 Task: Research Airbnb options in Castro, Chile from 11th December, 2023 to 15th December, 2023 for 2 adults.1  bedroom having 2 beds and 1 bathroom. Property type can be hotel. Booking option can be shelf check-in. Look for 5 properties as per requirement.
Action: Mouse moved to (500, 149)
Screenshot: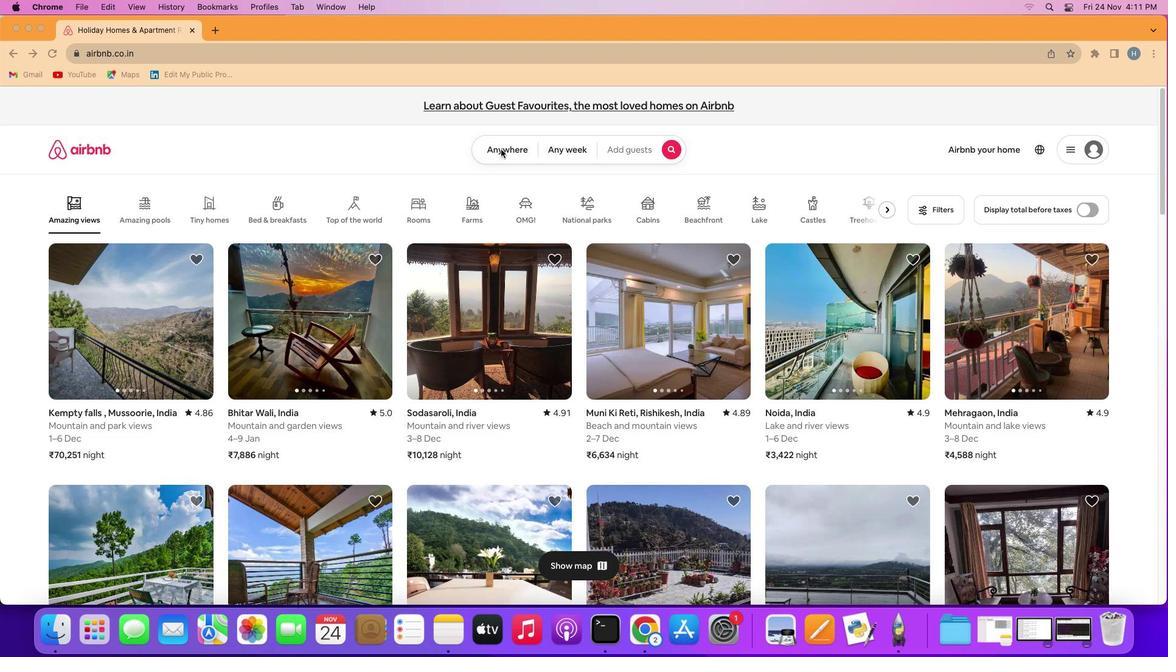 
Action: Mouse pressed left at (500, 149)
Screenshot: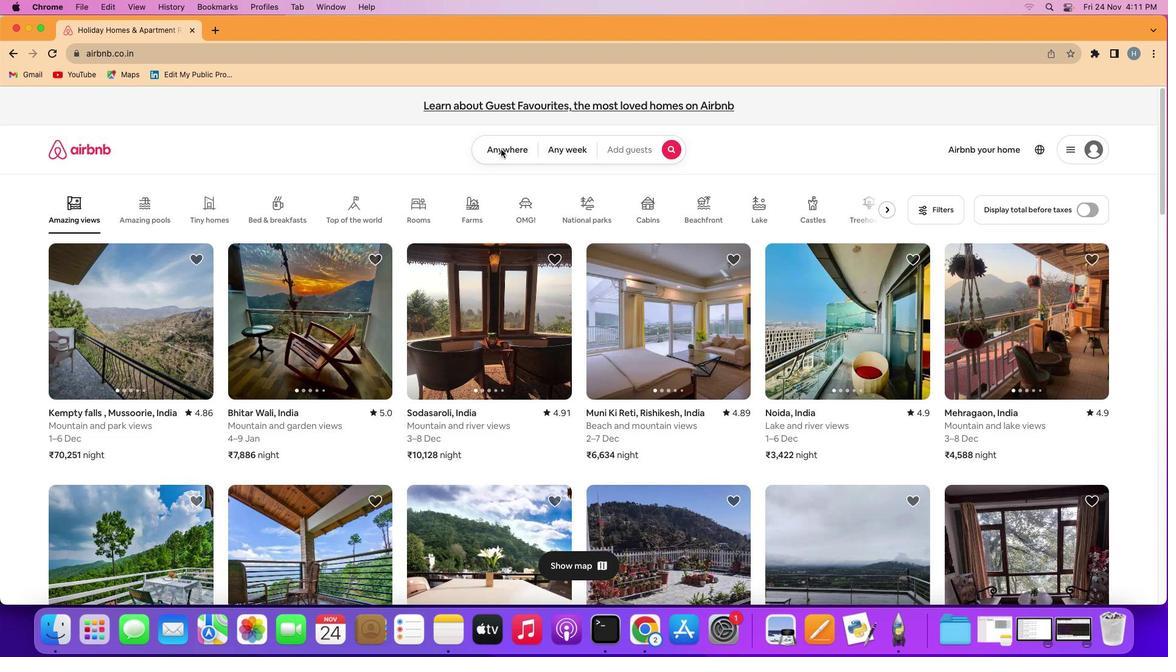 
Action: Mouse pressed left at (500, 149)
Screenshot: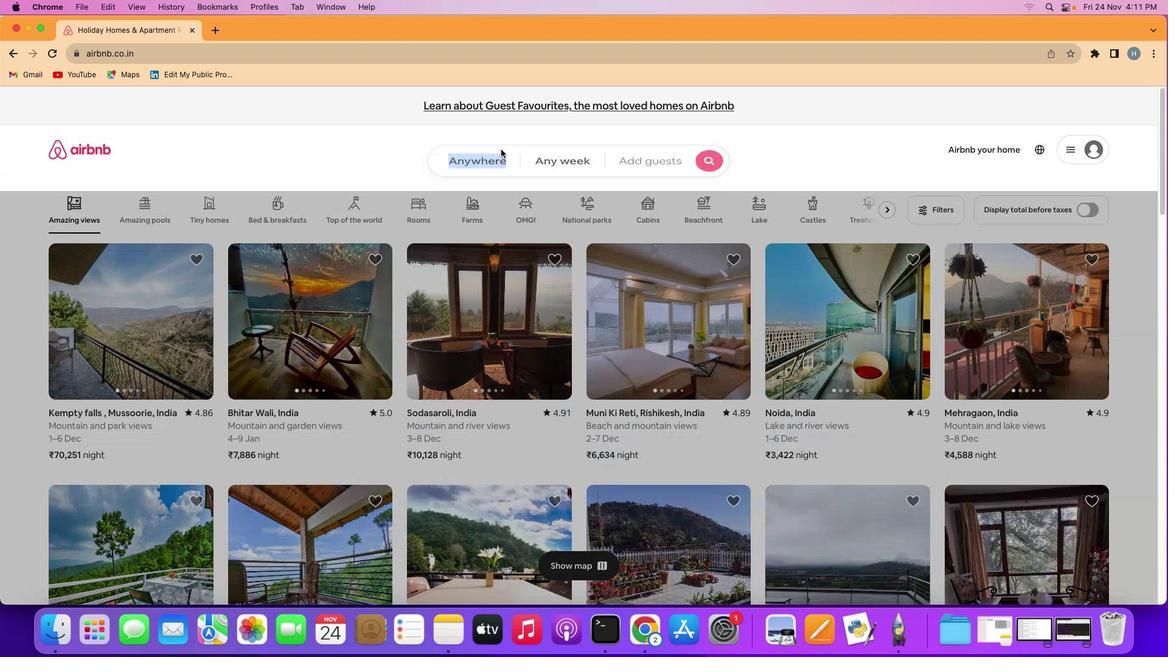 
Action: Mouse moved to (449, 197)
Screenshot: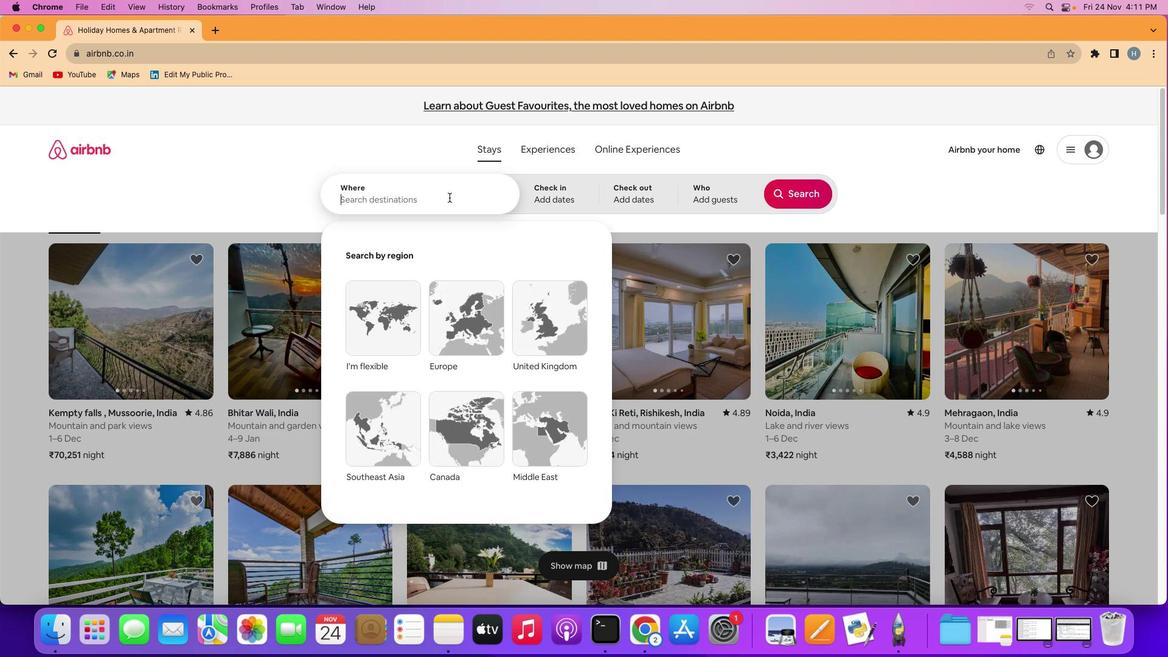 
Action: Mouse pressed left at (449, 197)
Screenshot: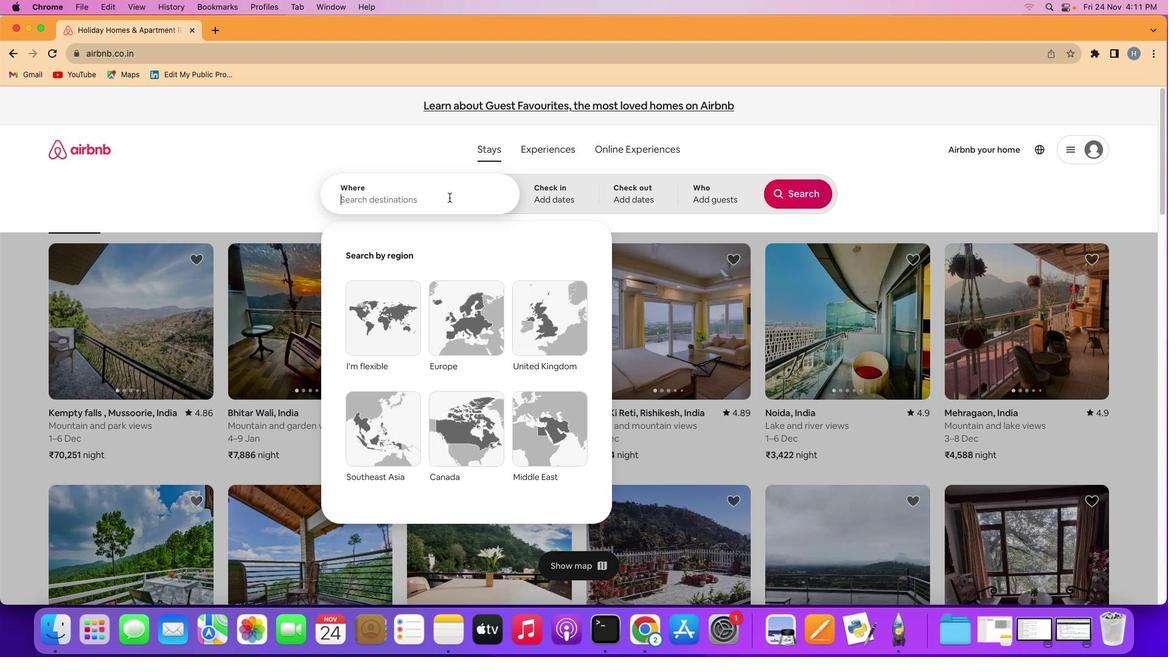
Action: Key pressed Key.shift'C''a''s''t''r''o'','Key.spaceKey.shift'C''h''i''l''e'
Screenshot: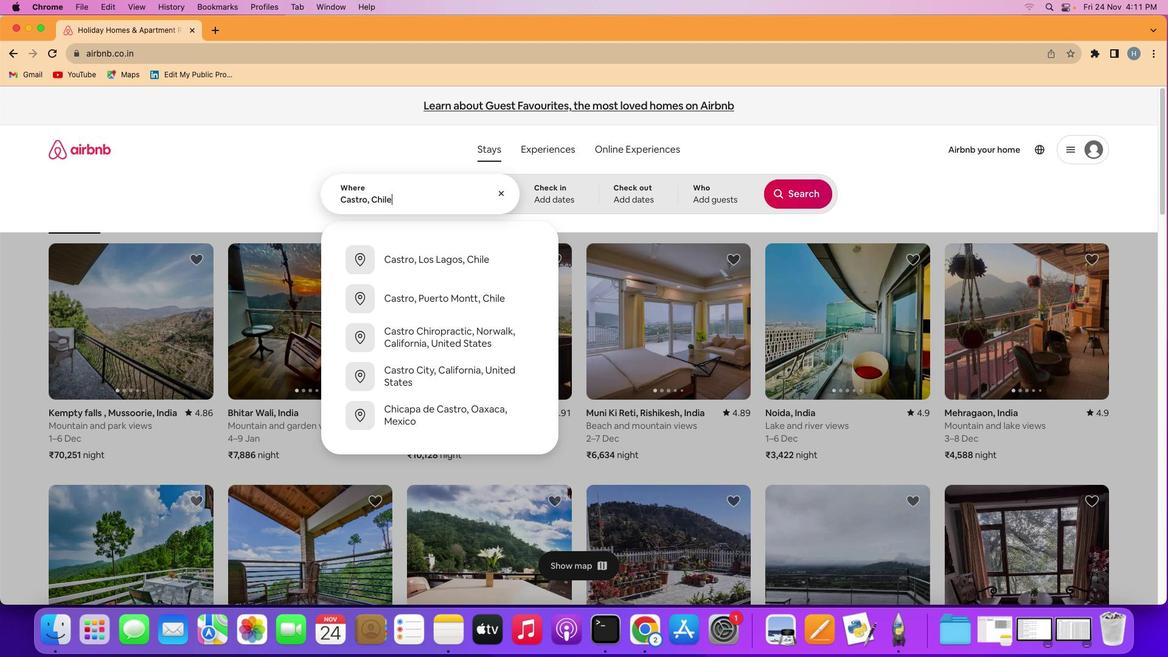 
Action: Mouse moved to (561, 197)
Screenshot: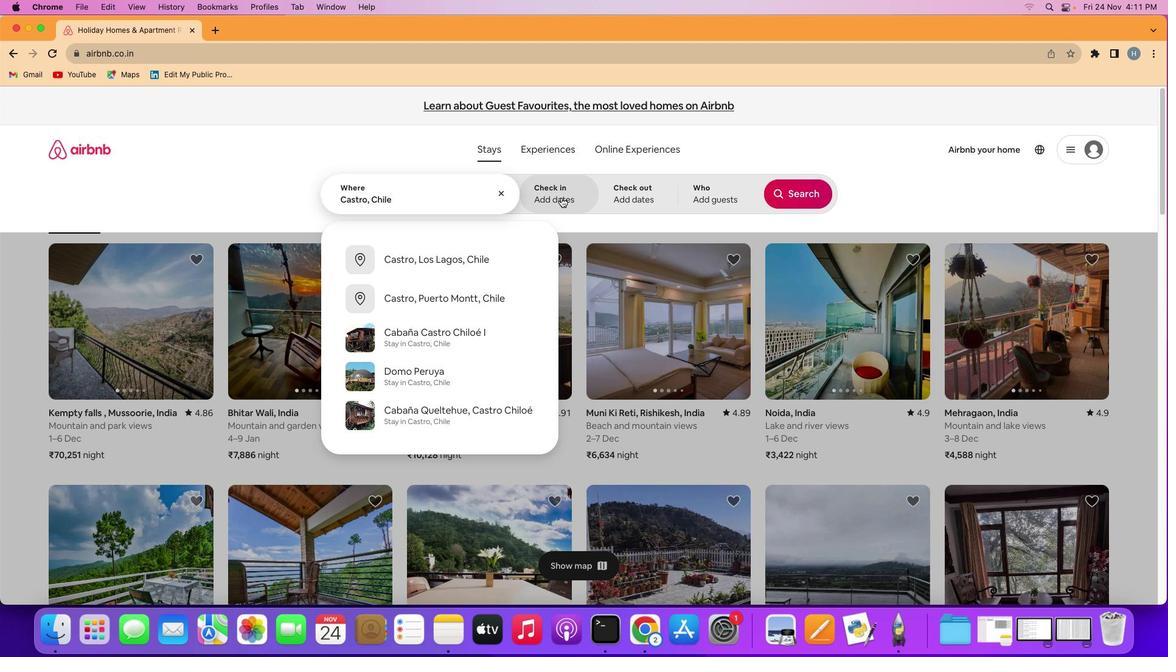 
Action: Mouse pressed left at (561, 197)
Screenshot: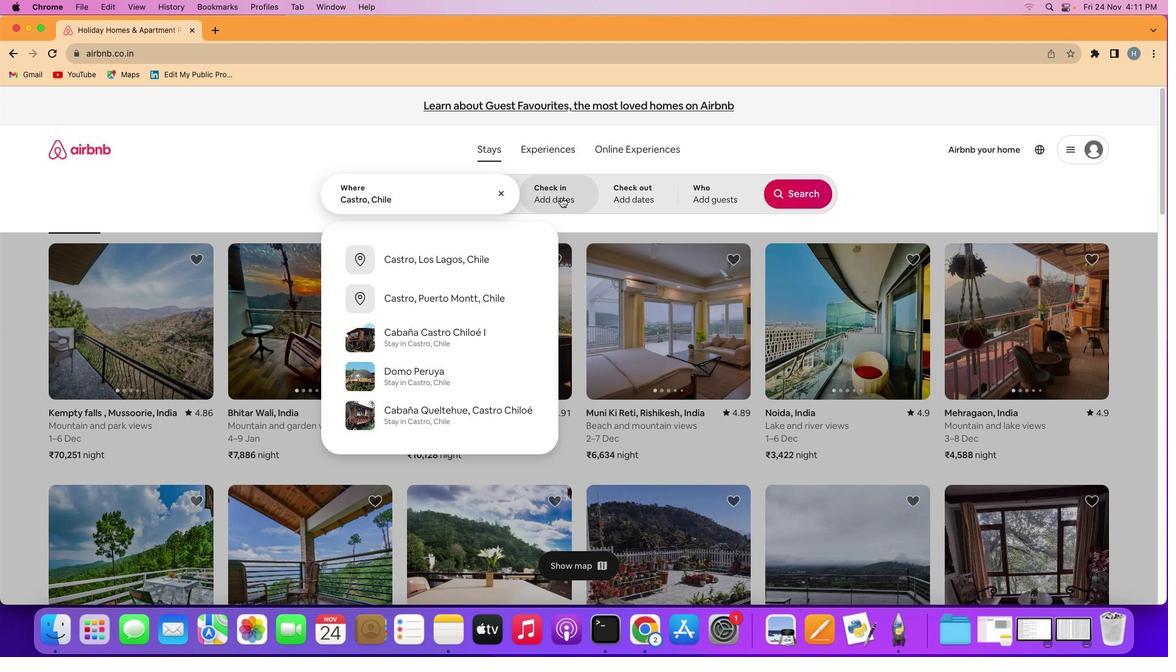 
Action: Mouse moved to (628, 408)
Screenshot: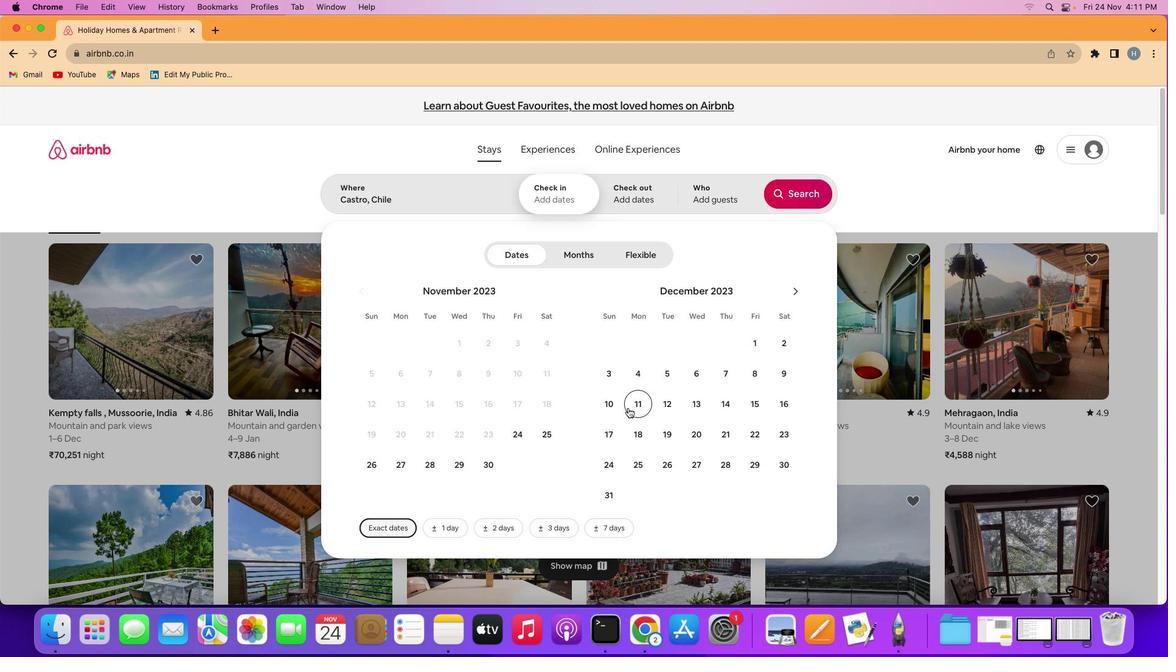 
Action: Mouse pressed left at (628, 408)
Screenshot: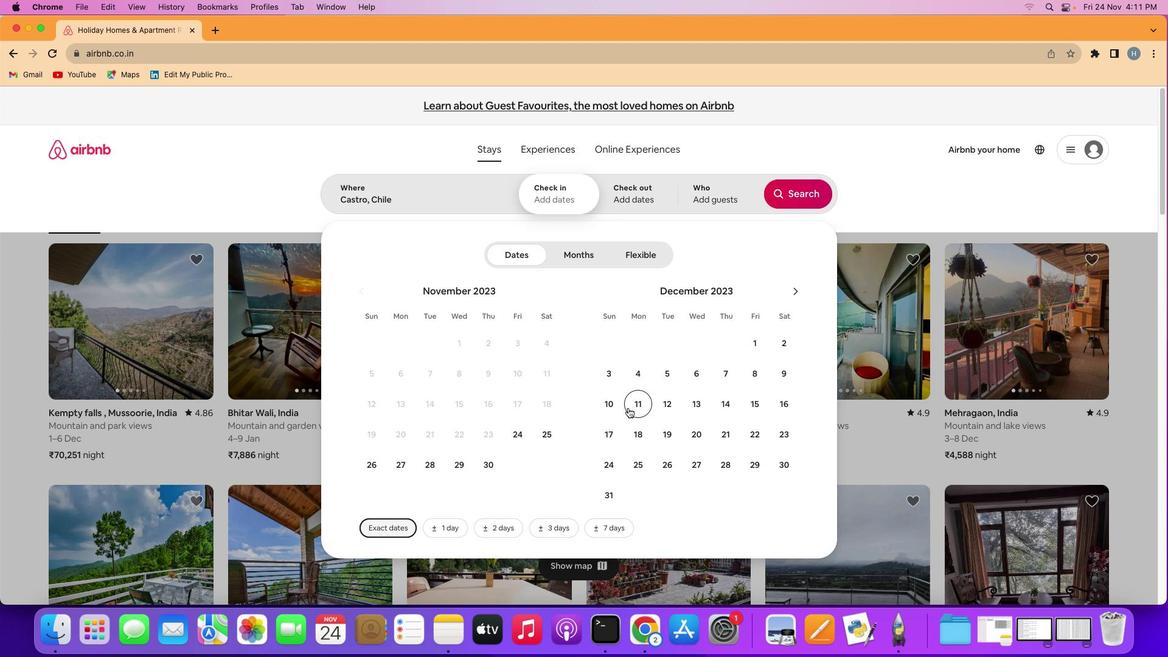
Action: Mouse moved to (754, 402)
Screenshot: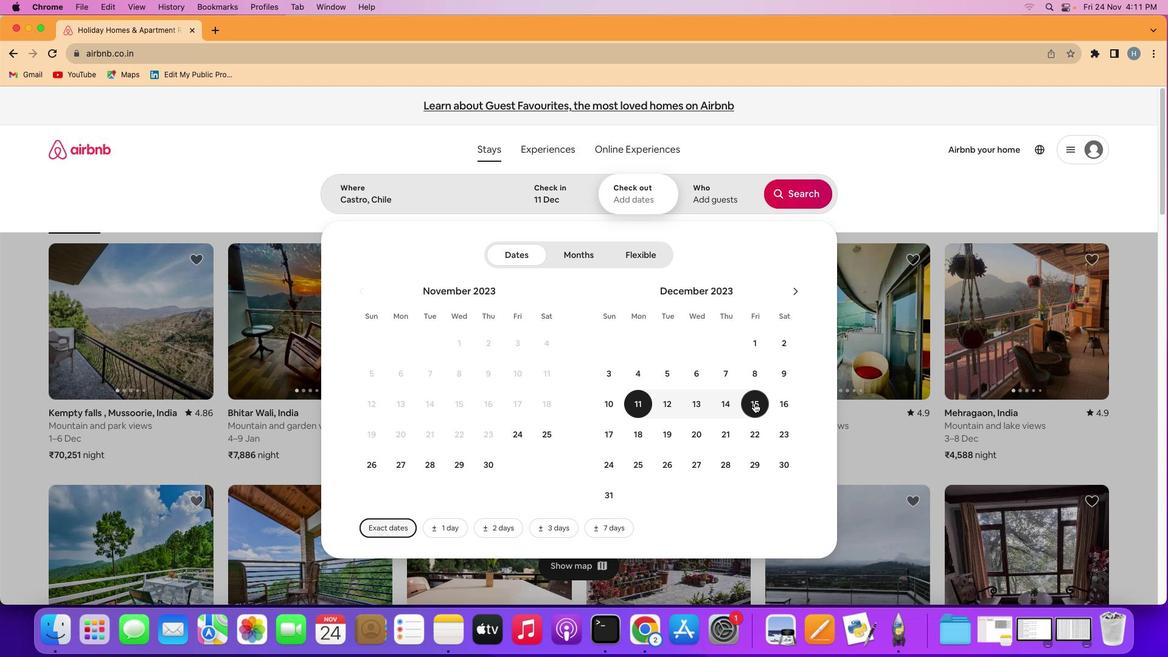 
Action: Mouse pressed left at (754, 402)
Screenshot: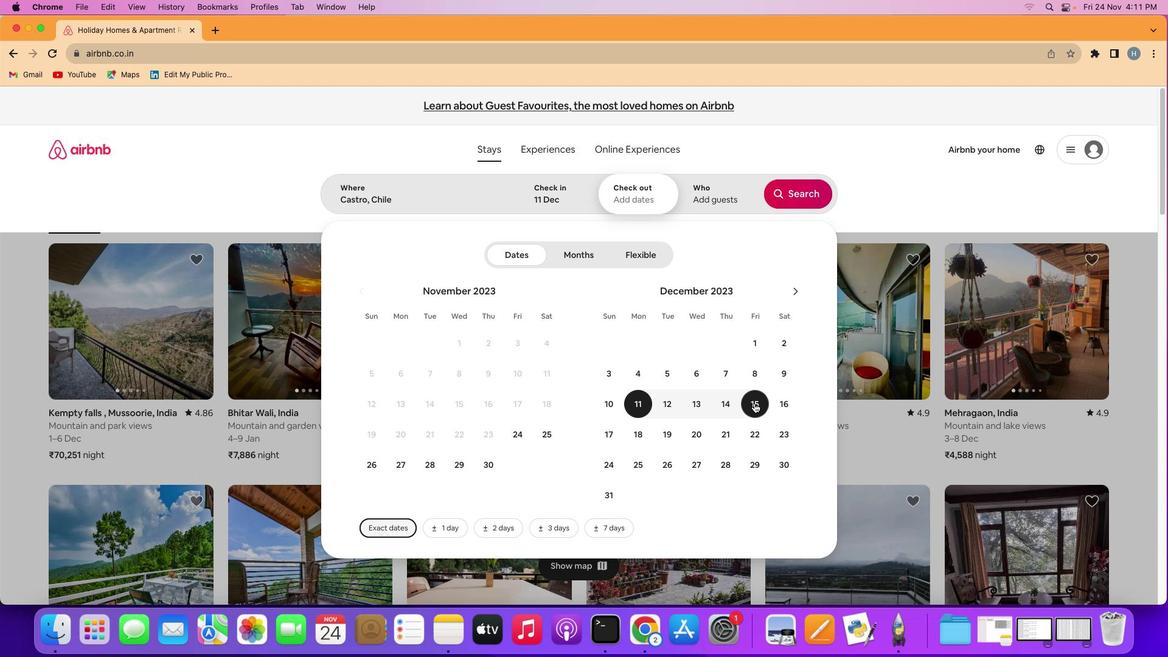 
Action: Mouse moved to (711, 183)
Screenshot: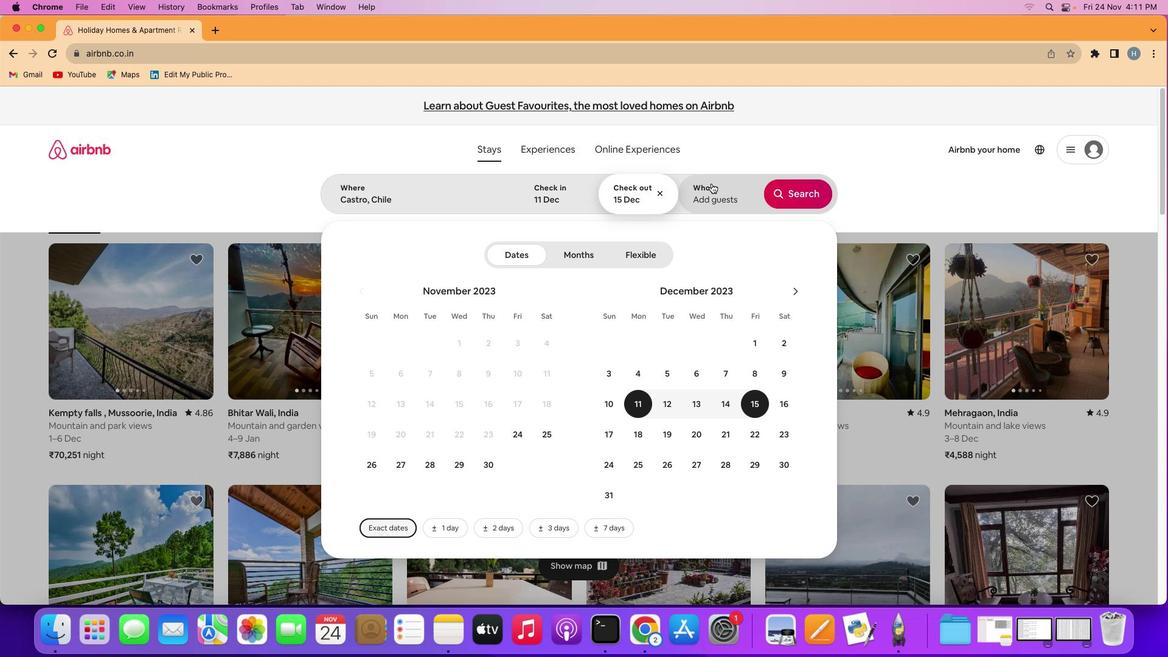 
Action: Mouse pressed left at (711, 183)
Screenshot: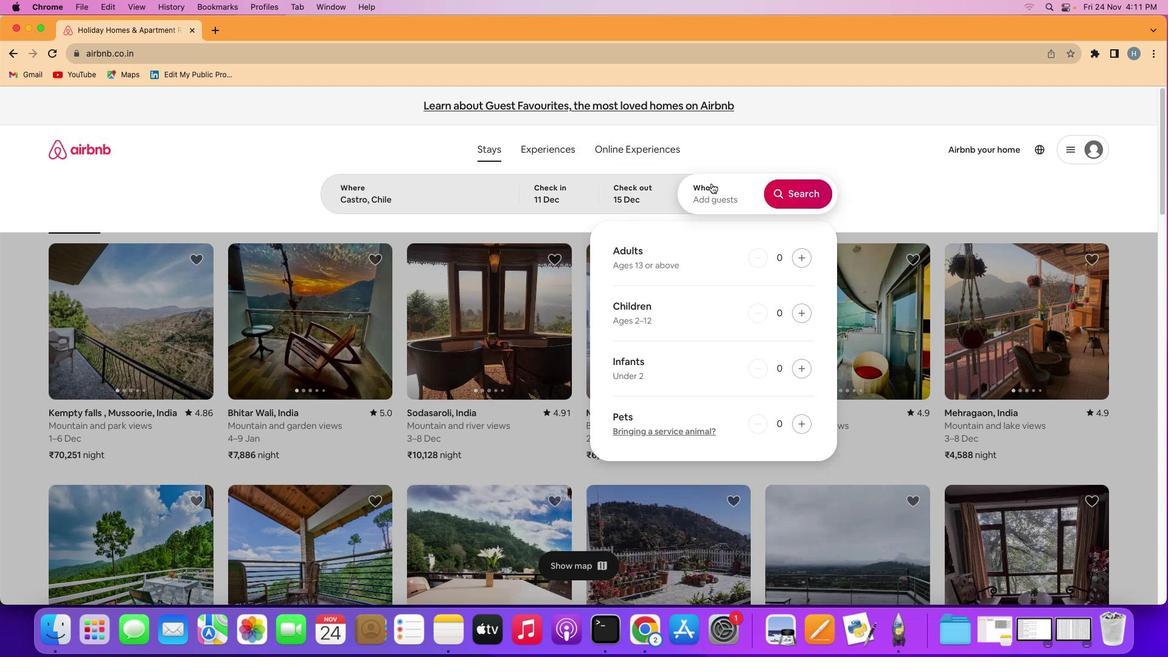 
Action: Mouse moved to (800, 261)
Screenshot: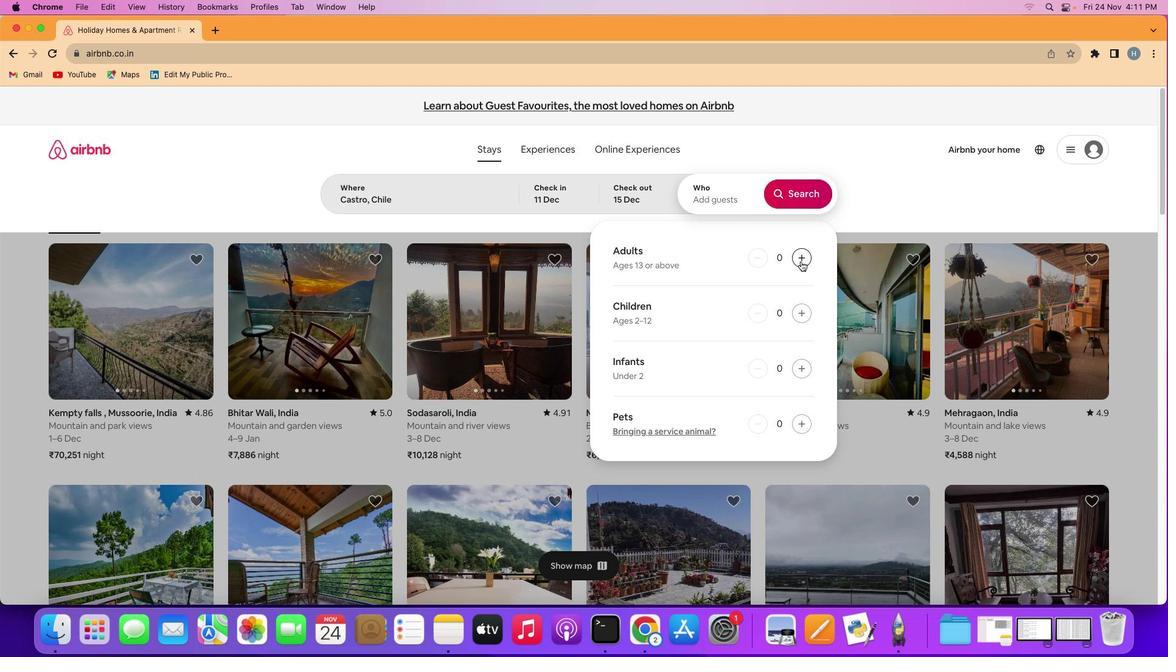 
Action: Mouse pressed left at (800, 261)
Screenshot: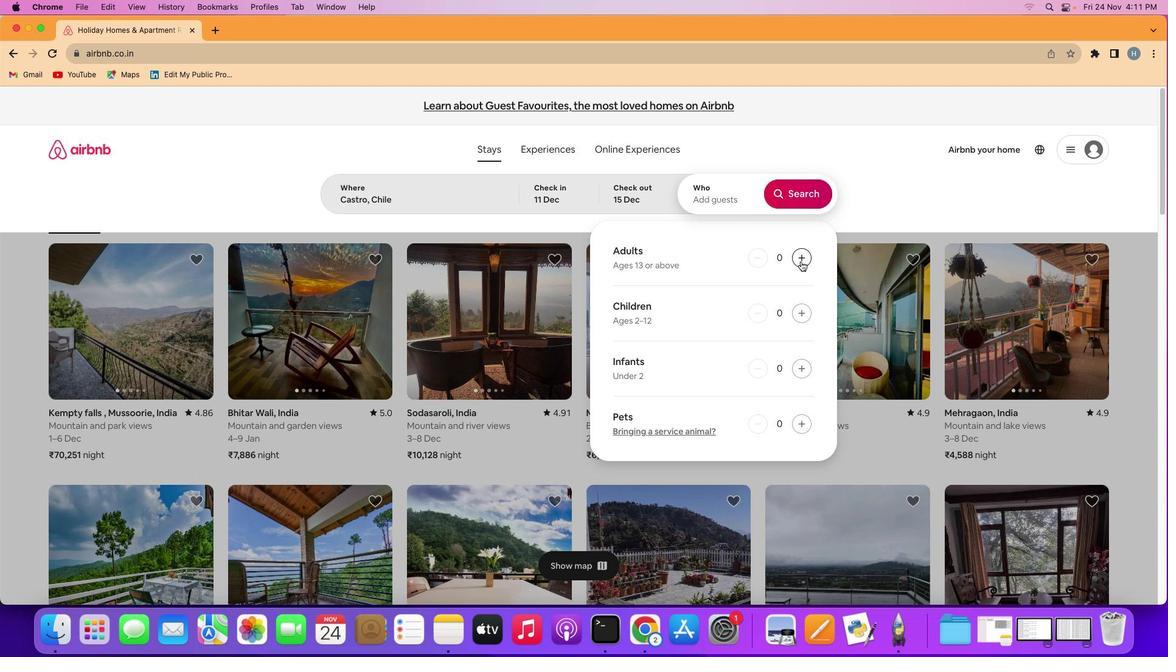 
Action: Mouse pressed left at (800, 261)
Screenshot: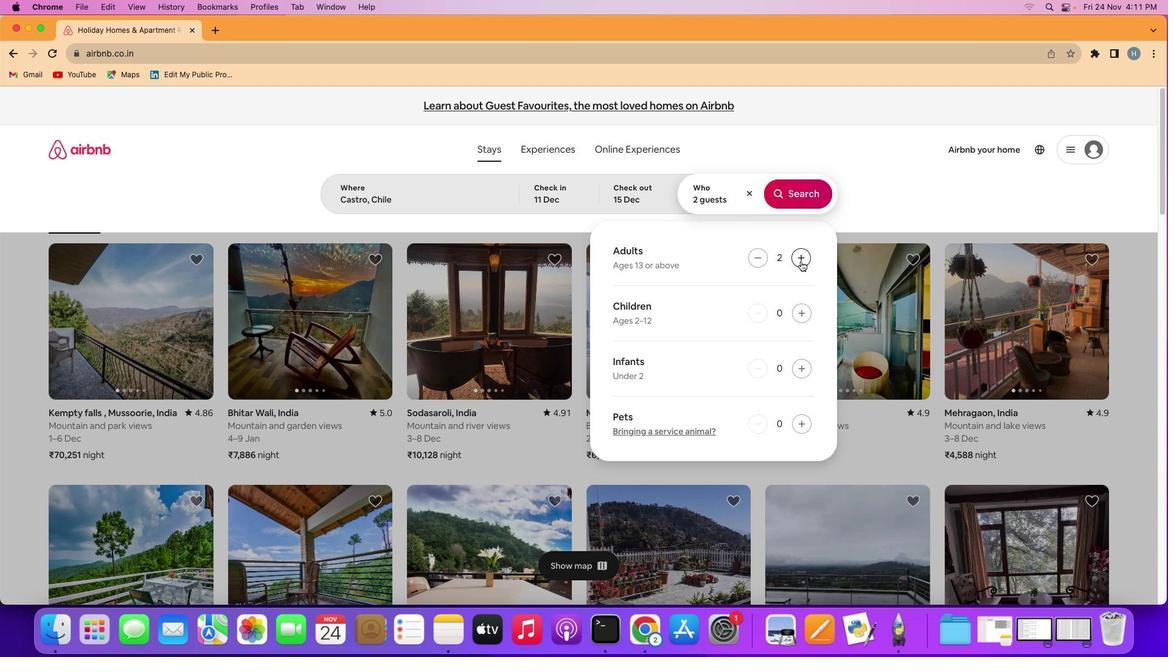 
Action: Mouse moved to (799, 202)
Screenshot: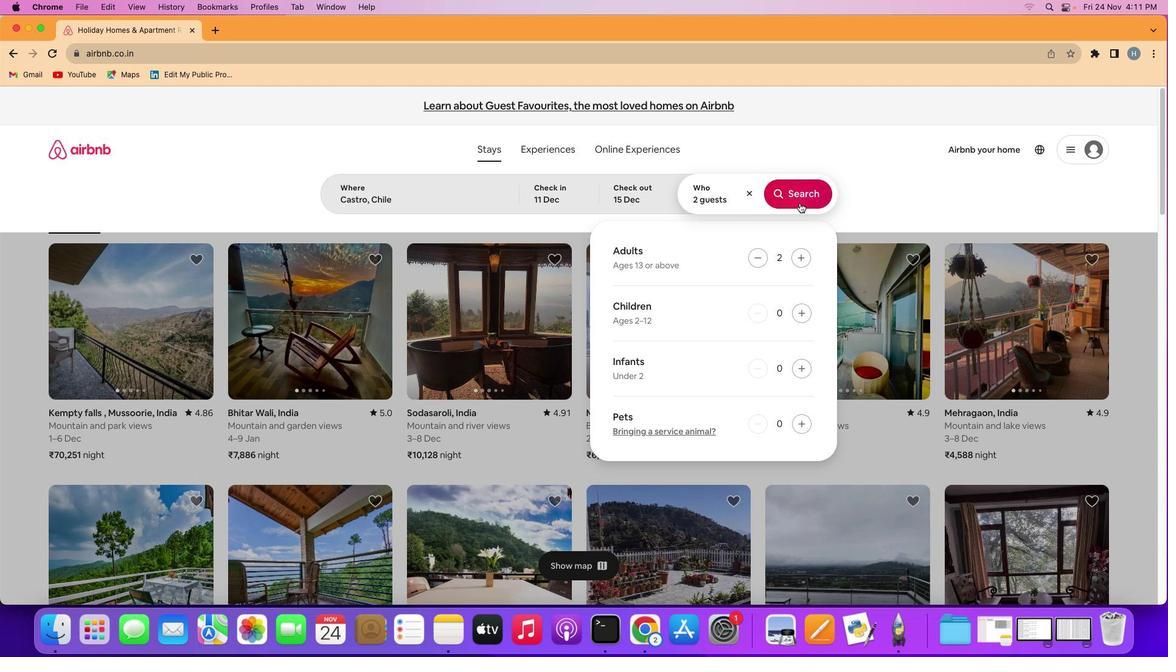 
Action: Mouse pressed left at (799, 202)
Screenshot: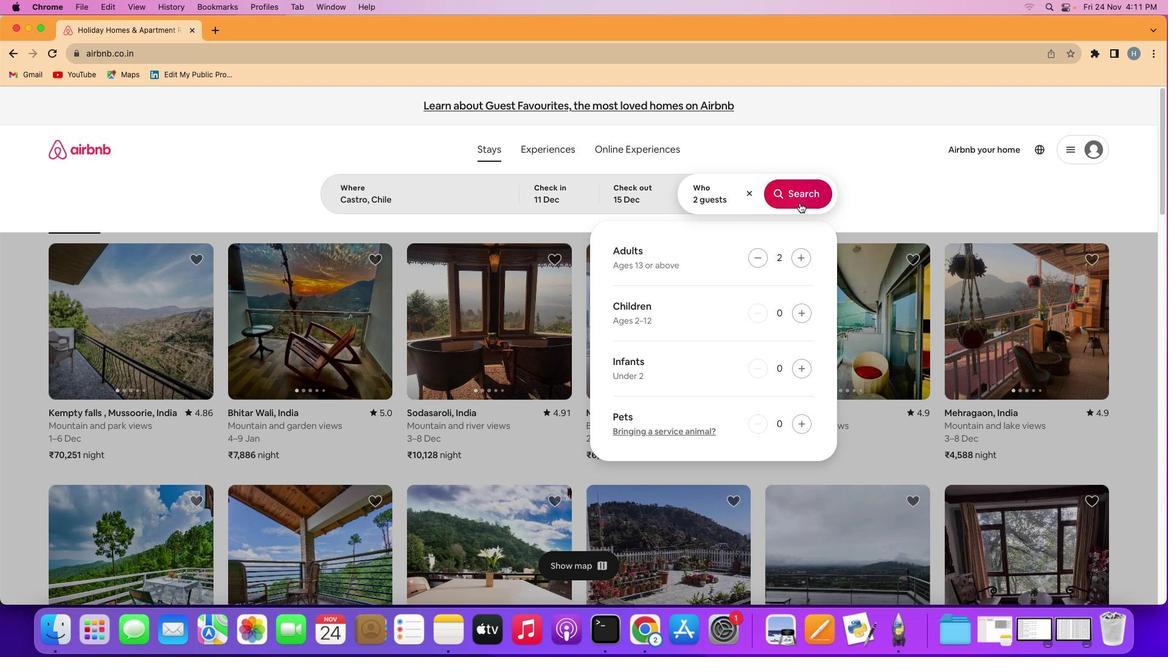
Action: Mouse moved to (982, 161)
Screenshot: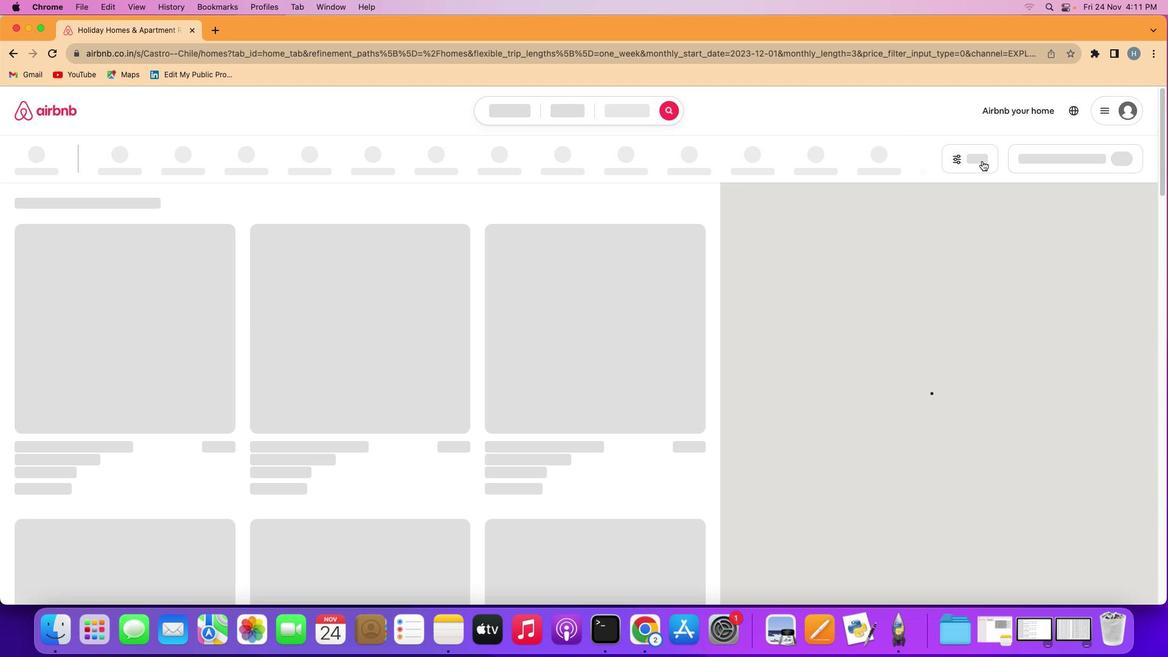 
Action: Mouse pressed left at (982, 161)
Screenshot: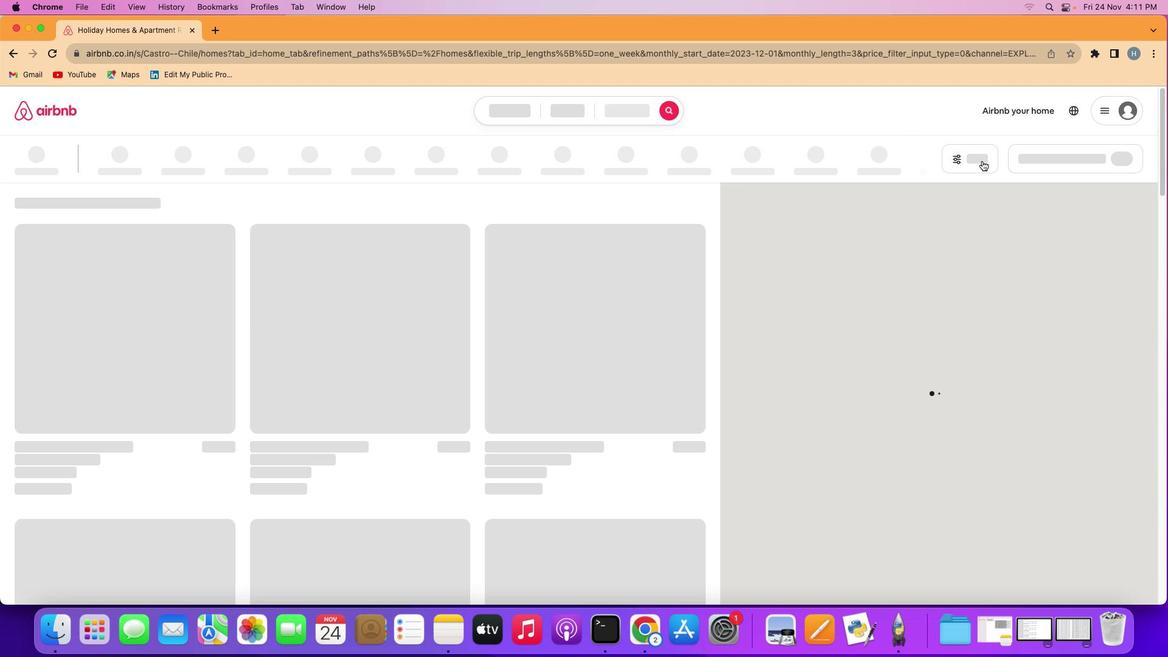 
Action: Mouse moved to (970, 155)
Screenshot: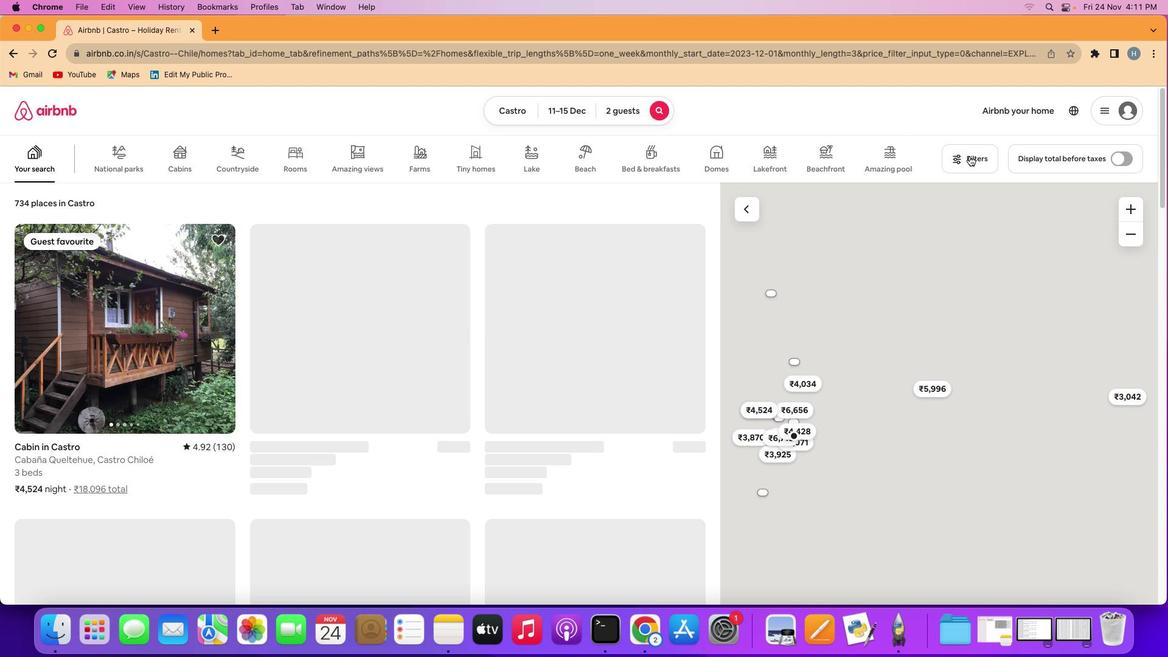 
Action: Mouse pressed left at (970, 155)
Screenshot: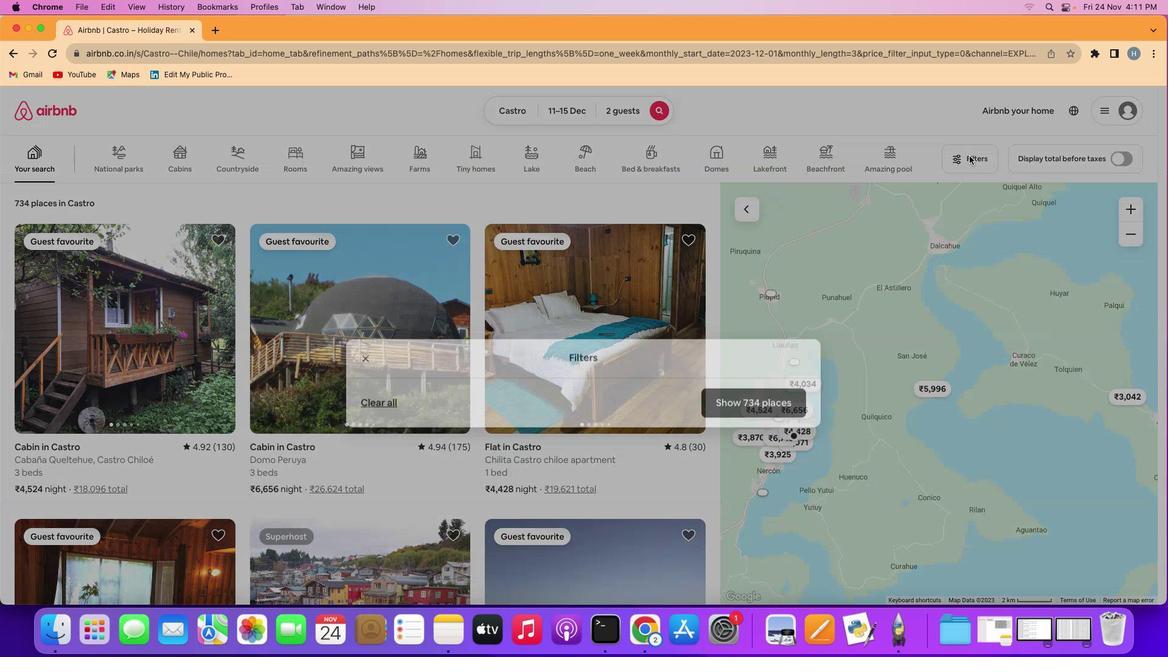 
Action: Mouse pressed left at (970, 155)
Screenshot: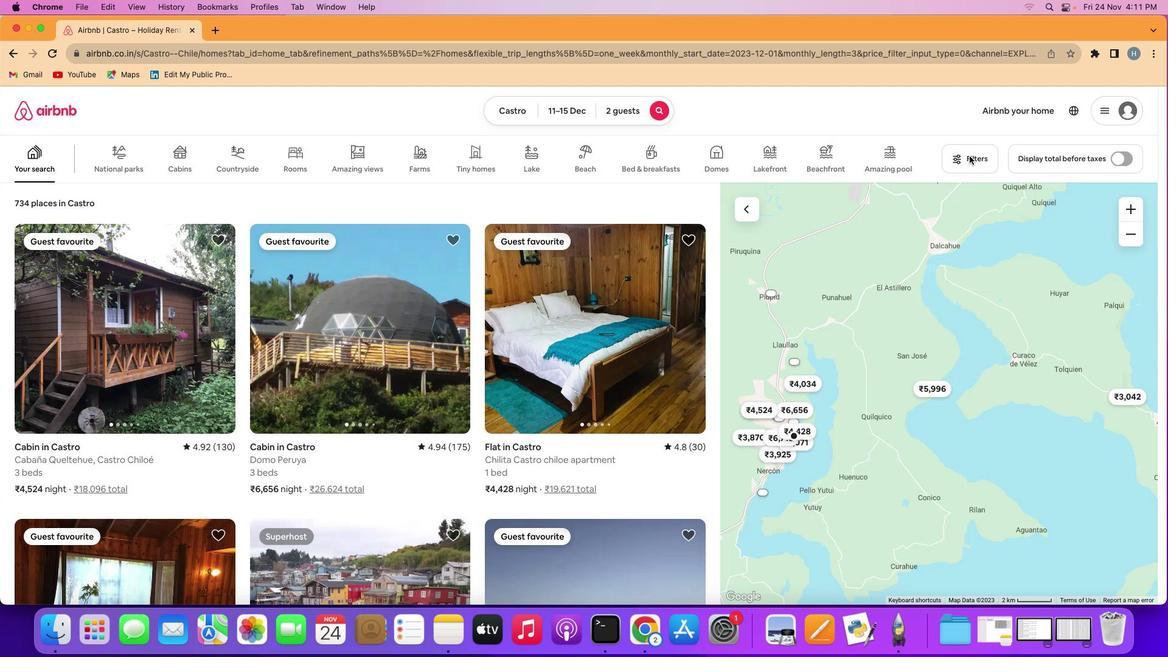
Action: Mouse moved to (963, 155)
Screenshot: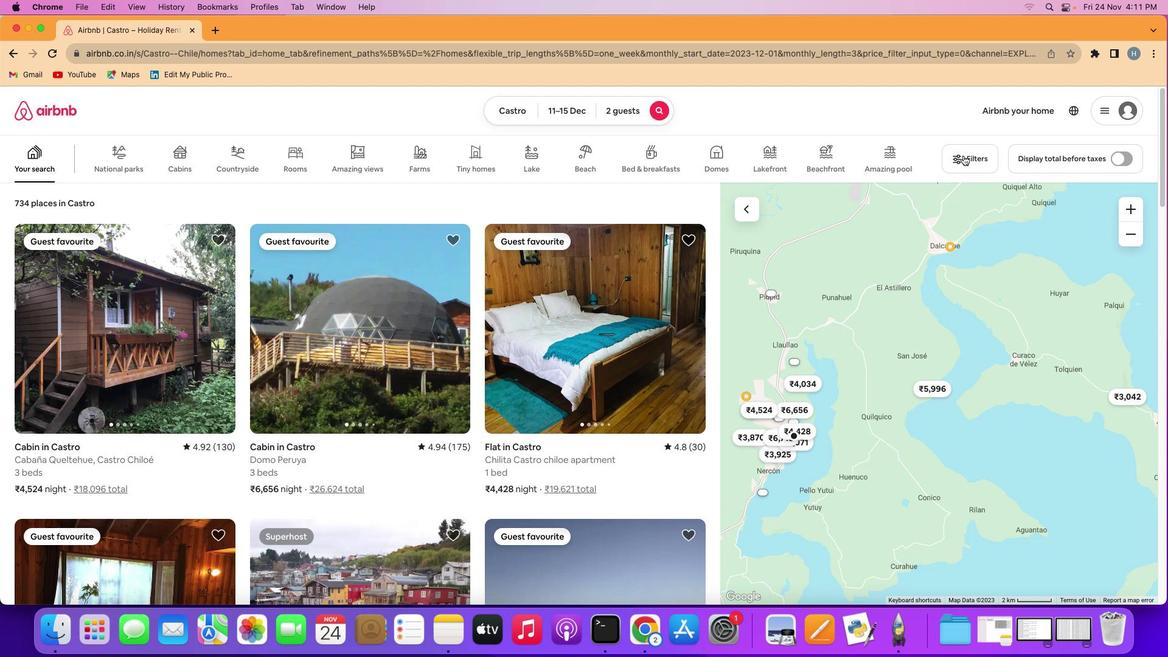 
Action: Mouse pressed left at (963, 155)
Screenshot: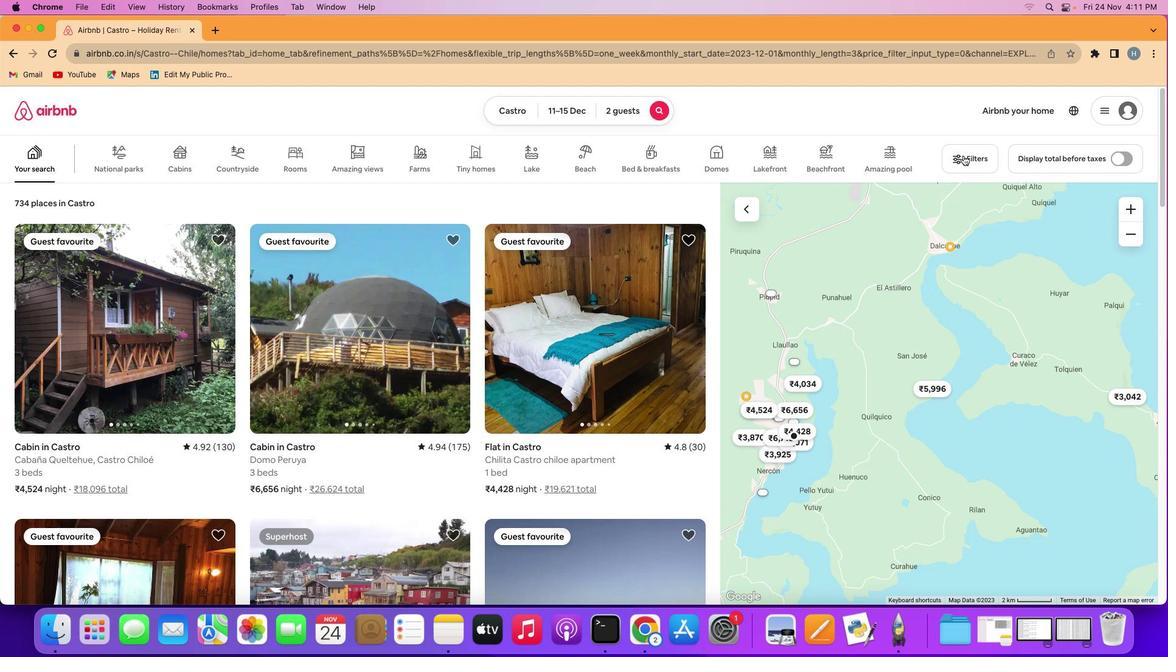 
Action: Mouse moved to (558, 379)
Screenshot: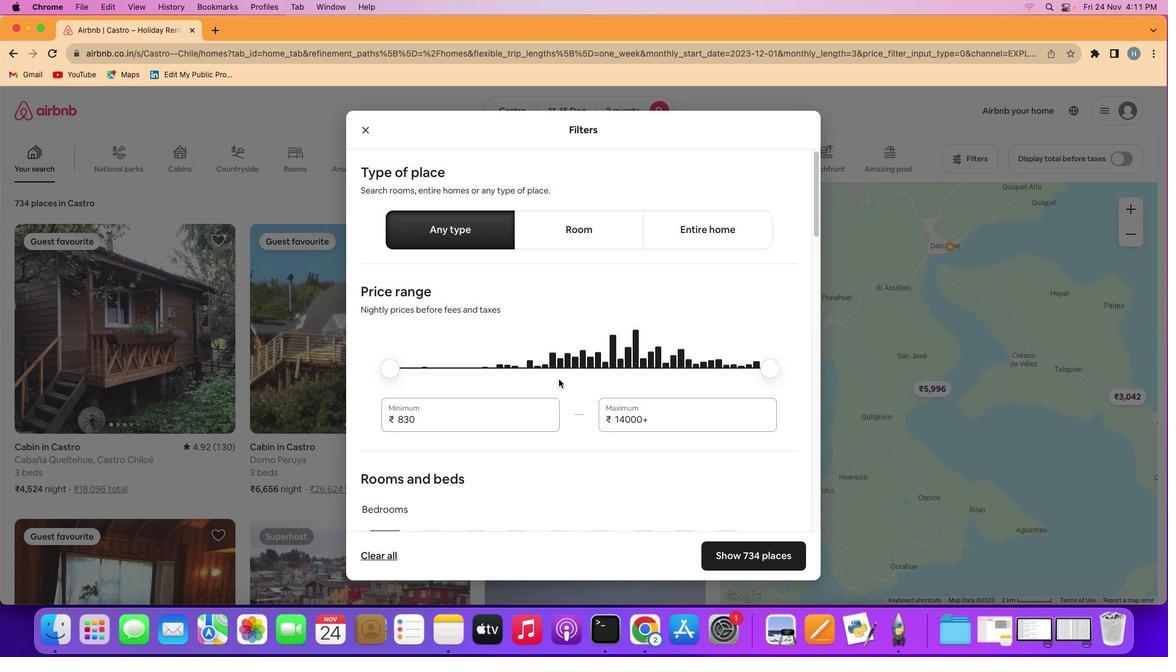 
Action: Mouse scrolled (558, 379) with delta (0, 0)
Screenshot: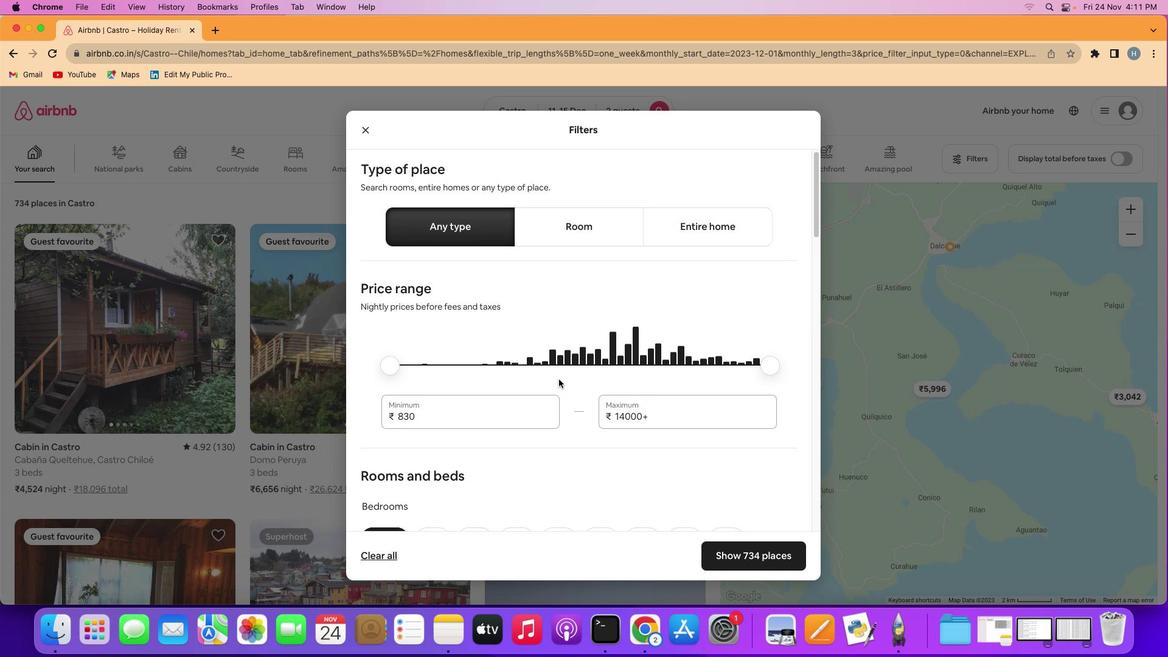 
Action: Mouse scrolled (558, 379) with delta (0, 0)
Screenshot: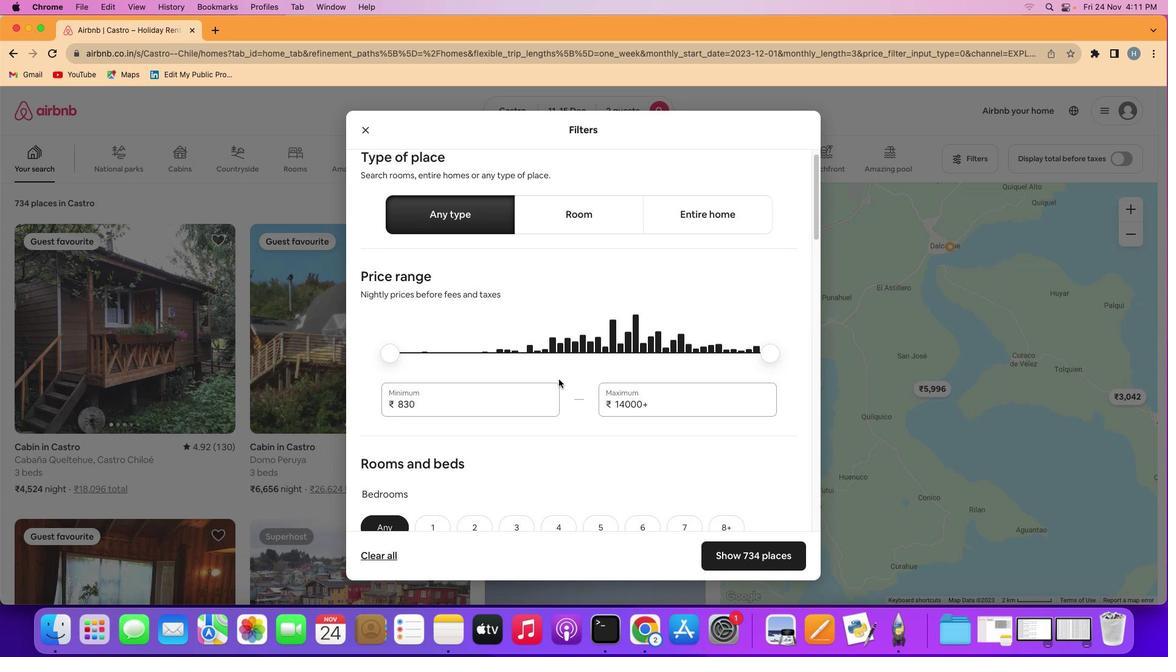 
Action: Mouse scrolled (558, 379) with delta (0, 0)
Screenshot: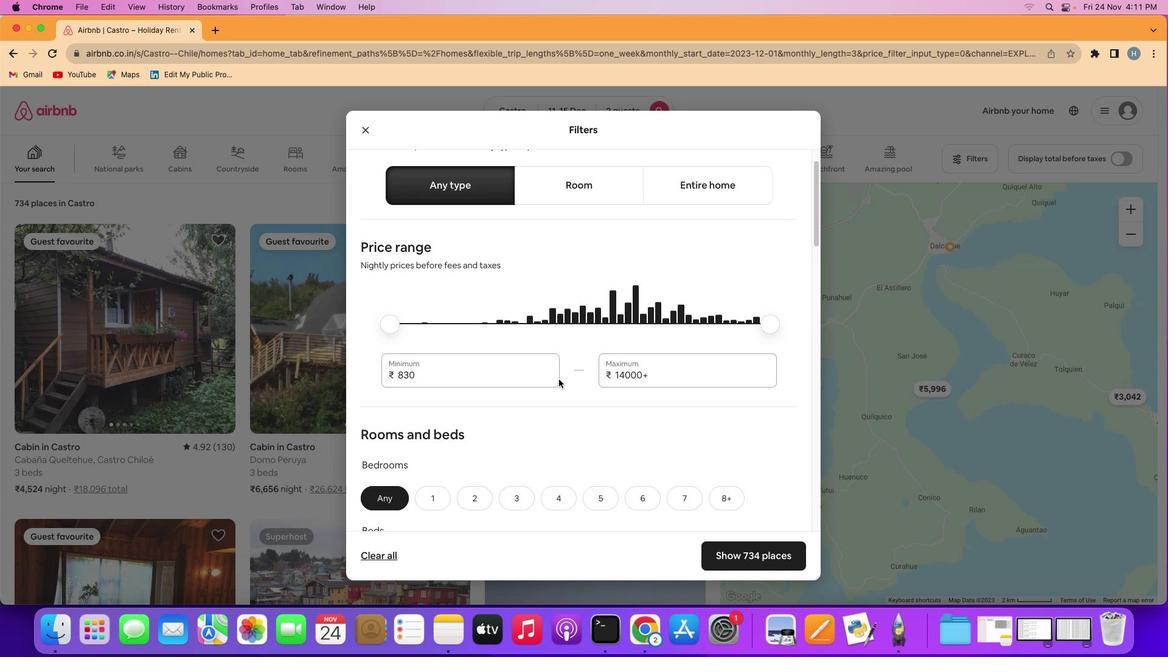 
Action: Mouse scrolled (558, 379) with delta (0, 0)
Screenshot: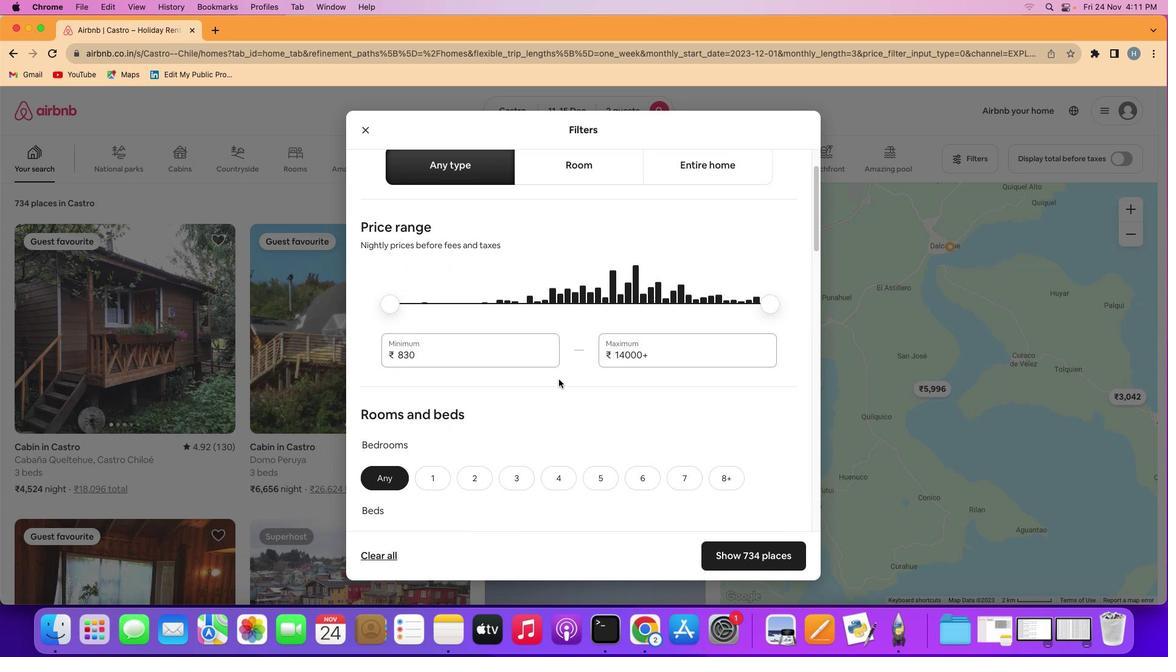 
Action: Mouse moved to (564, 377)
Screenshot: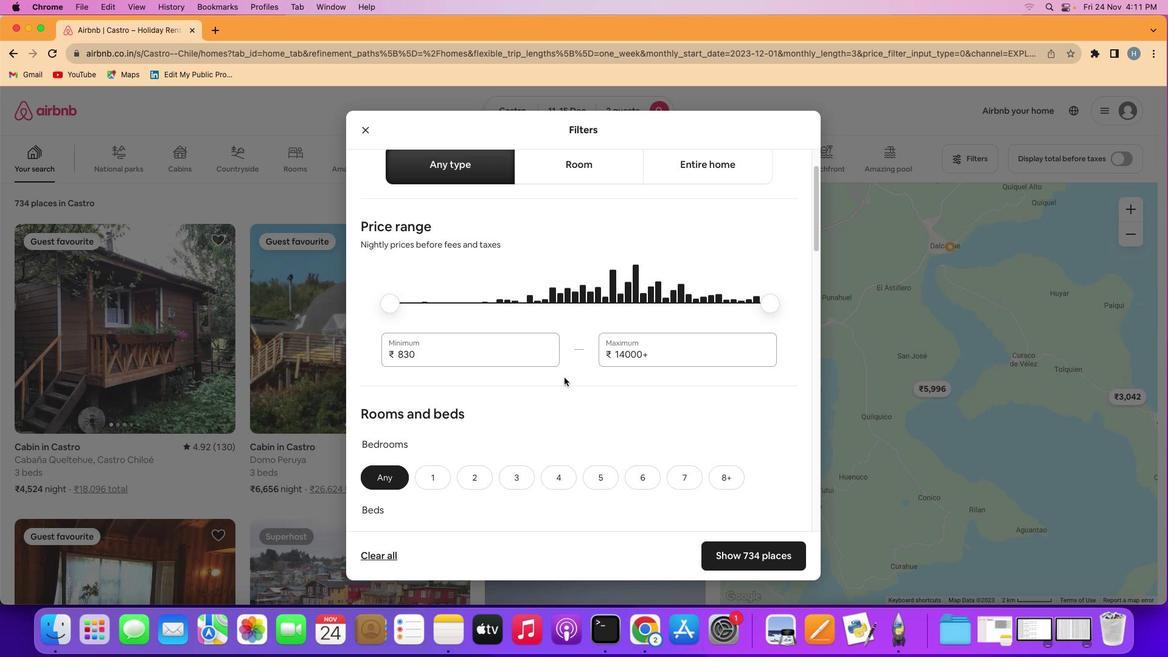 
Action: Mouse scrolled (564, 377) with delta (0, 0)
Screenshot: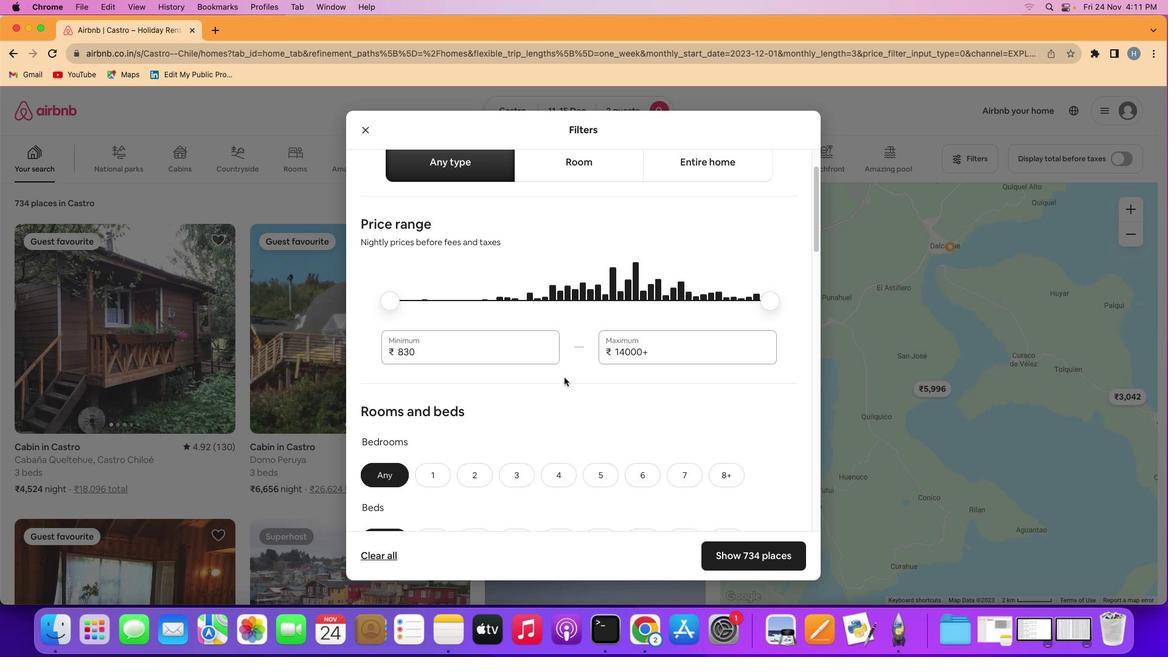 
Action: Mouse scrolled (564, 377) with delta (0, 0)
Screenshot: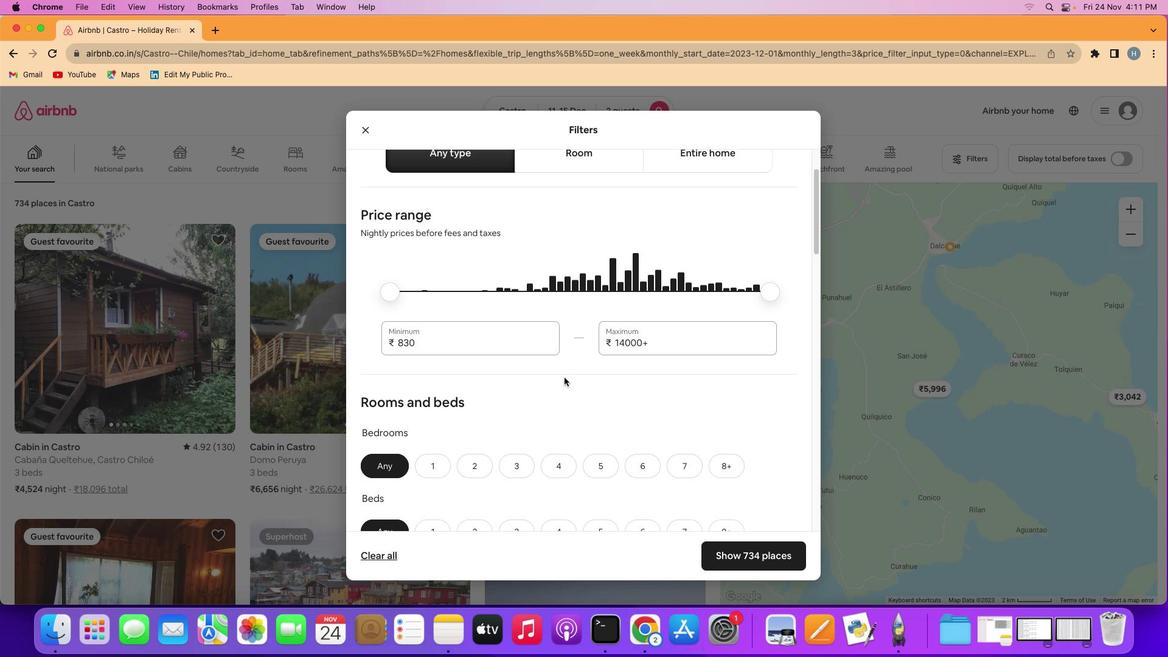 
Action: Mouse scrolled (564, 377) with delta (0, 0)
Screenshot: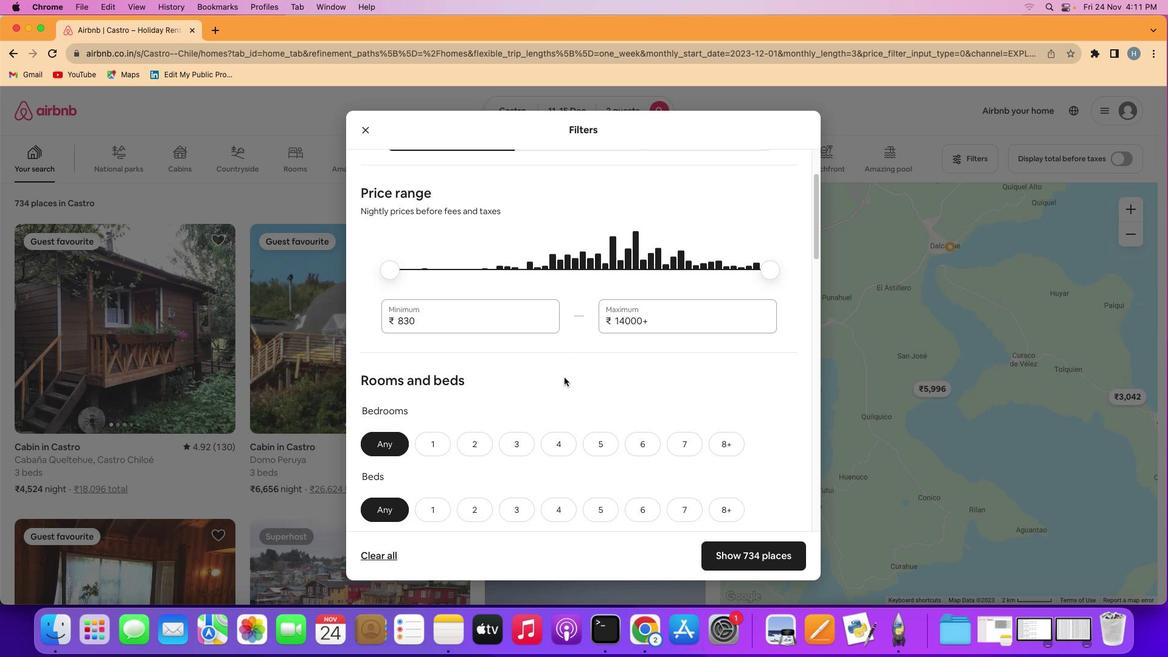 
Action: Mouse scrolled (564, 377) with delta (0, 0)
Screenshot: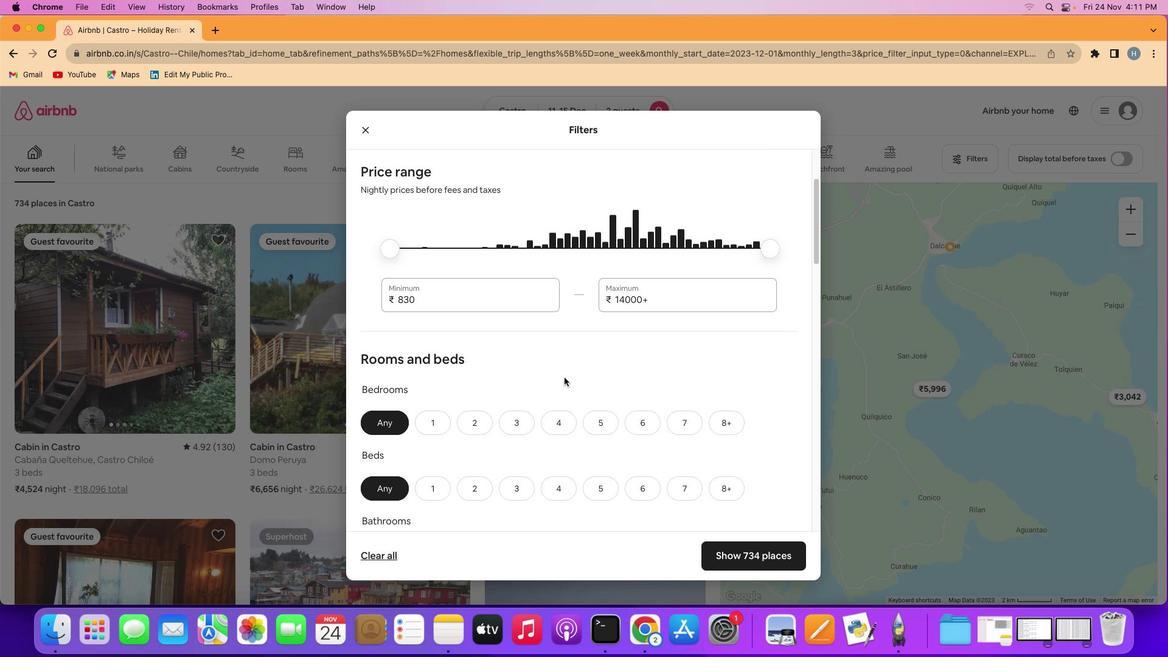 
Action: Mouse scrolled (564, 377) with delta (0, -1)
Screenshot: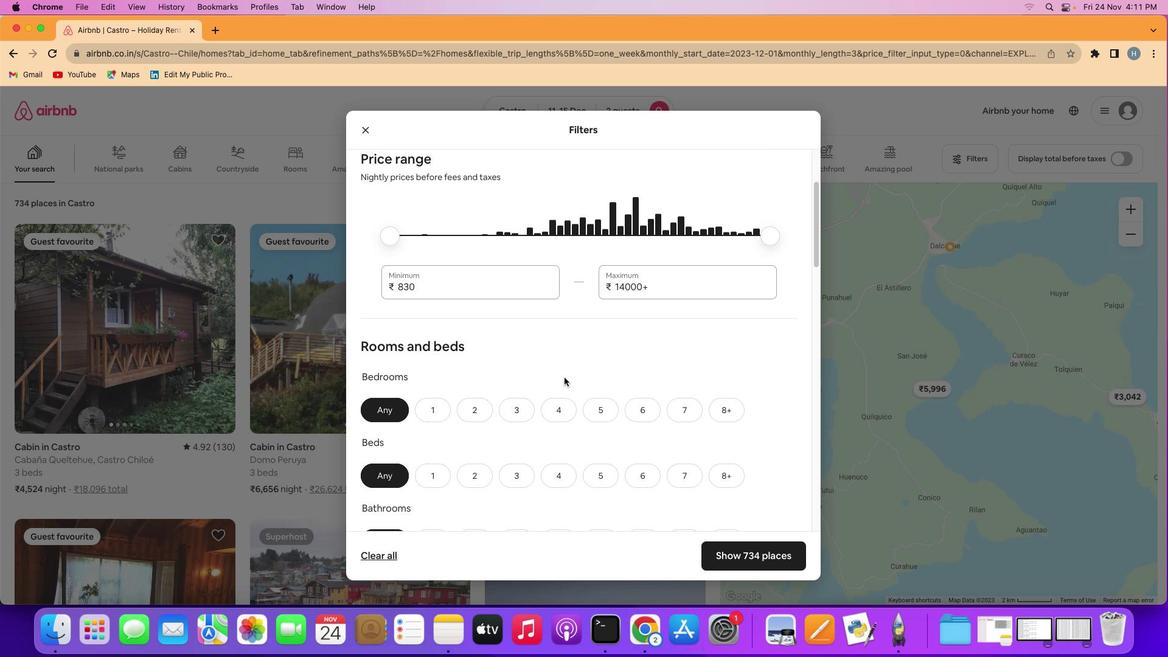 
Action: Mouse moved to (427, 373)
Screenshot: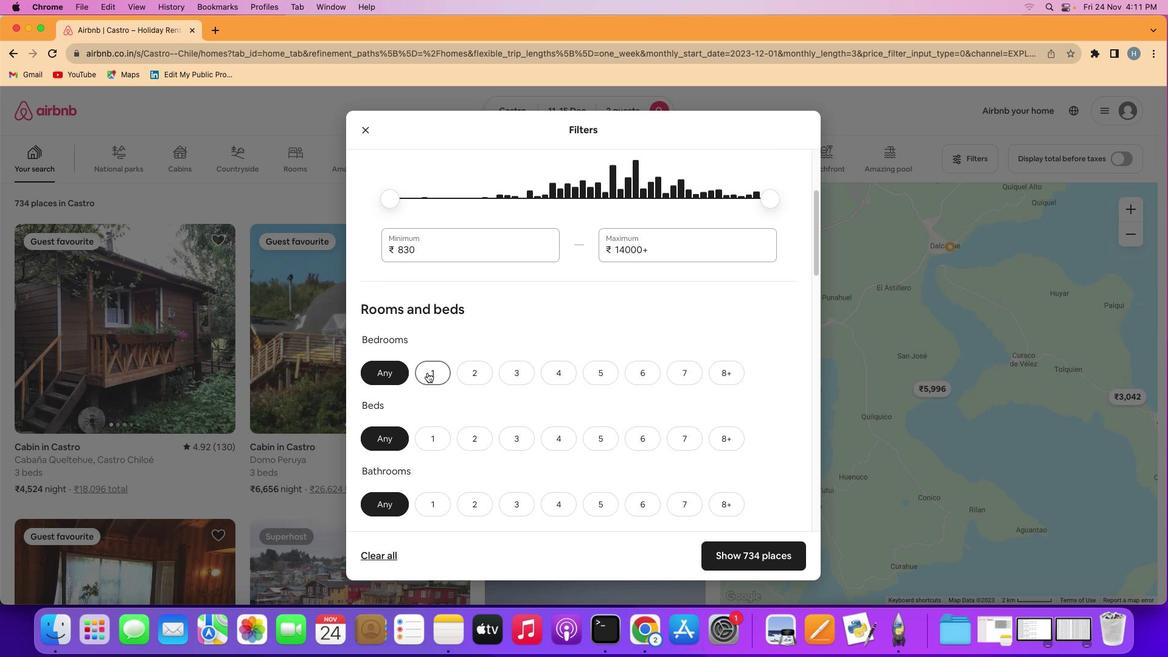 
Action: Mouse pressed left at (427, 373)
Screenshot: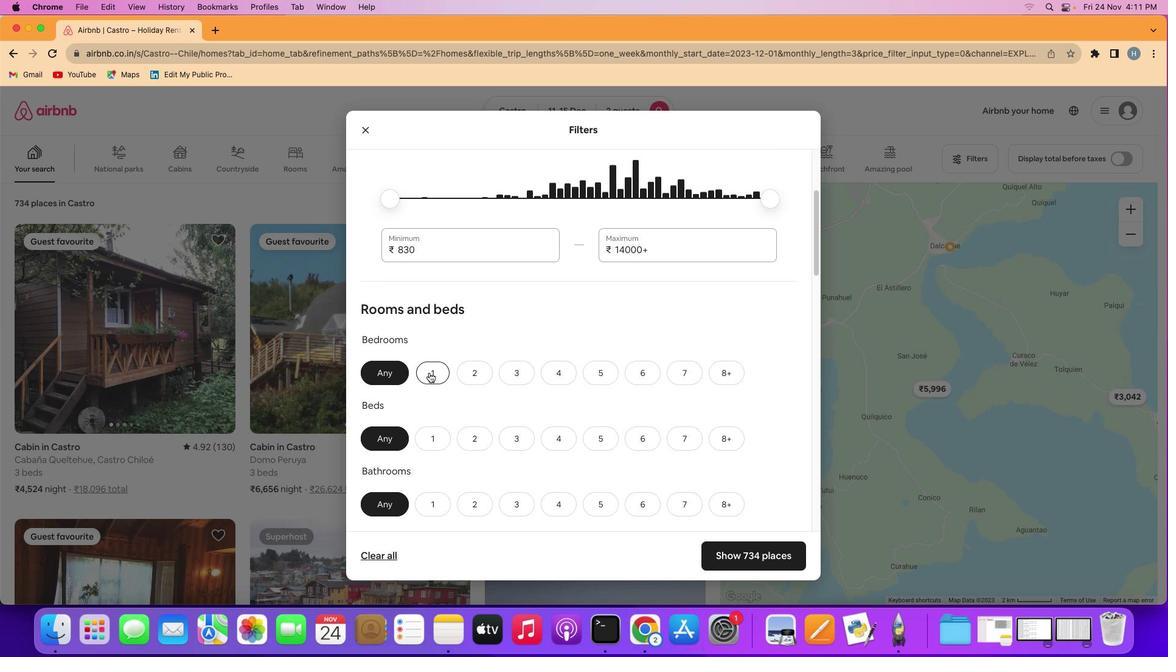 
Action: Mouse moved to (480, 444)
Screenshot: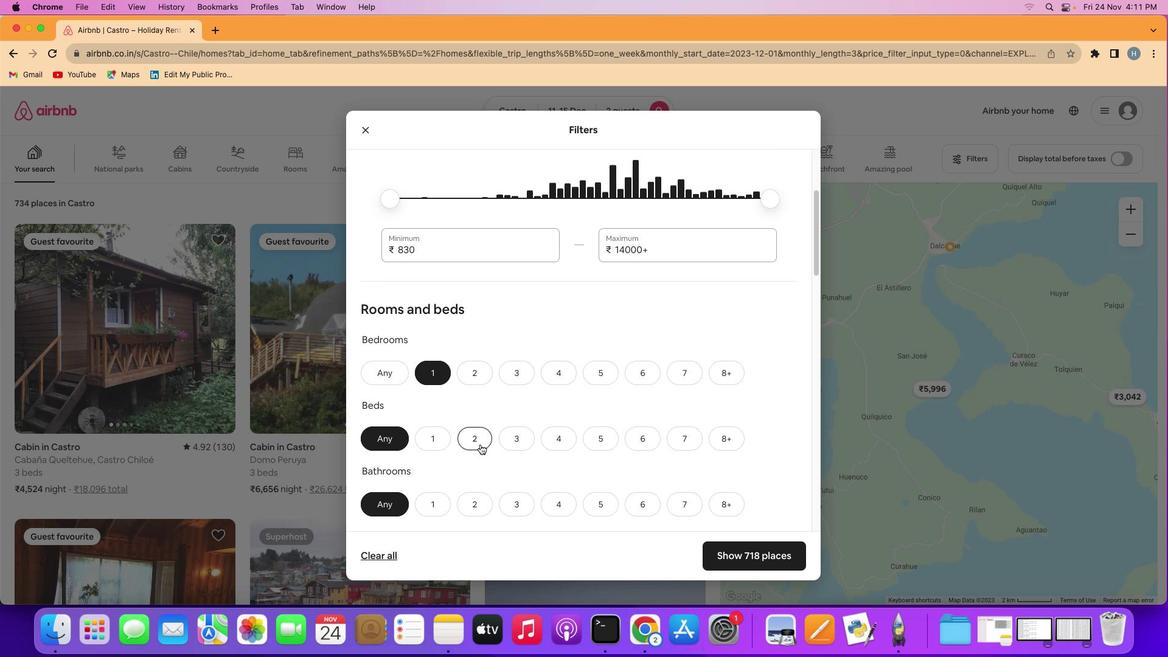 
Action: Mouse pressed left at (480, 444)
Screenshot: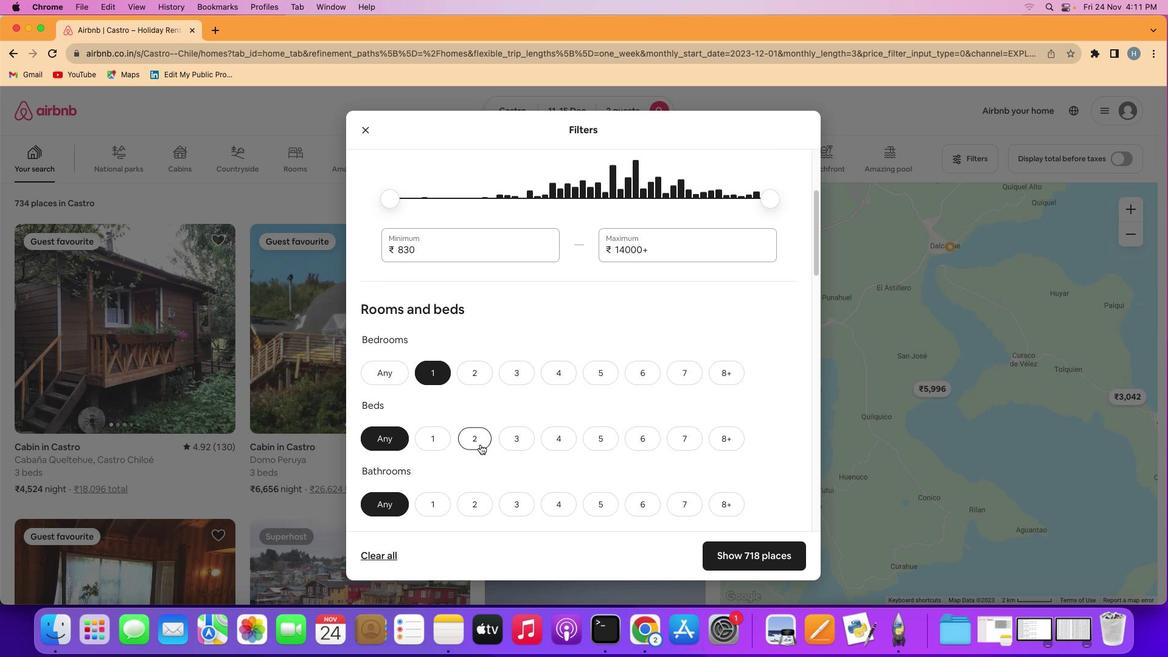 
Action: Mouse moved to (433, 499)
Screenshot: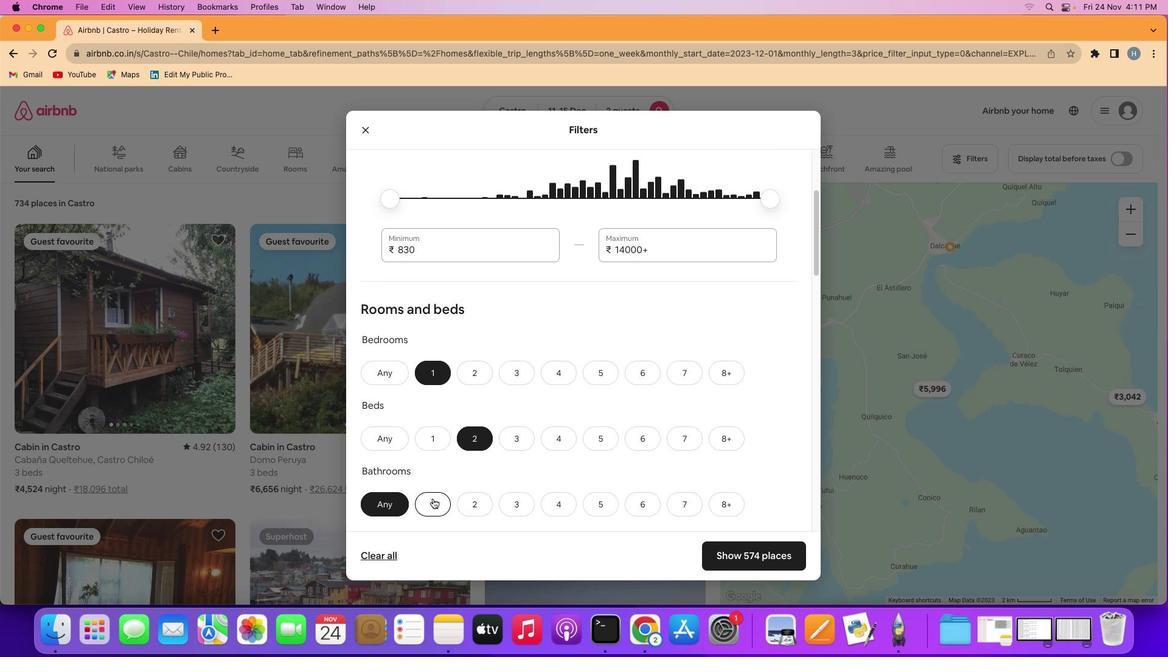 
Action: Mouse pressed left at (433, 499)
Screenshot: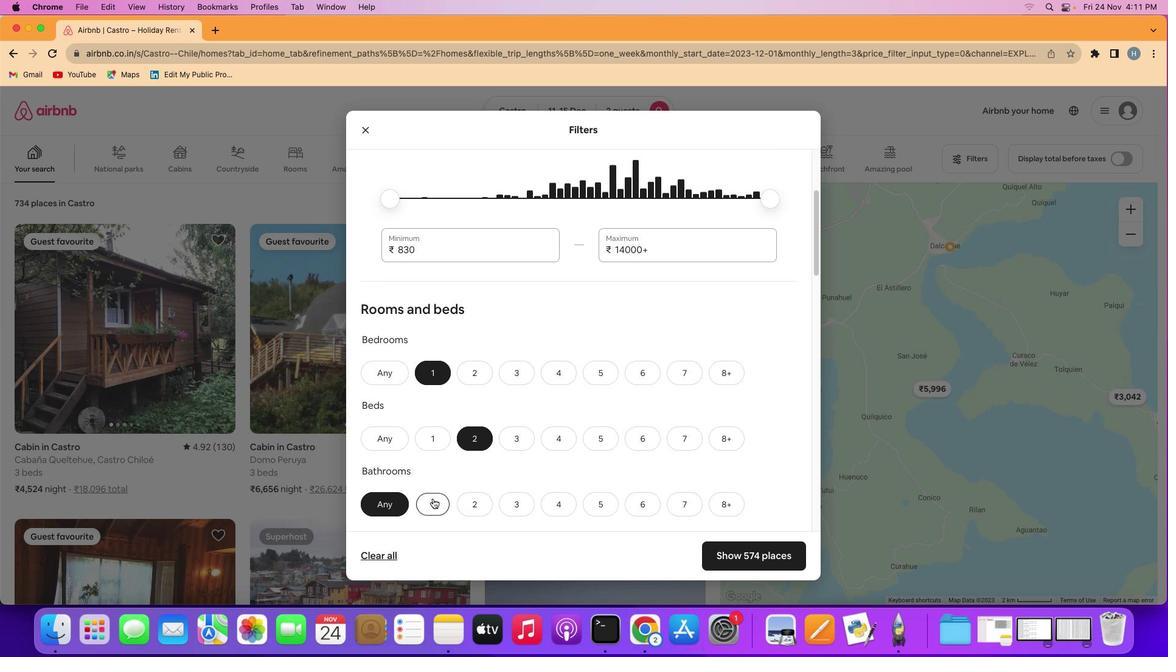 
Action: Mouse moved to (590, 452)
Screenshot: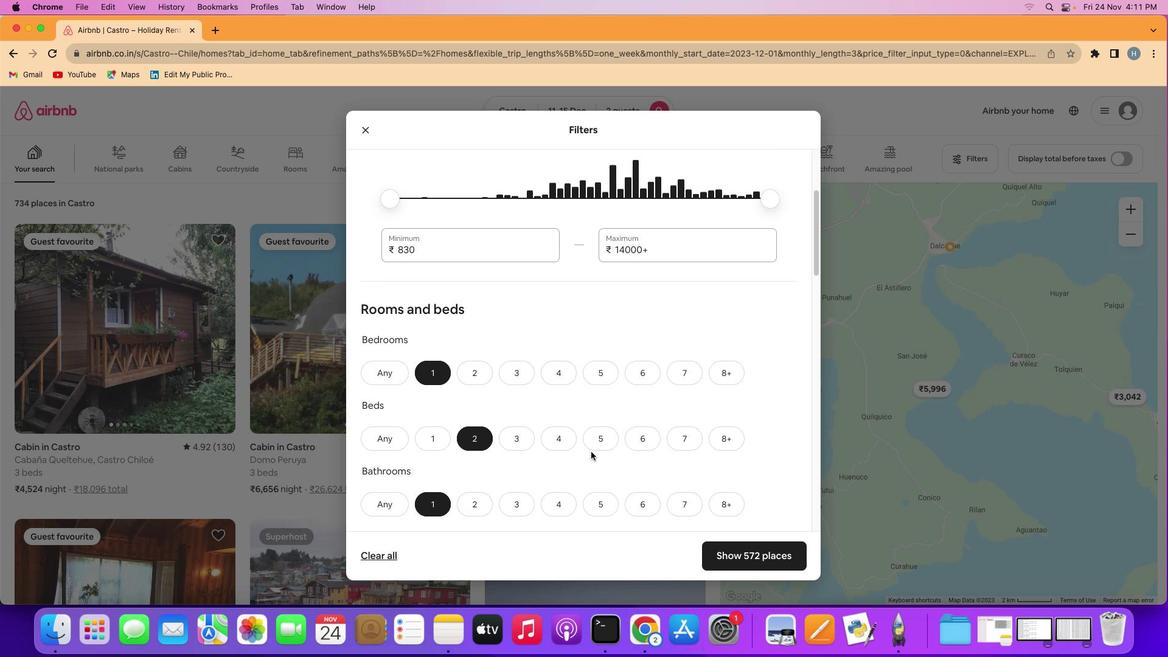 
Action: Mouse scrolled (590, 452) with delta (0, 0)
Screenshot: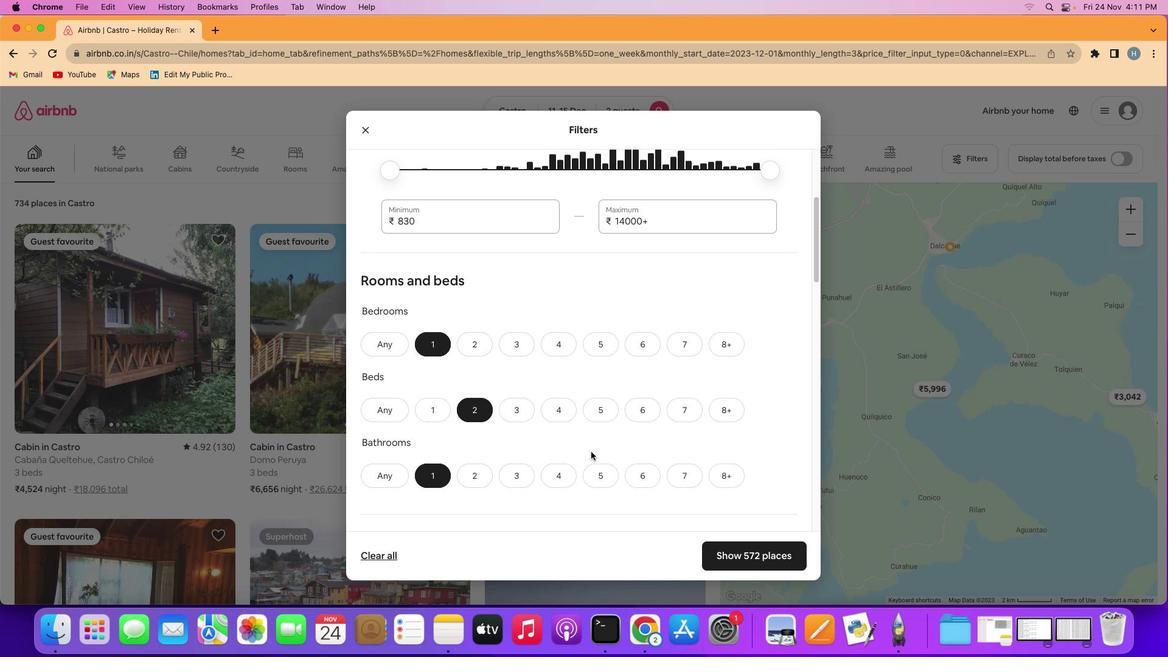 
Action: Mouse scrolled (590, 452) with delta (0, 0)
Screenshot: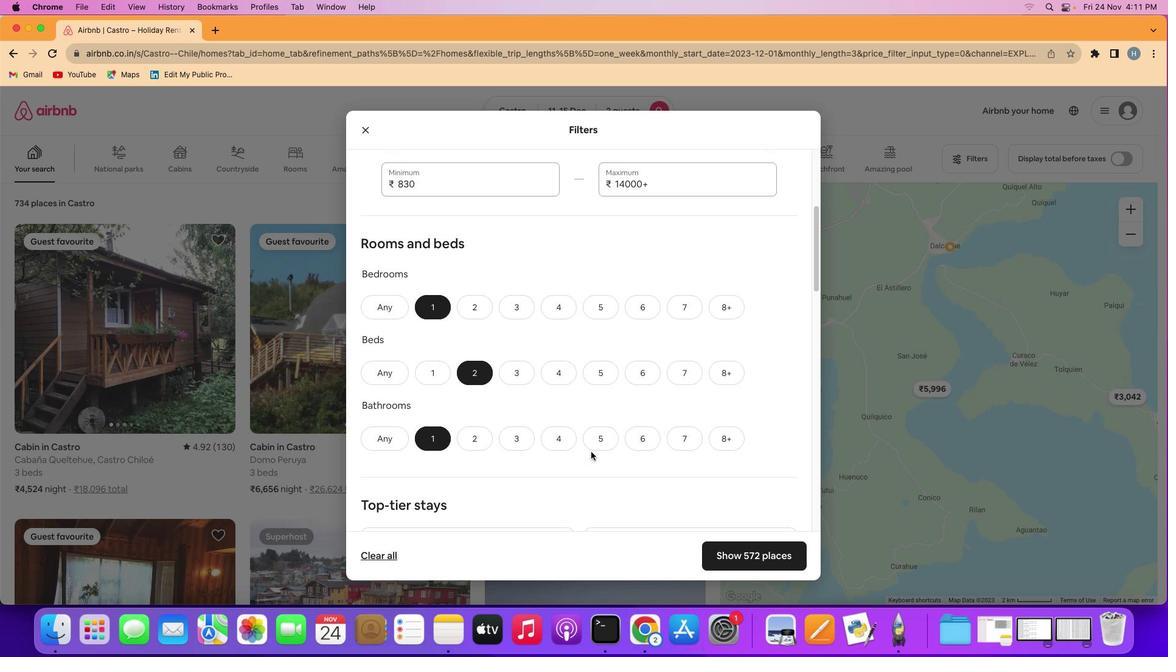 
Action: Mouse scrolled (590, 452) with delta (0, -1)
Screenshot: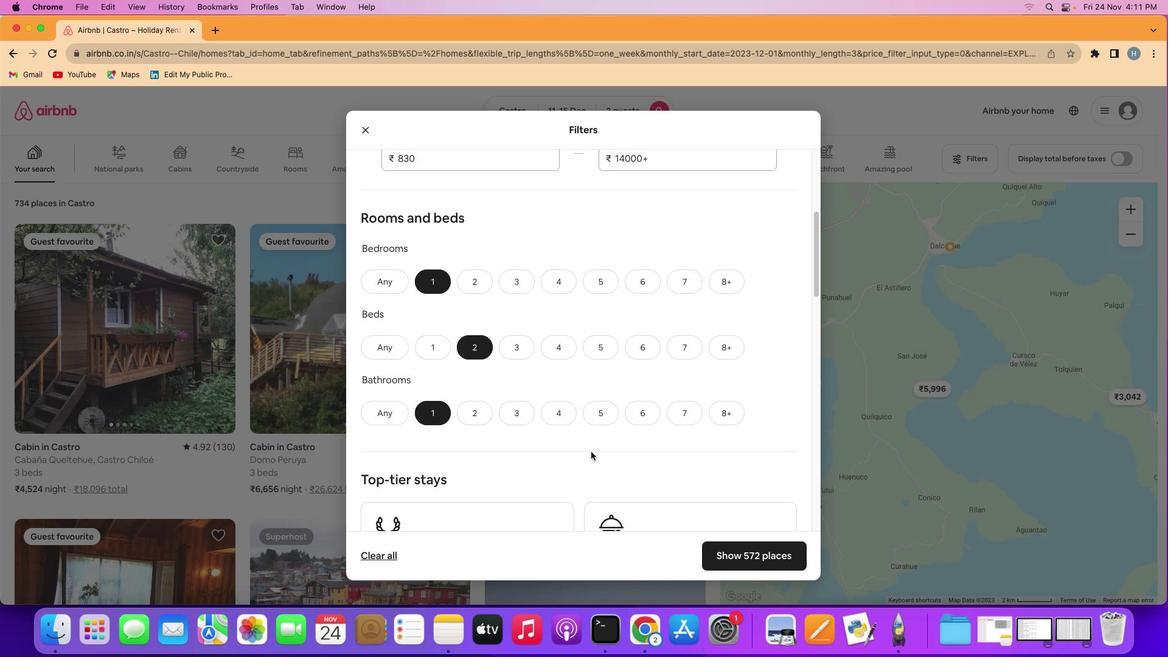 
Action: Mouse scrolled (590, 452) with delta (0, -2)
Screenshot: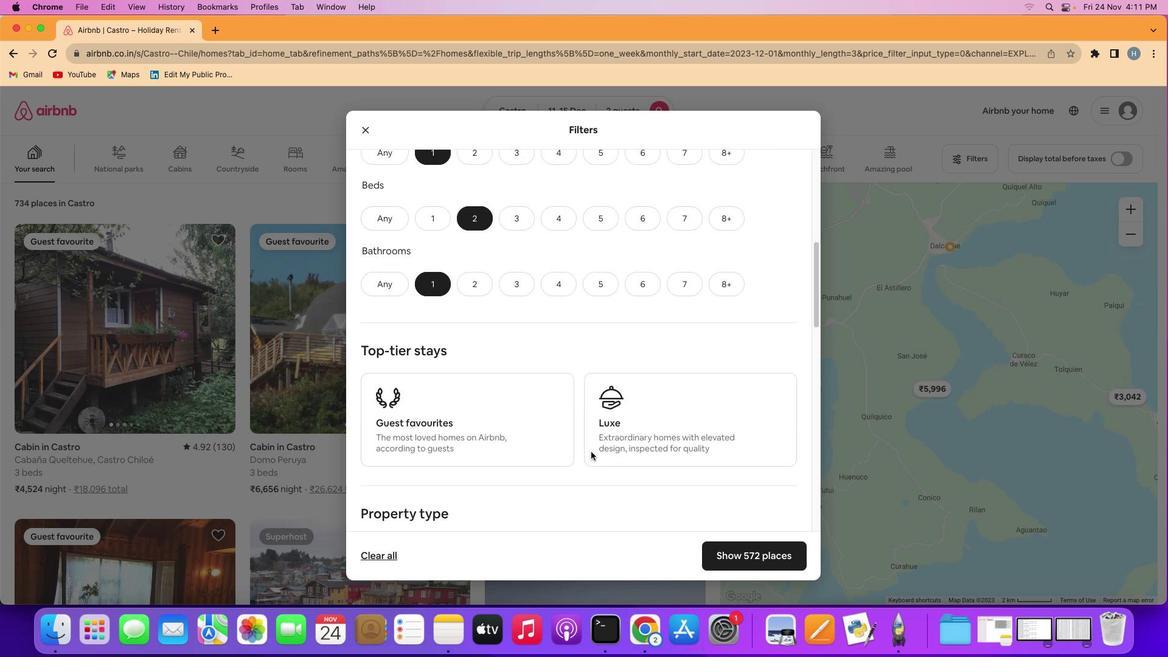 
Action: Mouse scrolled (590, 452) with delta (0, -2)
Screenshot: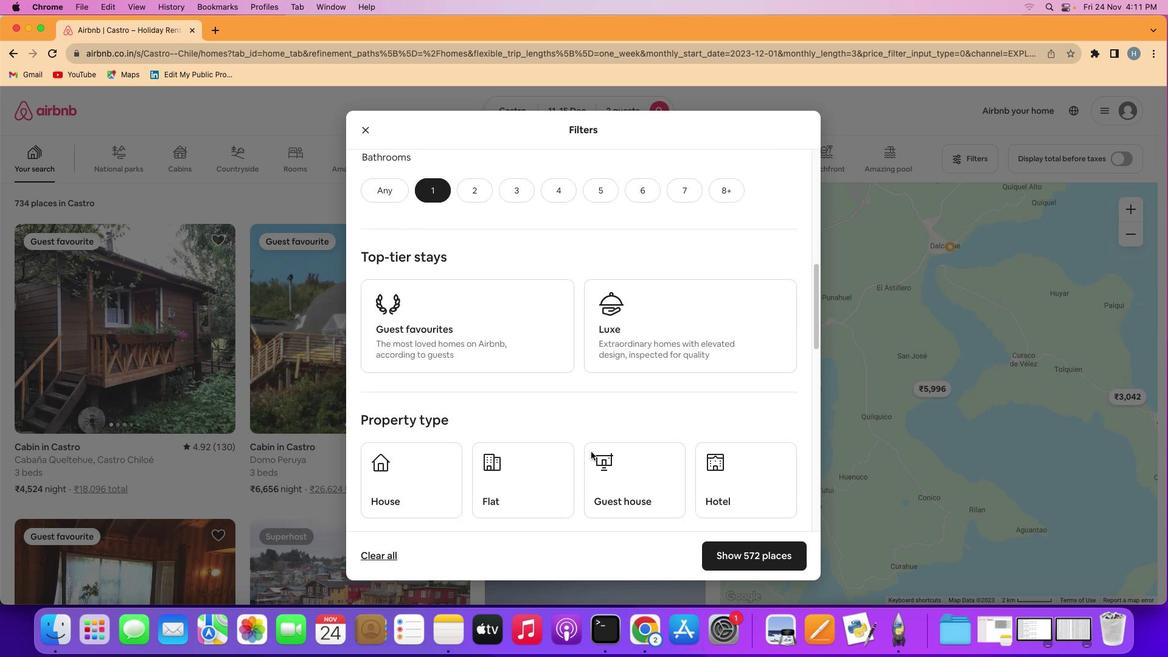 
Action: Mouse scrolled (590, 452) with delta (0, 0)
Screenshot: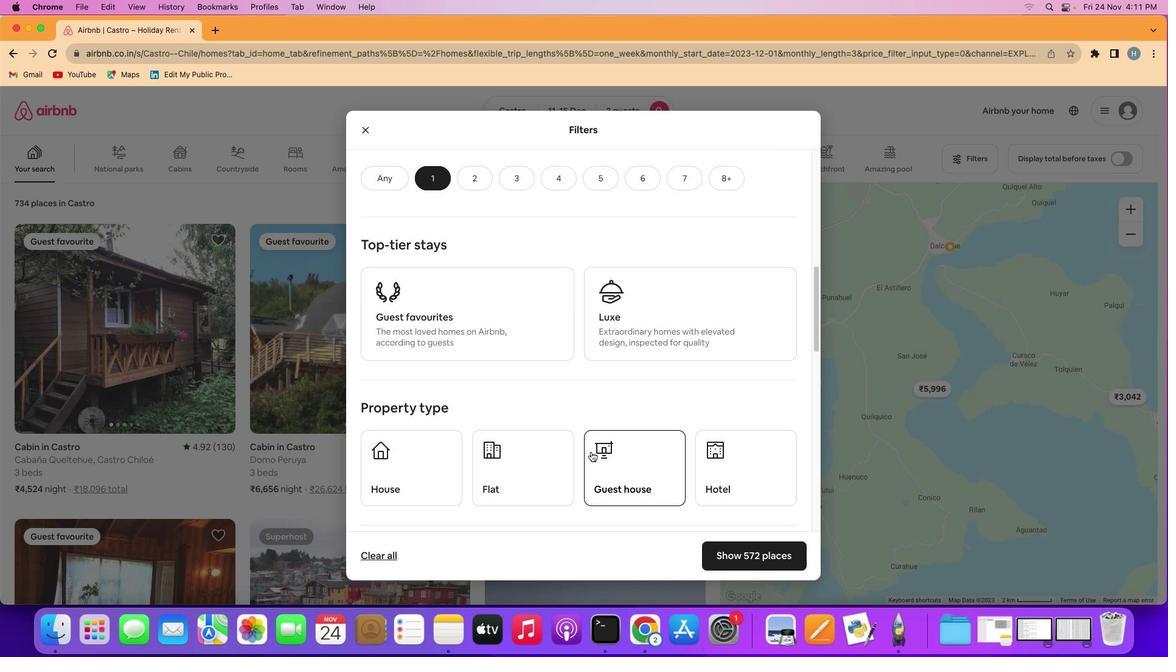 
Action: Mouse scrolled (590, 452) with delta (0, 0)
Screenshot: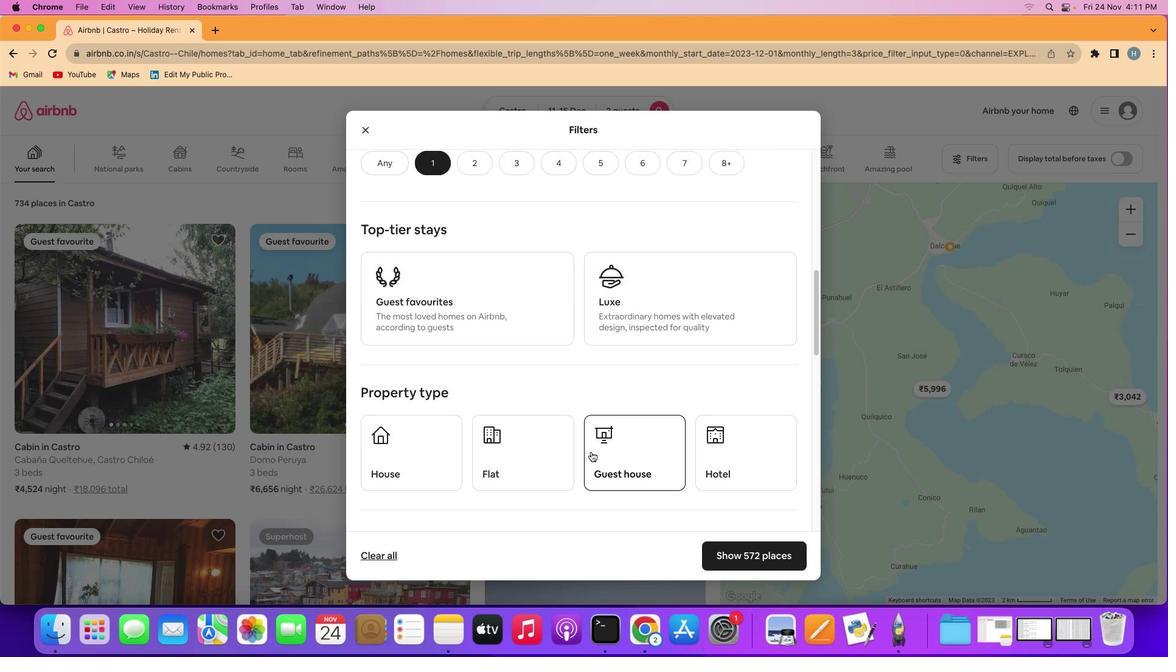
Action: Mouse scrolled (590, 452) with delta (0, 0)
Screenshot: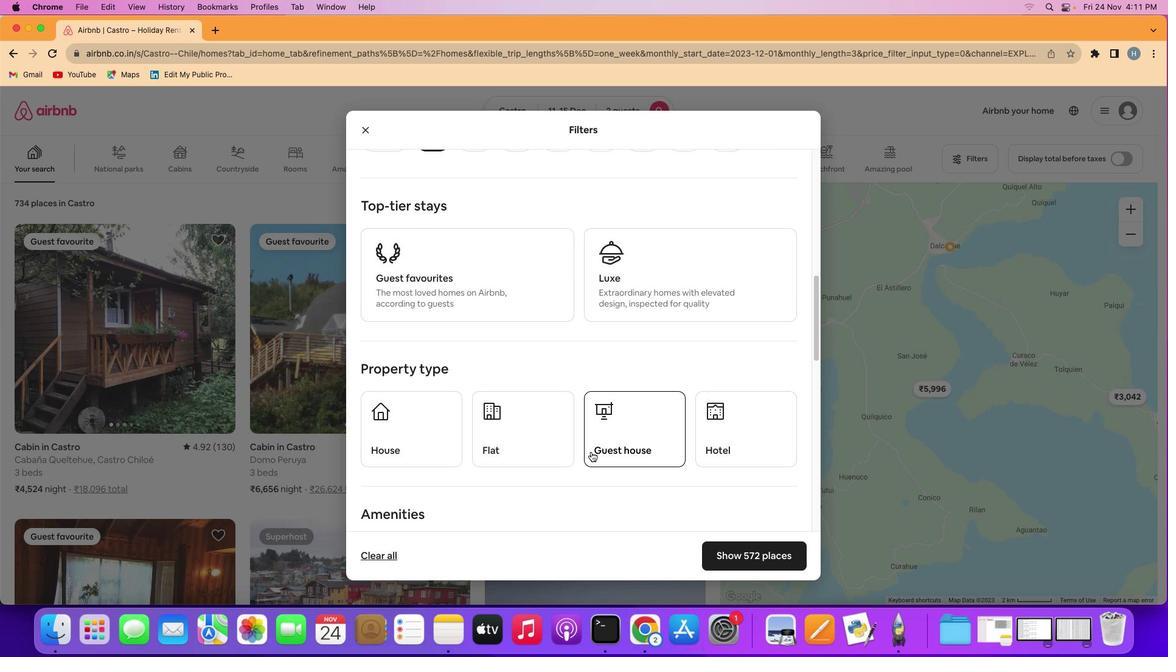 
Action: Mouse scrolled (590, 452) with delta (0, 0)
Screenshot: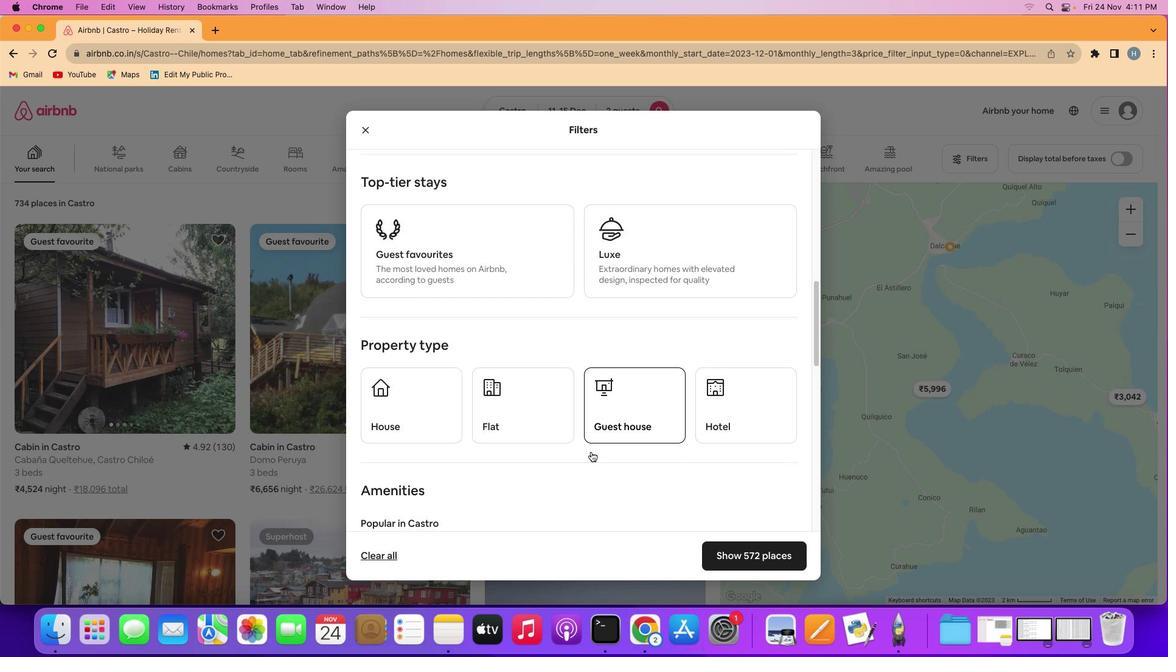 
Action: Mouse scrolled (590, 452) with delta (0, 0)
Screenshot: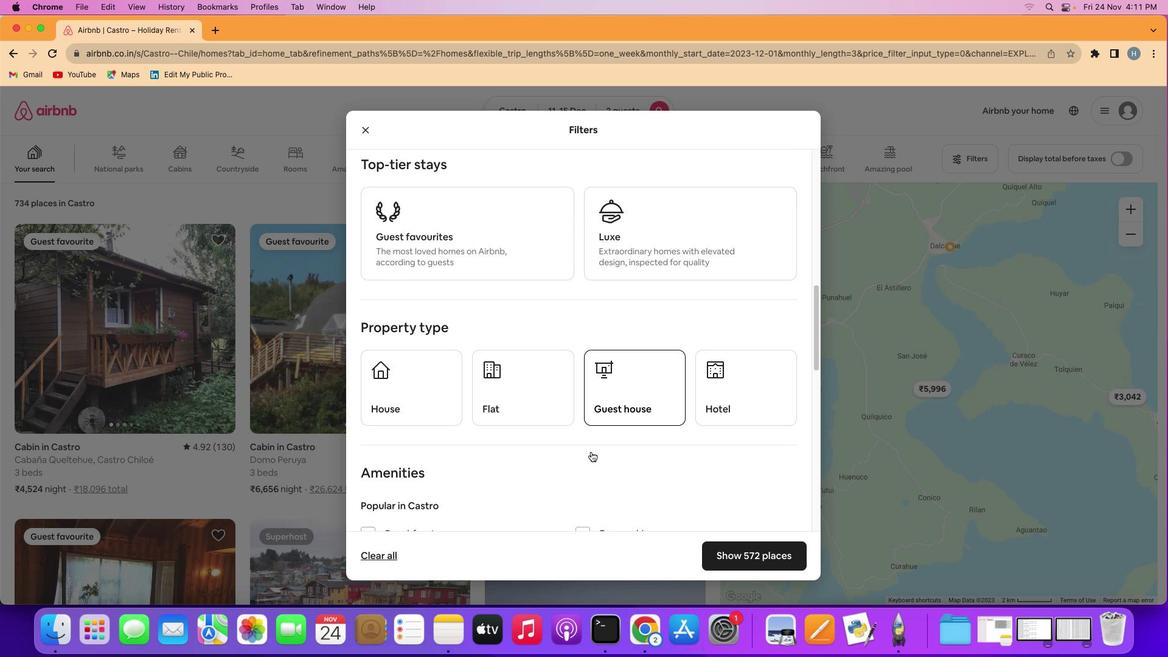 
Action: Mouse scrolled (590, 452) with delta (0, -1)
Screenshot: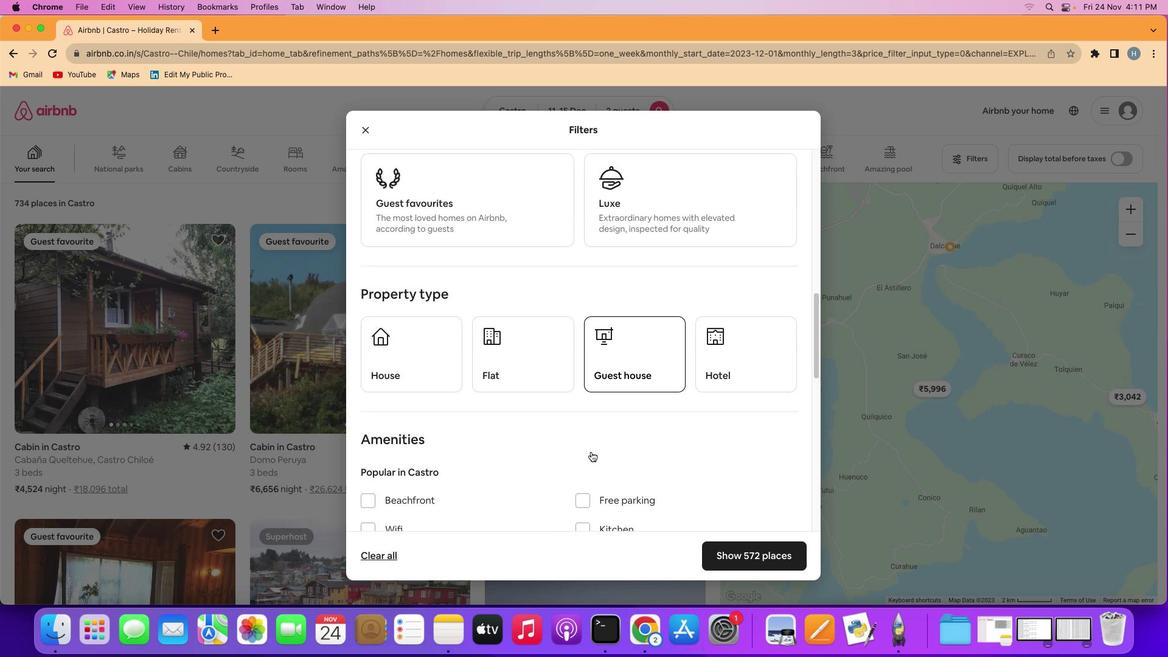 
Action: Mouse scrolled (590, 452) with delta (0, -1)
Screenshot: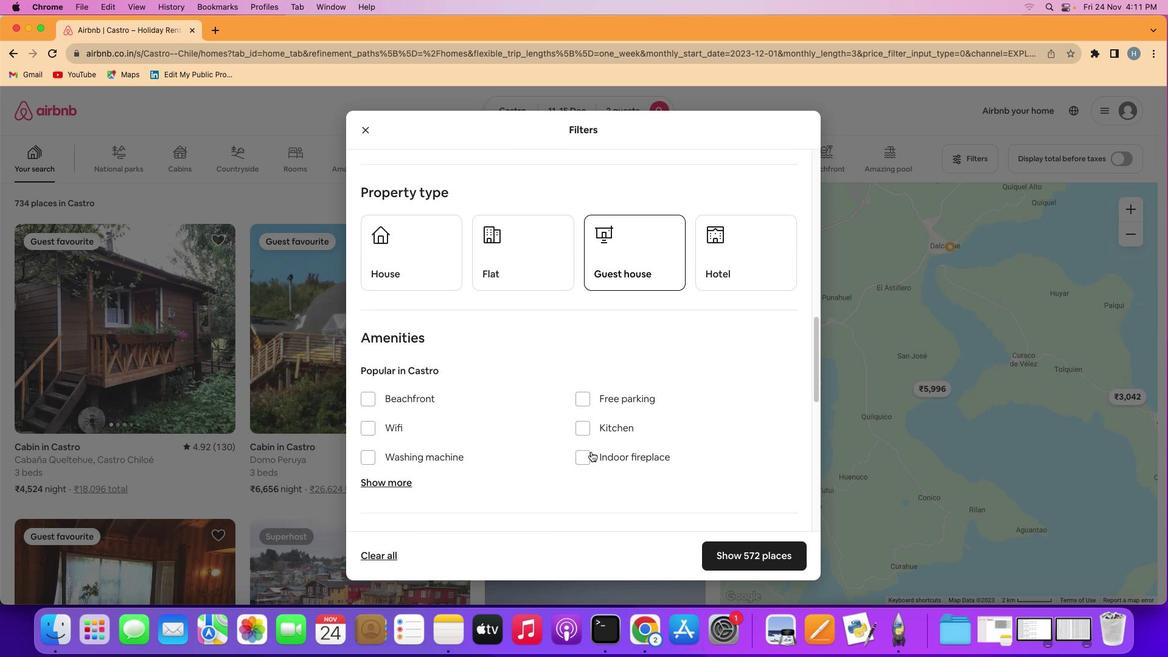 
Action: Mouse moved to (590, 452)
Screenshot: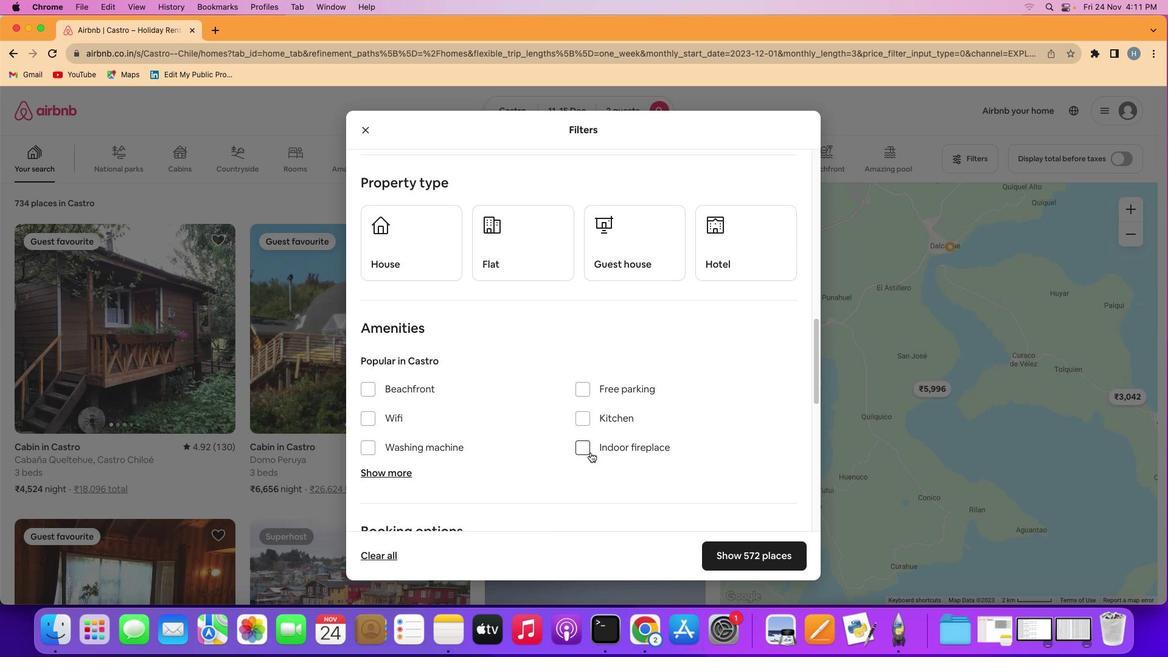 
Action: Mouse scrolled (590, 452) with delta (0, 0)
Screenshot: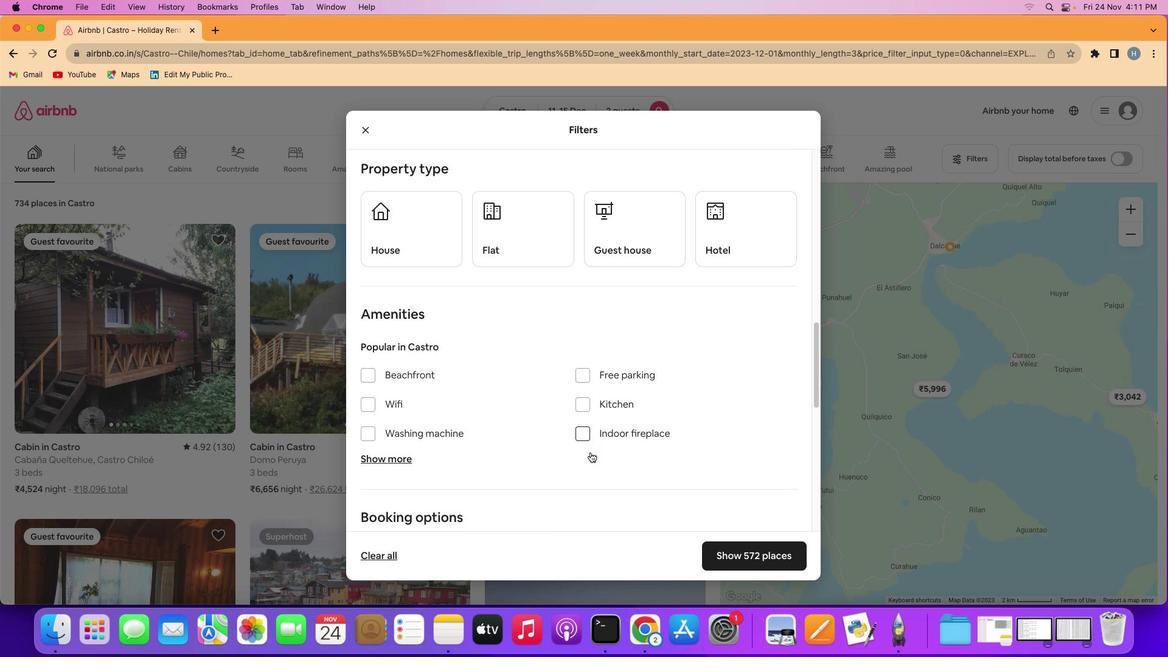 
Action: Mouse scrolled (590, 452) with delta (0, 0)
Screenshot: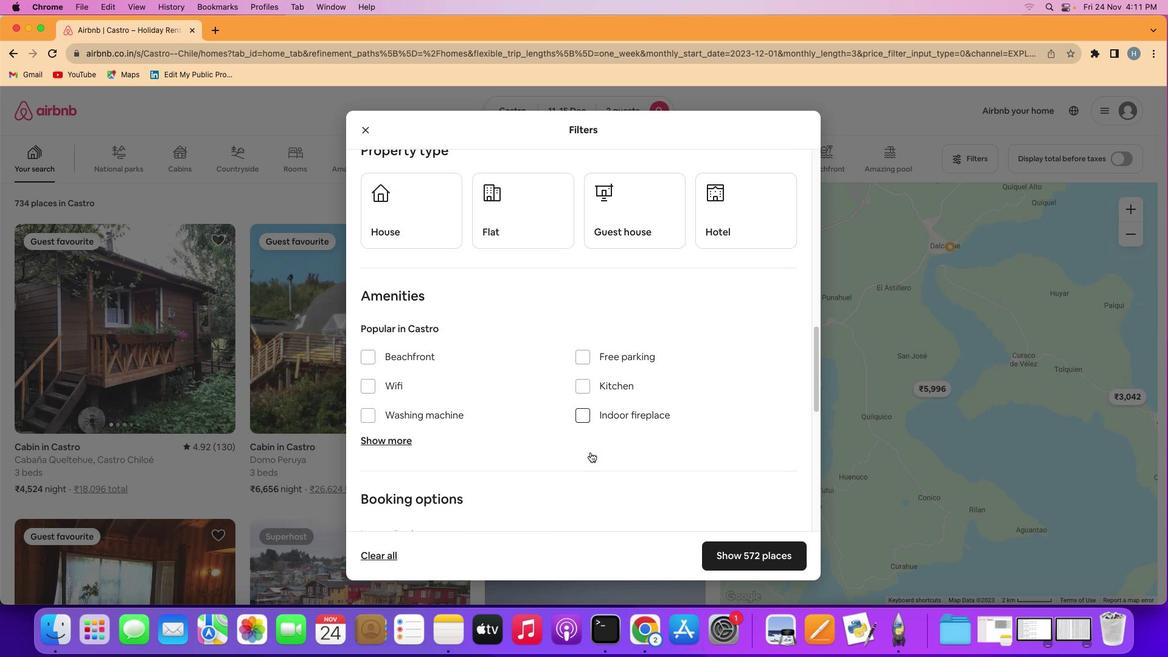 
Action: Mouse scrolled (590, 452) with delta (0, -1)
Screenshot: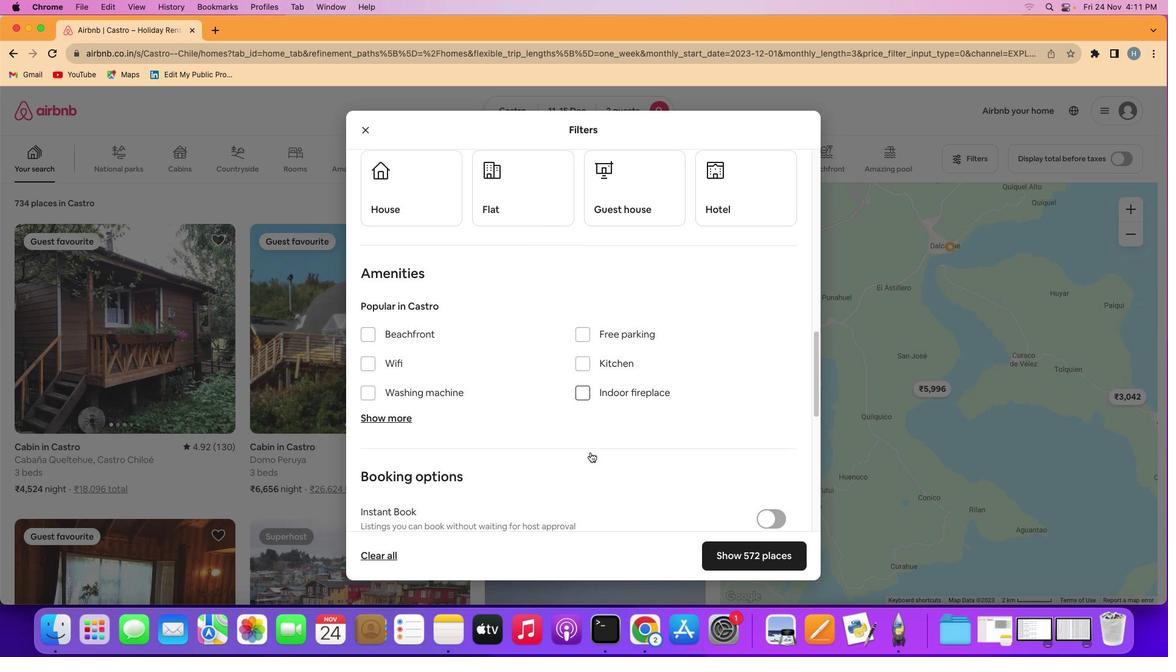 
Action: Mouse moved to (729, 181)
Screenshot: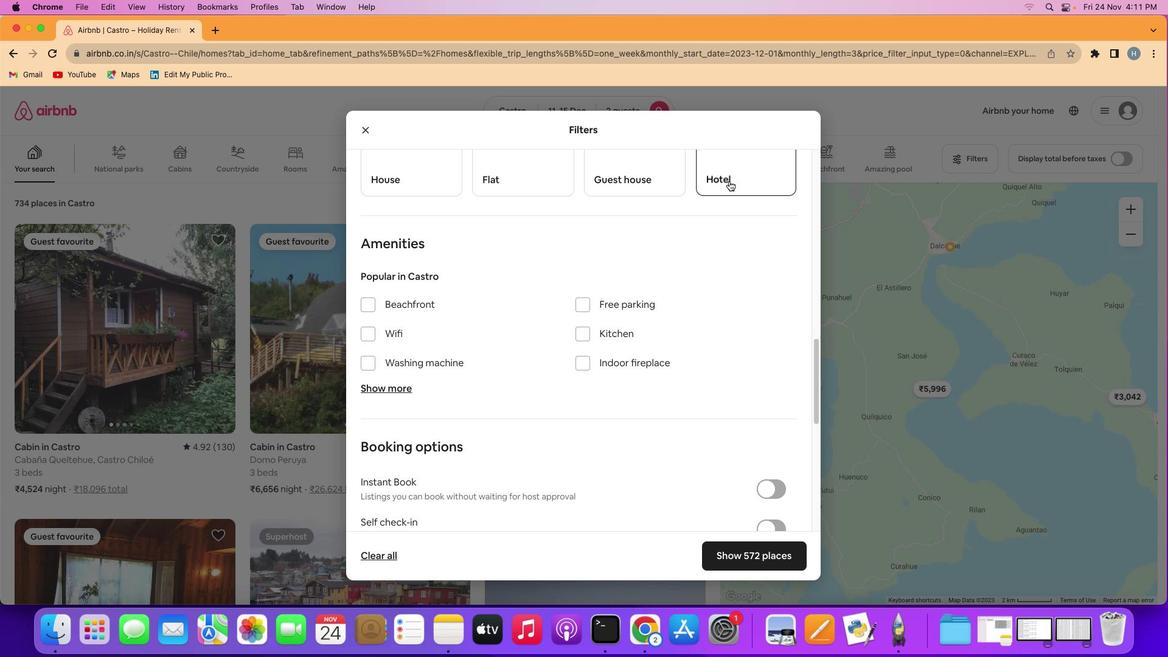 
Action: Mouse pressed left at (729, 181)
Screenshot: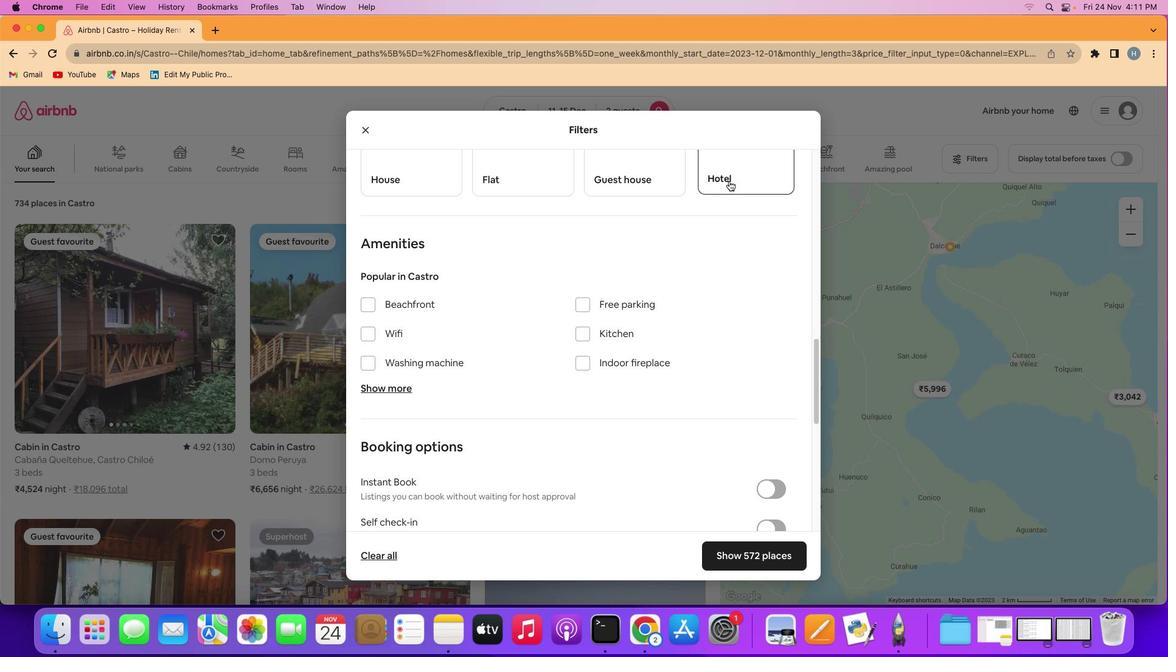 
Action: Mouse moved to (691, 240)
Screenshot: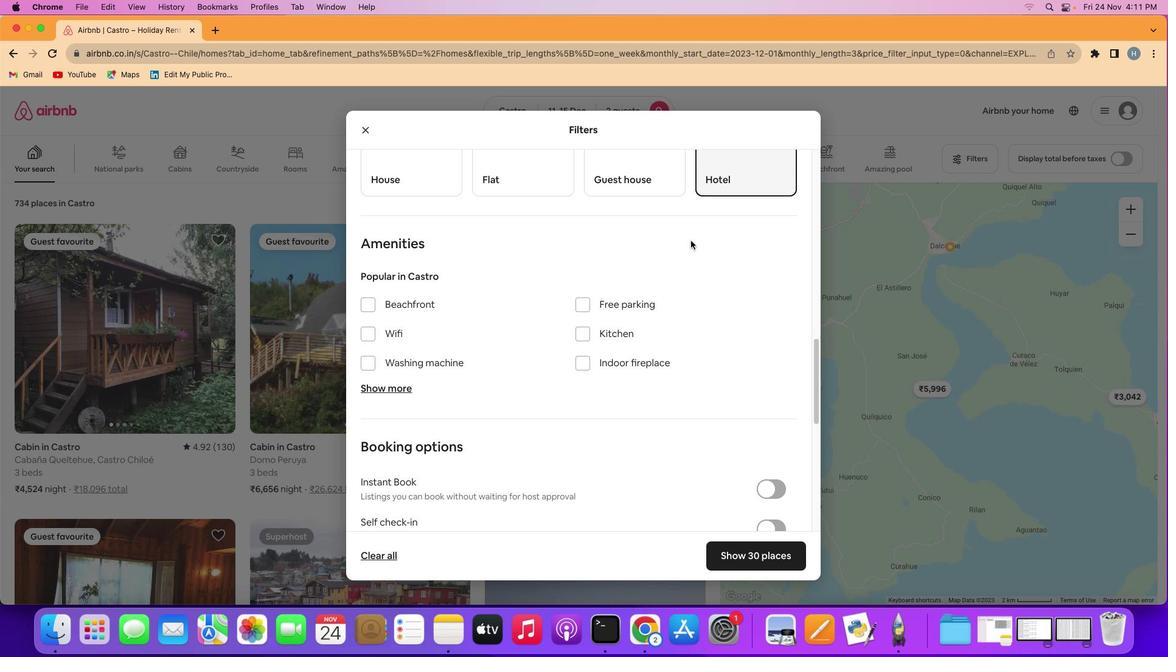 
Action: Mouse scrolled (691, 240) with delta (0, 0)
Screenshot: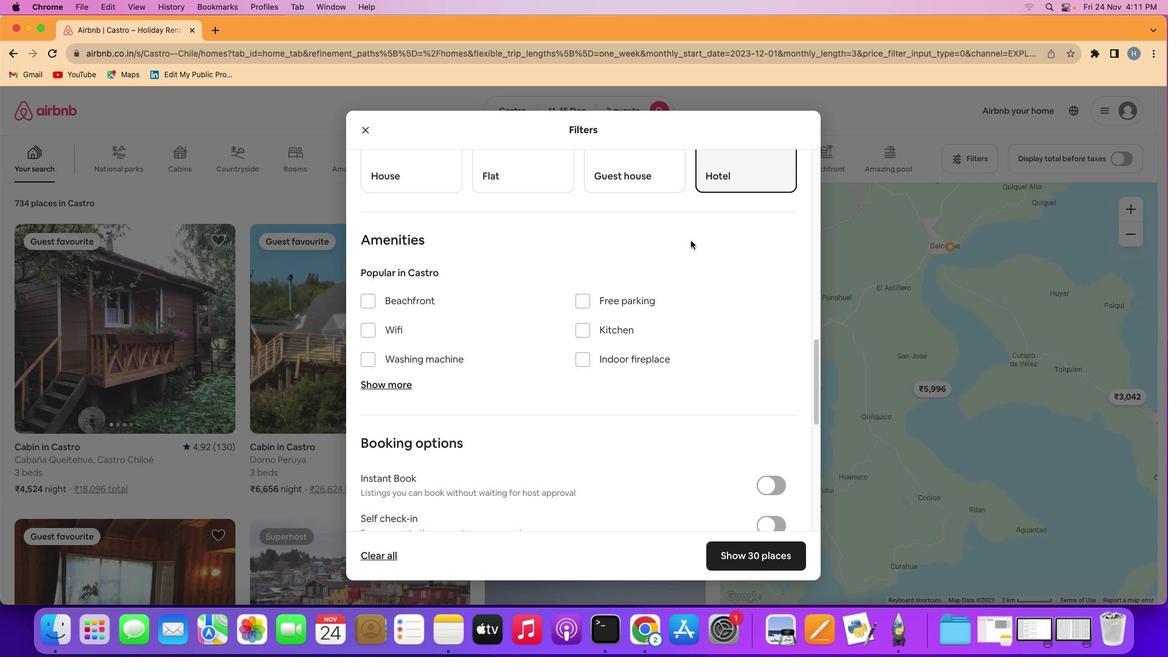 
Action: Mouse scrolled (691, 240) with delta (0, 0)
Screenshot: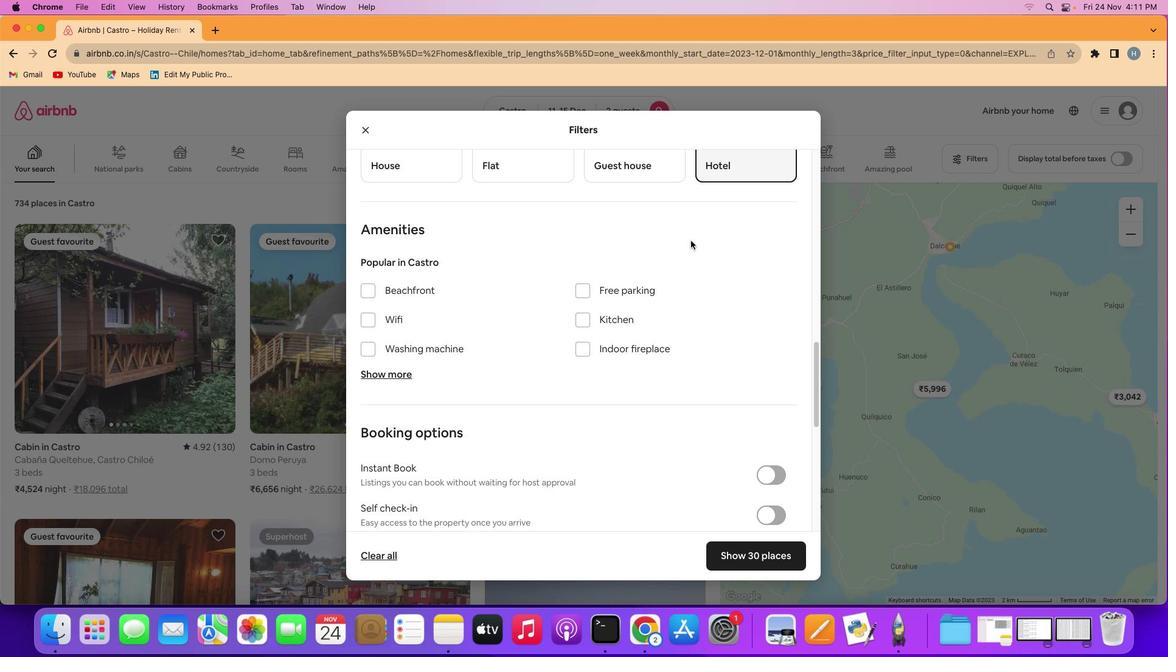 
Action: Mouse scrolled (691, 240) with delta (0, 0)
Screenshot: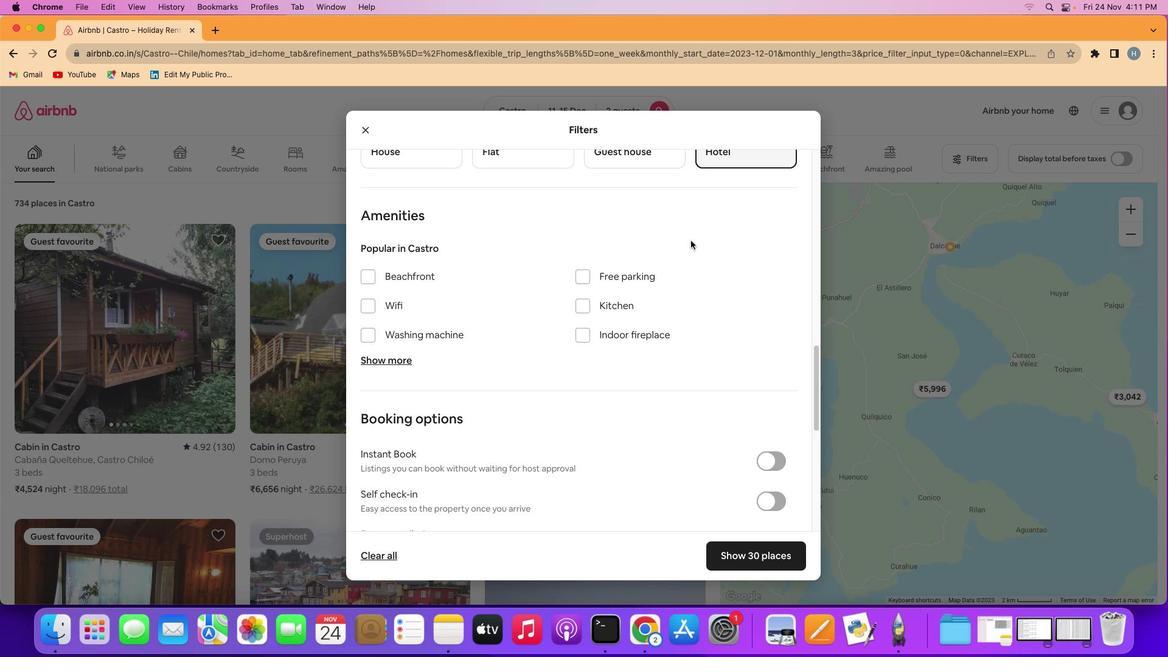 
Action: Mouse scrolled (691, 240) with delta (0, 0)
Screenshot: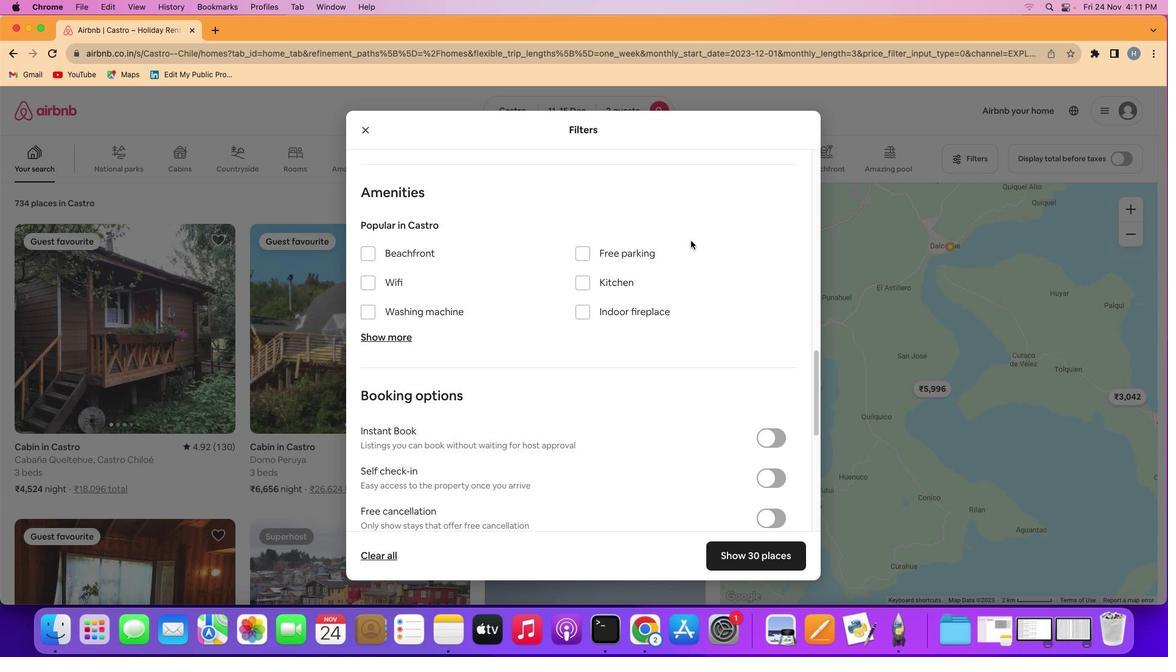 
Action: Mouse scrolled (691, 240) with delta (0, 0)
Screenshot: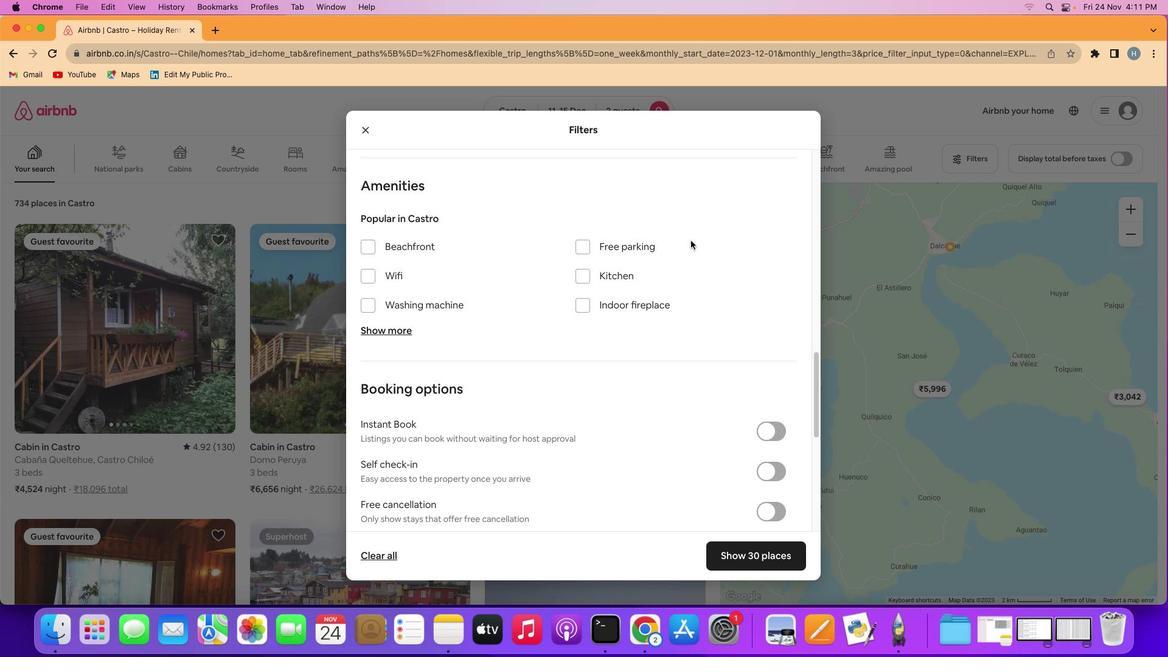 
Action: Mouse scrolled (691, 240) with delta (0, 0)
Screenshot: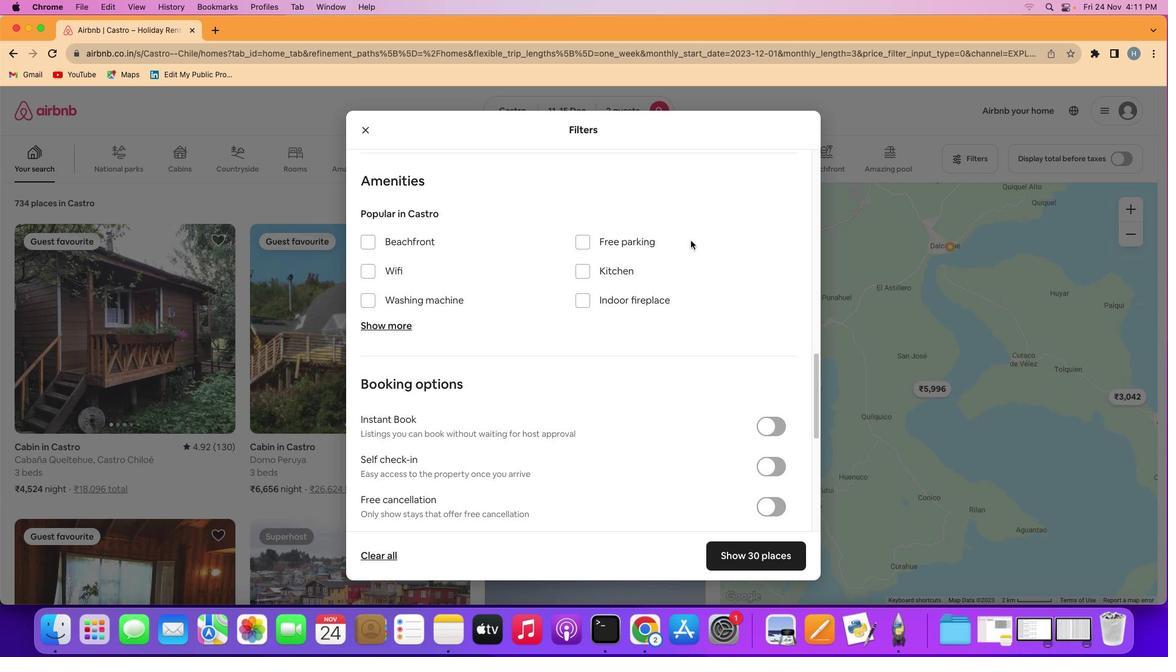 
Action: Mouse scrolled (691, 240) with delta (0, 0)
Screenshot: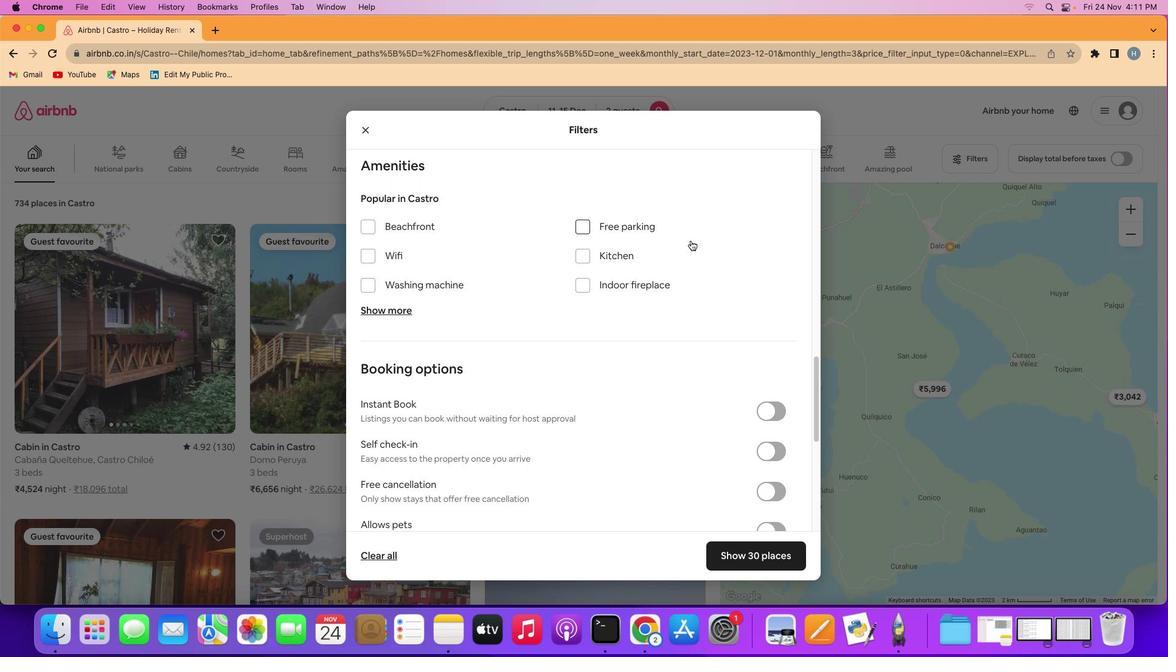 
Action: Mouse scrolled (691, 240) with delta (0, 0)
Screenshot: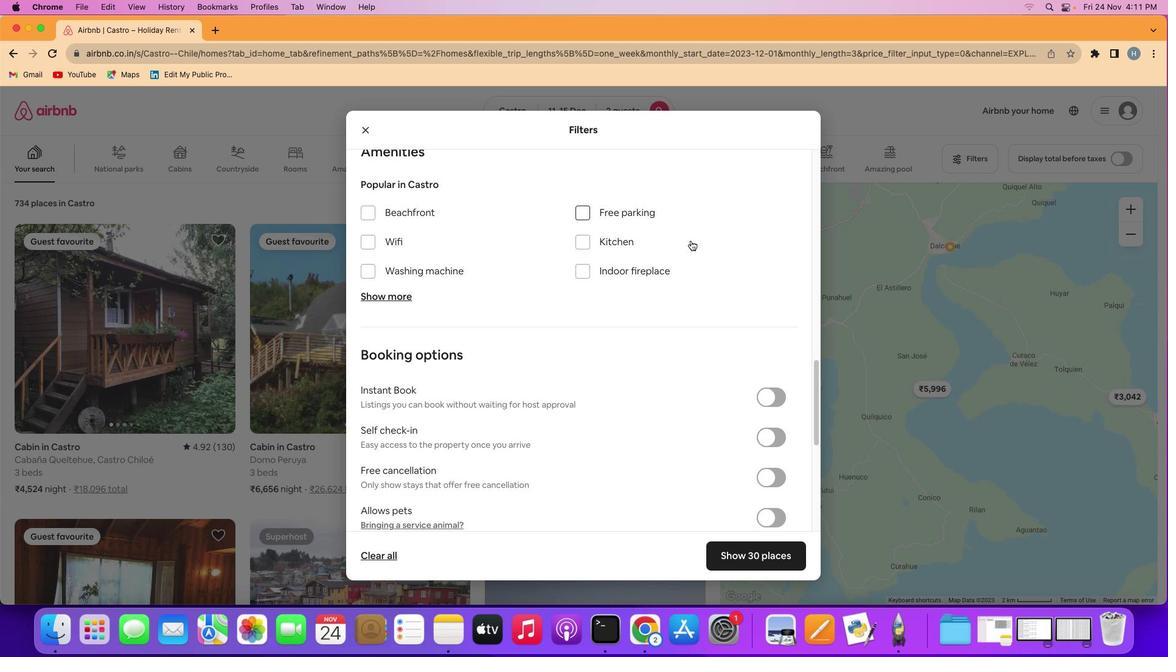 
Action: Mouse scrolled (691, 240) with delta (0, -1)
Screenshot: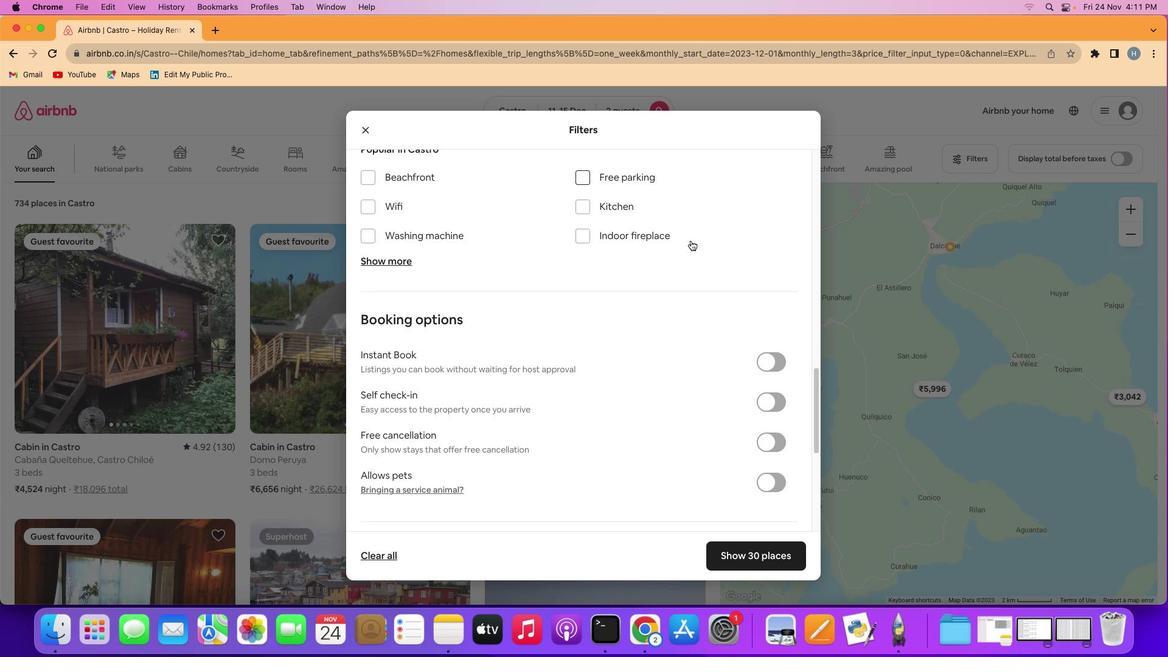 
Action: Mouse scrolled (691, 240) with delta (0, 0)
Screenshot: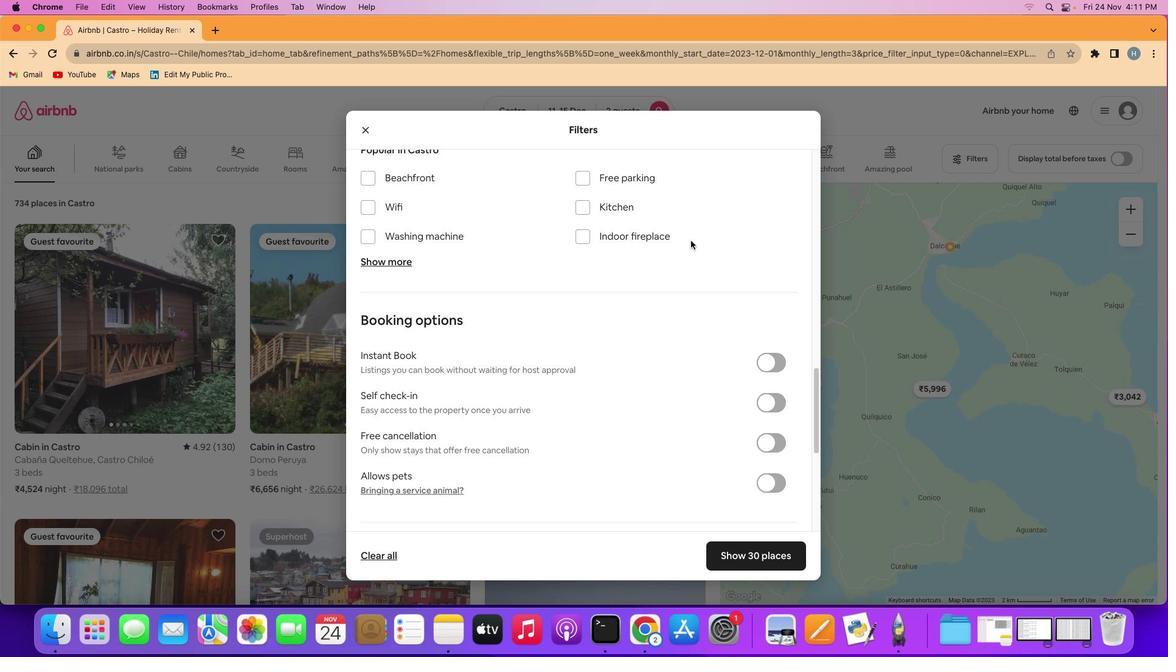 
Action: Mouse scrolled (691, 240) with delta (0, 1)
Screenshot: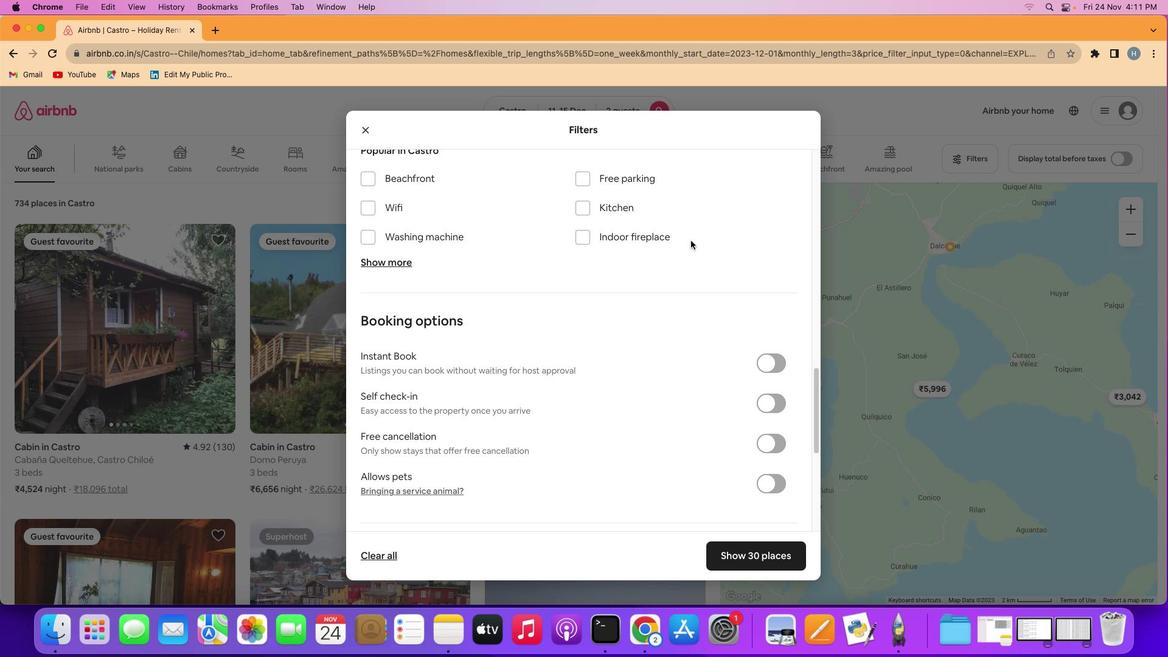 
Action: Mouse scrolled (691, 240) with delta (0, -1)
Screenshot: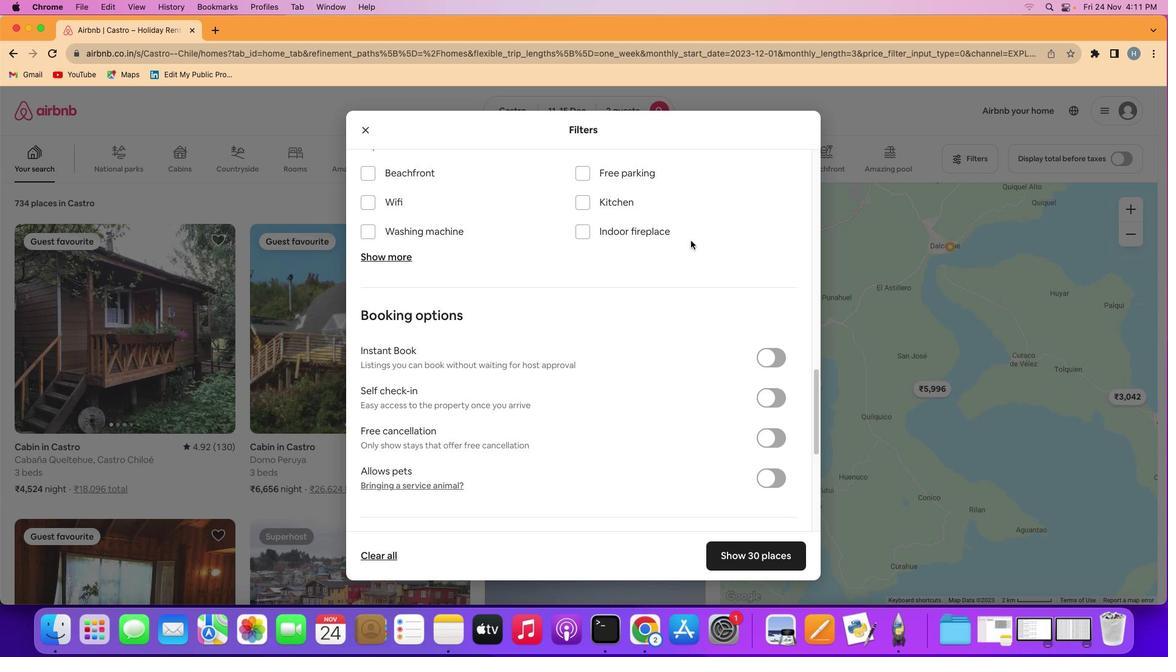 
Action: Mouse scrolled (691, 240) with delta (0, 0)
Screenshot: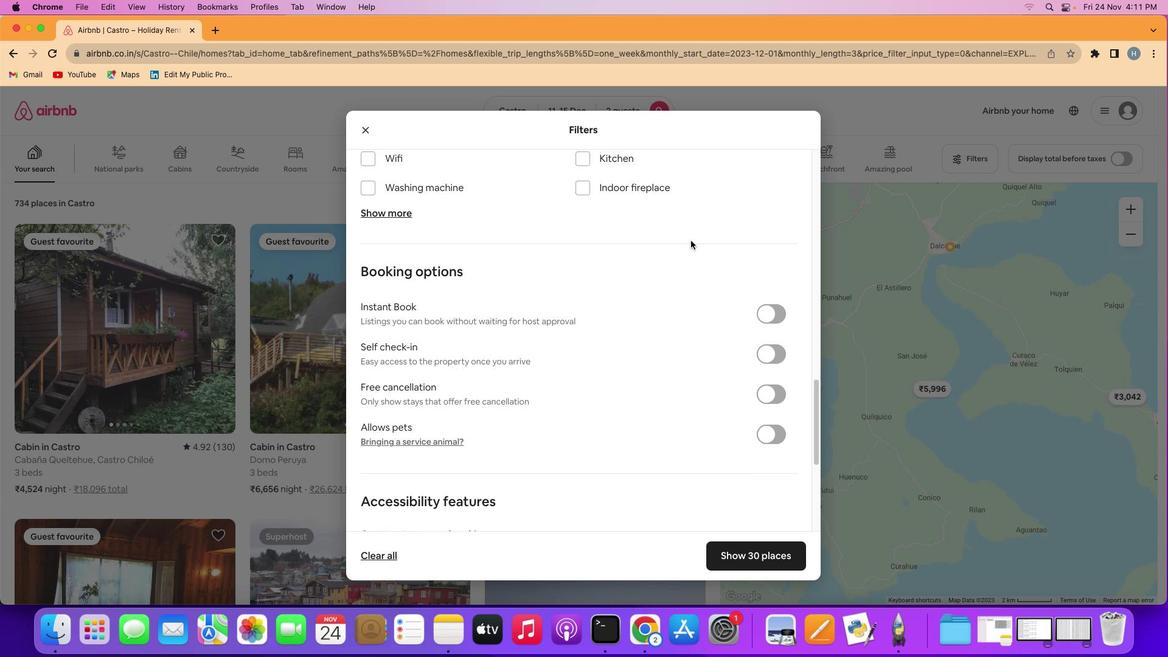 
Action: Mouse scrolled (691, 240) with delta (0, 0)
Screenshot: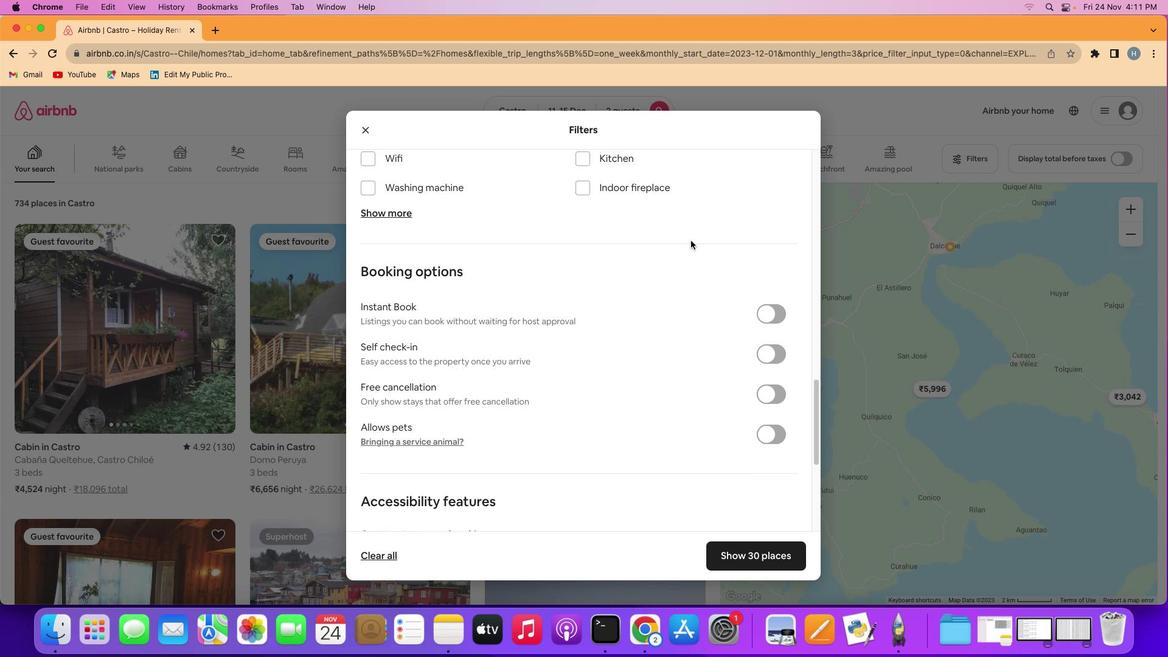 
Action: Mouse scrolled (691, 240) with delta (0, -1)
Screenshot: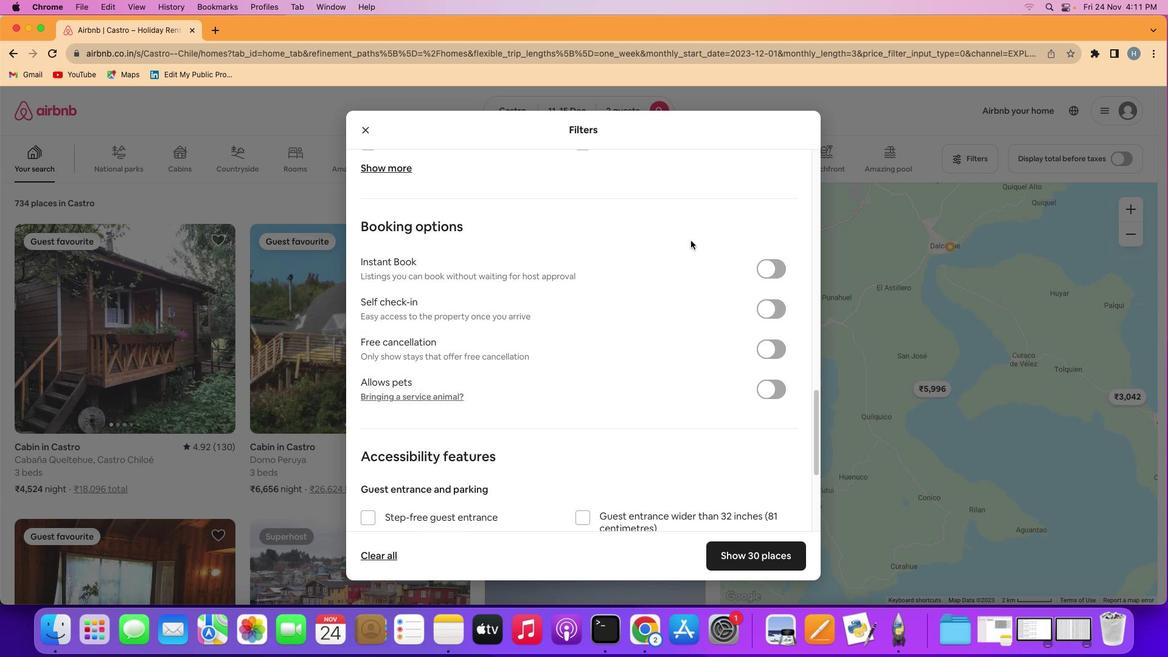 
Action: Mouse moved to (776, 302)
Screenshot: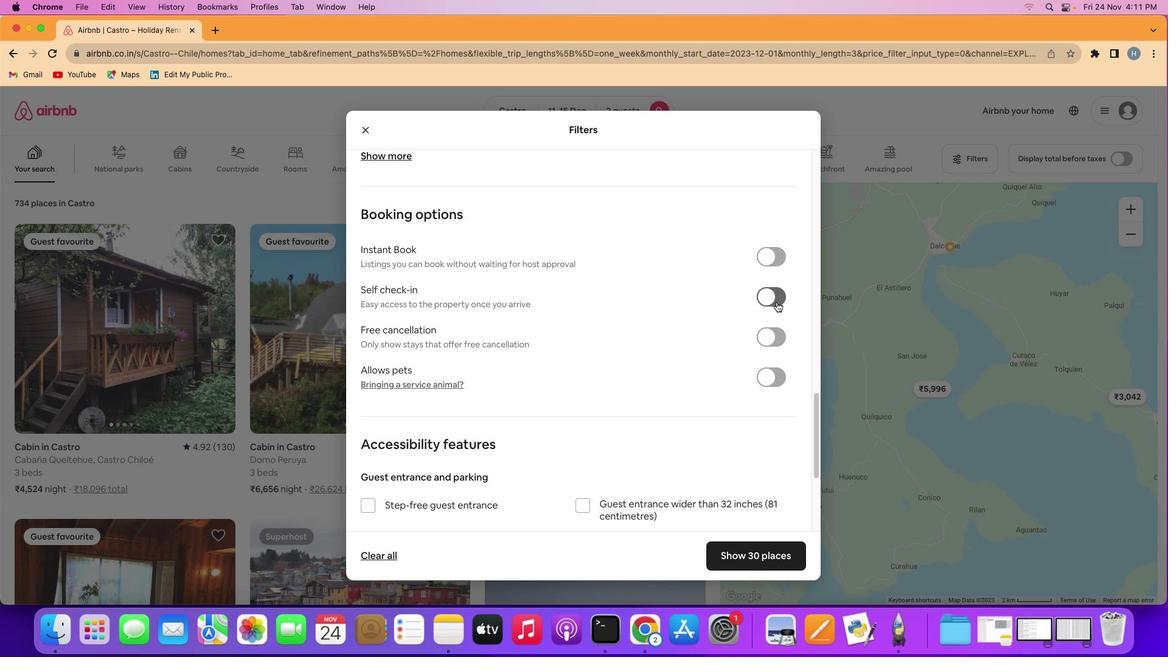 
Action: Mouse pressed left at (776, 302)
Screenshot: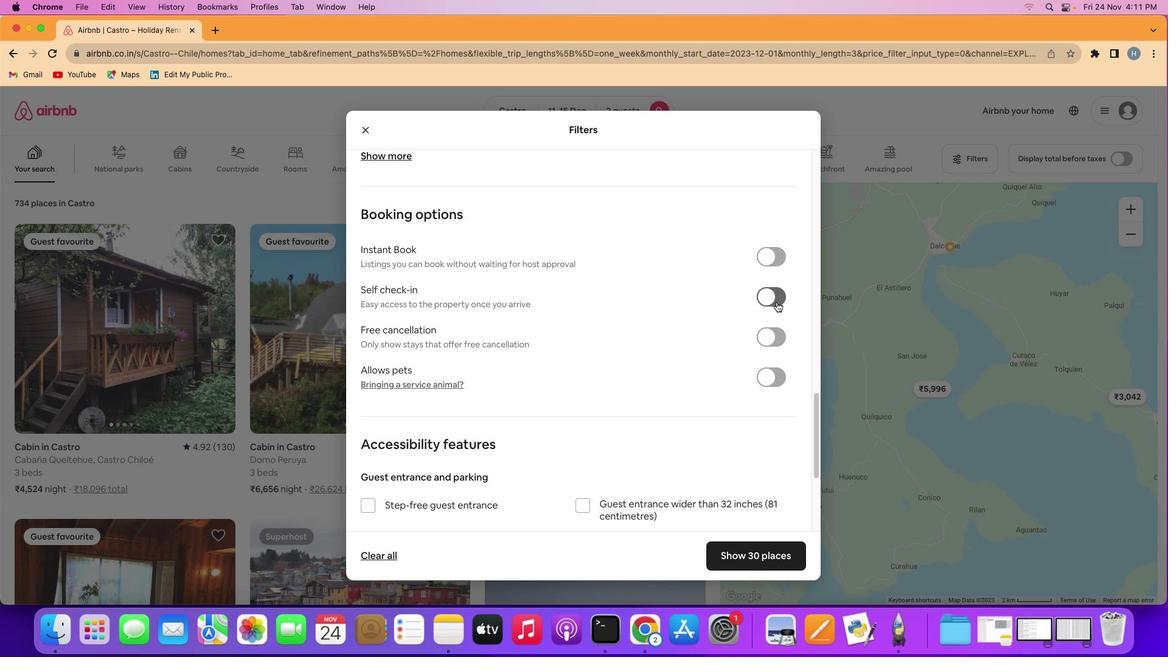 
Action: Mouse moved to (776, 302)
Screenshot: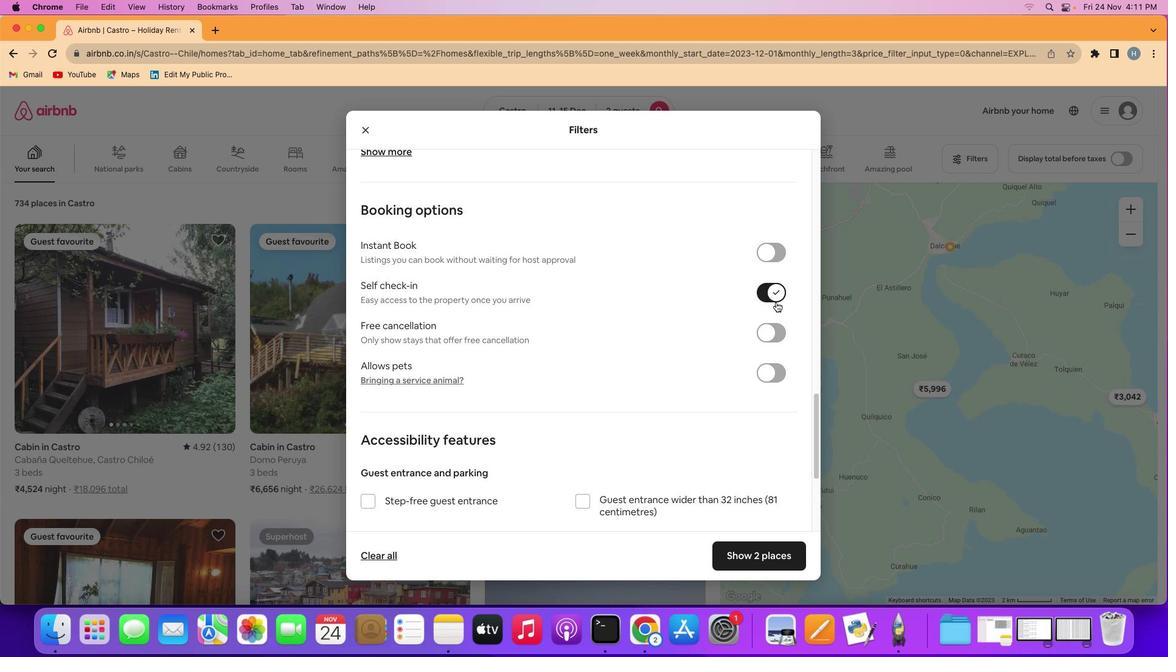 
Action: Mouse scrolled (776, 302) with delta (0, 0)
Screenshot: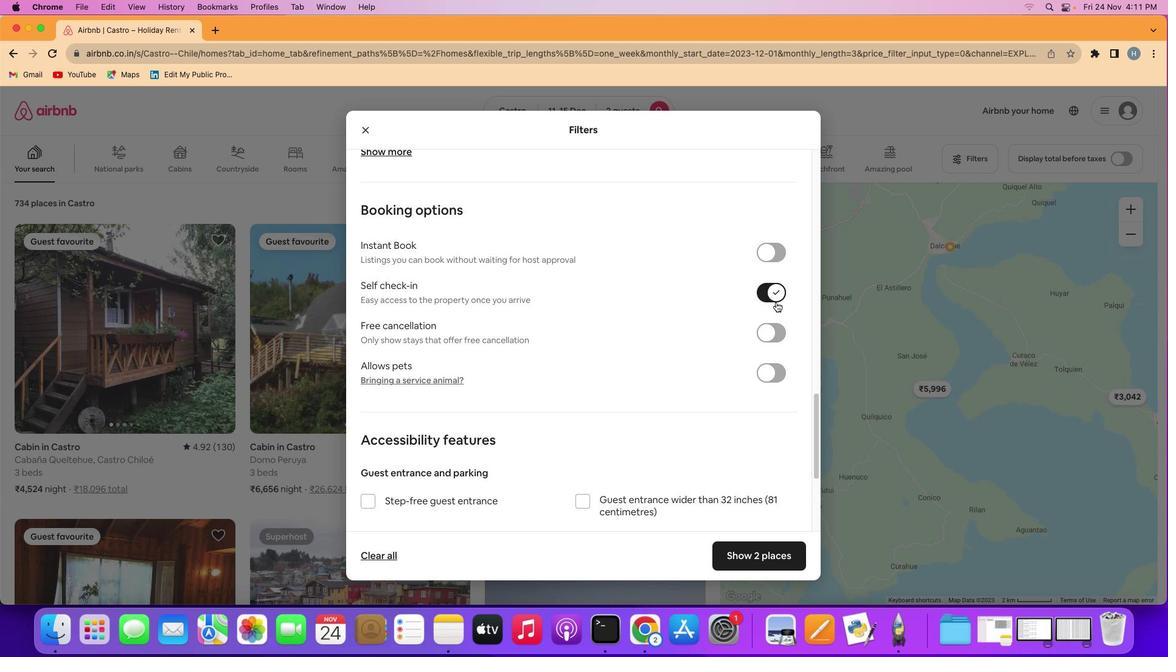 
Action: Mouse scrolled (776, 302) with delta (0, 0)
Screenshot: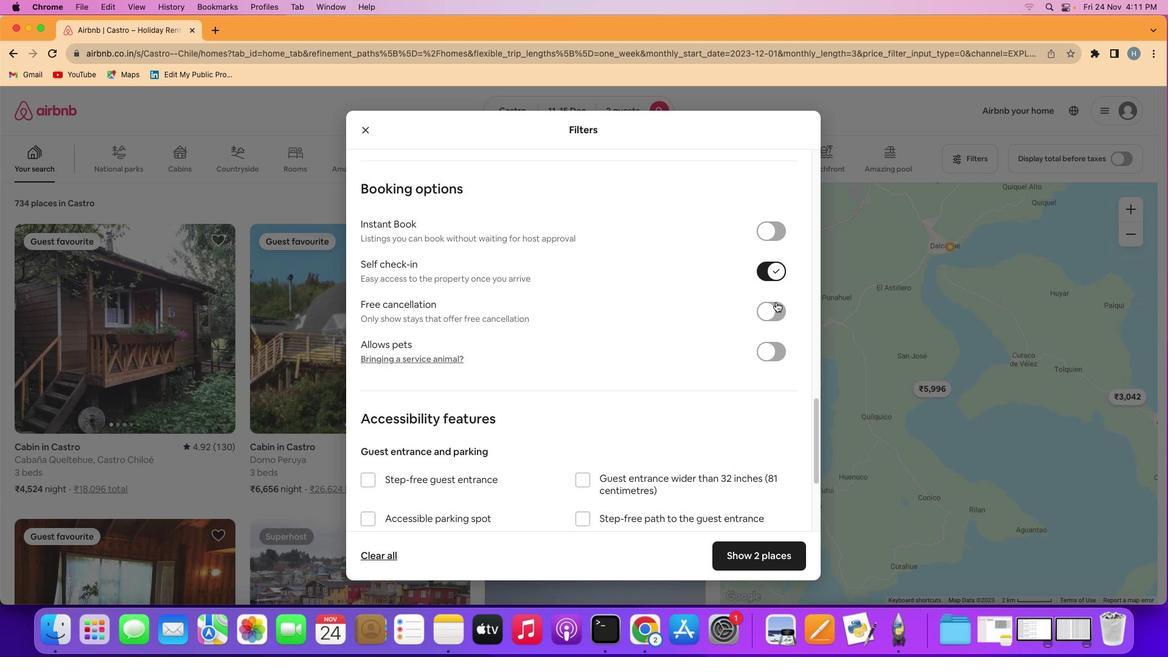 
Action: Mouse scrolled (776, 302) with delta (0, -1)
Screenshot: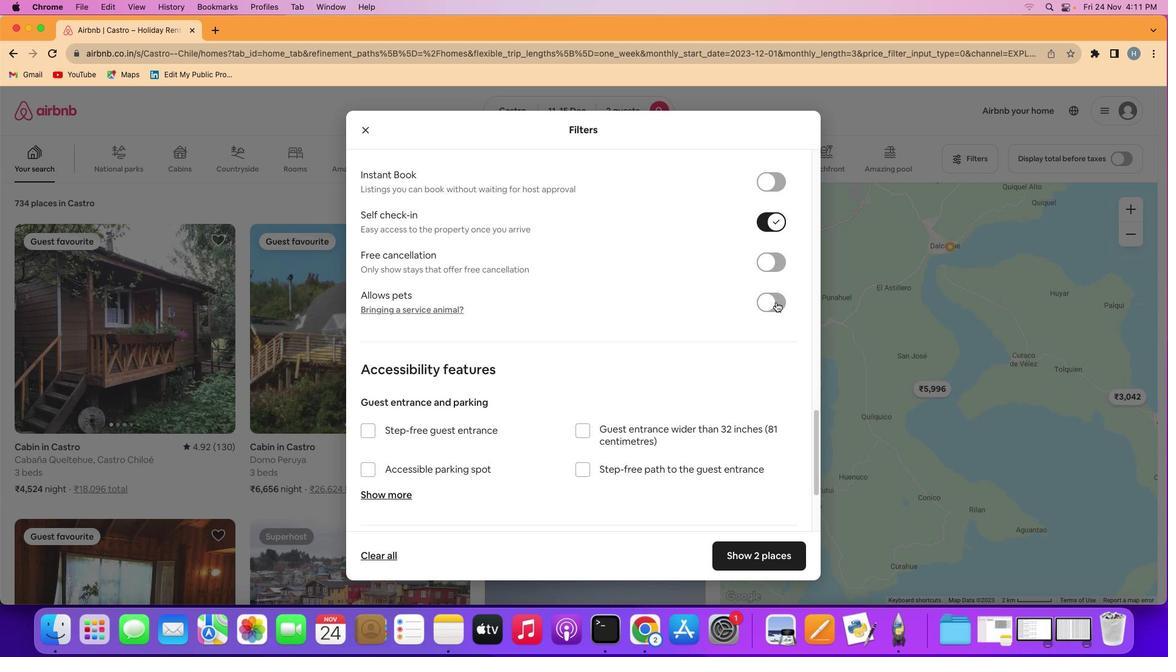 
Action: Mouse scrolled (776, 302) with delta (0, -1)
Screenshot: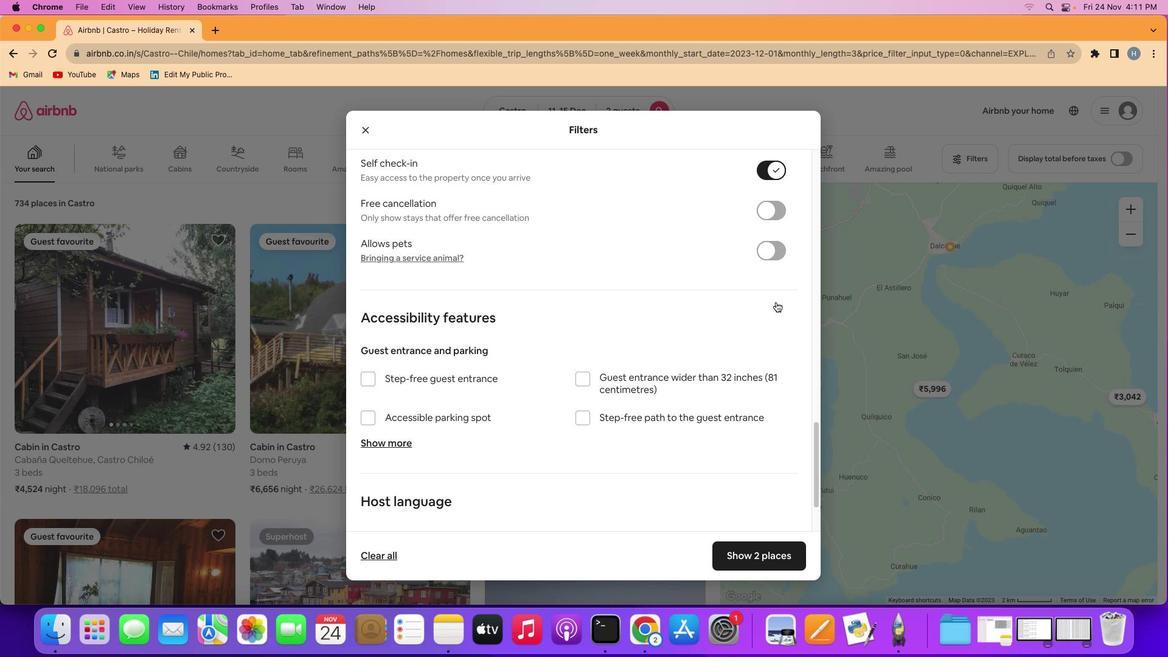 
Action: Mouse moved to (757, 308)
Screenshot: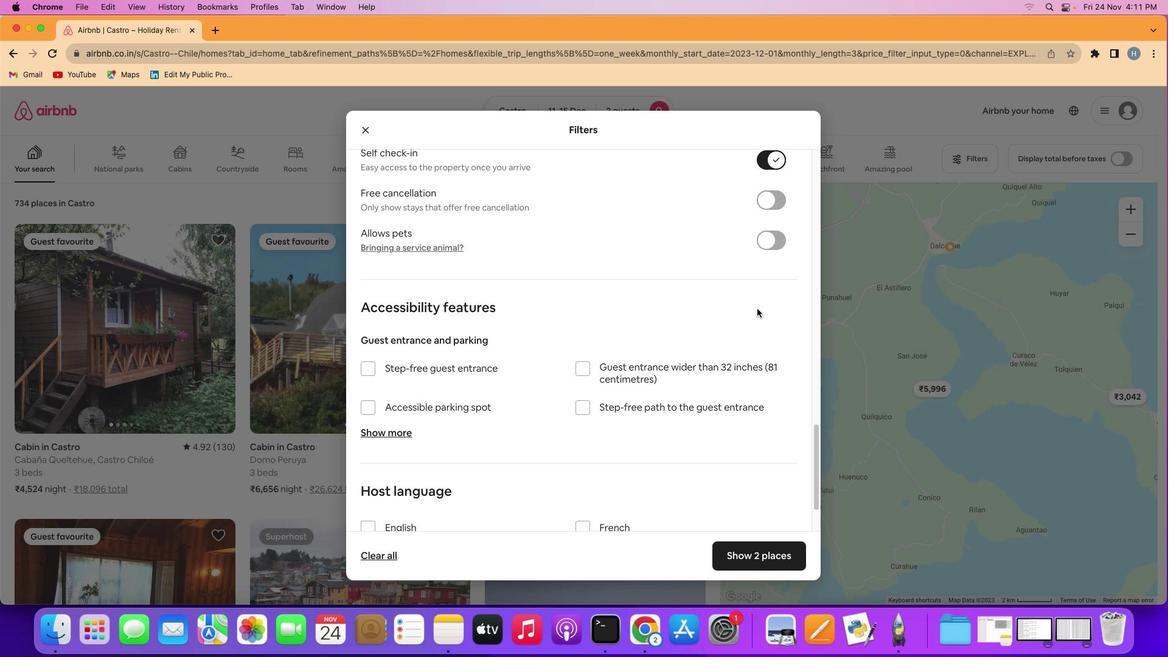 
Action: Mouse scrolled (757, 308) with delta (0, 0)
Screenshot: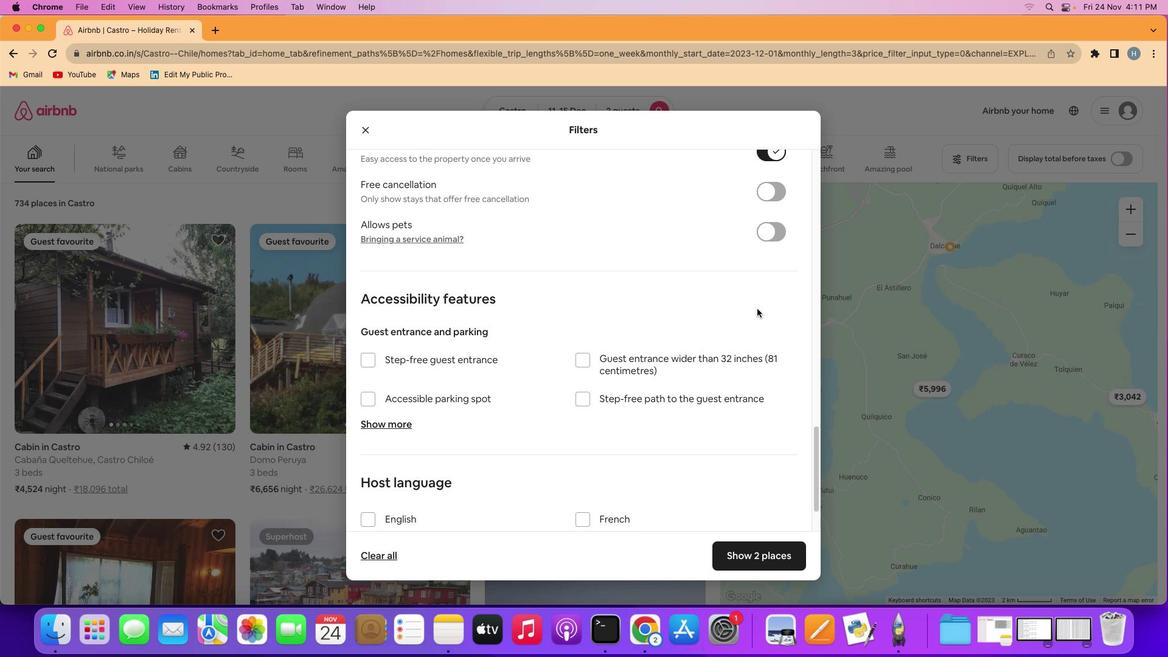 
Action: Mouse scrolled (757, 308) with delta (0, 0)
Screenshot: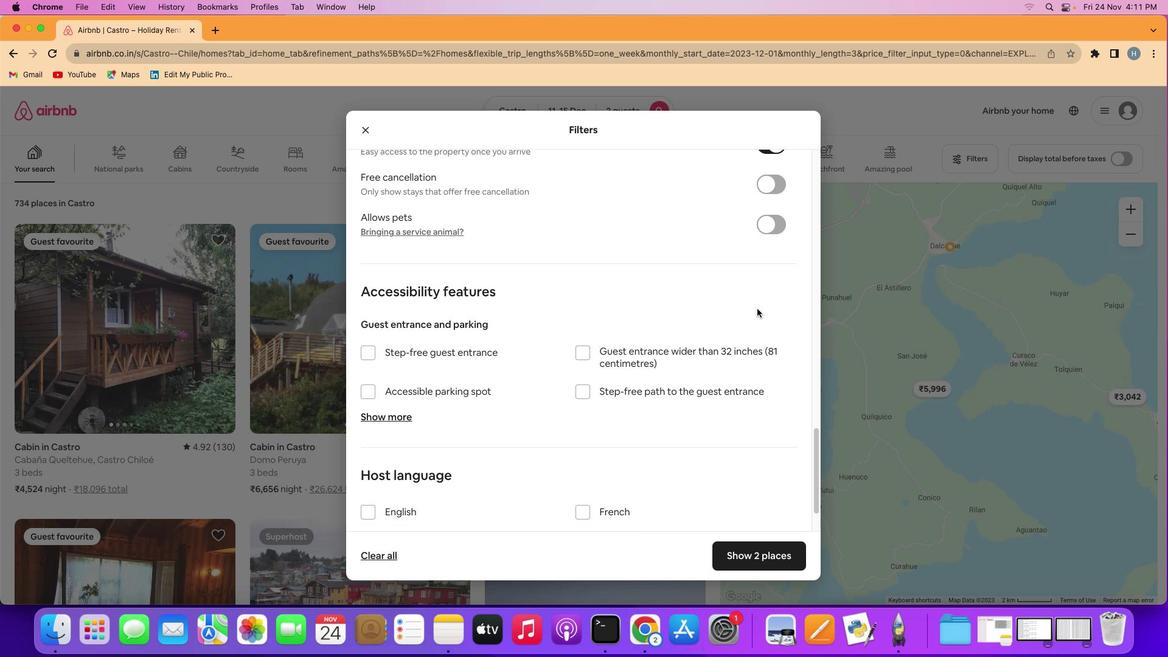 
Action: Mouse scrolled (757, 308) with delta (0, 0)
Screenshot: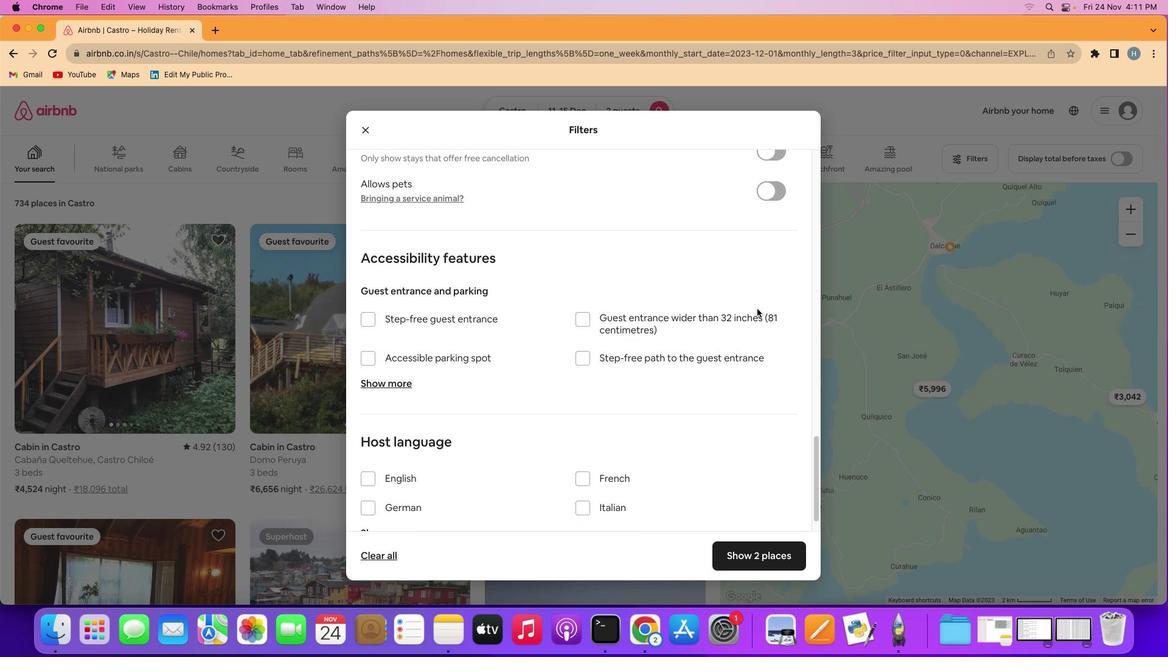 
Action: Mouse moved to (755, 309)
Screenshot: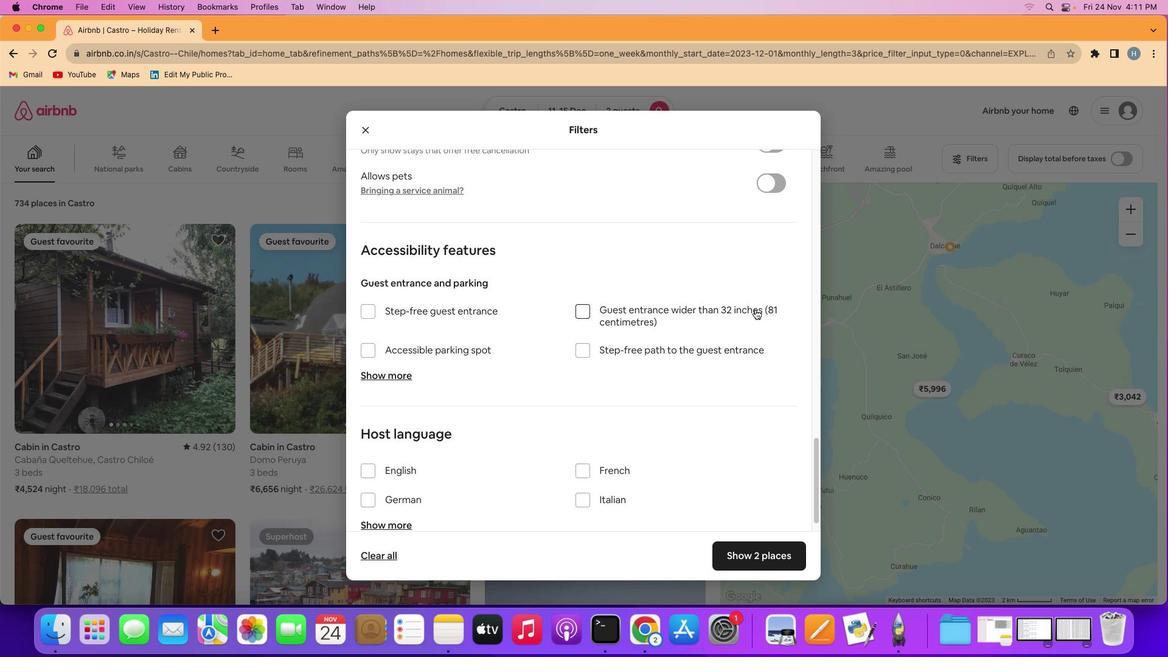 
Action: Mouse scrolled (755, 309) with delta (0, 0)
Screenshot: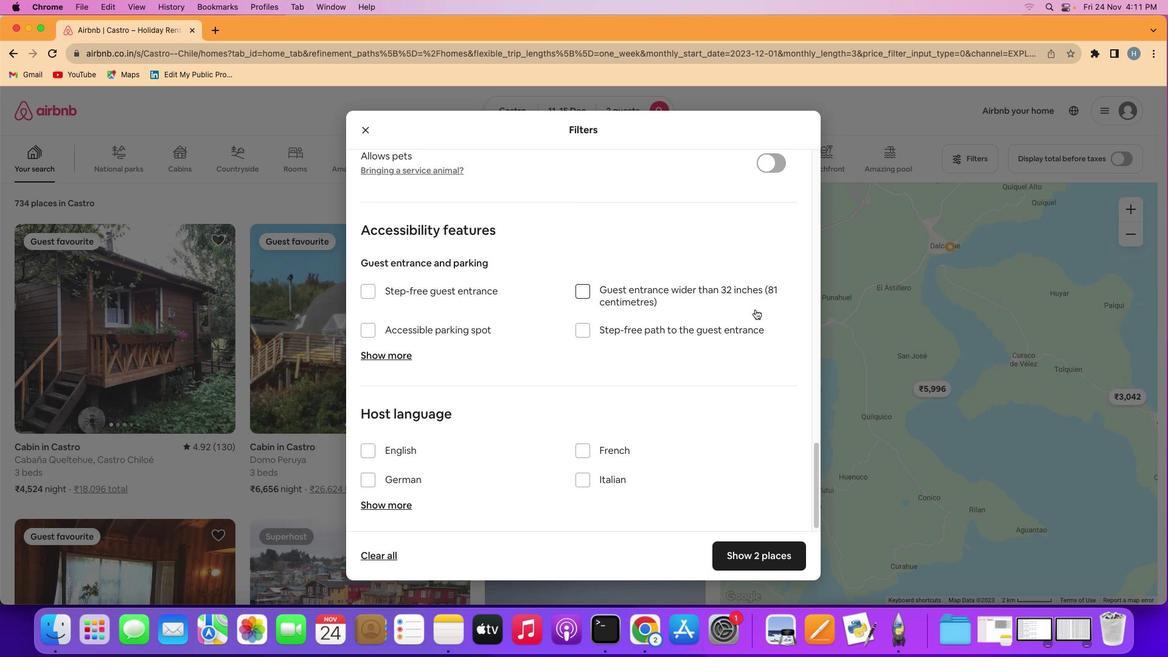 
Action: Mouse scrolled (755, 309) with delta (0, 0)
Screenshot: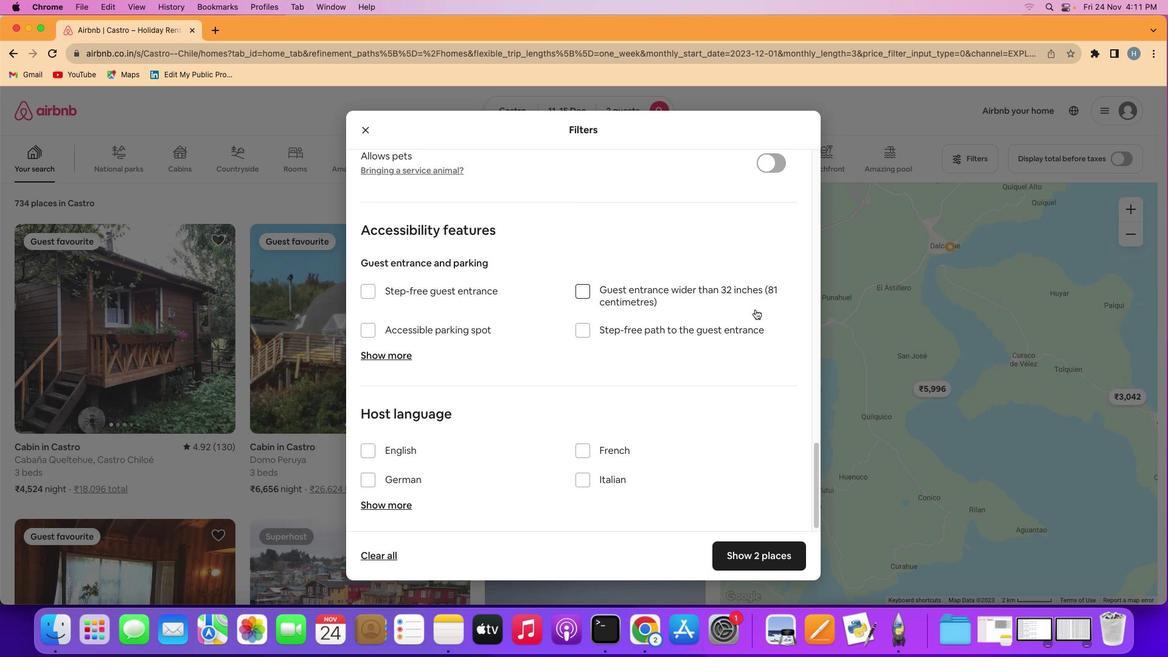 
Action: Mouse scrolled (755, 309) with delta (0, -1)
Screenshot: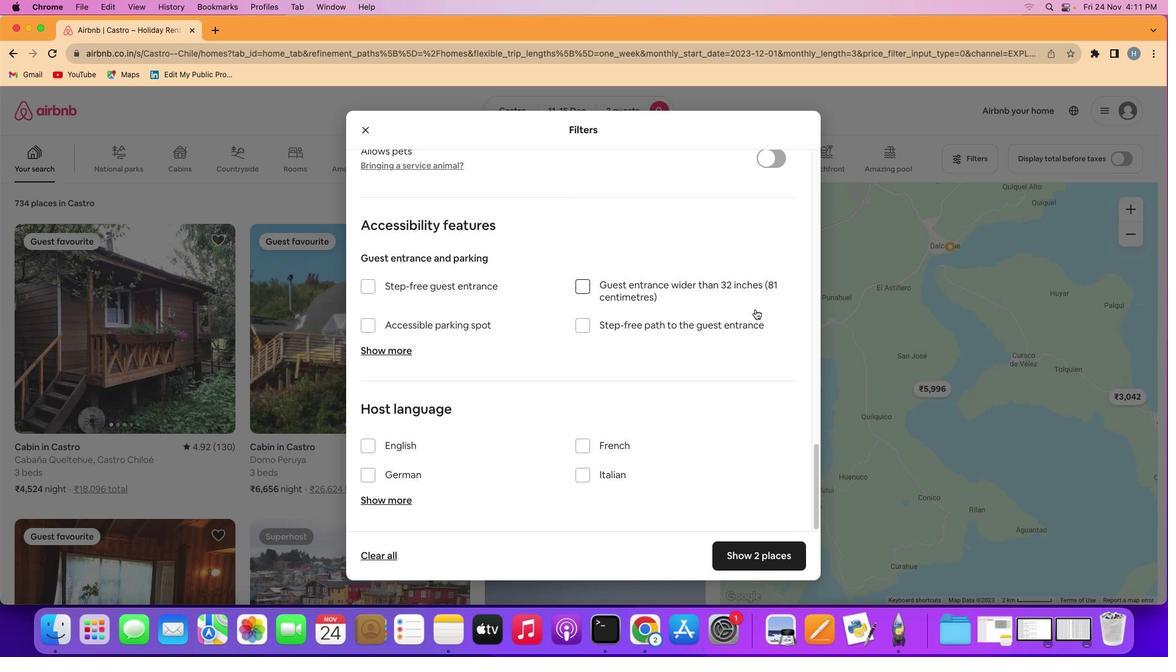 
Action: Mouse scrolled (755, 309) with delta (0, 0)
Screenshot: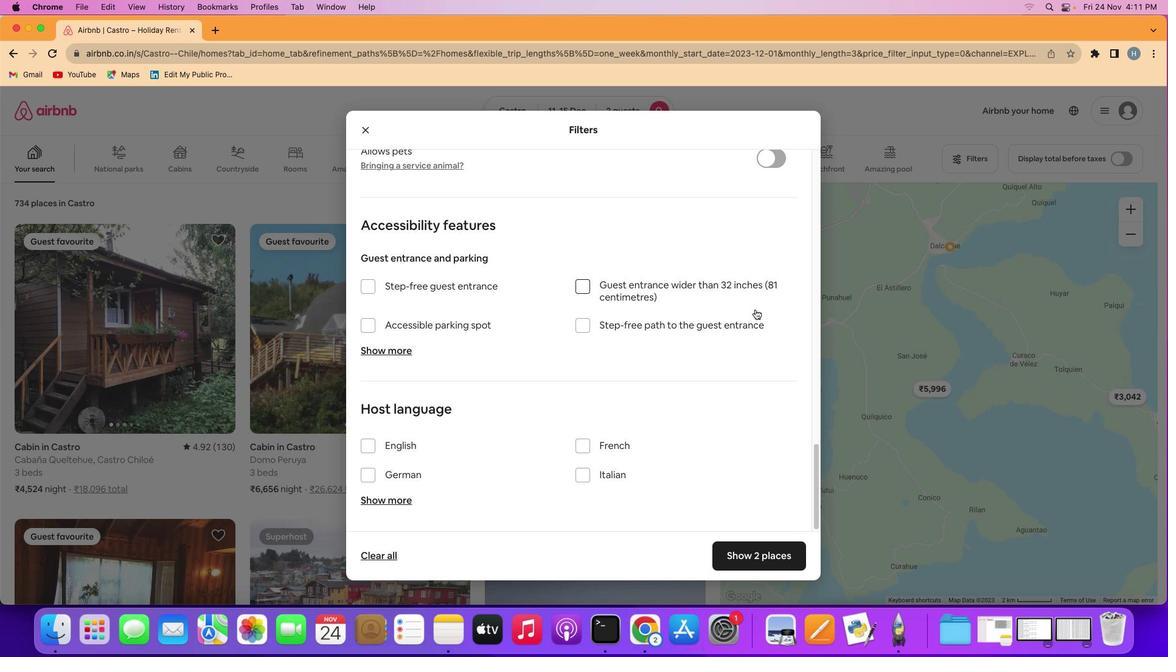 
Action: Mouse moved to (755, 309)
Screenshot: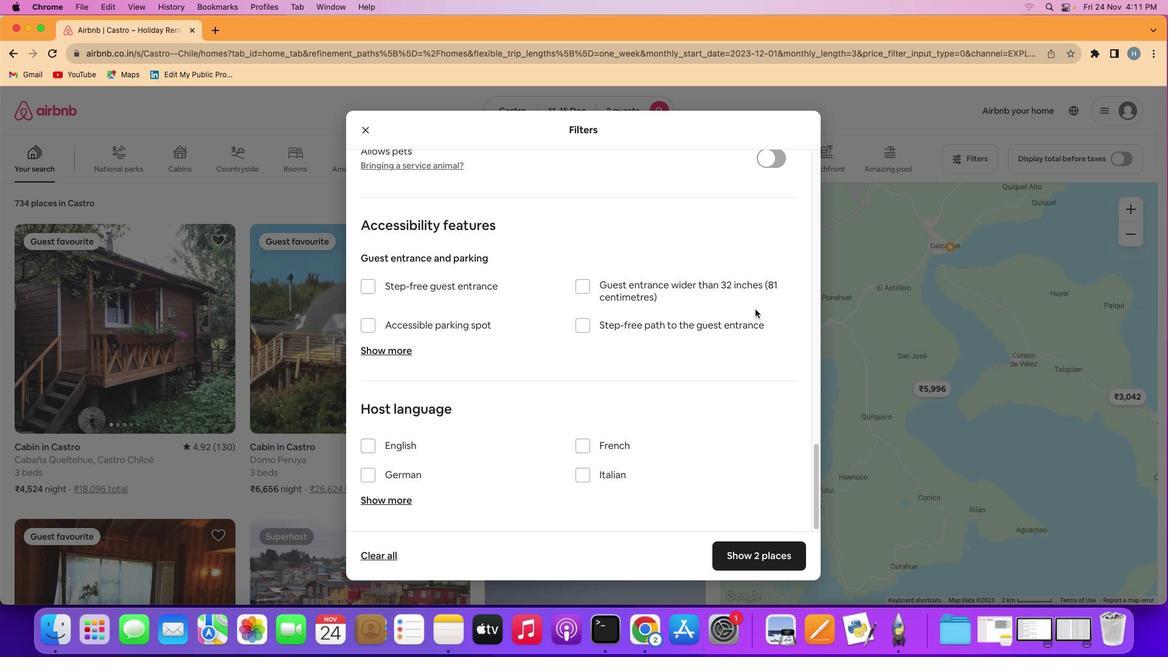 
Action: Mouse scrolled (755, 309) with delta (0, 0)
Screenshot: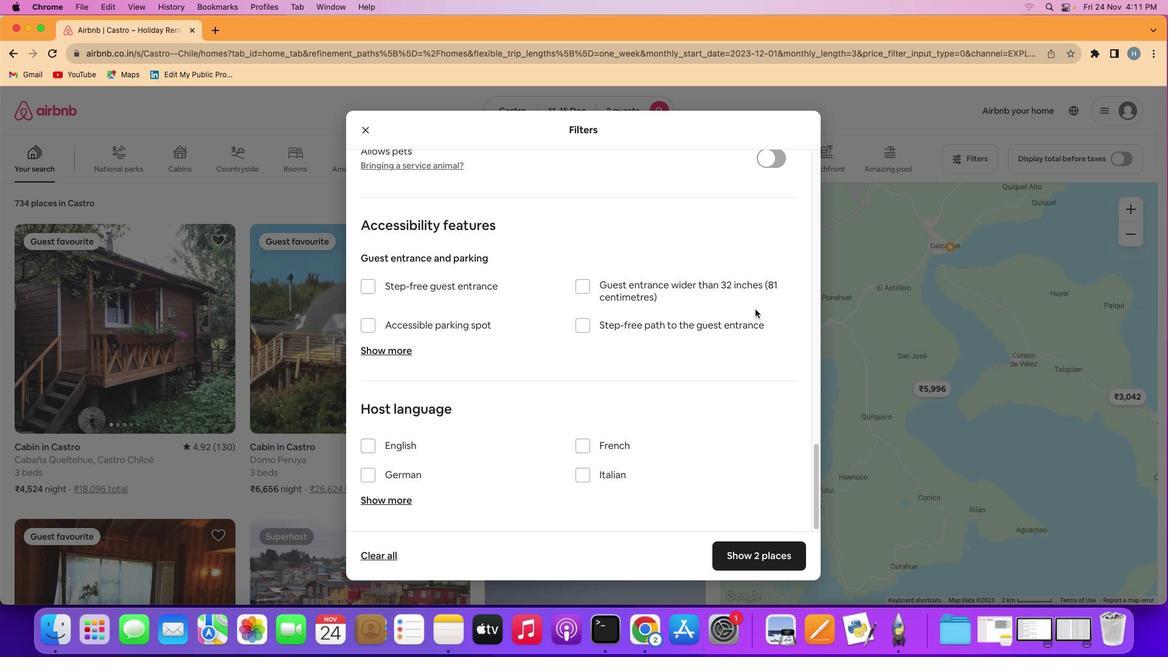 
Action: Mouse scrolled (755, 309) with delta (0, 0)
Screenshot: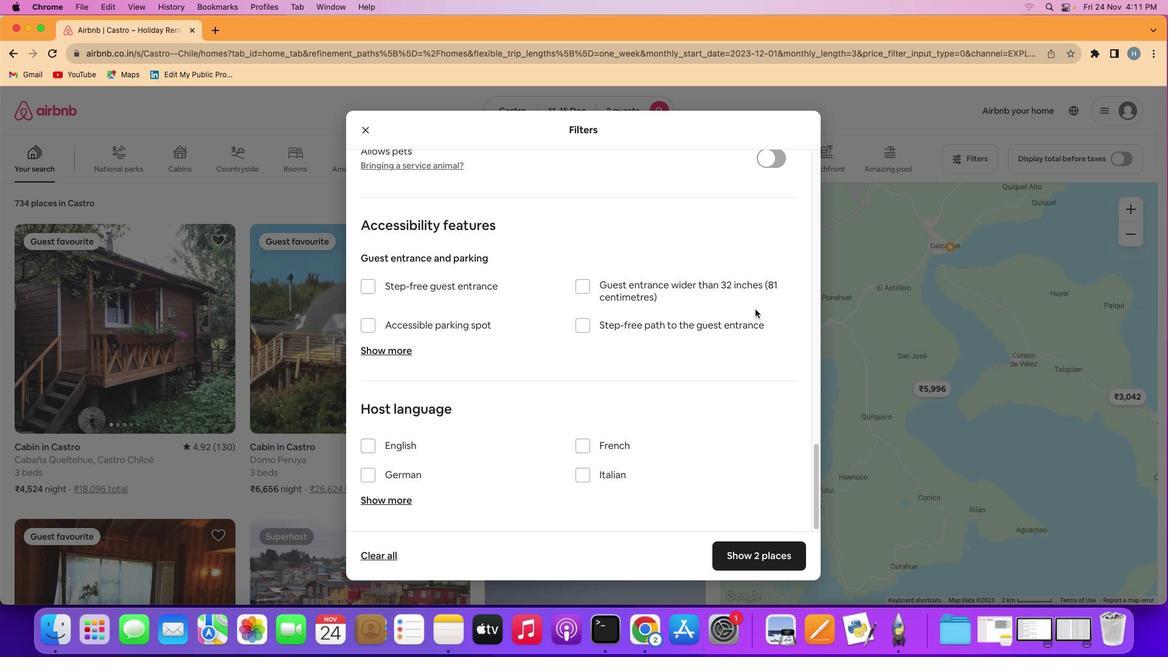 
Action: Mouse scrolled (755, 309) with delta (0, -1)
Screenshot: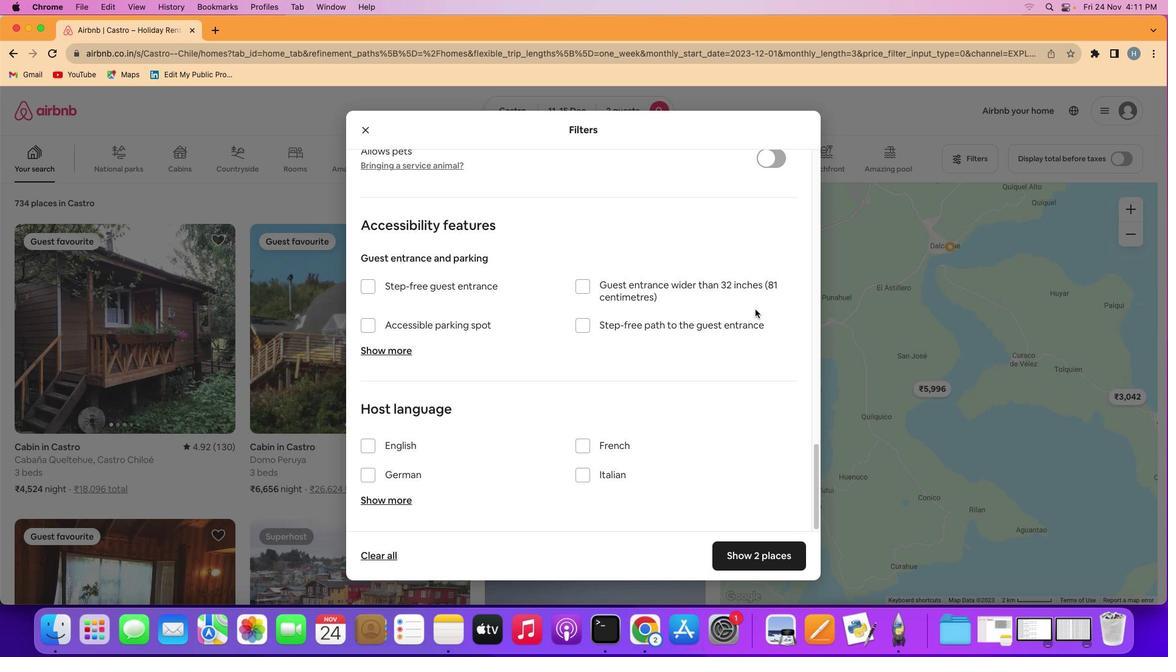 
Action: Mouse scrolled (755, 309) with delta (0, 0)
Screenshot: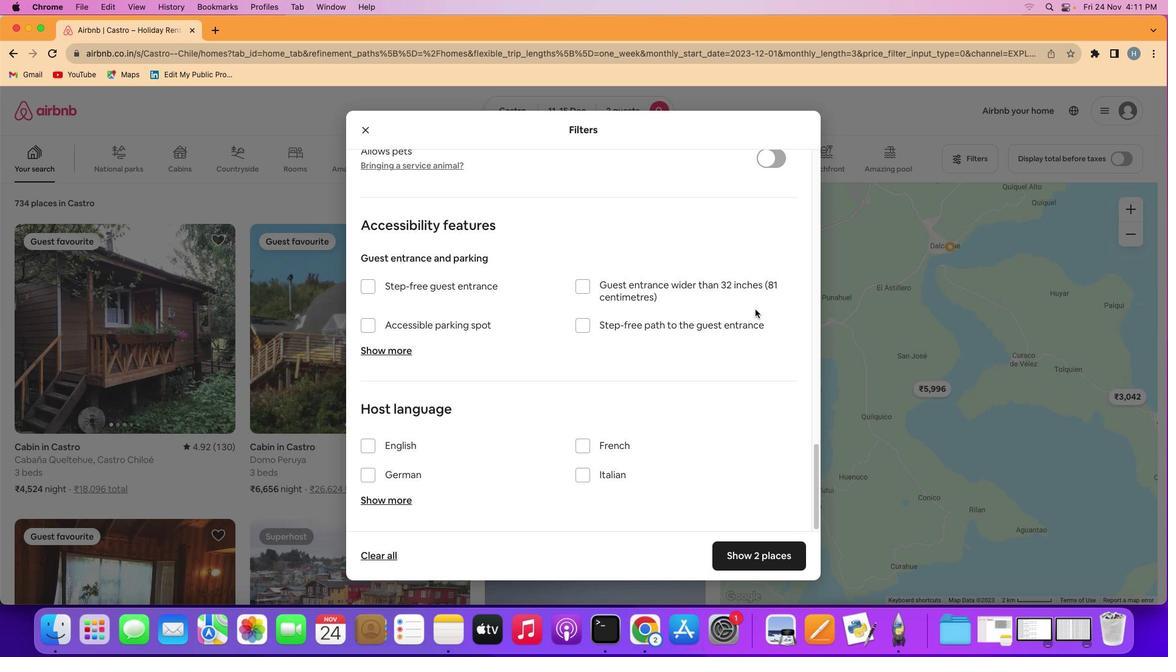 
Action: Mouse scrolled (755, 309) with delta (0, 0)
Screenshot: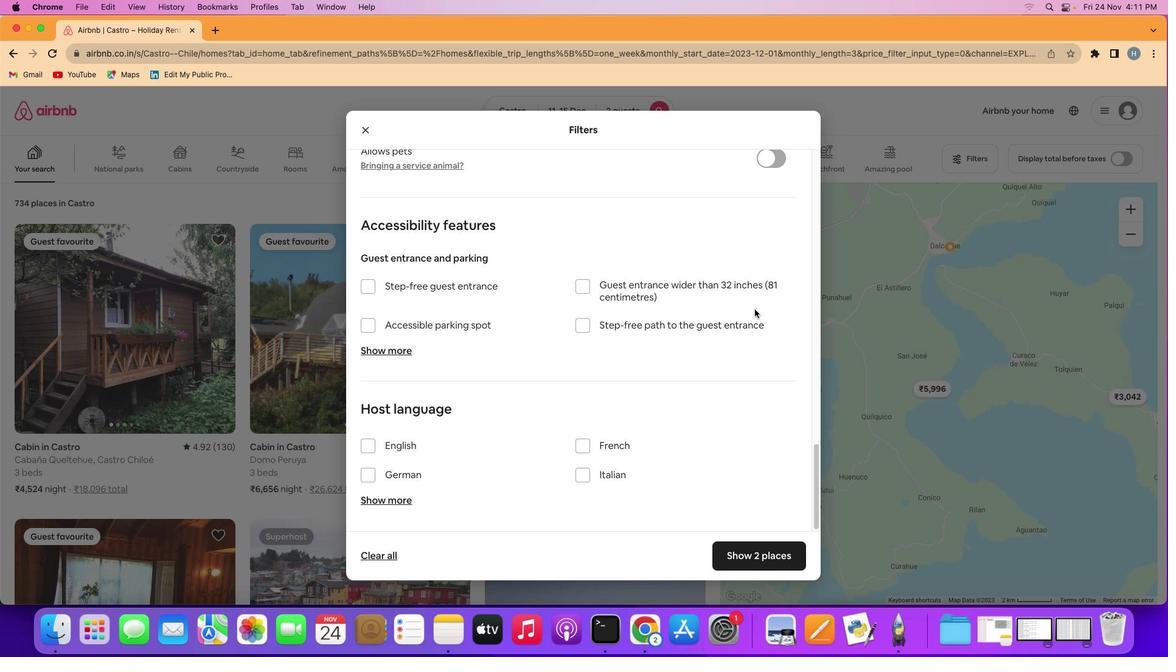 
Action: Mouse scrolled (755, 309) with delta (0, -1)
Screenshot: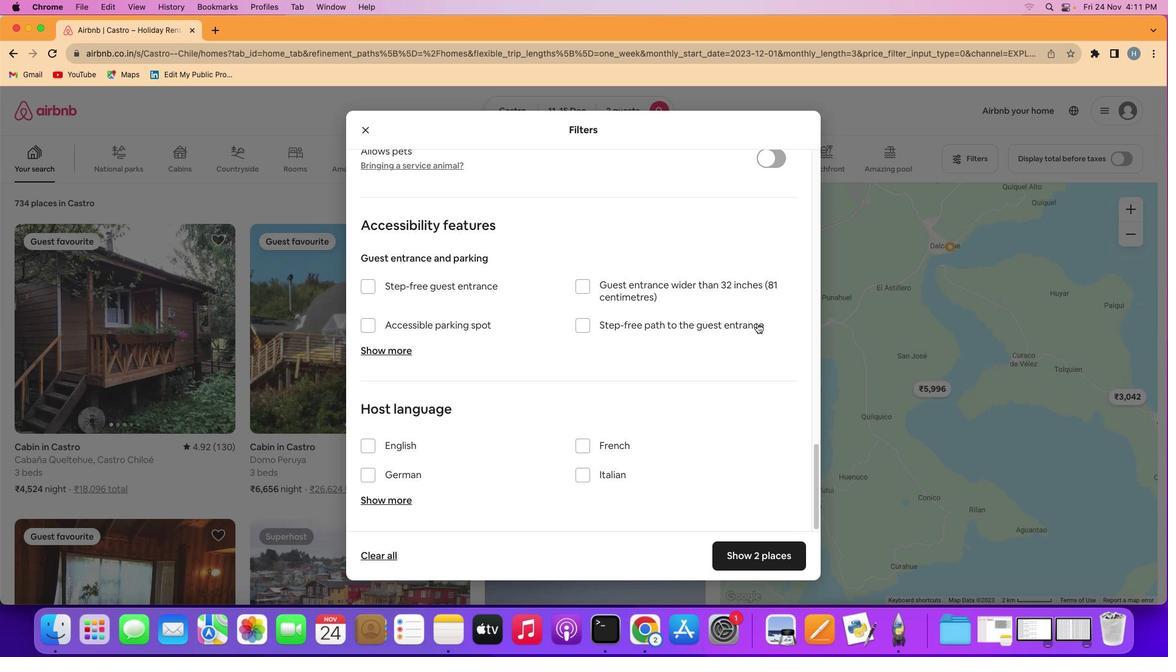 
Action: Mouse moved to (741, 552)
Screenshot: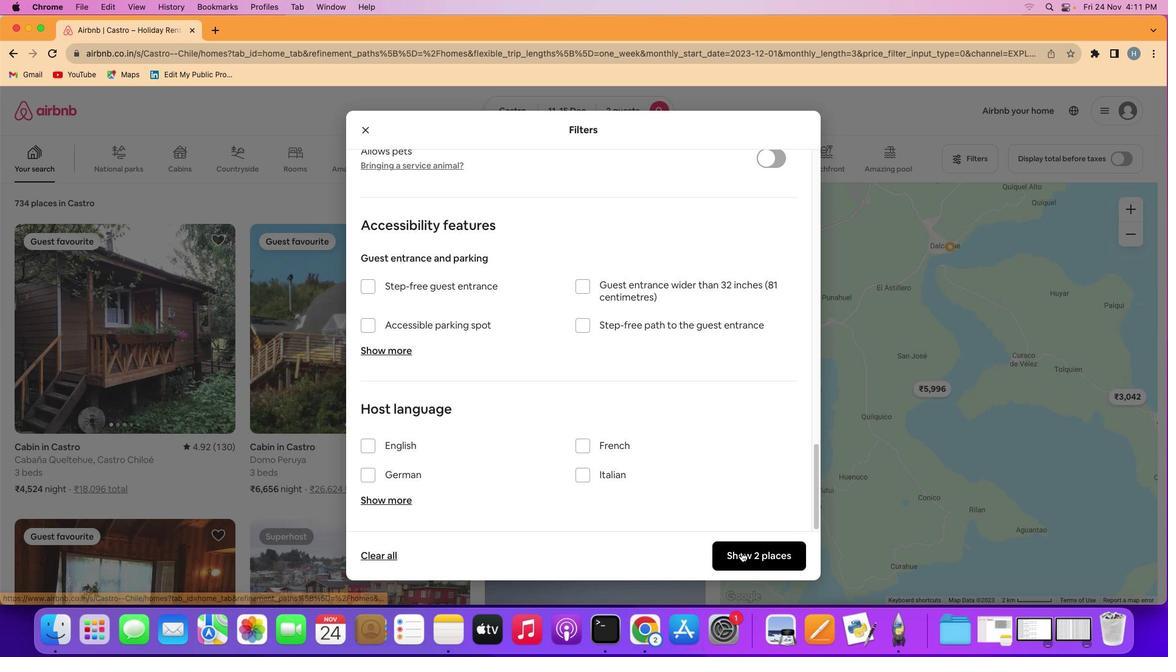 
Action: Mouse pressed left at (741, 552)
Screenshot: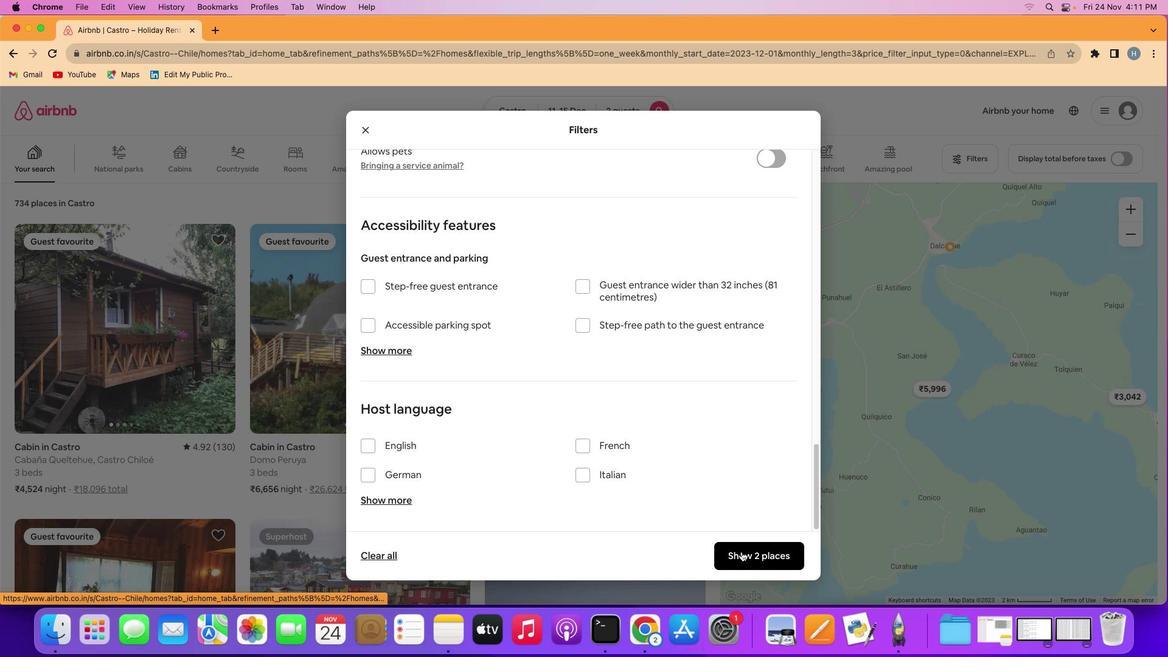 
Action: Mouse moved to (174, 316)
Screenshot: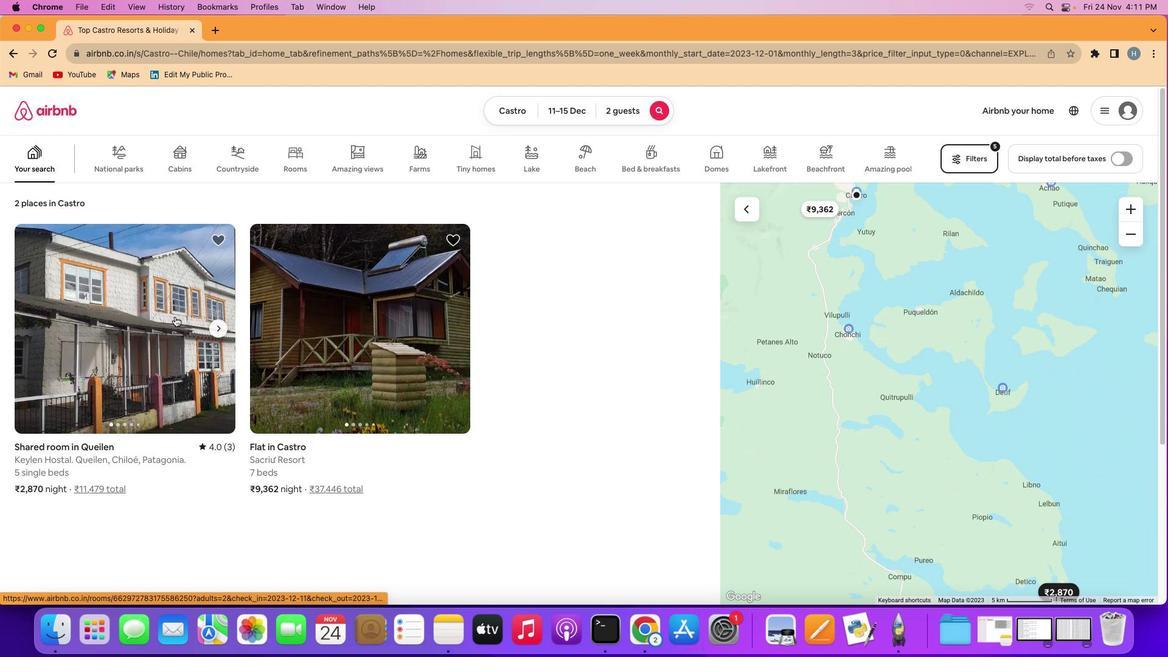 
Action: Mouse pressed left at (174, 316)
Screenshot: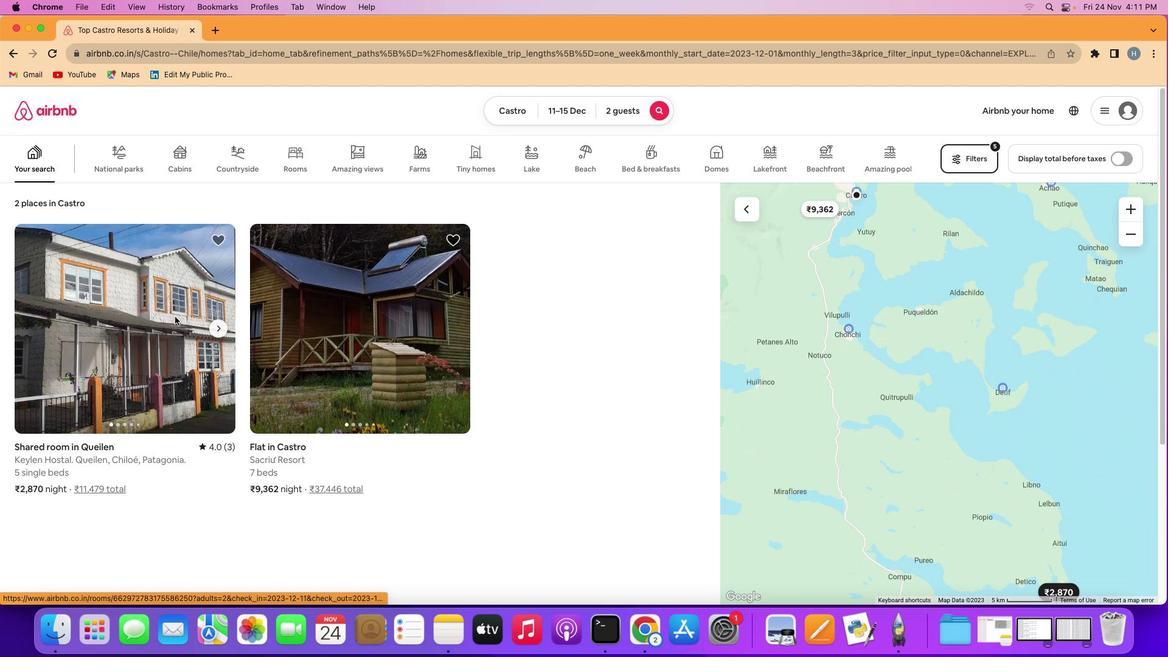 
Action: Mouse moved to (838, 431)
Screenshot: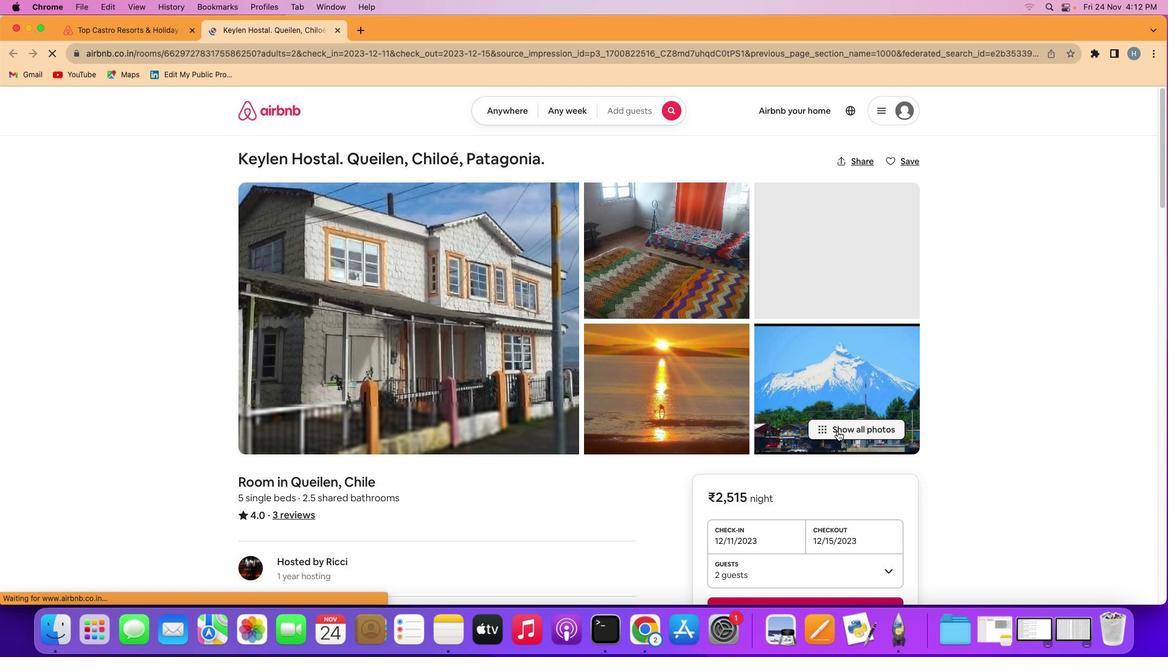 
Action: Mouse pressed left at (838, 431)
Screenshot: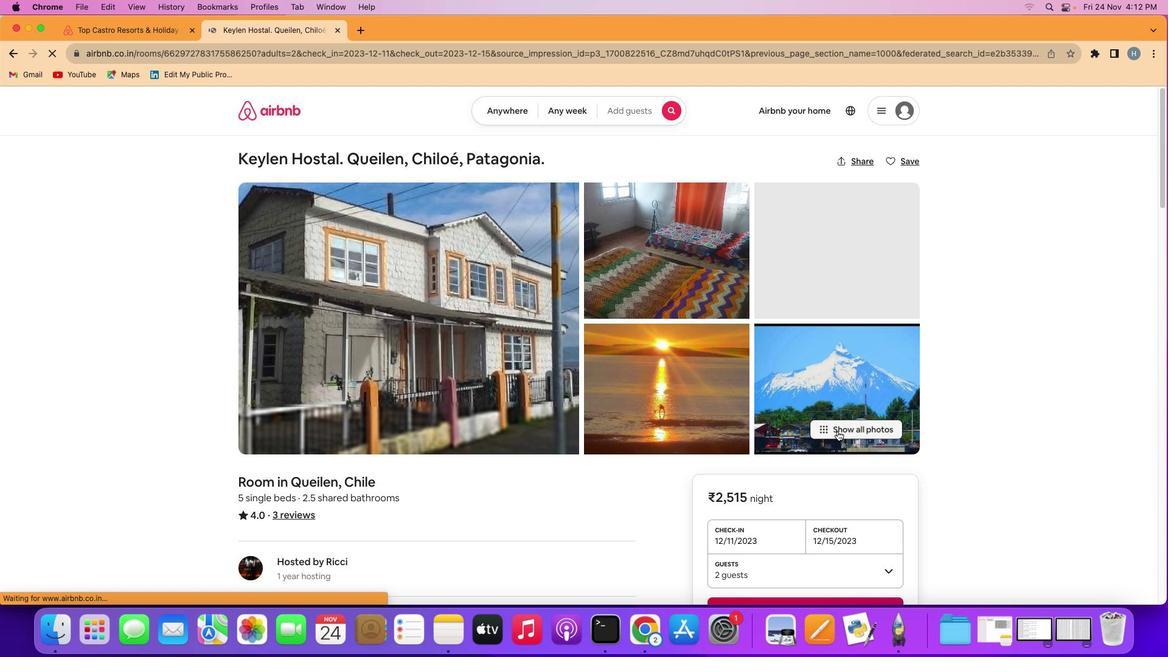 
Action: Mouse moved to (665, 457)
Screenshot: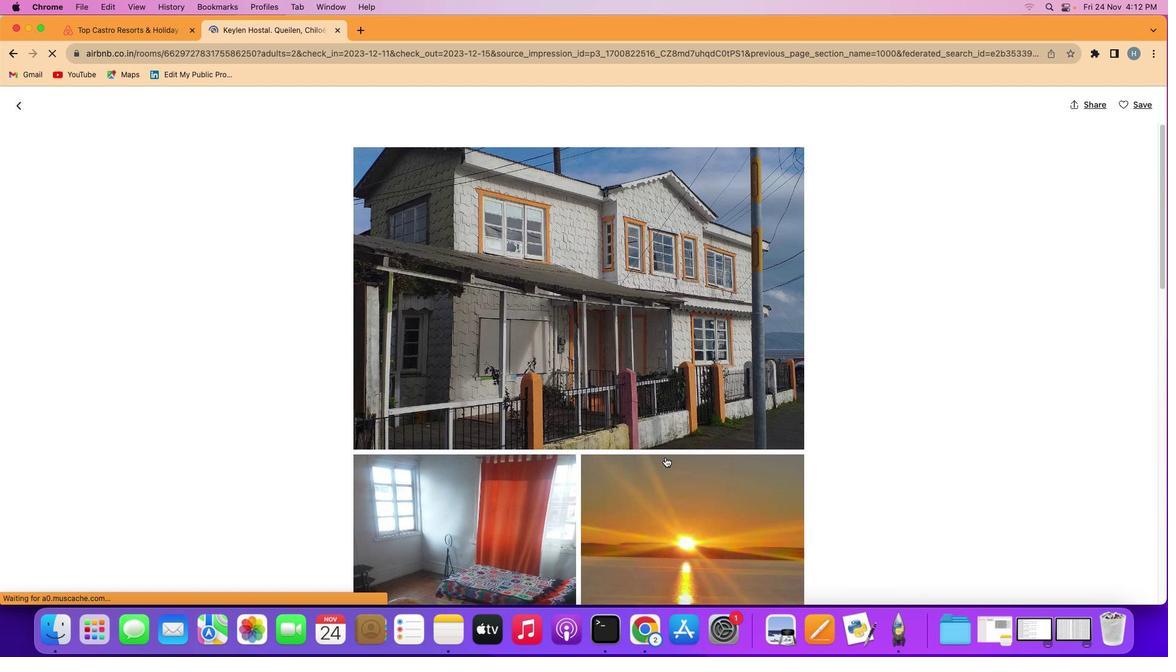 
Action: Mouse scrolled (665, 457) with delta (0, 0)
Screenshot: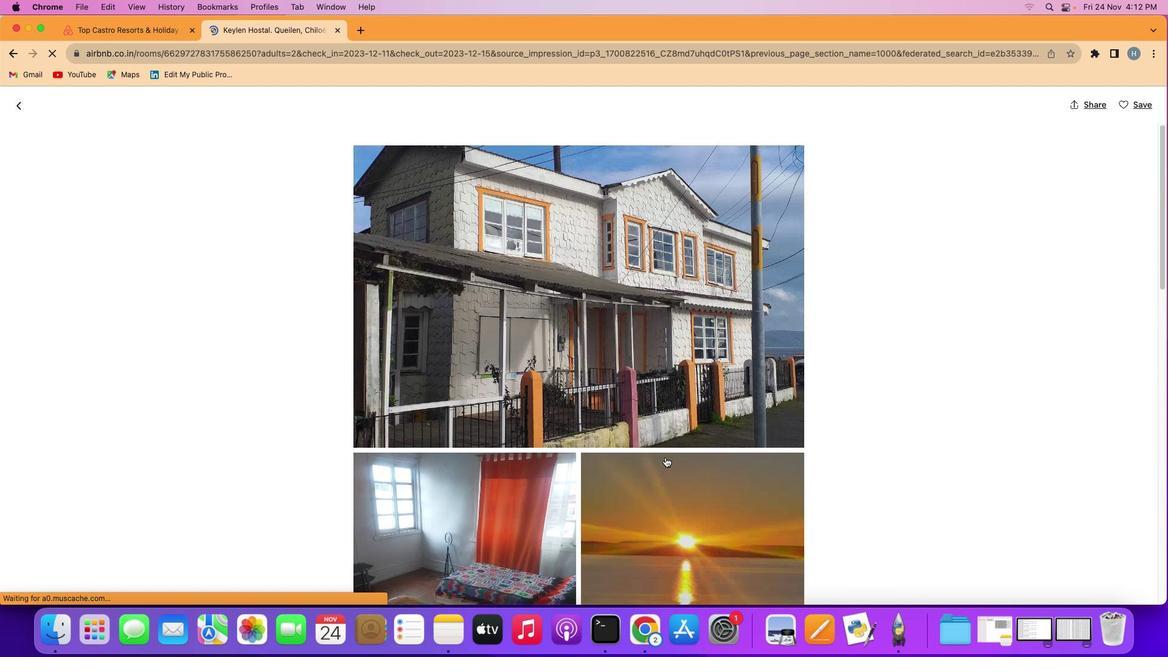 
Action: Mouse moved to (665, 457)
Screenshot: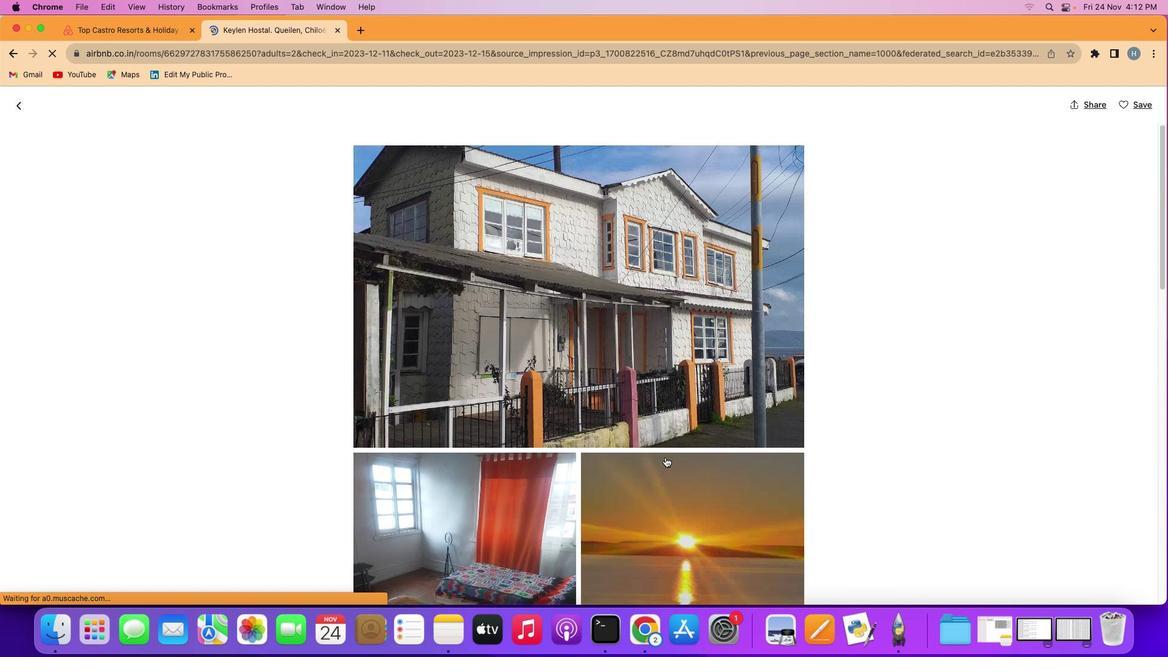 
Action: Mouse scrolled (665, 457) with delta (0, 0)
Screenshot: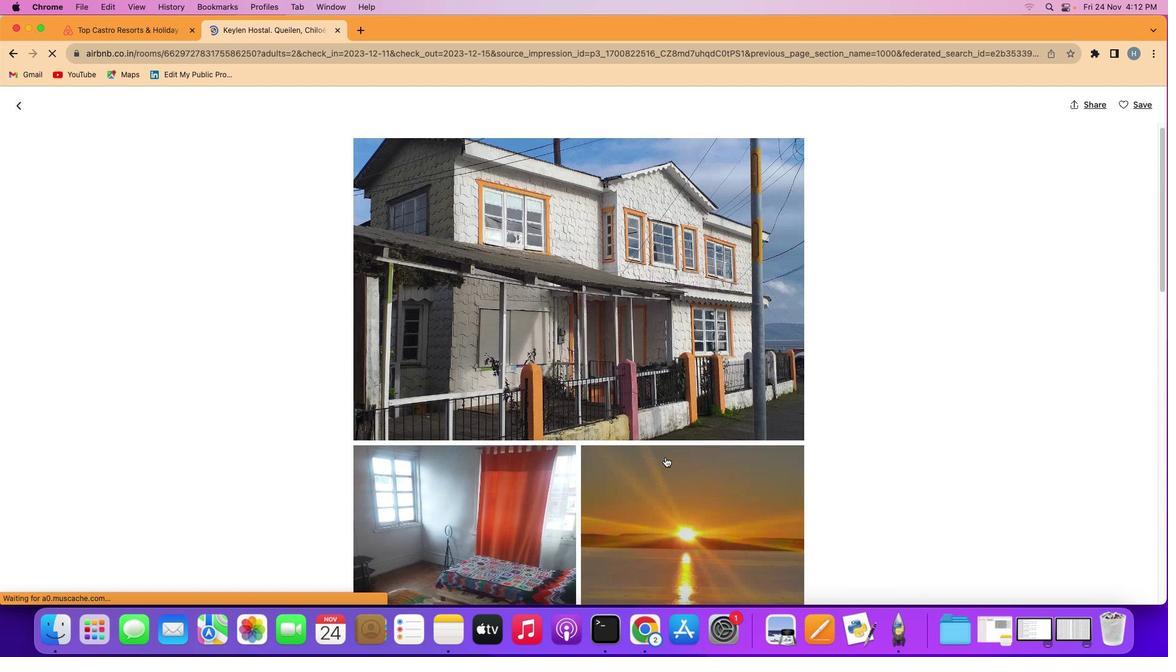 
Action: Mouse scrolled (665, 457) with delta (0, -1)
Screenshot: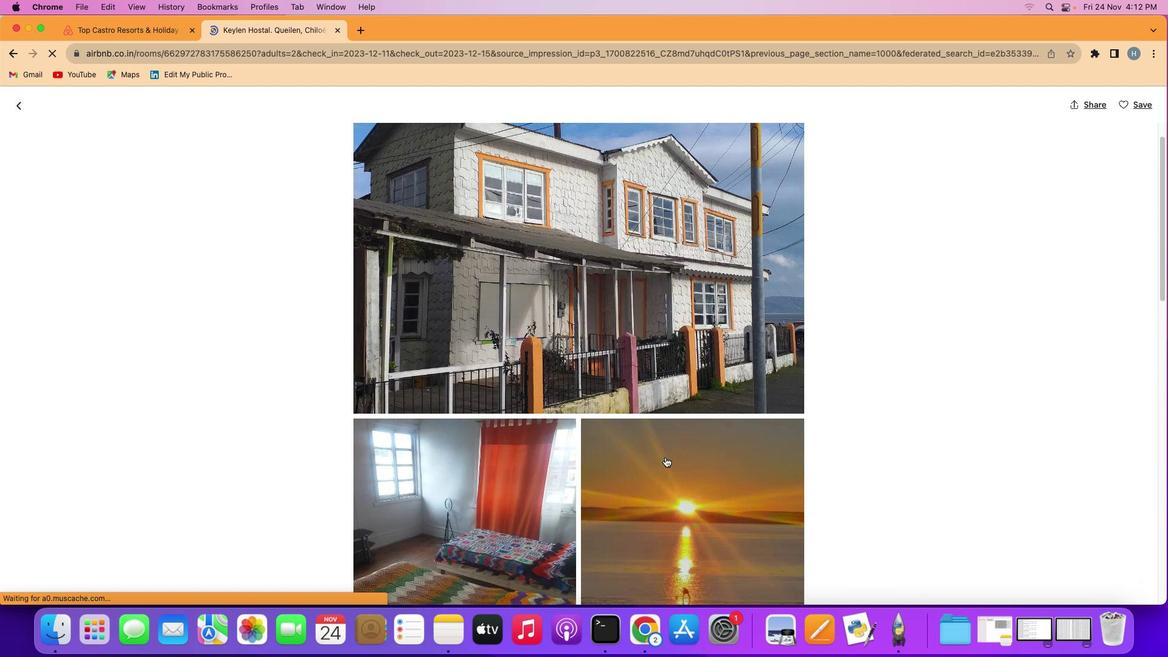 
Action: Mouse scrolled (665, 457) with delta (0, -1)
Screenshot: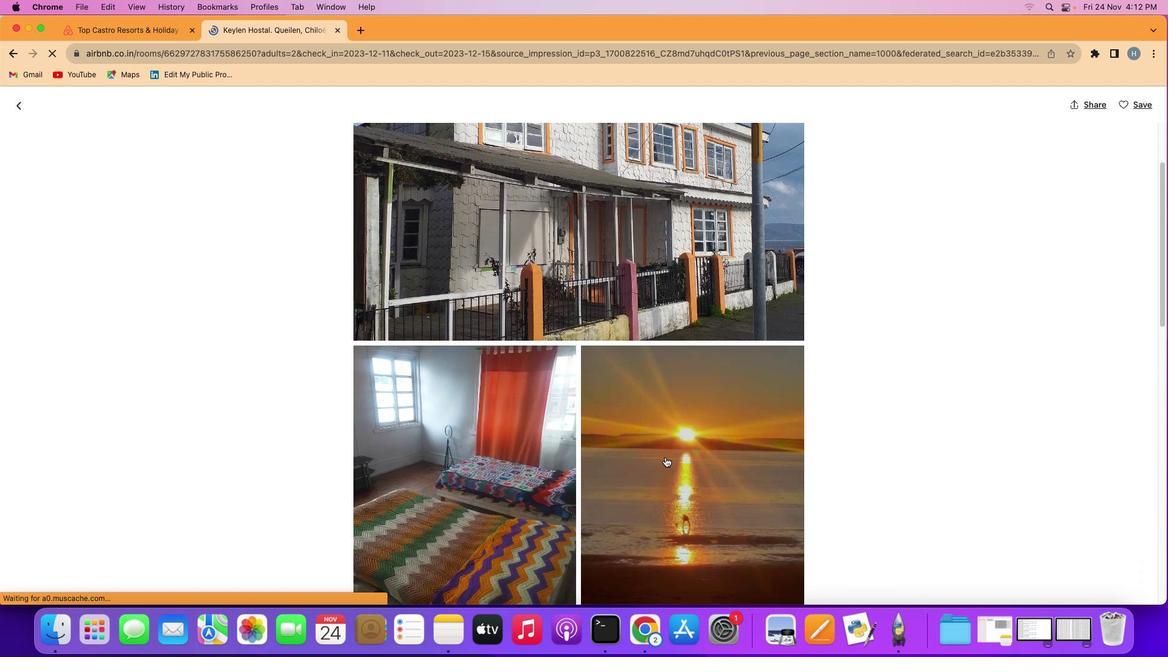 
Action: Mouse moved to (666, 457)
Screenshot: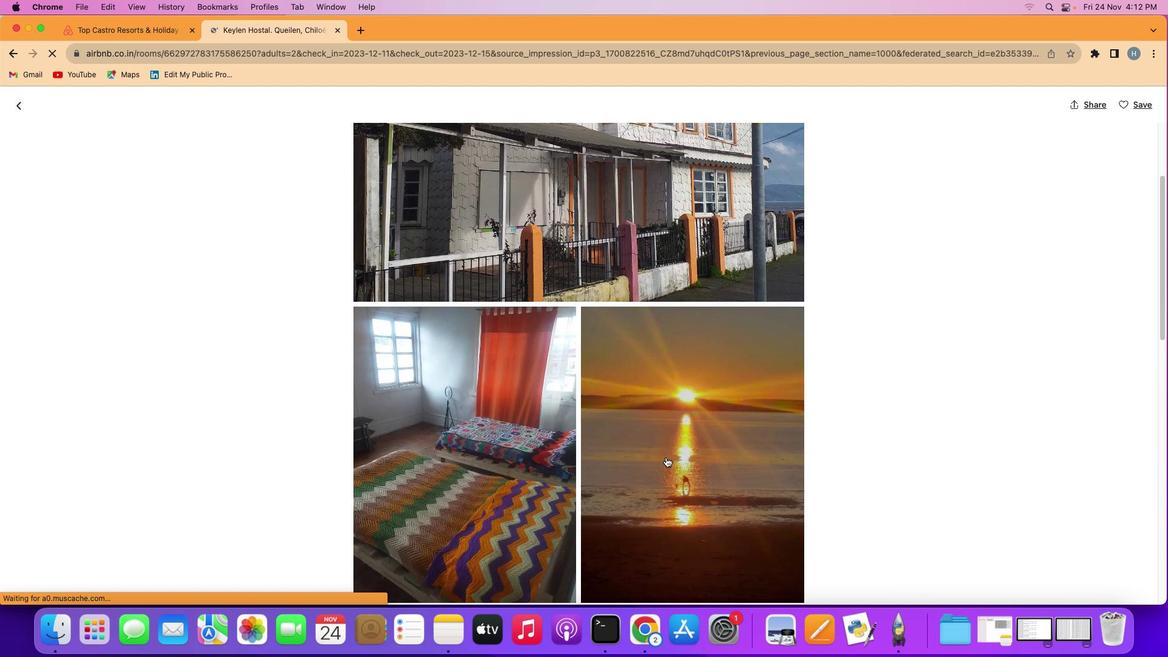 
Action: Mouse scrolled (666, 457) with delta (0, 0)
Screenshot: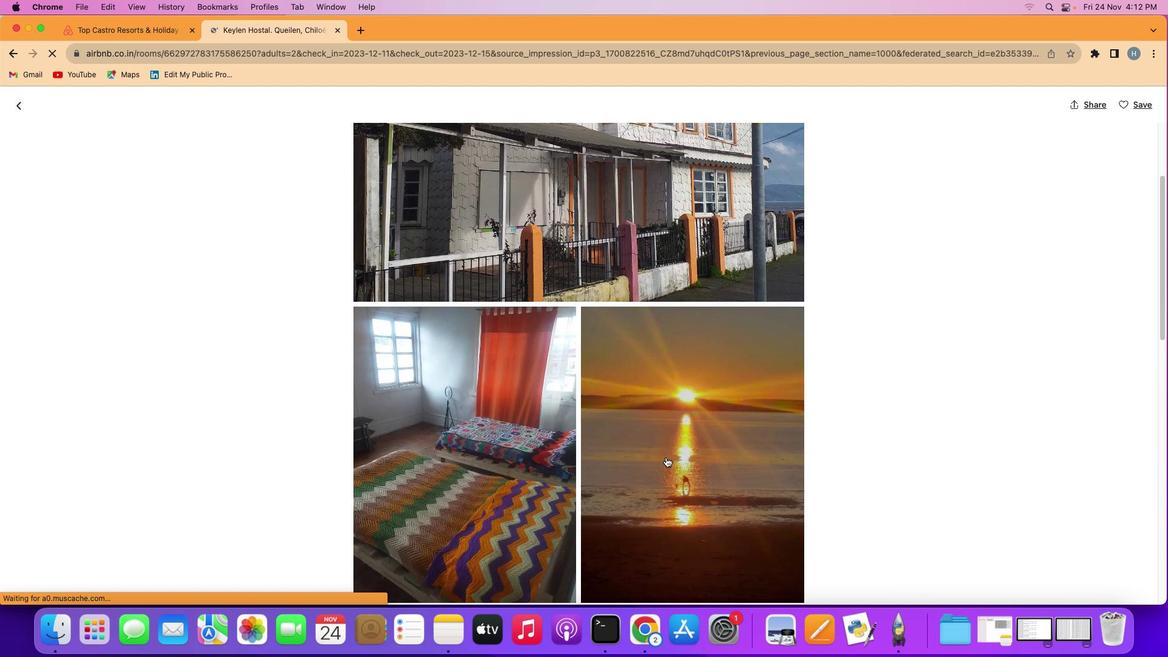 
Action: Mouse scrolled (666, 457) with delta (0, 0)
Screenshot: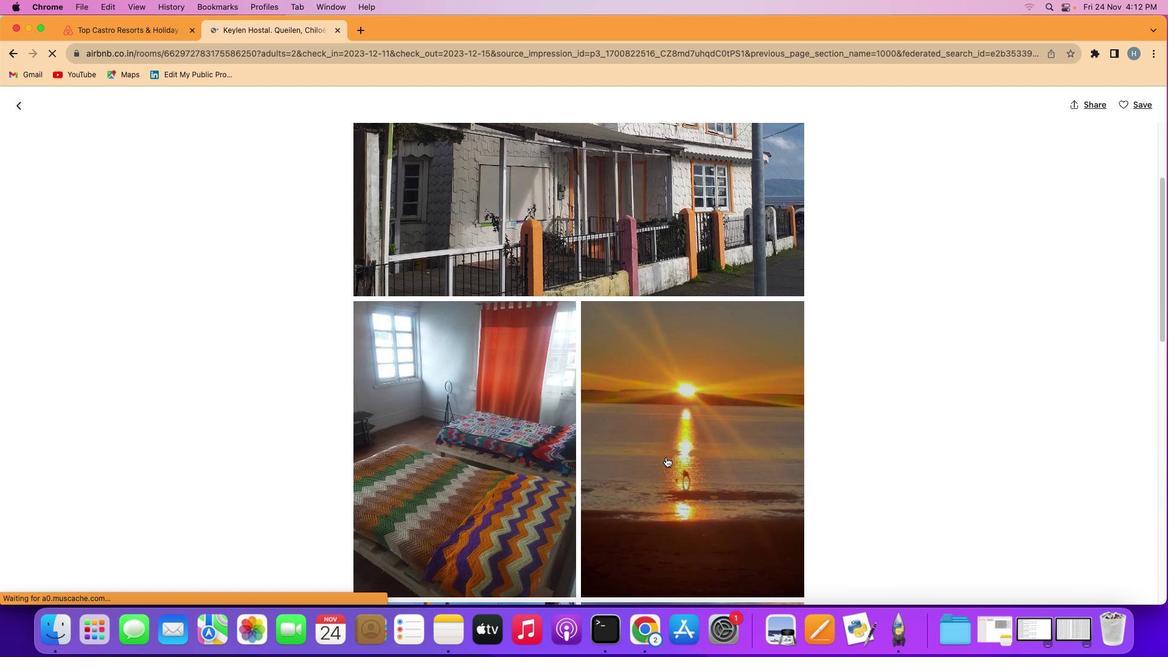 
Action: Mouse scrolled (666, 457) with delta (0, -1)
Screenshot: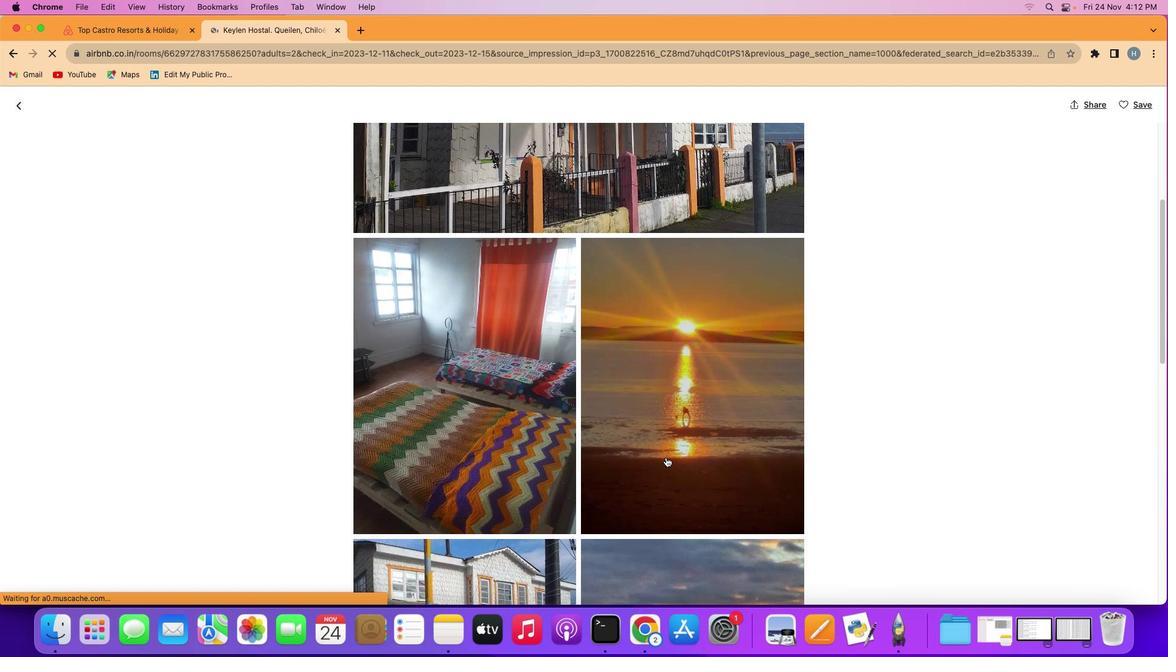 
Action: Mouse scrolled (666, 457) with delta (0, -1)
Screenshot: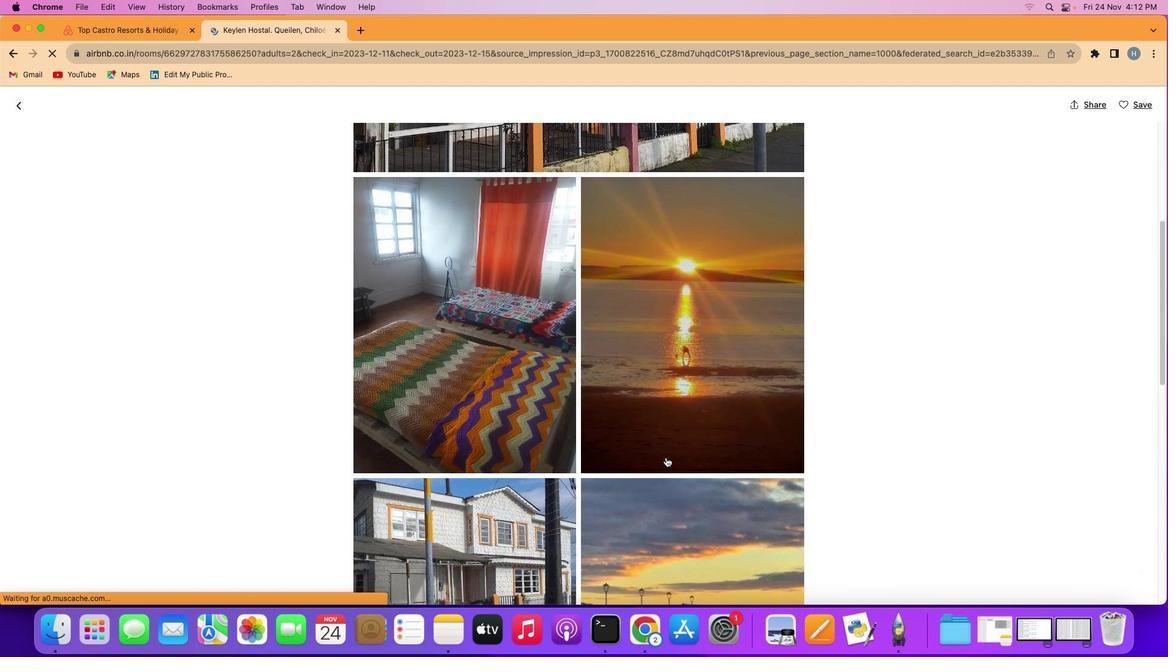 
Action: Mouse scrolled (666, 457) with delta (0, 0)
Screenshot: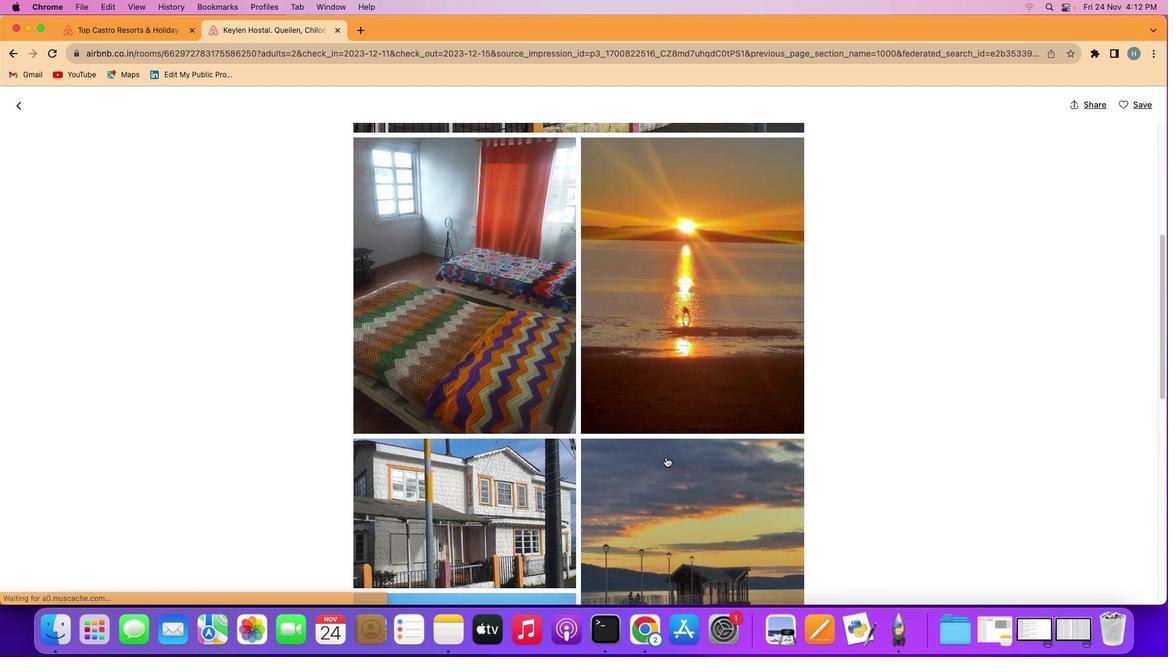 
Action: Mouse scrolled (666, 457) with delta (0, 0)
Screenshot: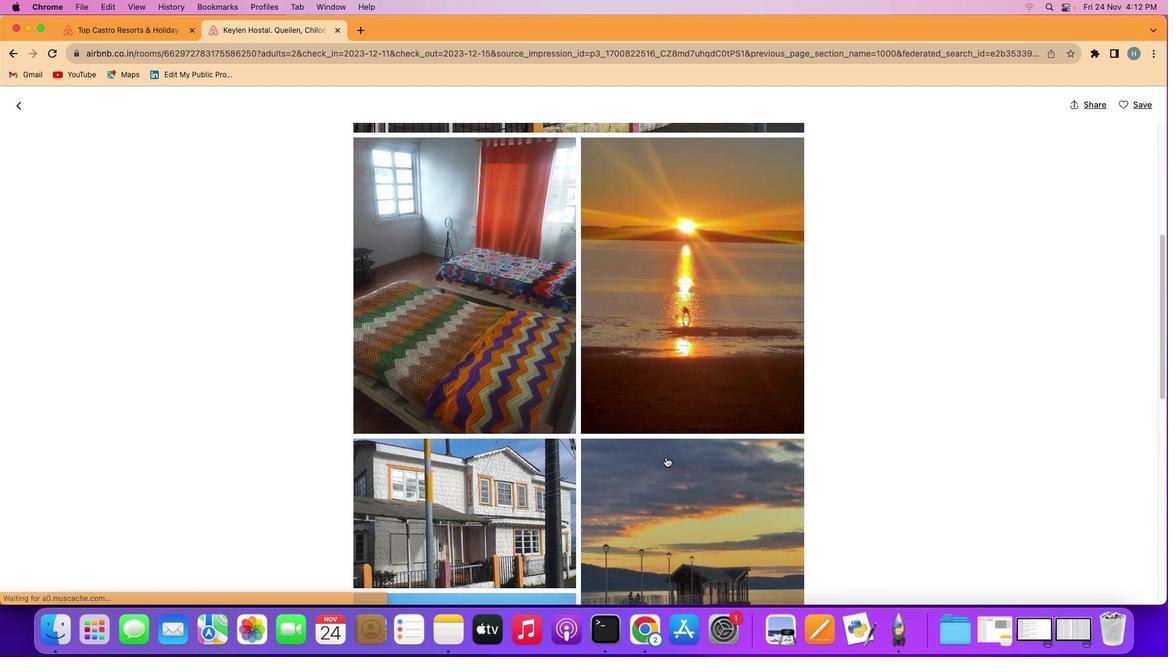 
Action: Mouse scrolled (666, 457) with delta (0, 1)
Screenshot: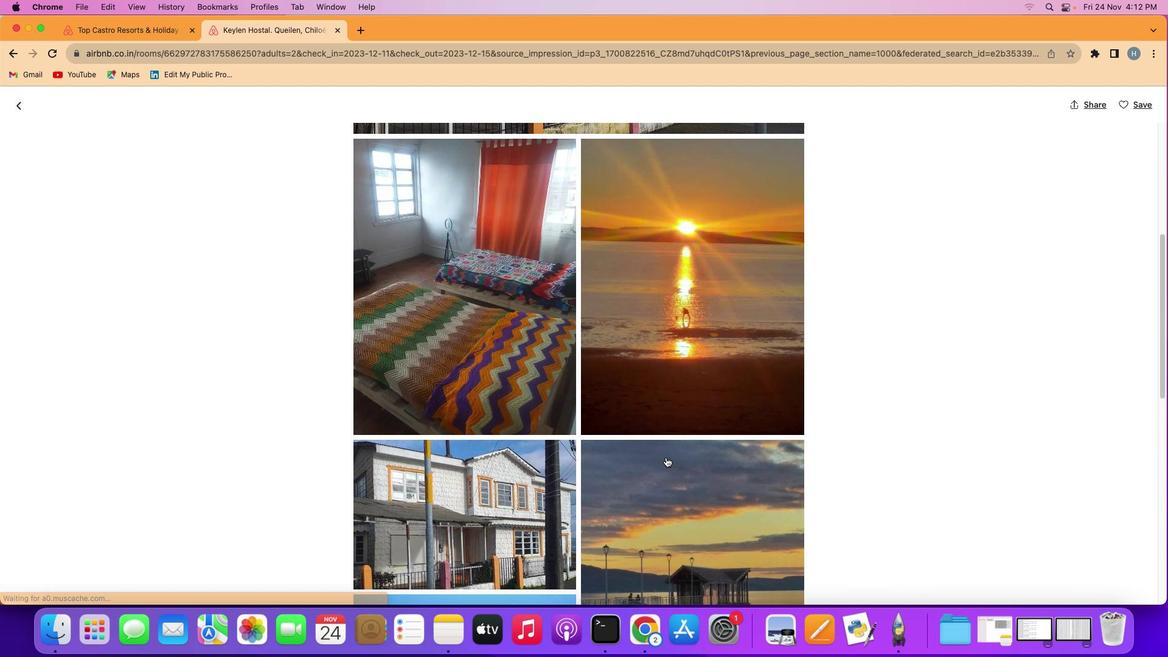
Action: Mouse scrolled (666, 457) with delta (0, 0)
Screenshot: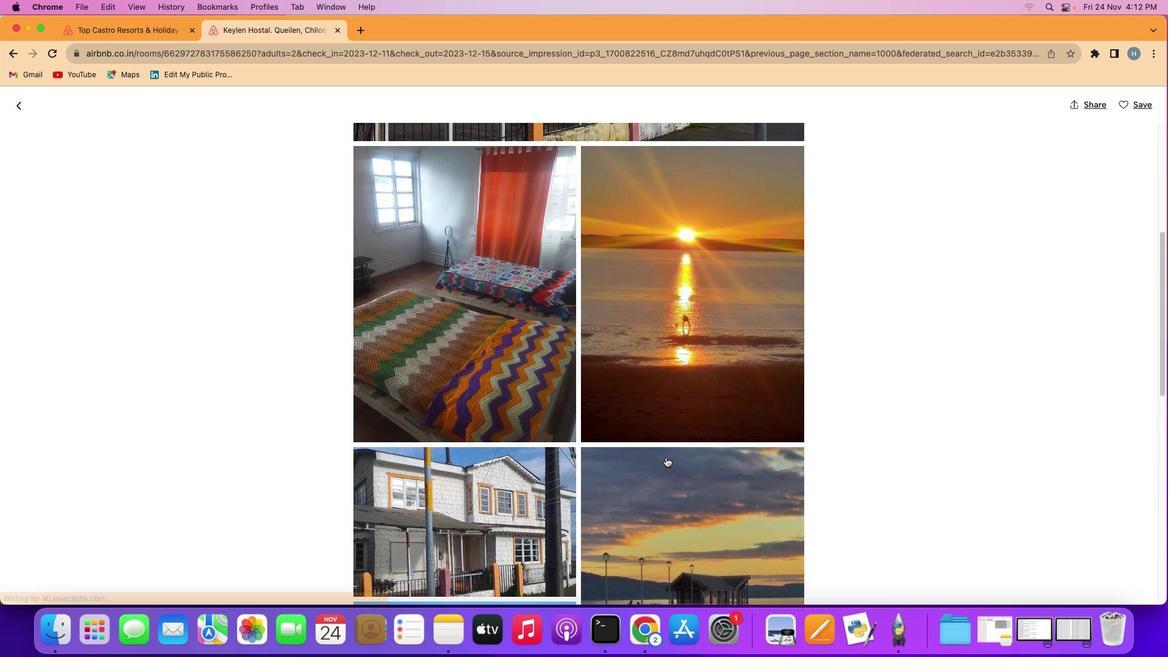 
Action: Mouse scrolled (666, 457) with delta (0, 0)
Screenshot: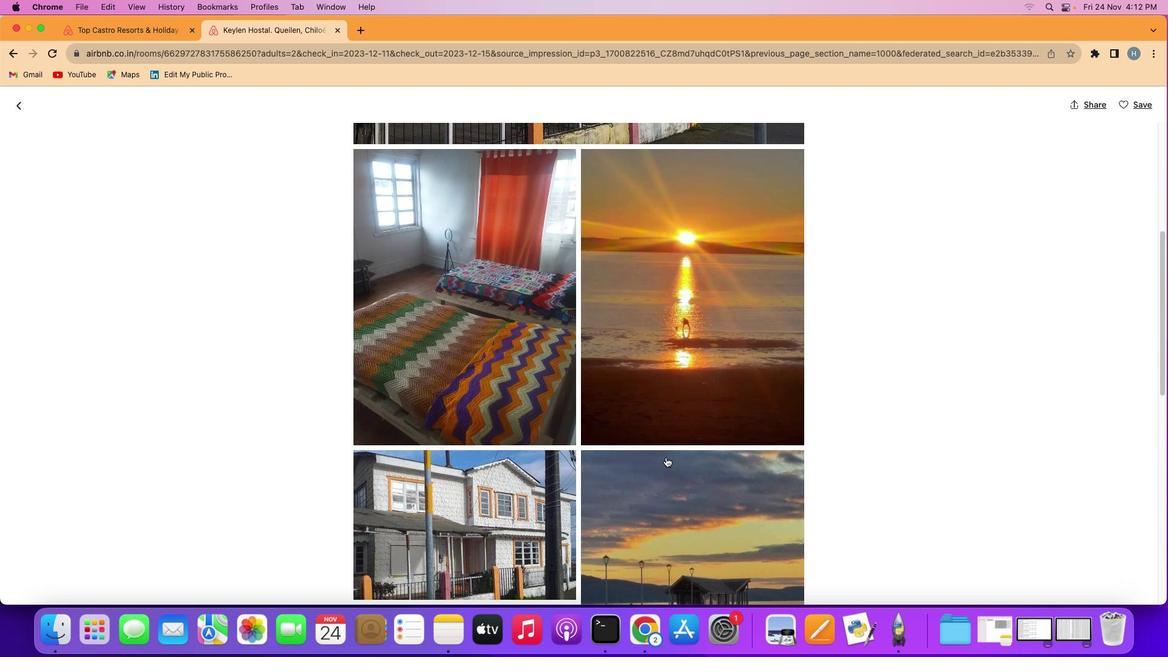 
Action: Mouse scrolled (666, 457) with delta (0, 0)
Screenshot: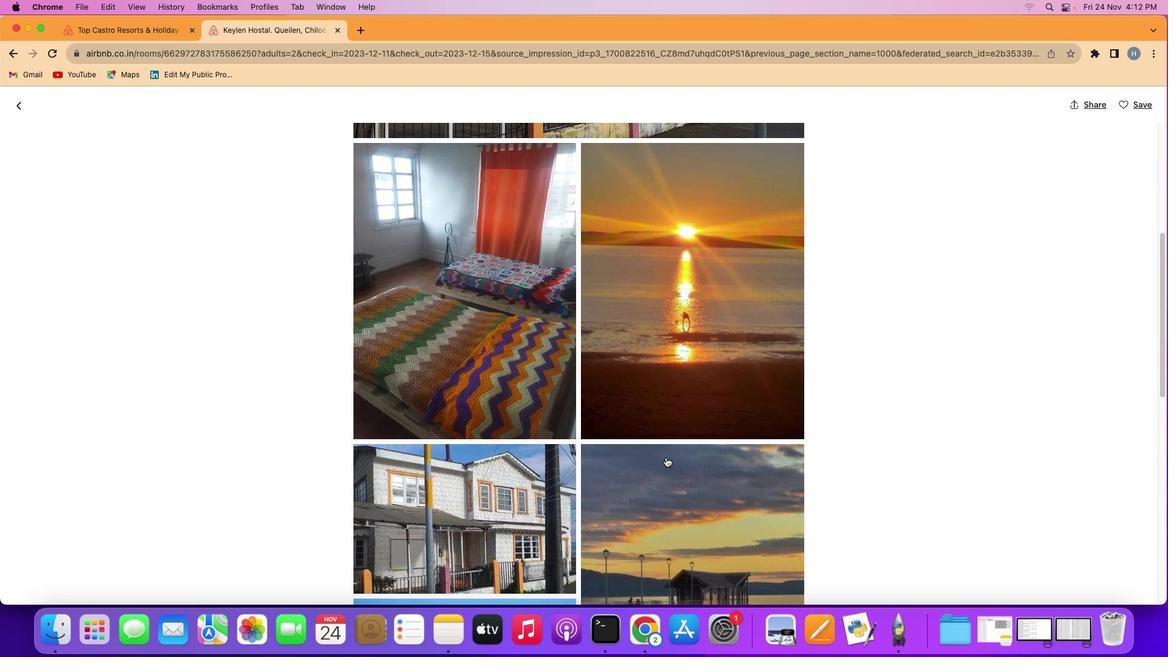 
Action: Mouse scrolled (666, 457) with delta (0, 0)
Screenshot: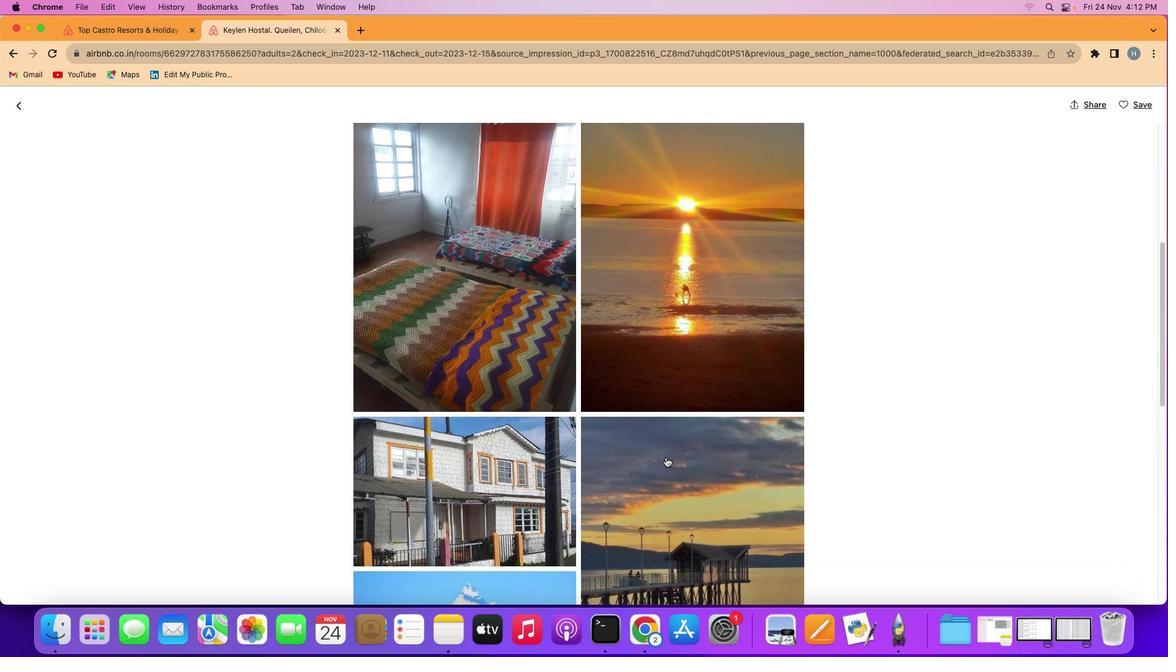 
Action: Mouse moved to (572, 410)
Screenshot: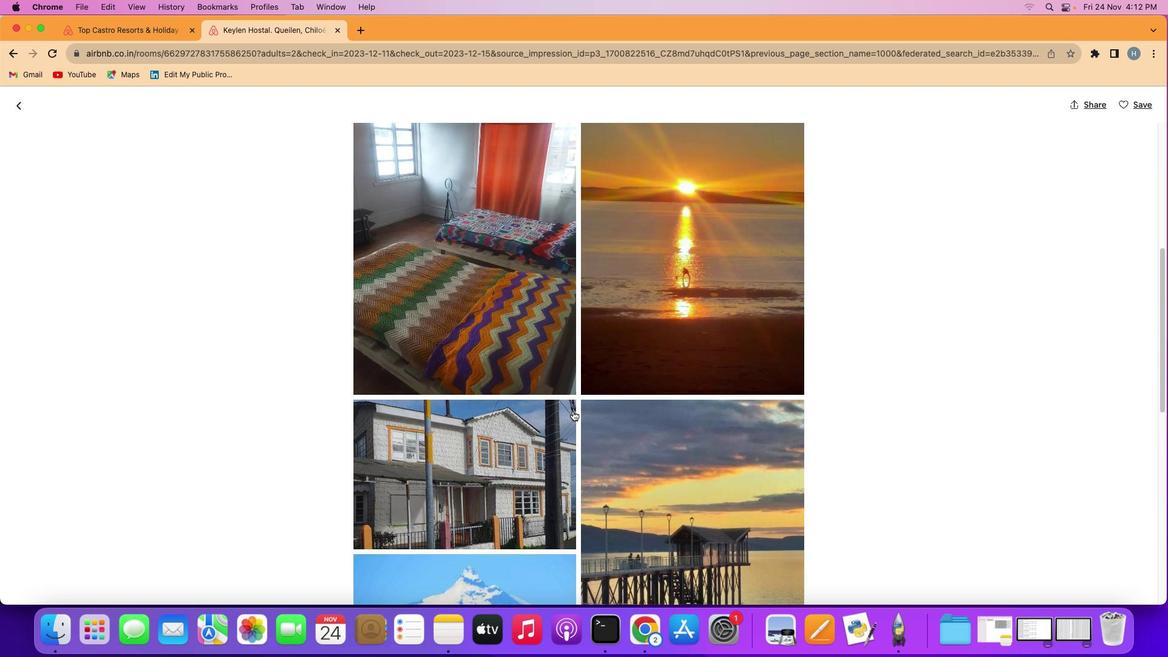 
Action: Mouse scrolled (572, 410) with delta (0, 0)
Screenshot: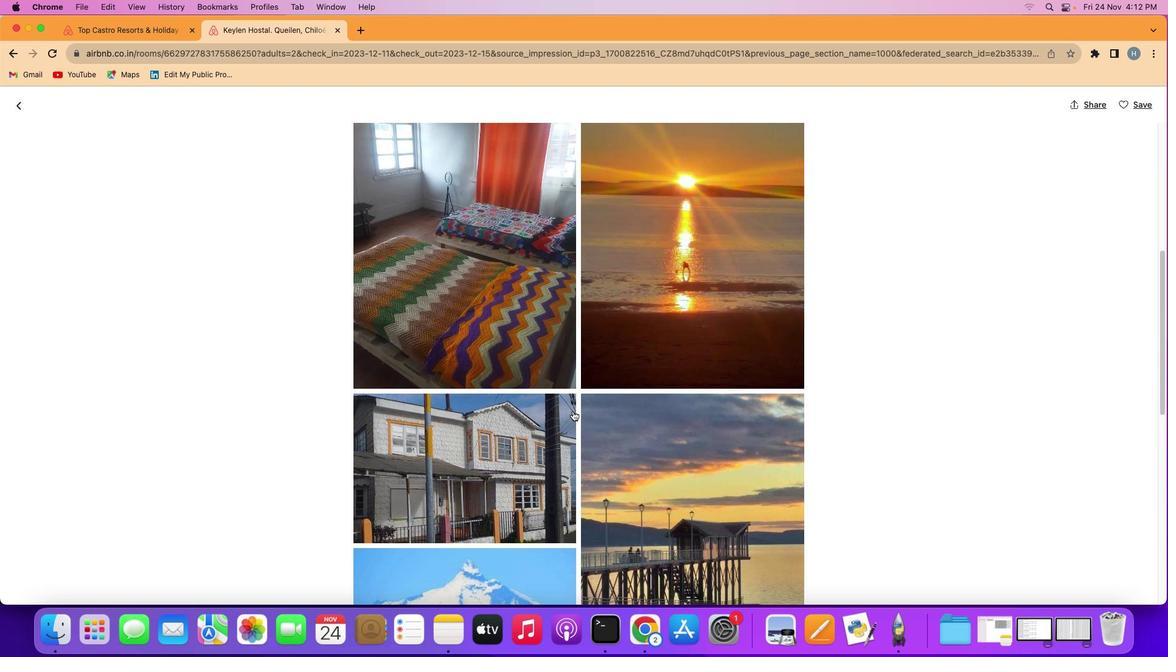 
Action: Mouse scrolled (572, 410) with delta (0, 0)
Screenshot: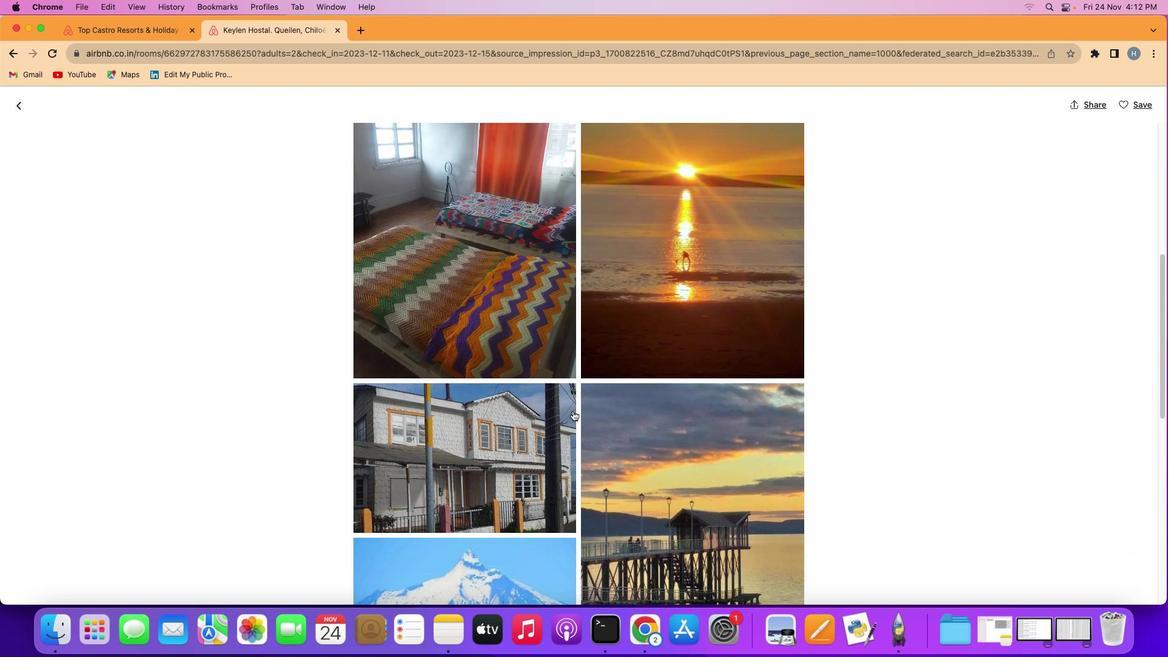 
Action: Mouse scrolled (572, 410) with delta (0, -1)
Screenshot: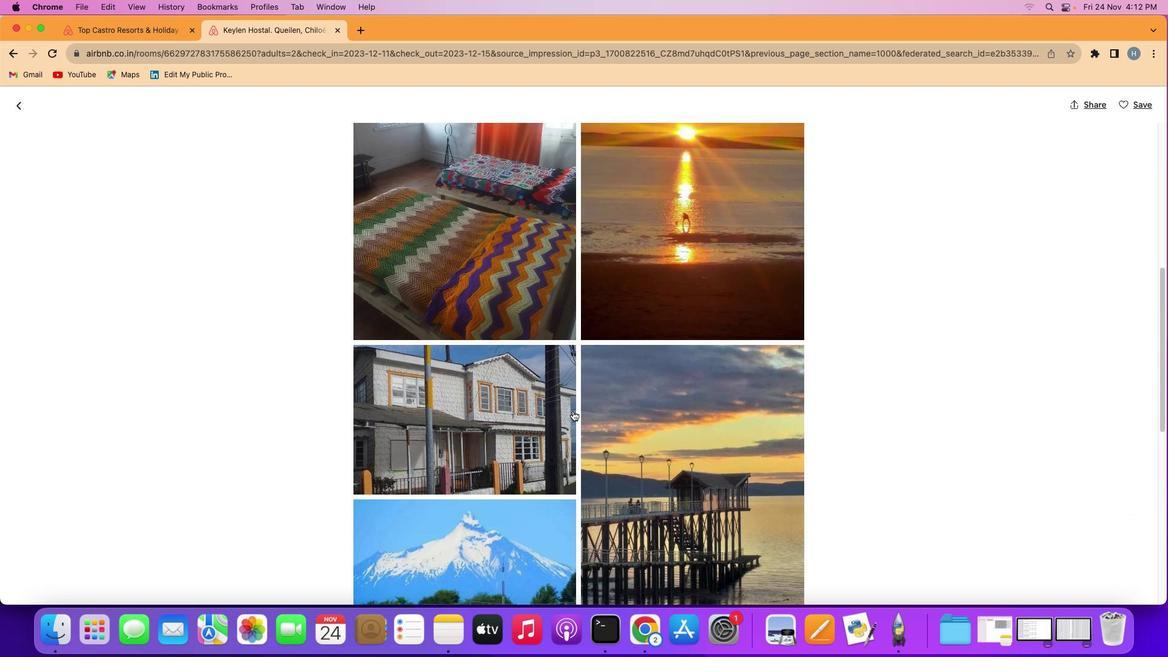 
Action: Mouse scrolled (572, 410) with delta (0, 0)
Screenshot: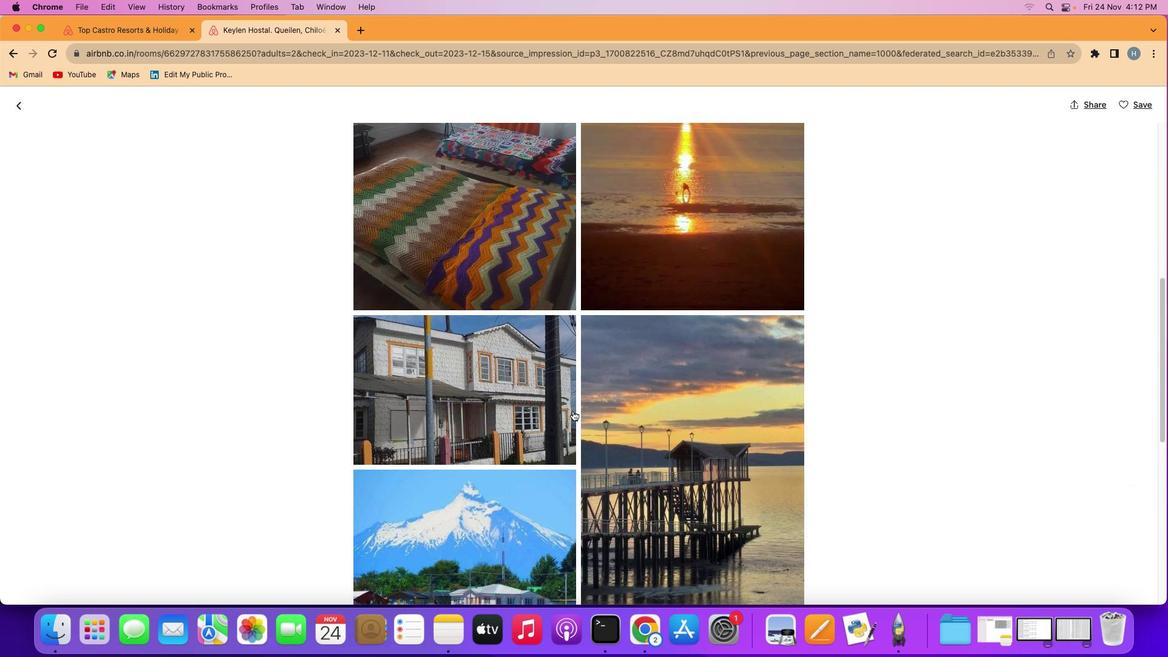 
Action: Mouse scrolled (572, 410) with delta (0, 0)
Screenshot: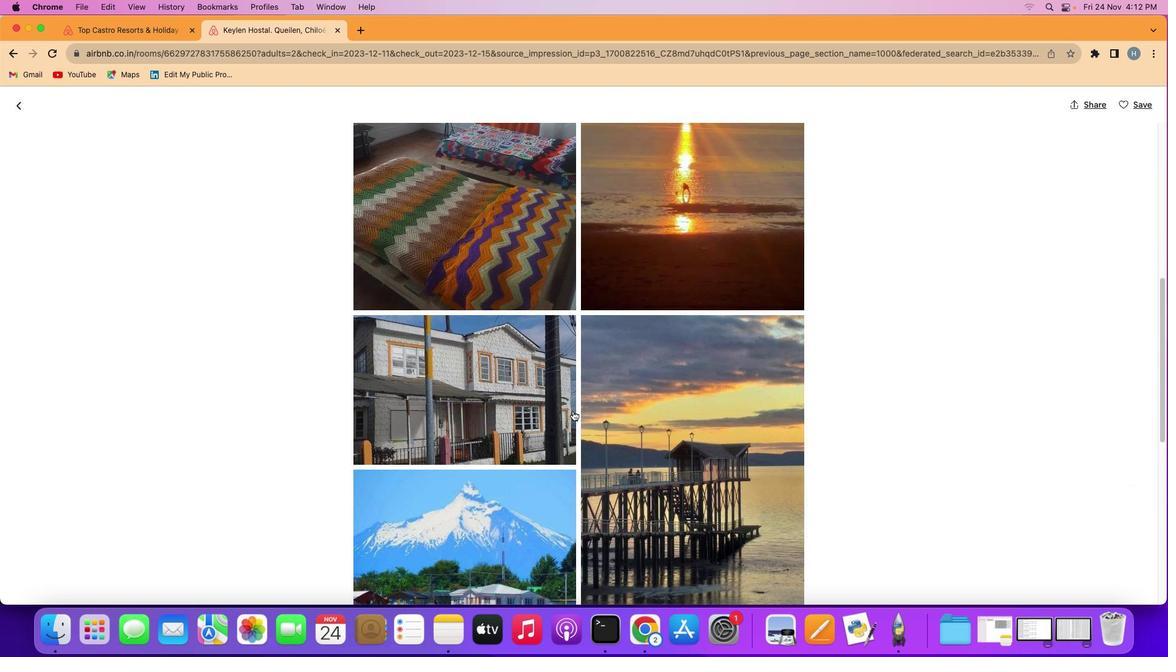 
Action: Mouse scrolled (572, 410) with delta (0, -1)
Screenshot: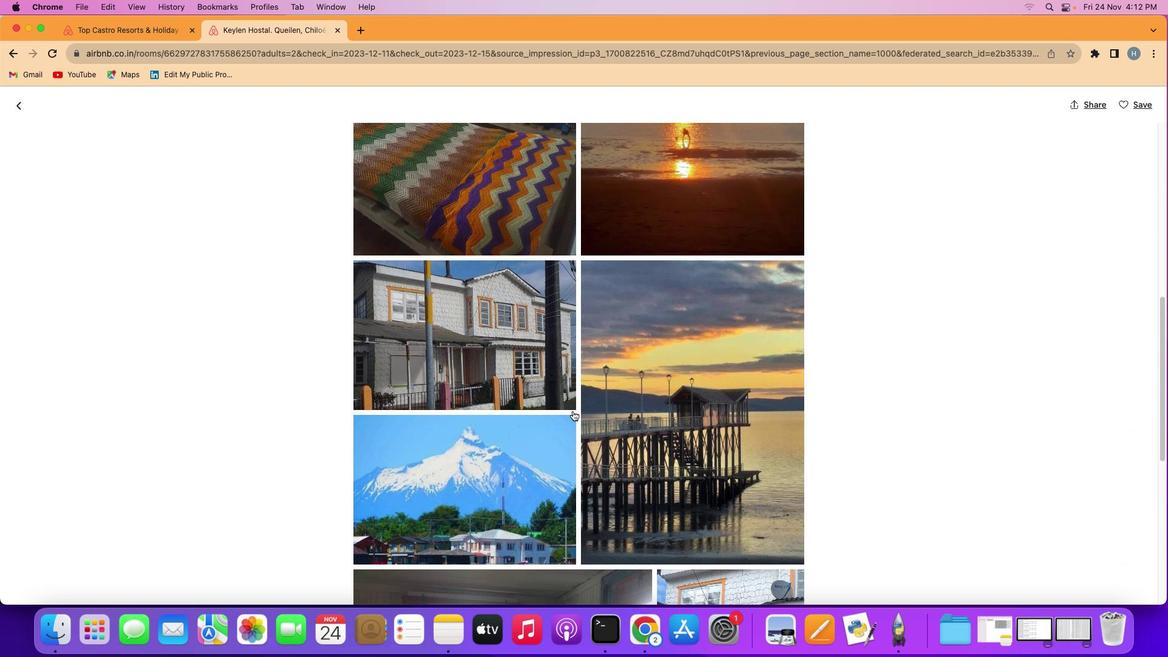 
Action: Mouse scrolled (572, 410) with delta (0, -1)
Screenshot: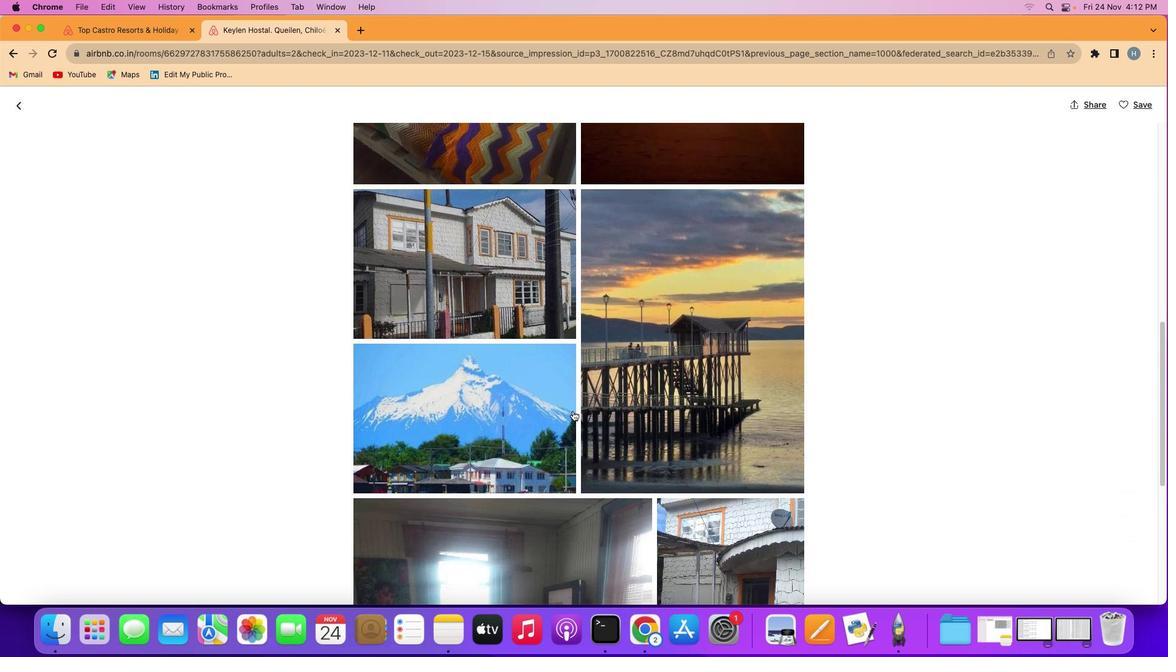 
Action: Mouse scrolled (572, 410) with delta (0, 0)
Screenshot: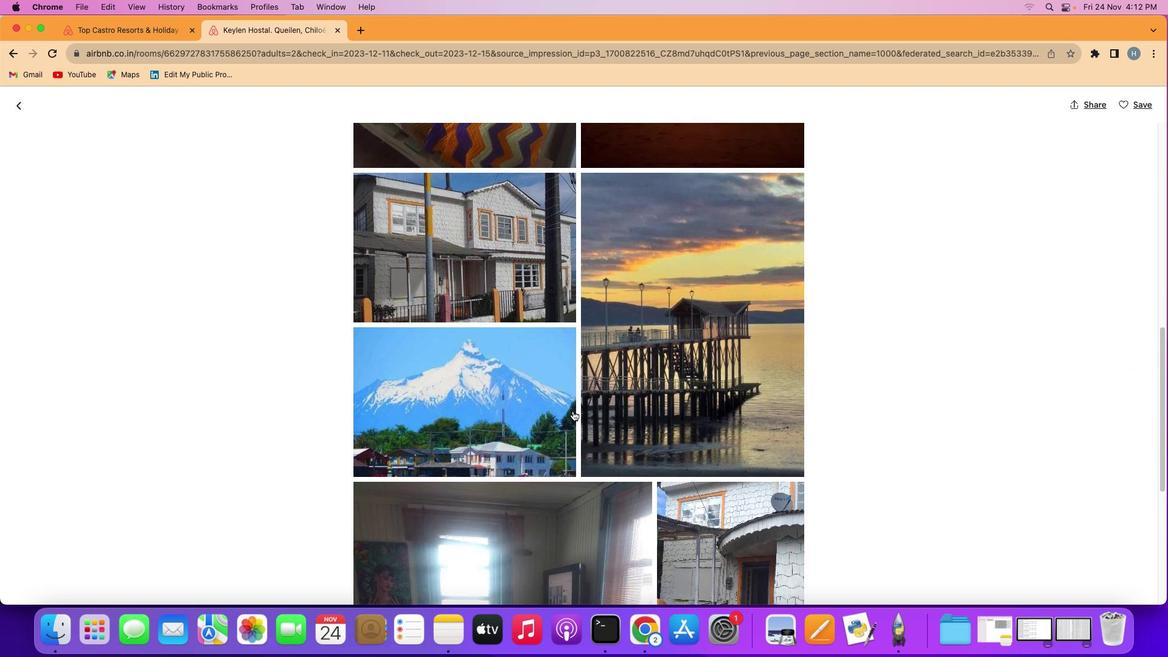 
Action: Mouse scrolled (572, 410) with delta (0, 1)
Screenshot: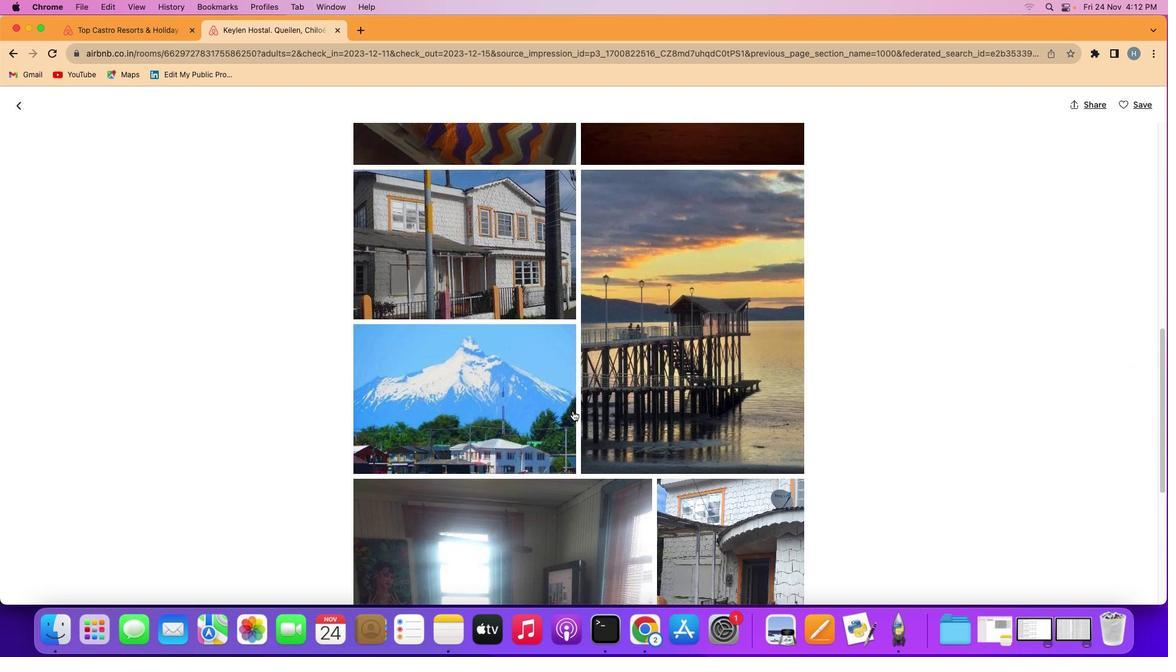 
Action: Mouse scrolled (572, 410) with delta (0, -1)
Screenshot: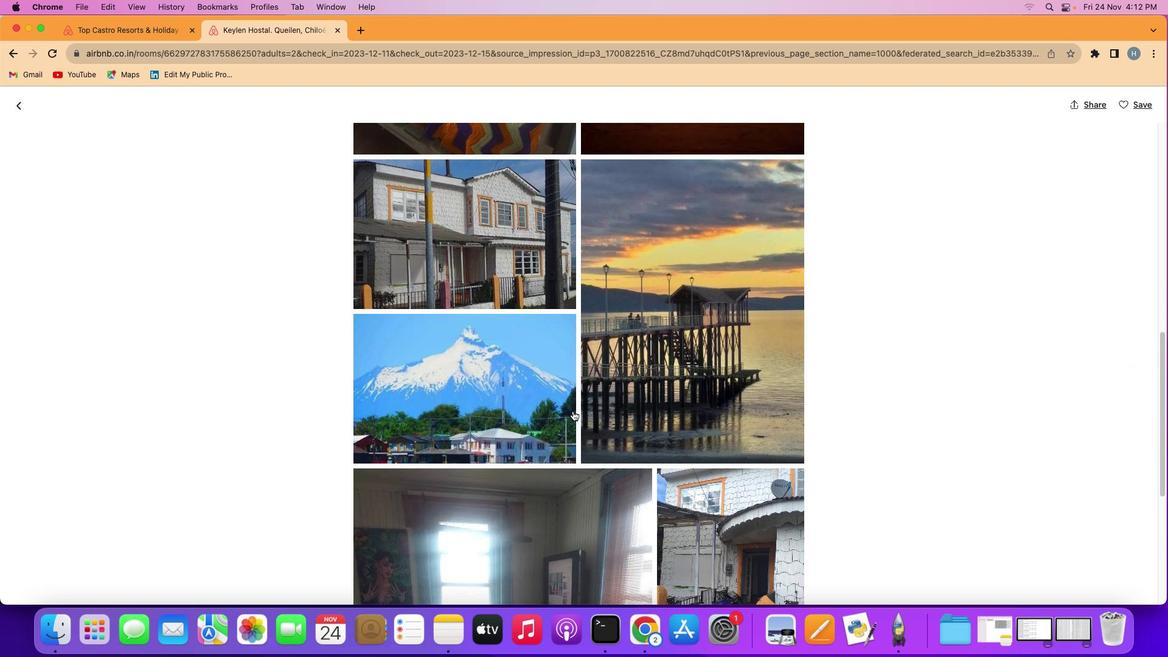 
Action: Mouse scrolled (572, 410) with delta (0, -1)
Screenshot: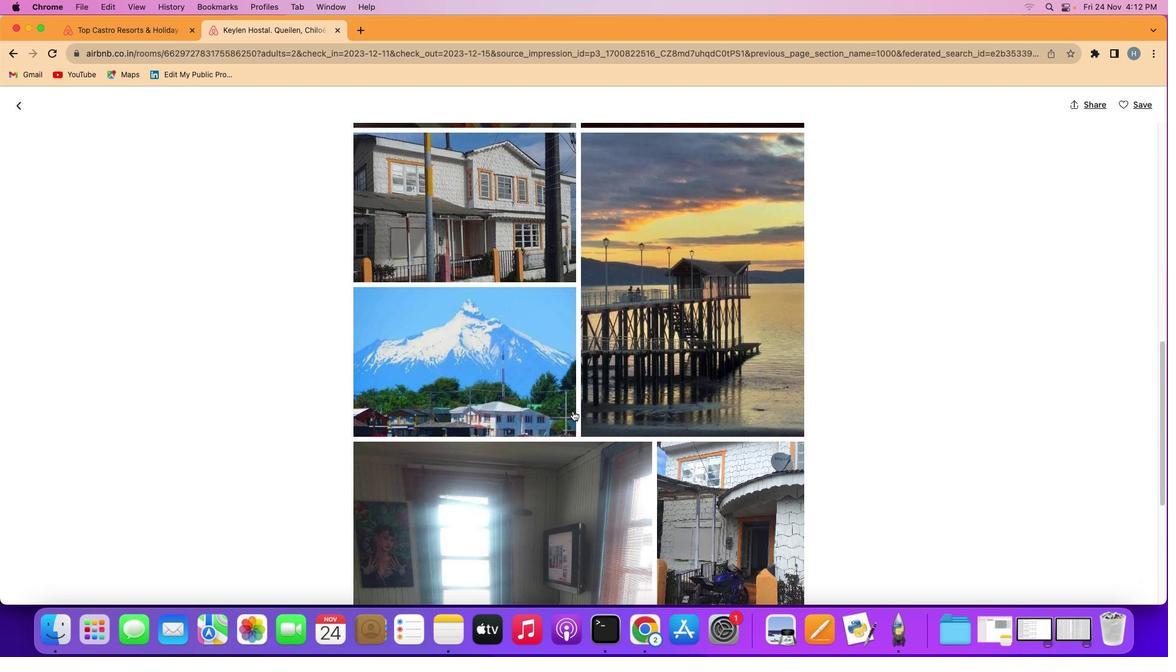 
Action: Mouse scrolled (572, 410) with delta (0, 0)
Screenshot: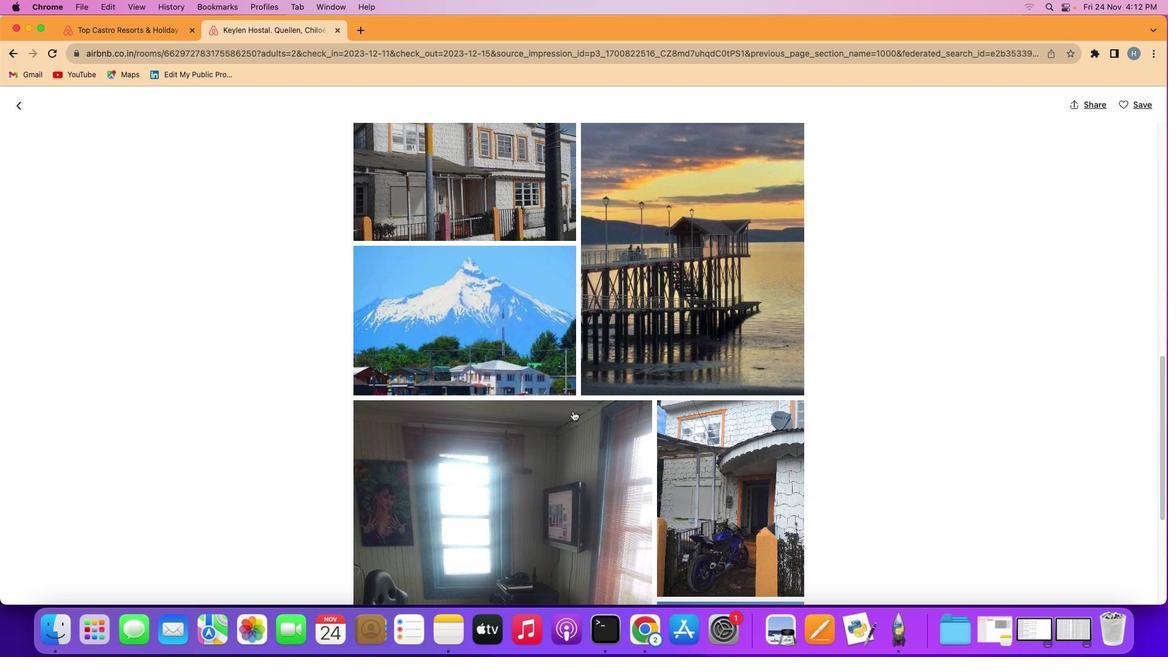 
Action: Mouse scrolled (572, 410) with delta (0, 0)
Screenshot: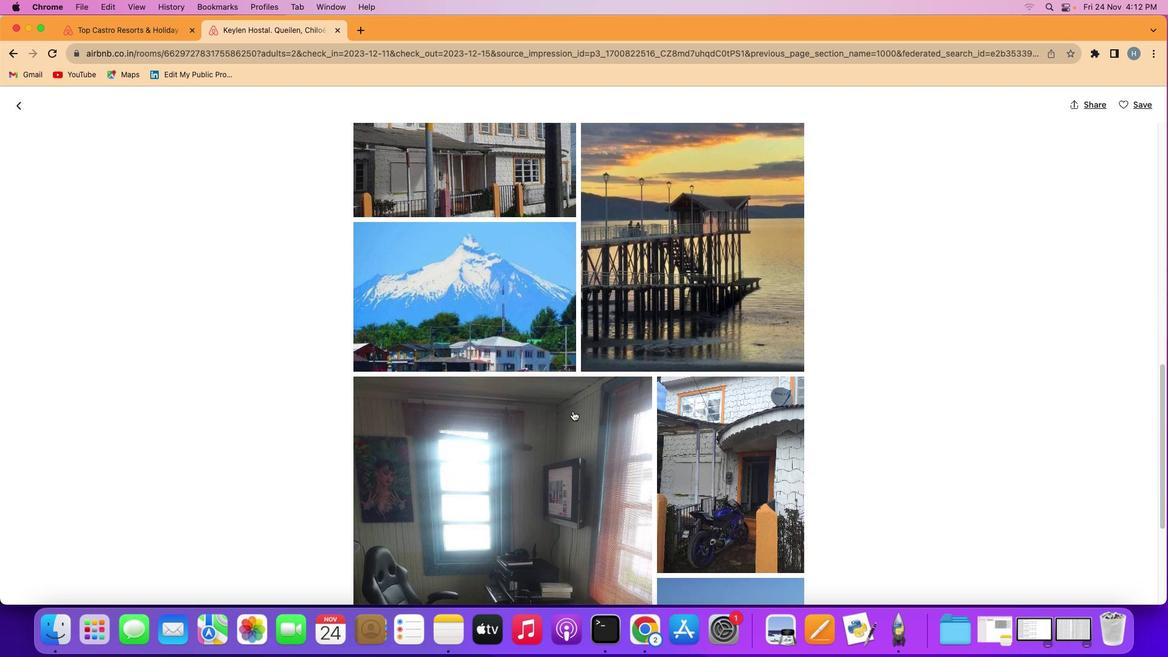 
Action: Mouse scrolled (572, 410) with delta (0, -1)
Screenshot: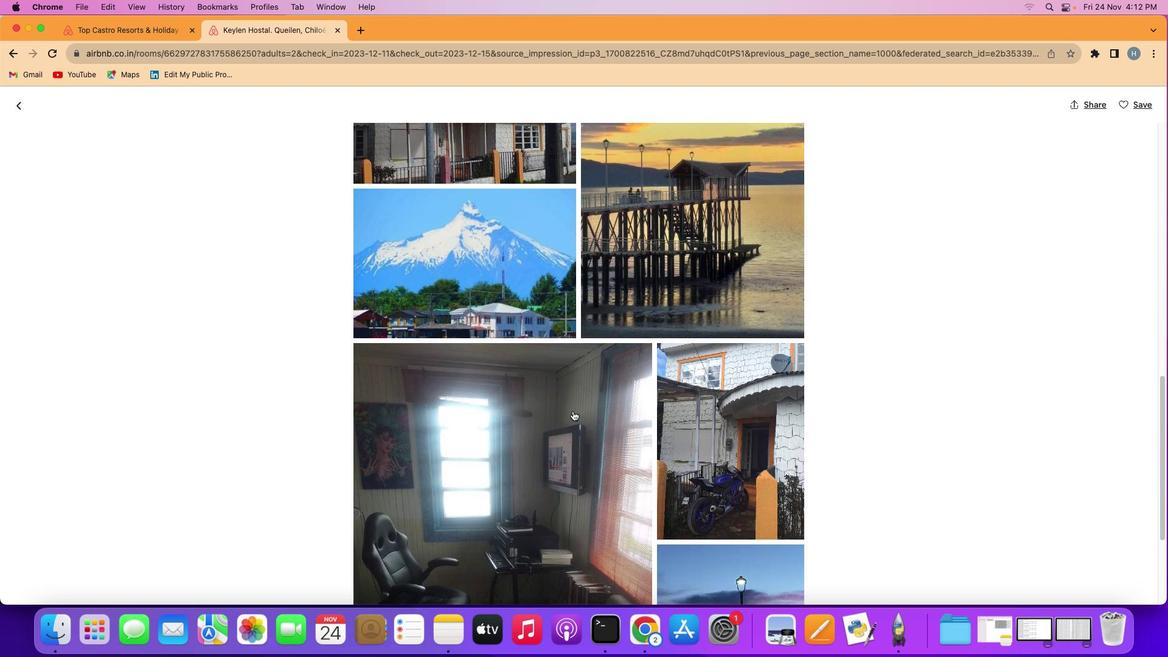 
Action: Mouse scrolled (572, 410) with delta (0, -1)
Screenshot: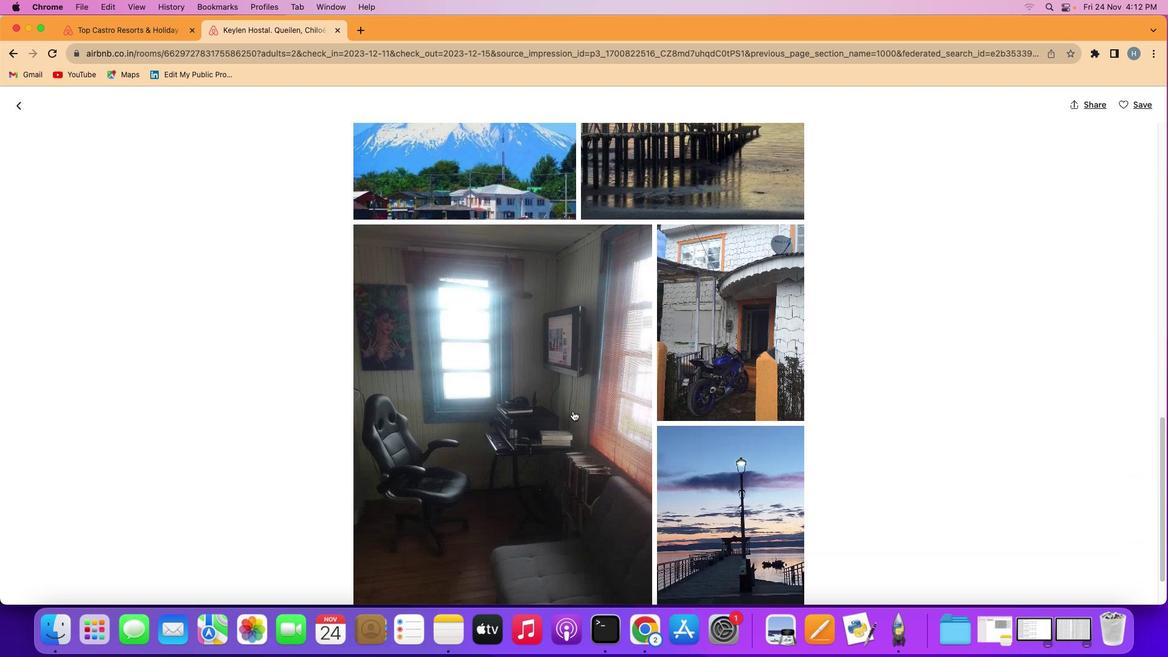 
Action: Mouse scrolled (572, 410) with delta (0, 0)
Screenshot: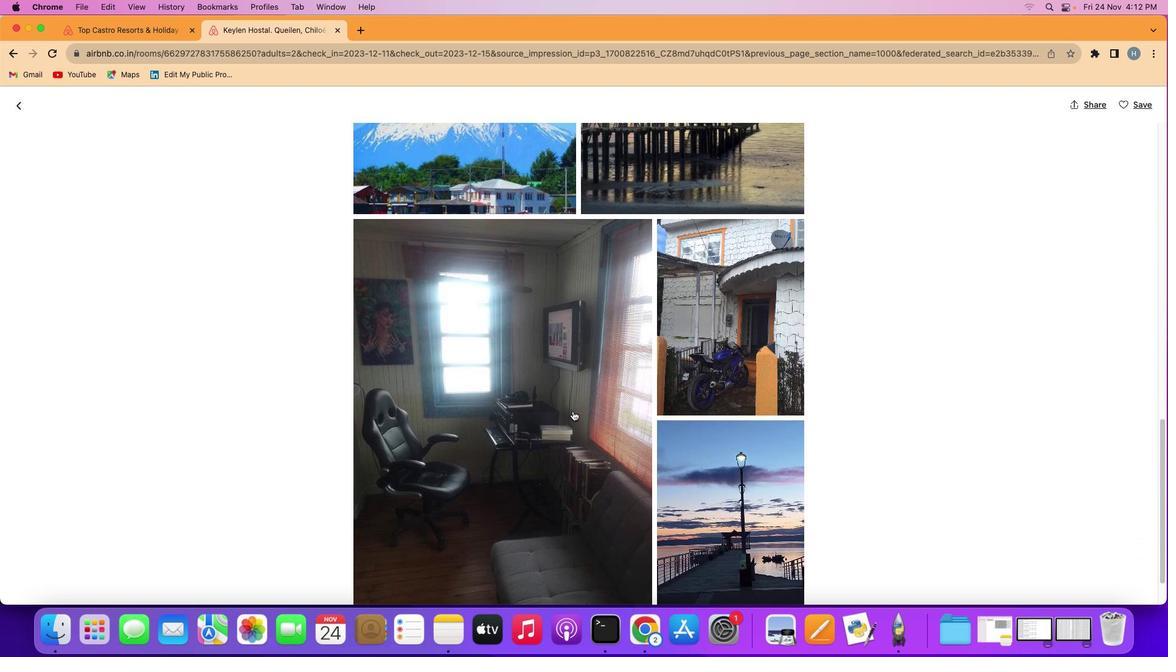 
Action: Mouse scrolled (572, 410) with delta (0, 1)
Screenshot: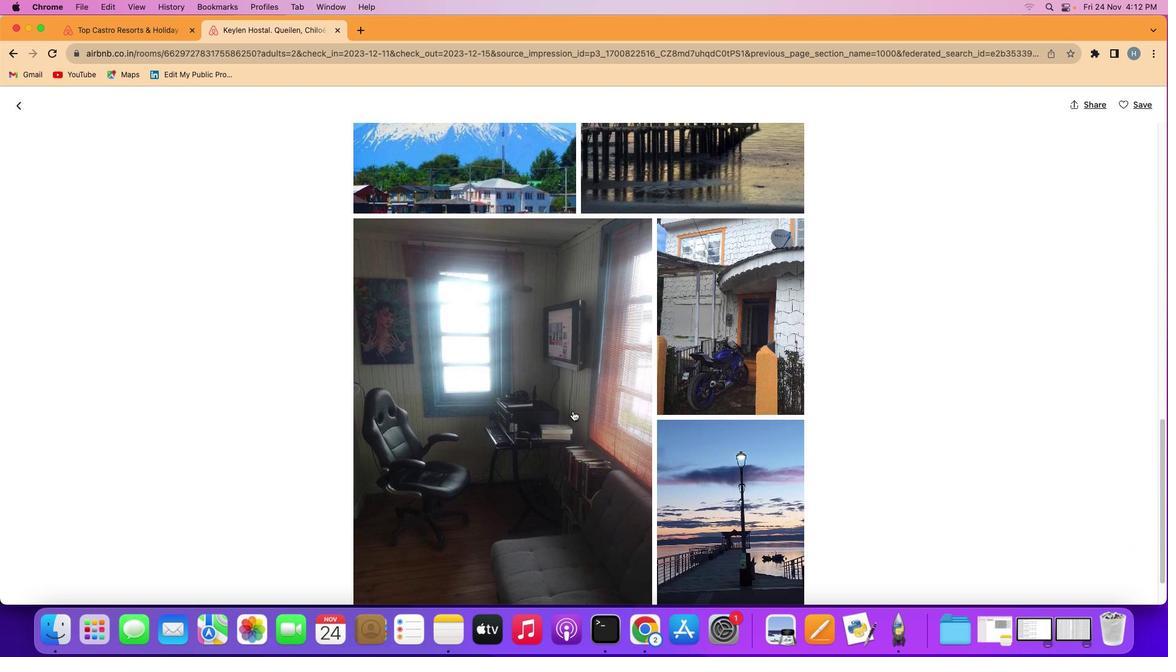 
Action: Mouse scrolled (572, 410) with delta (0, -1)
Screenshot: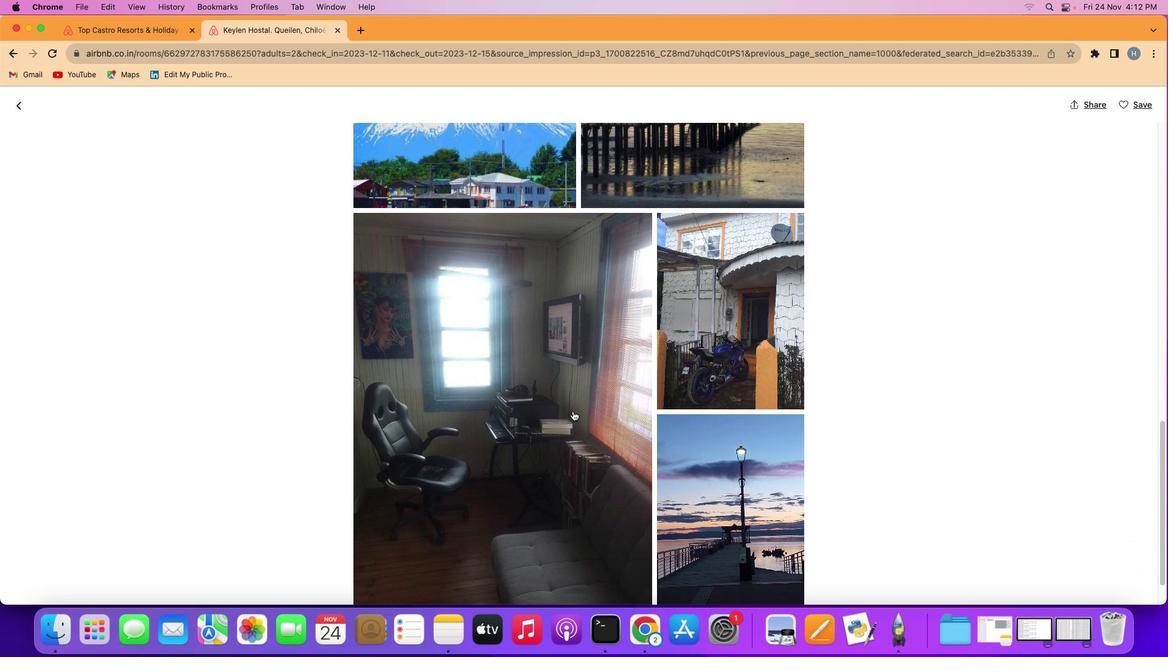 
Action: Mouse scrolled (572, 410) with delta (0, 0)
Screenshot: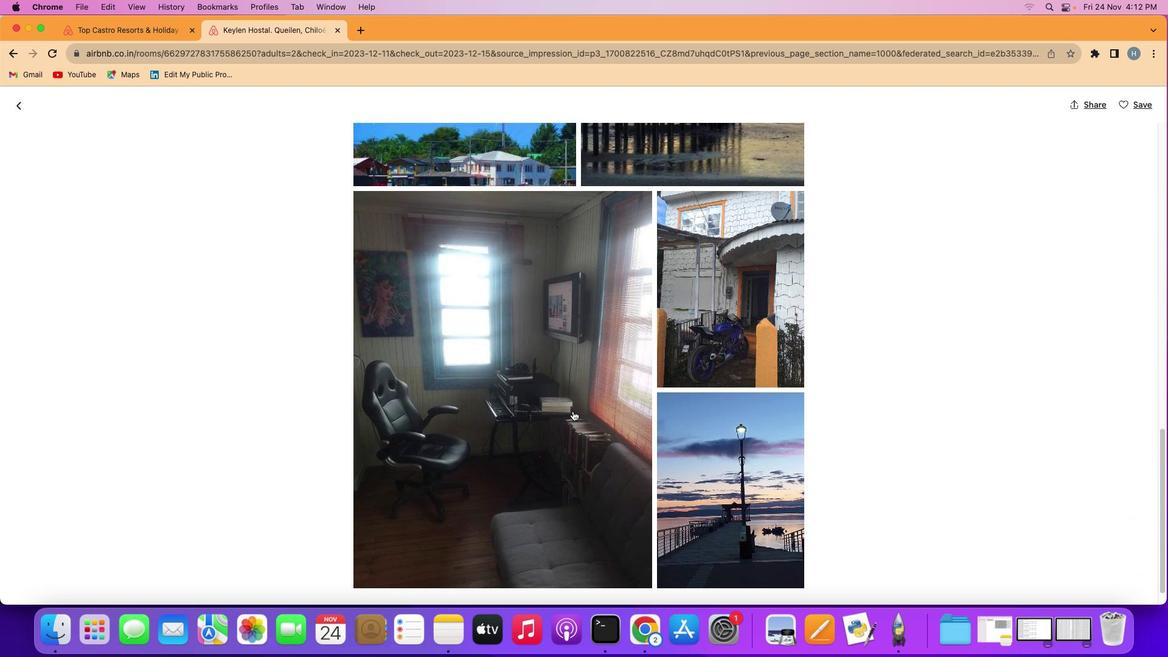
Action: Mouse scrolled (572, 410) with delta (0, 0)
Screenshot: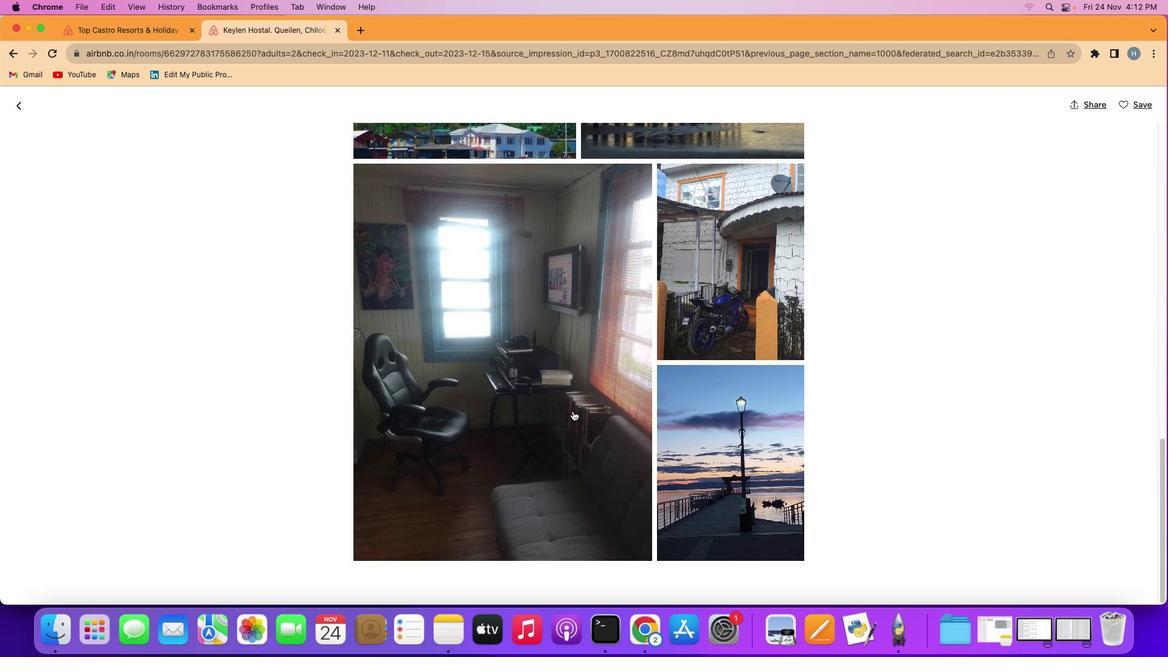 
Action: Mouse scrolled (572, 410) with delta (0, 0)
Screenshot: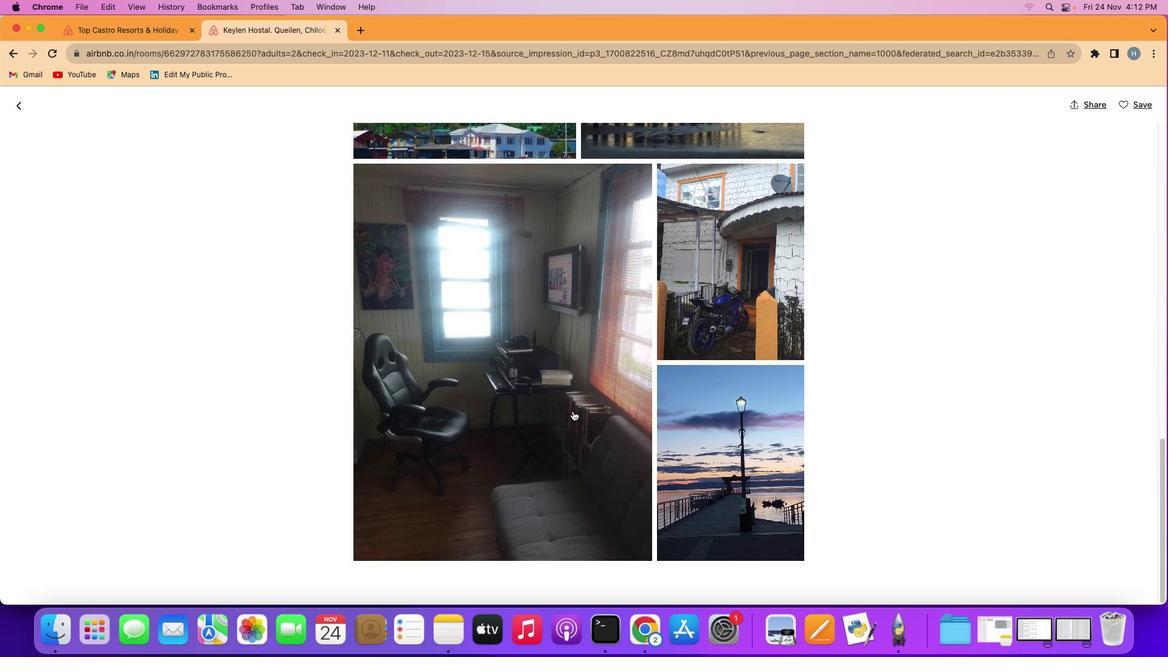 
Action: Mouse scrolled (572, 410) with delta (0, -1)
Screenshot: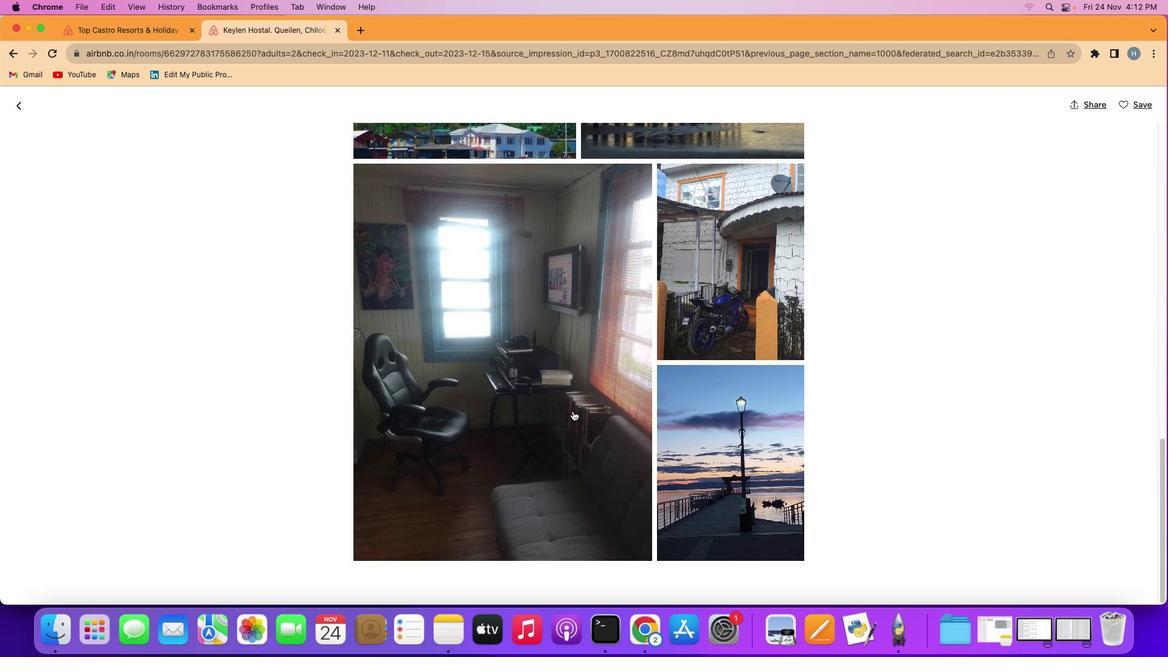 
Action: Mouse scrolled (572, 410) with delta (0, -2)
Screenshot: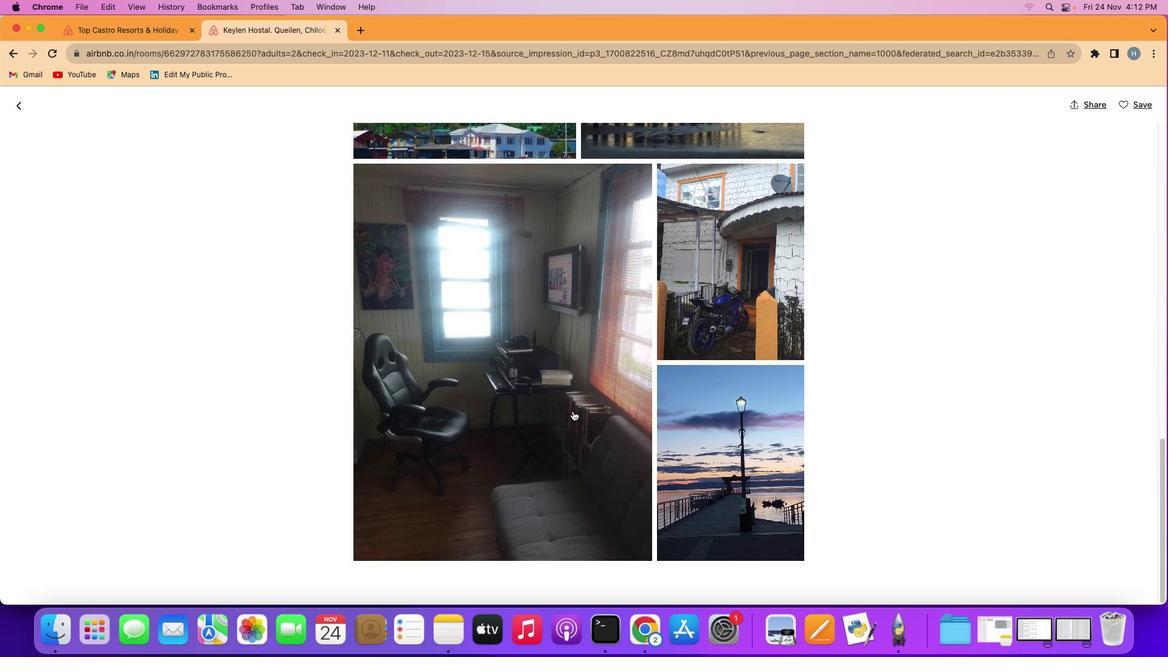 
Action: Mouse moved to (15, 105)
Screenshot: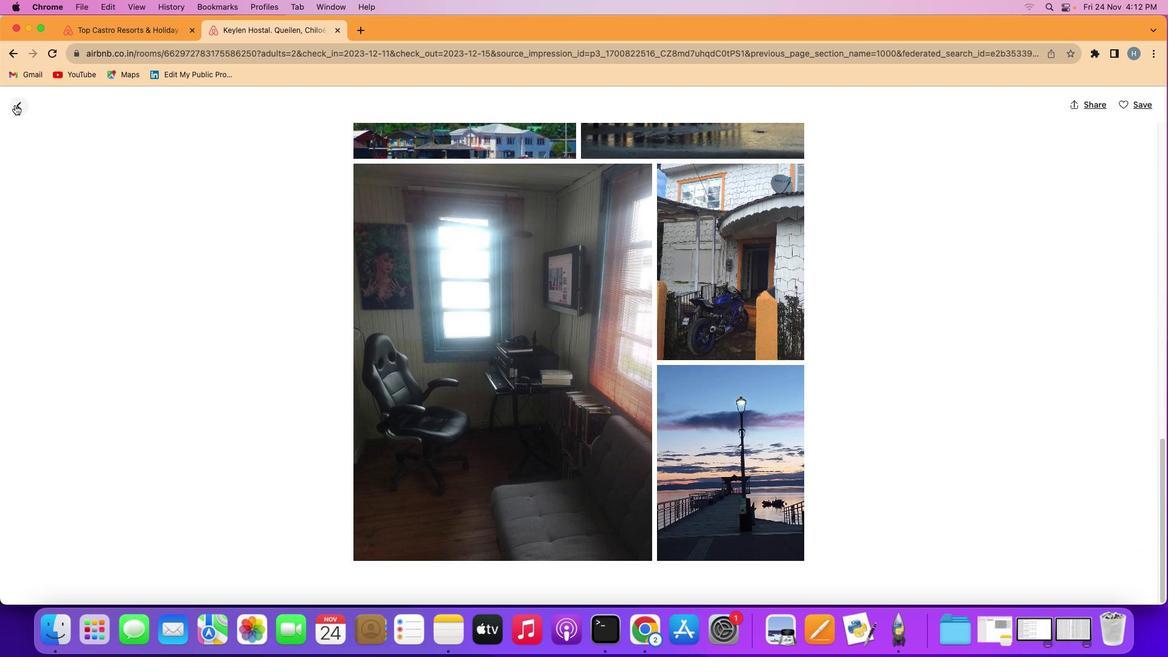 
Action: Mouse pressed left at (15, 105)
Screenshot: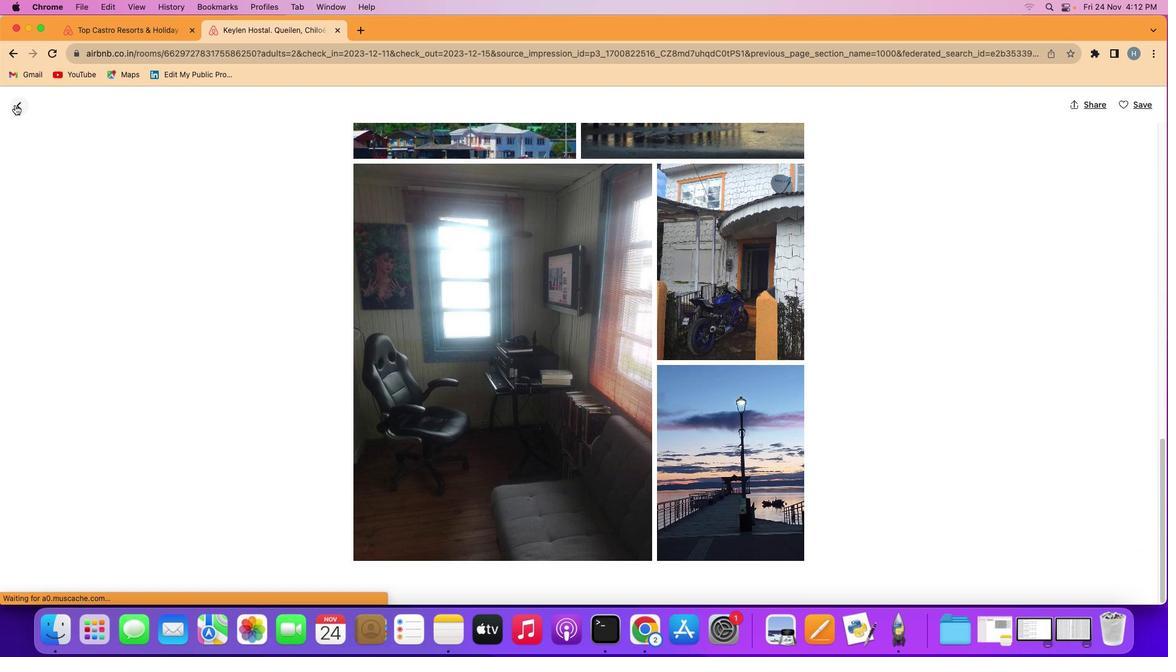 
Action: Mouse moved to (387, 306)
Screenshot: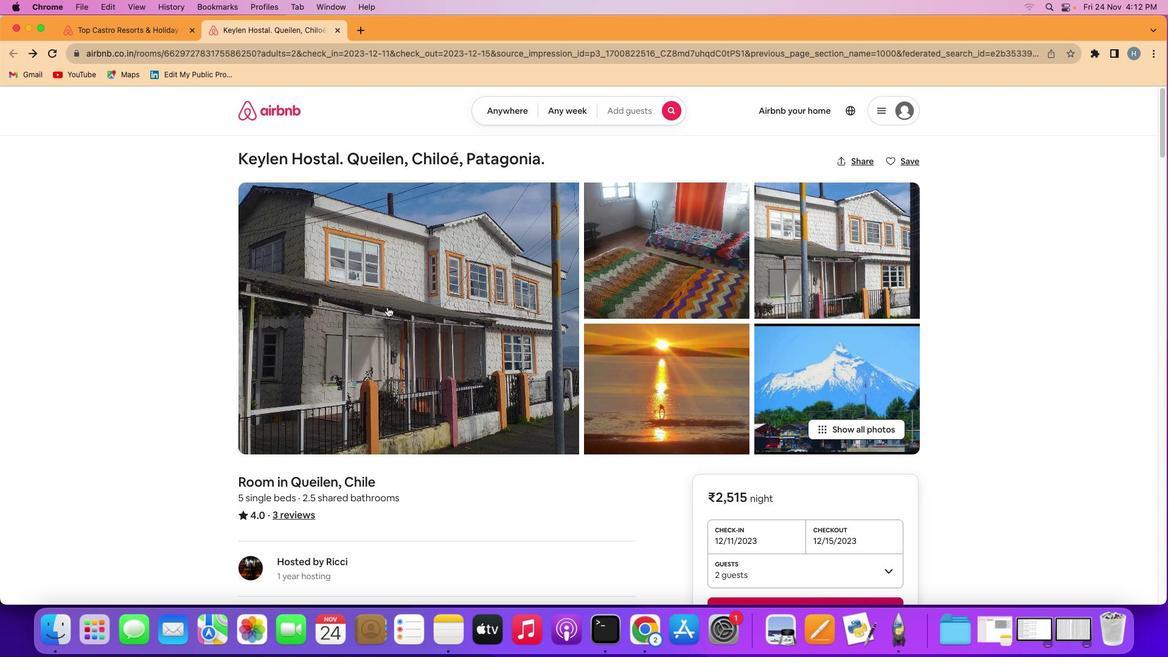 
Action: Mouse scrolled (387, 306) with delta (0, 0)
Screenshot: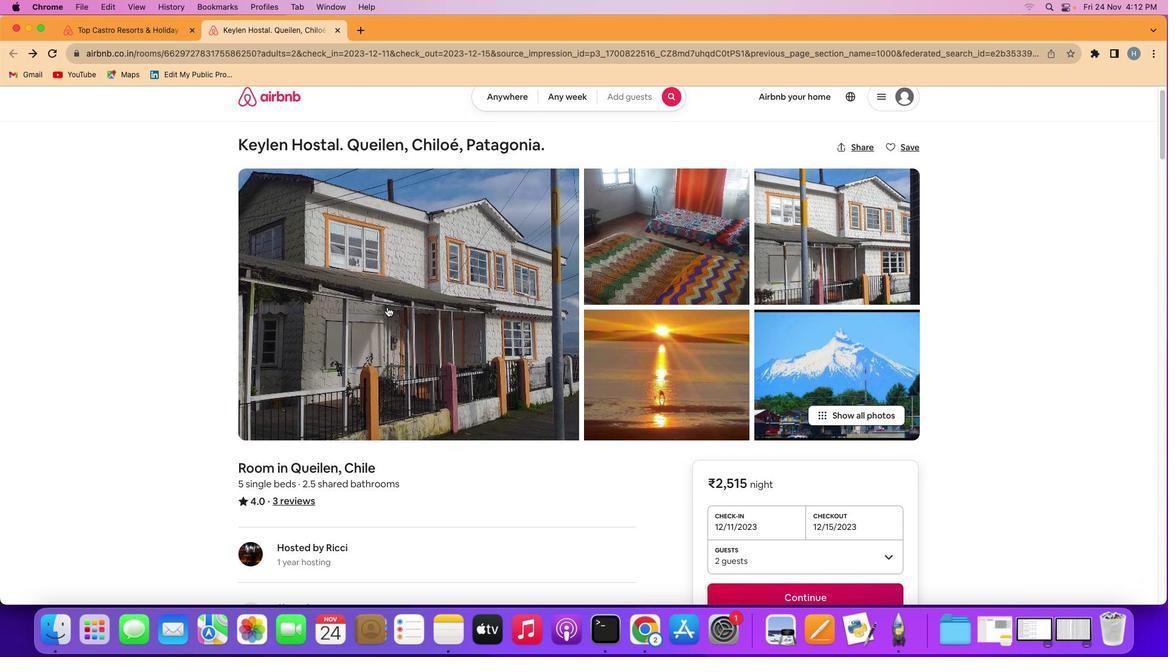 
Action: Mouse scrolled (387, 306) with delta (0, 0)
Screenshot: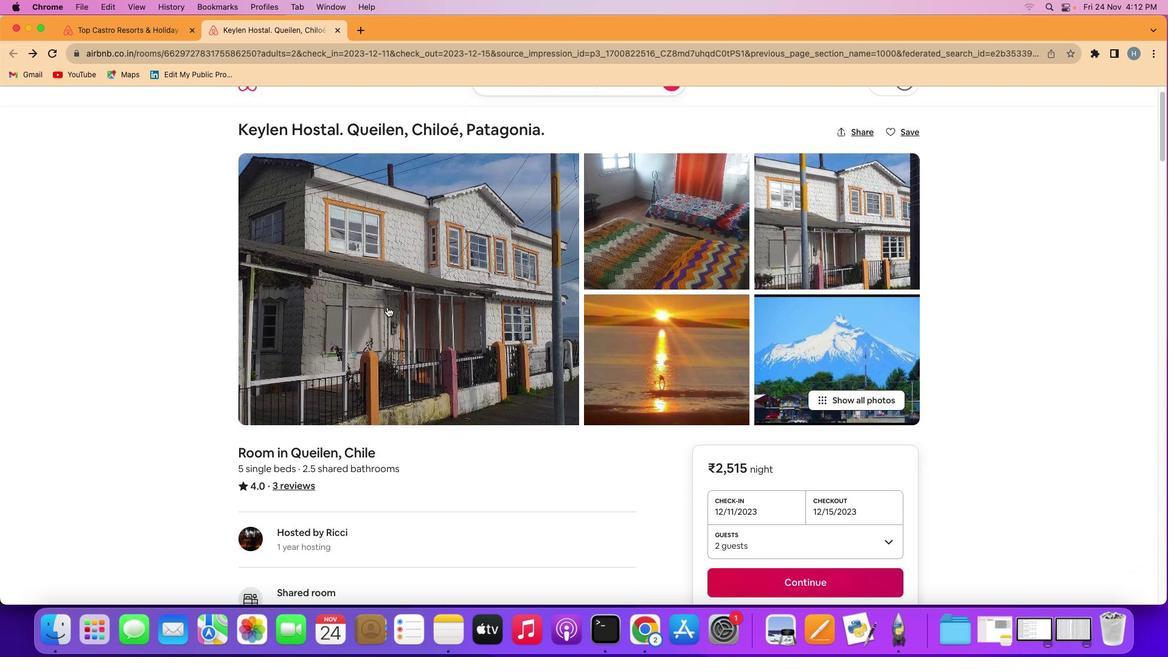 
Action: Mouse scrolled (387, 306) with delta (0, -1)
Screenshot: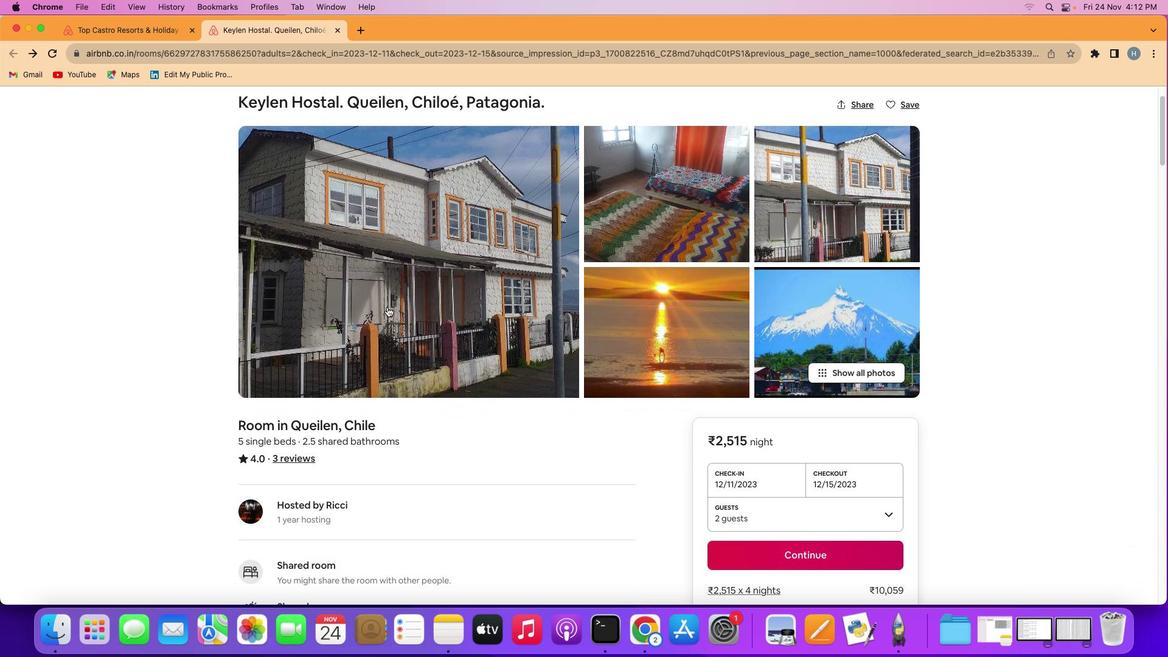 
Action: Mouse moved to (384, 308)
Screenshot: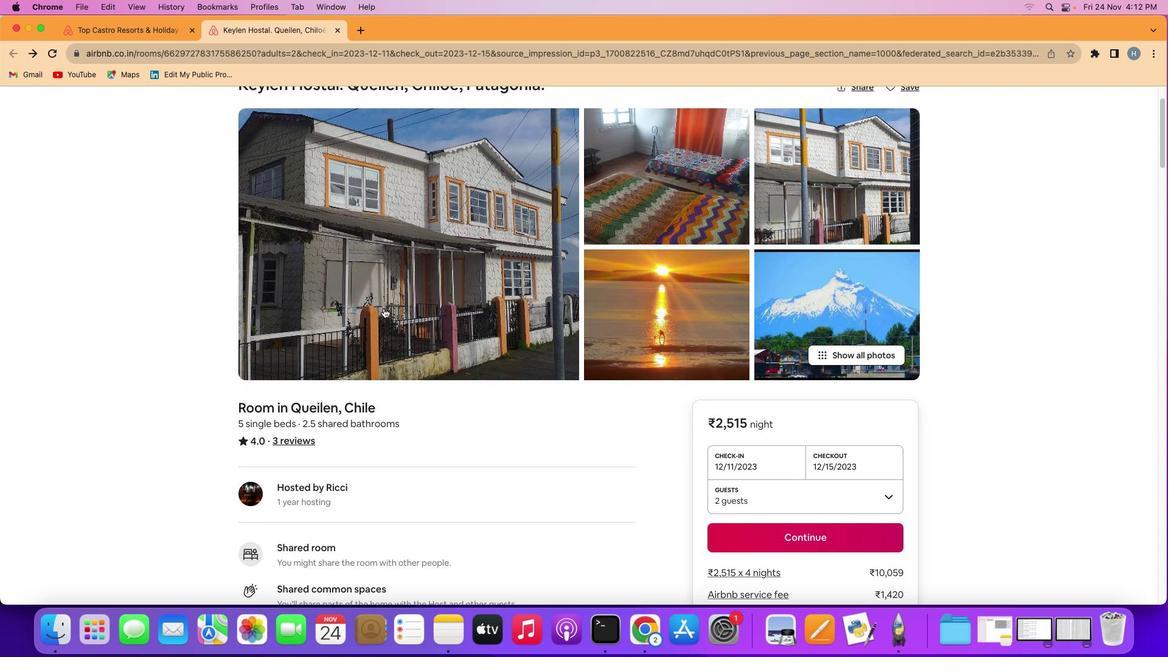 
Action: Mouse scrolled (384, 308) with delta (0, 0)
Screenshot: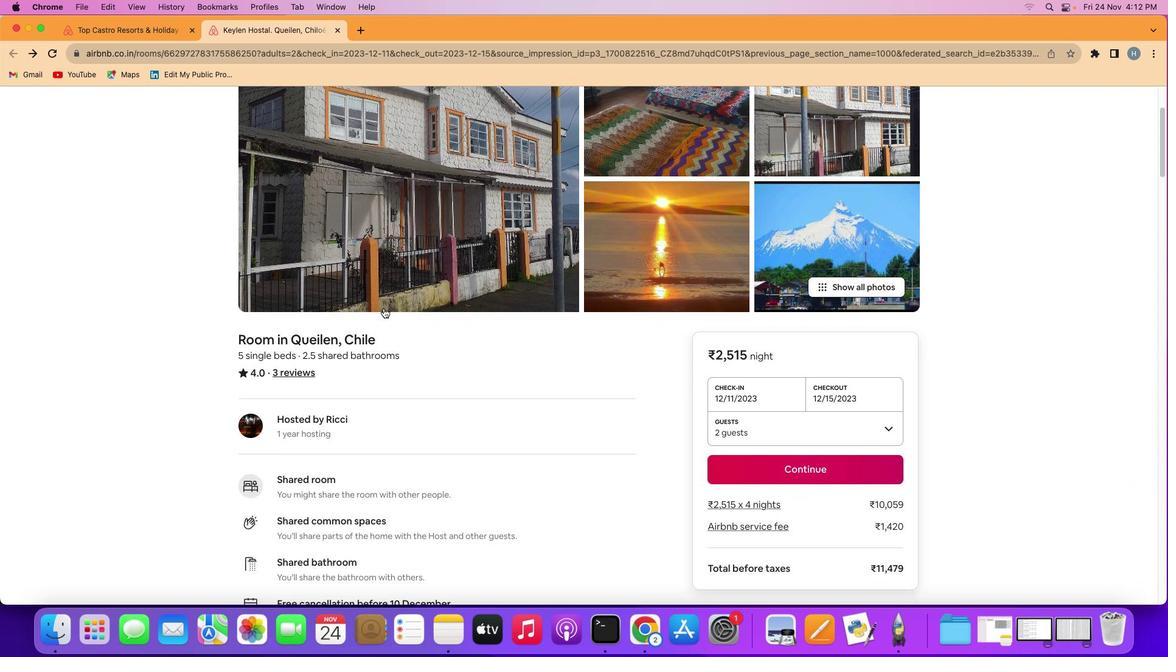
Action: Mouse scrolled (384, 308) with delta (0, 0)
Screenshot: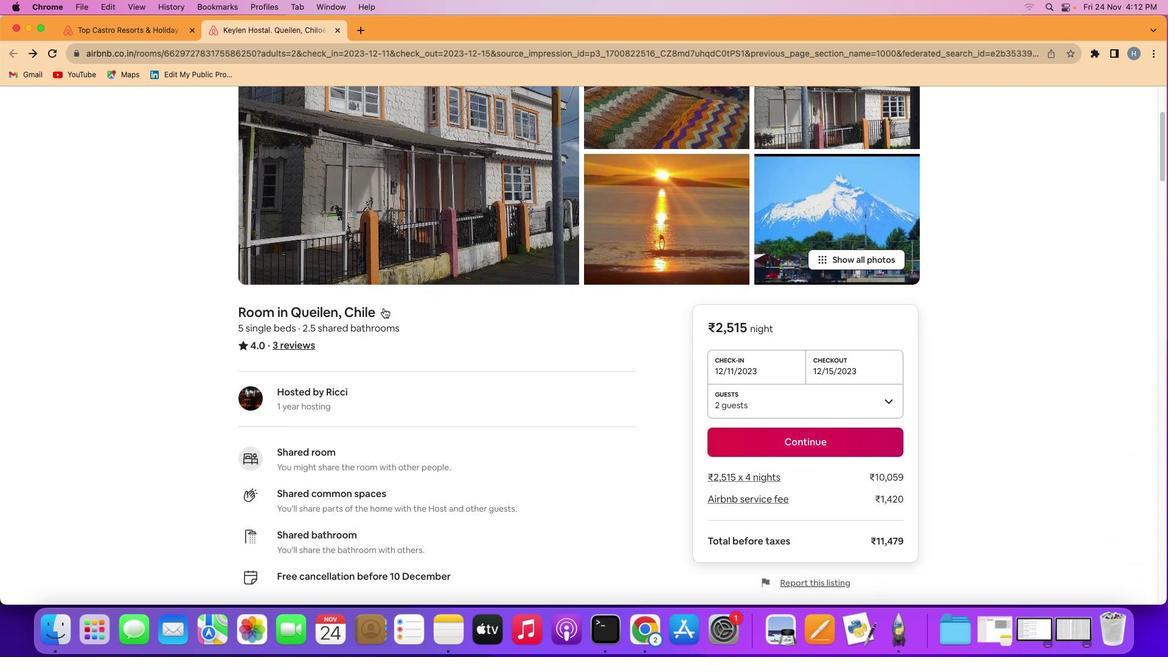
Action: Mouse scrolled (384, 308) with delta (0, -1)
Screenshot: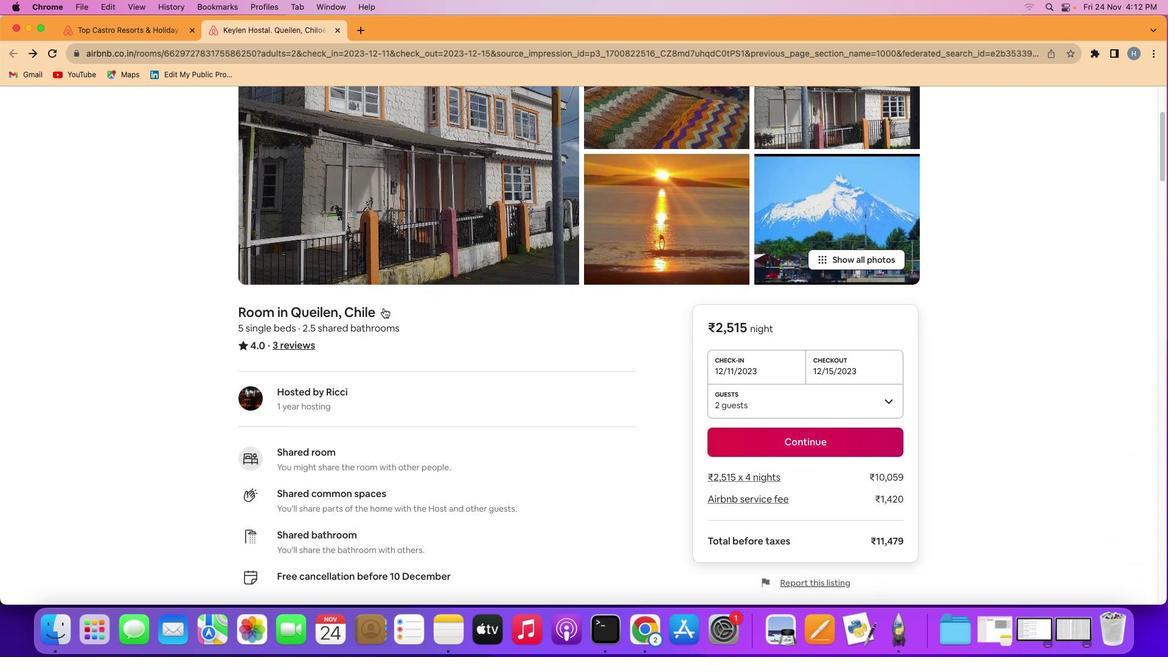 
Action: Mouse scrolled (384, 308) with delta (0, -2)
Screenshot: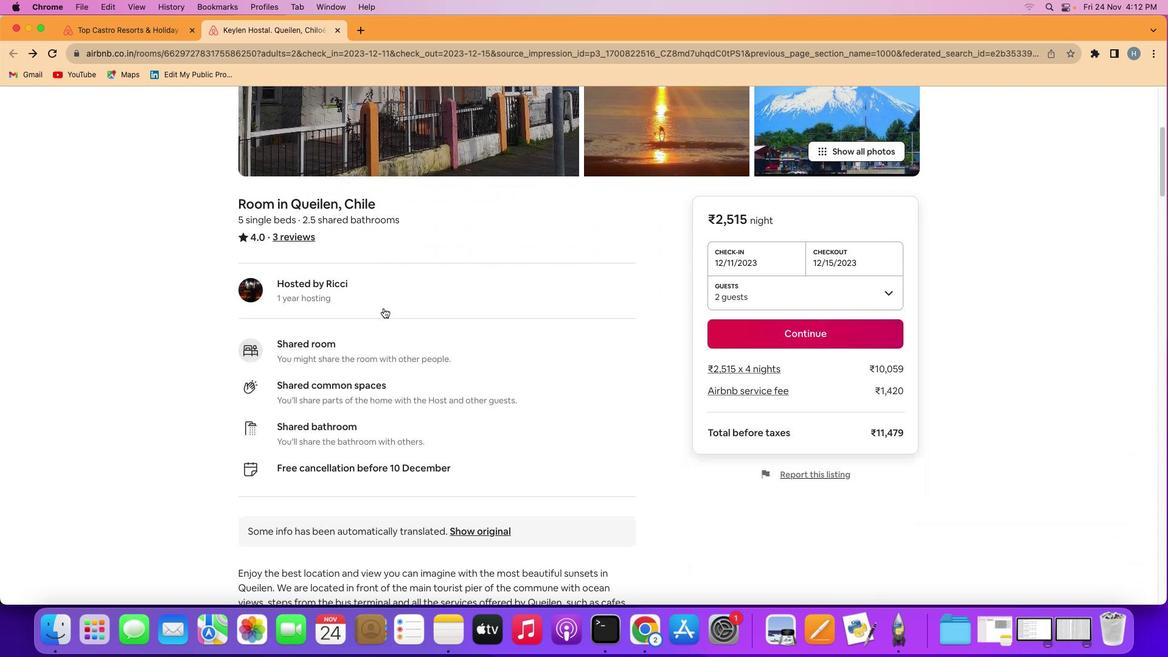 
Action: Mouse moved to (380, 309)
Screenshot: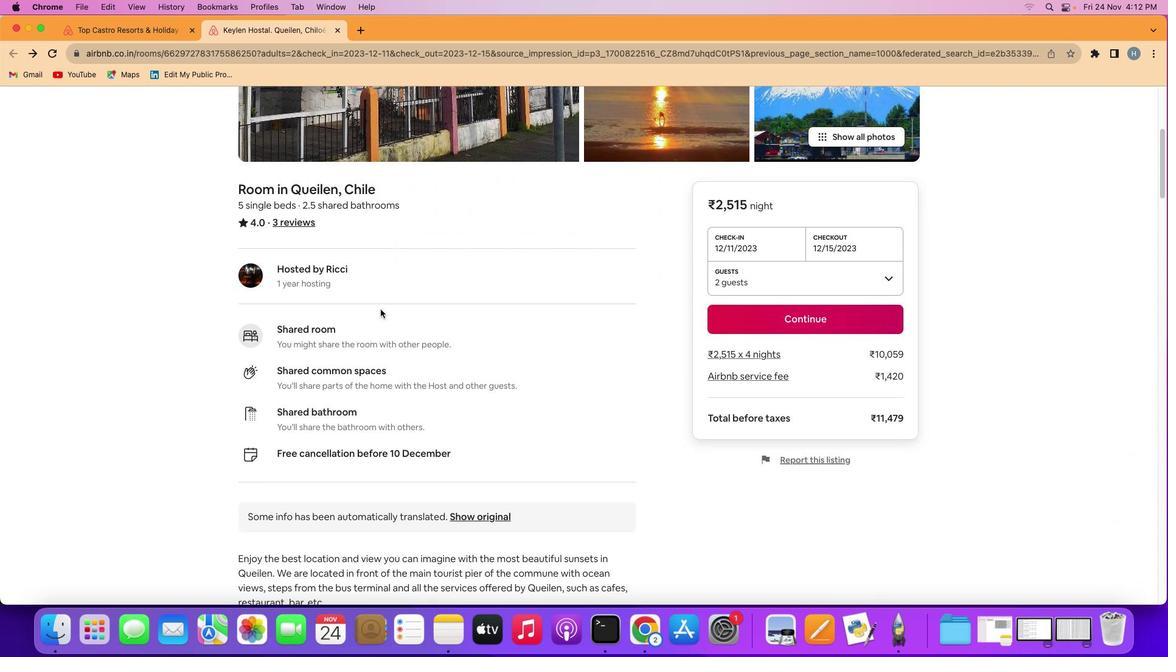 
Action: Mouse scrolled (380, 309) with delta (0, 0)
Screenshot: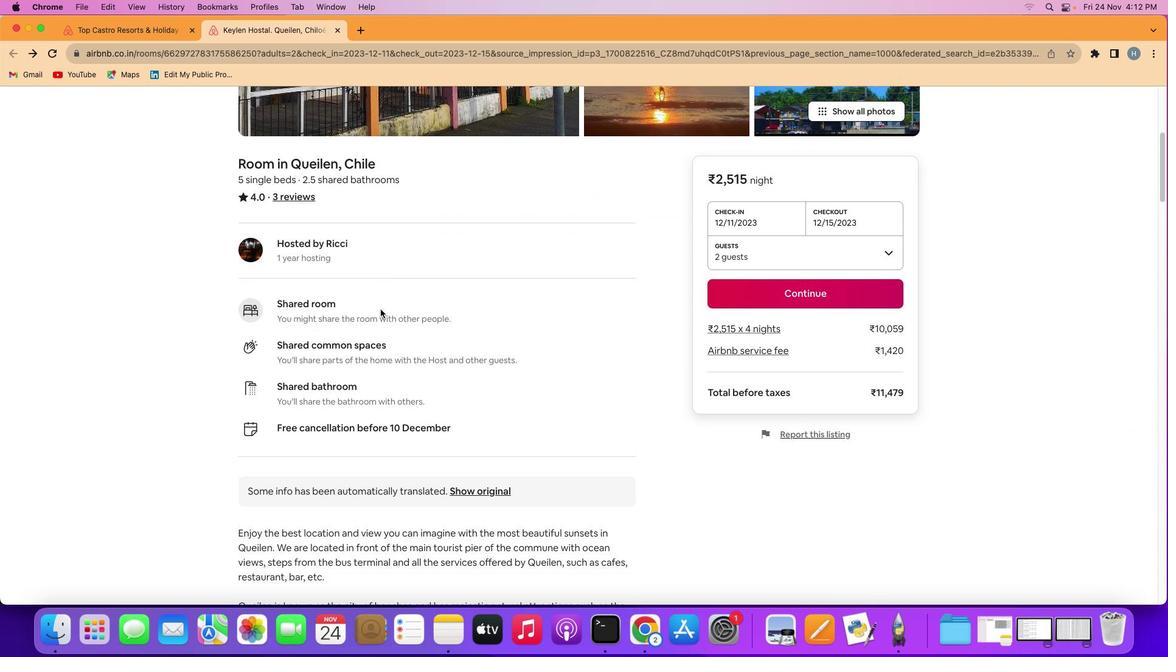 
Action: Mouse scrolled (380, 309) with delta (0, 0)
Screenshot: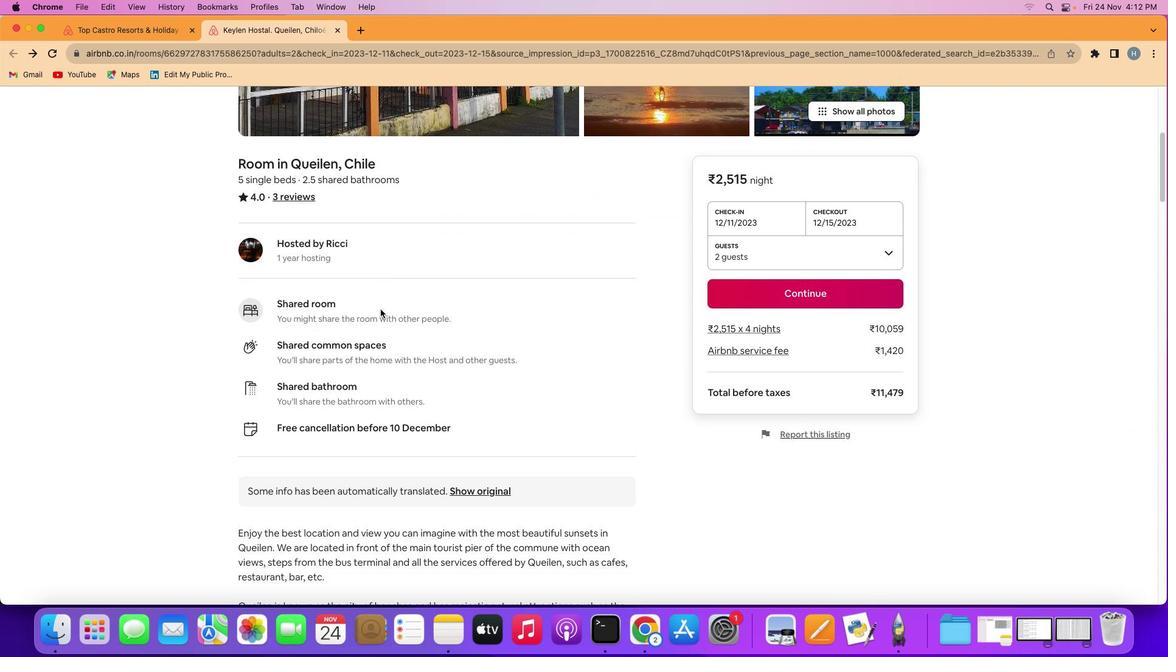 
Action: Mouse scrolled (380, 309) with delta (0, -1)
Screenshot: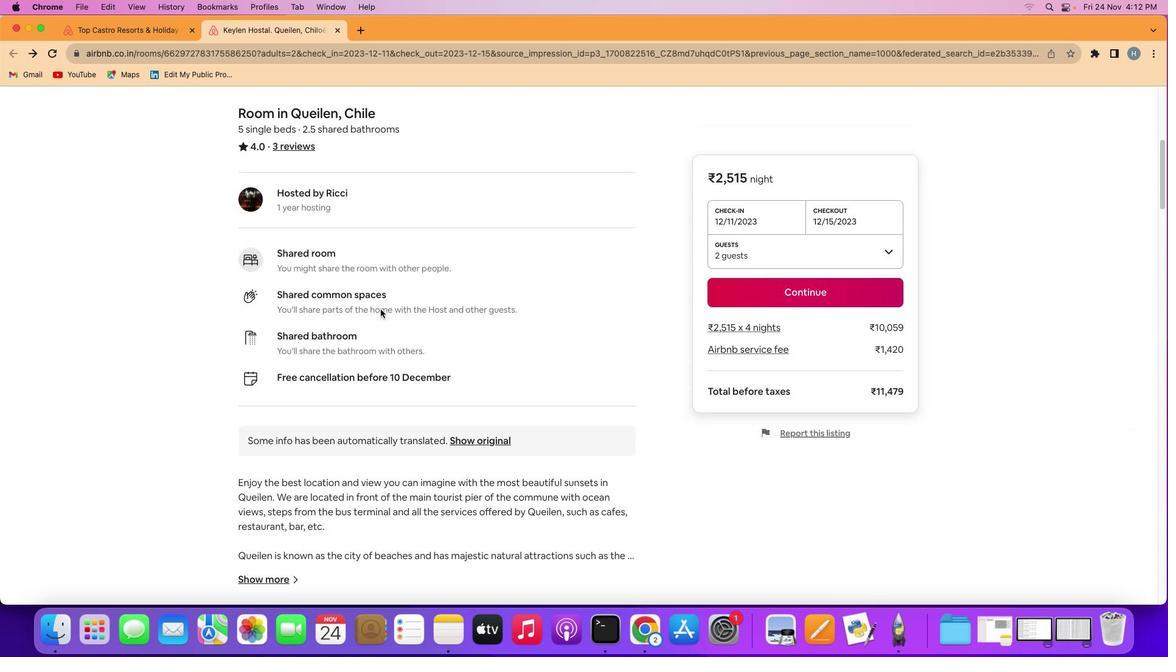 
Action: Mouse scrolled (380, 309) with delta (0, 0)
Screenshot: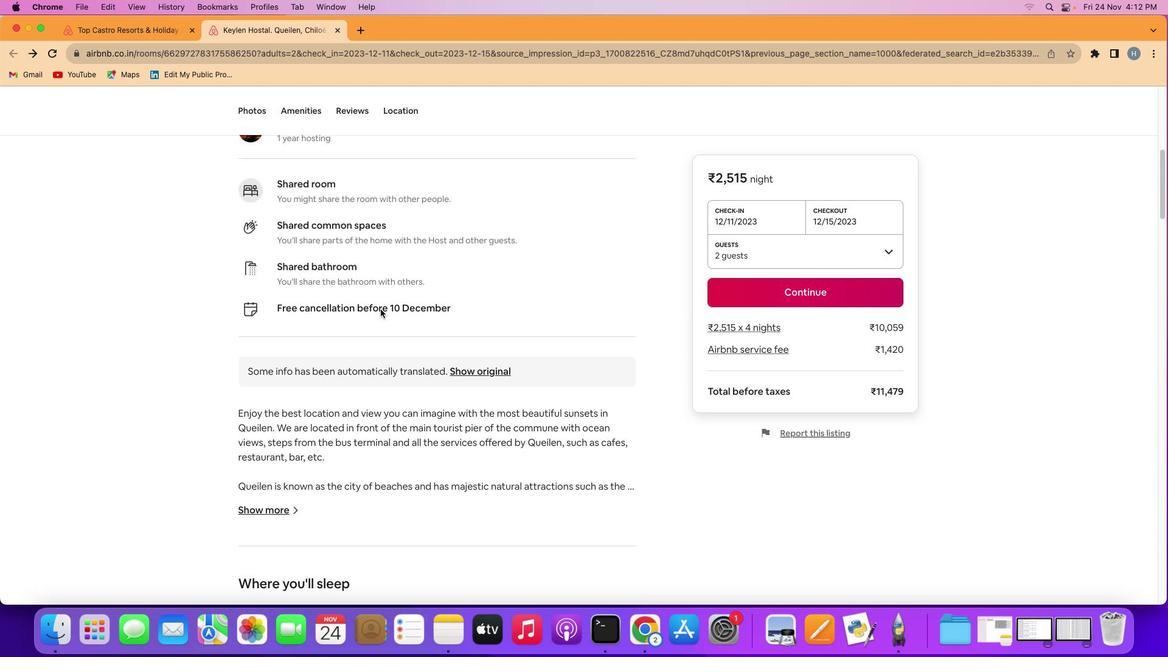 
Action: Mouse scrolled (380, 309) with delta (0, 0)
Screenshot: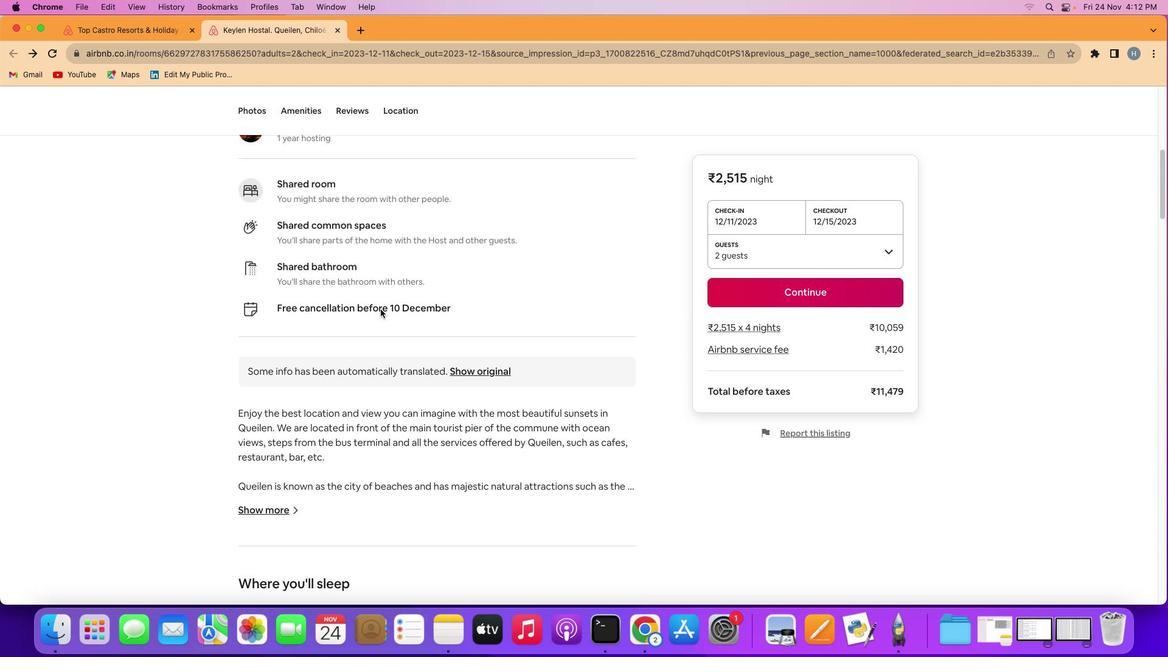 
Action: Mouse scrolled (380, 309) with delta (0, -1)
Screenshot: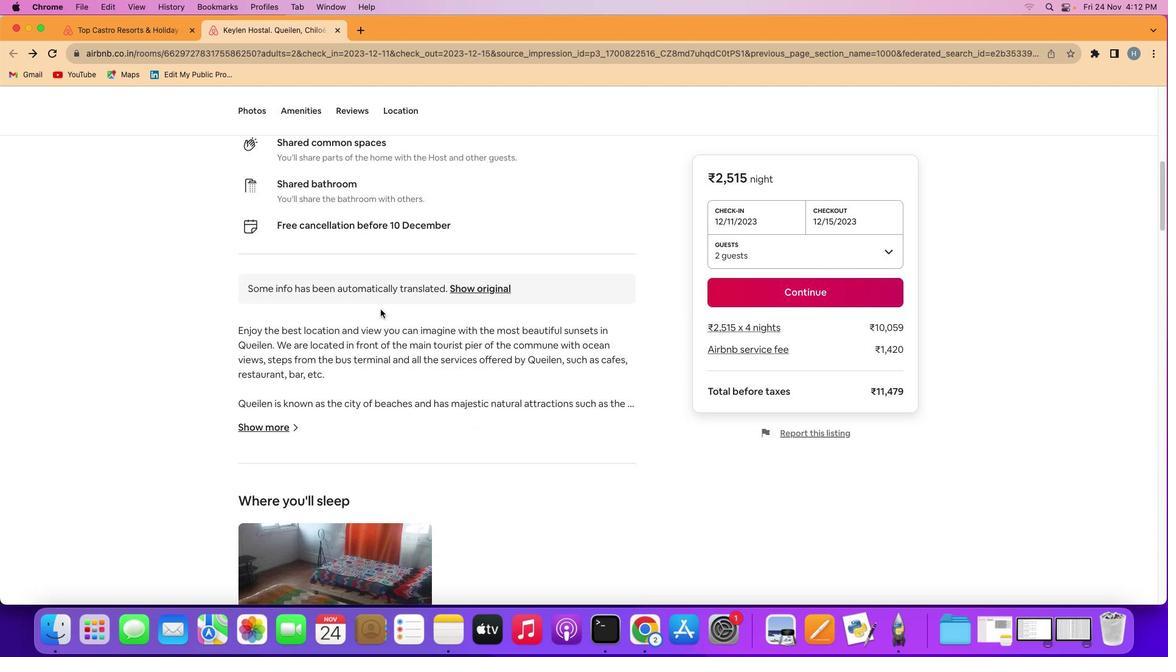 
Action: Mouse scrolled (380, 309) with delta (0, -2)
Screenshot: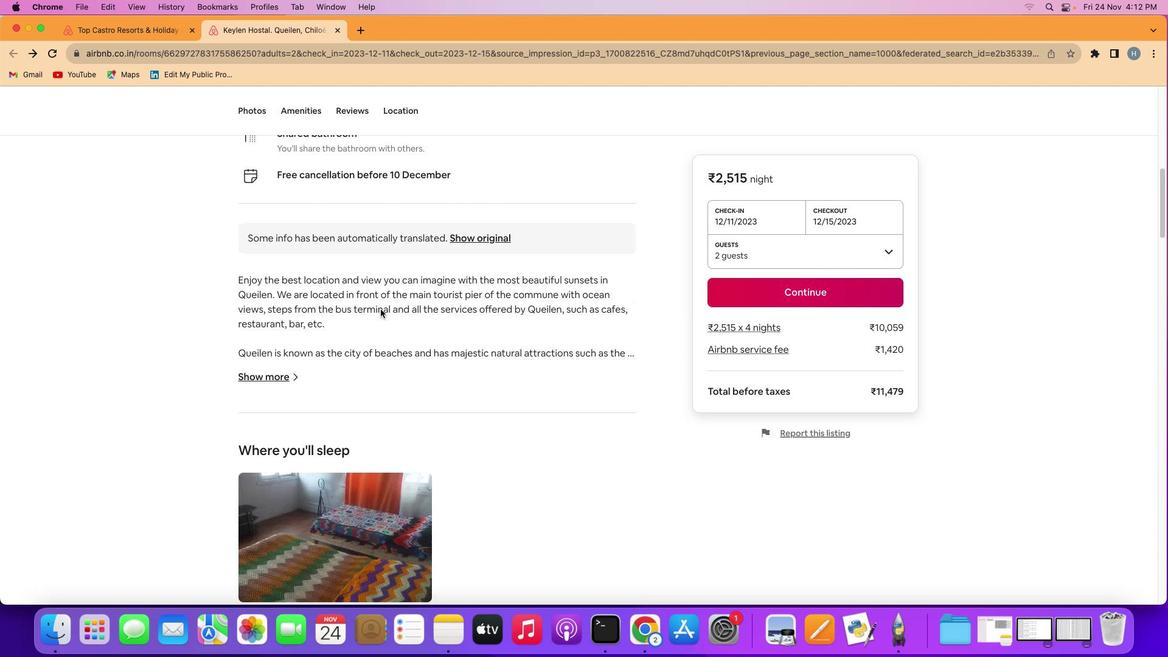 
Action: Mouse moved to (248, 354)
Screenshot: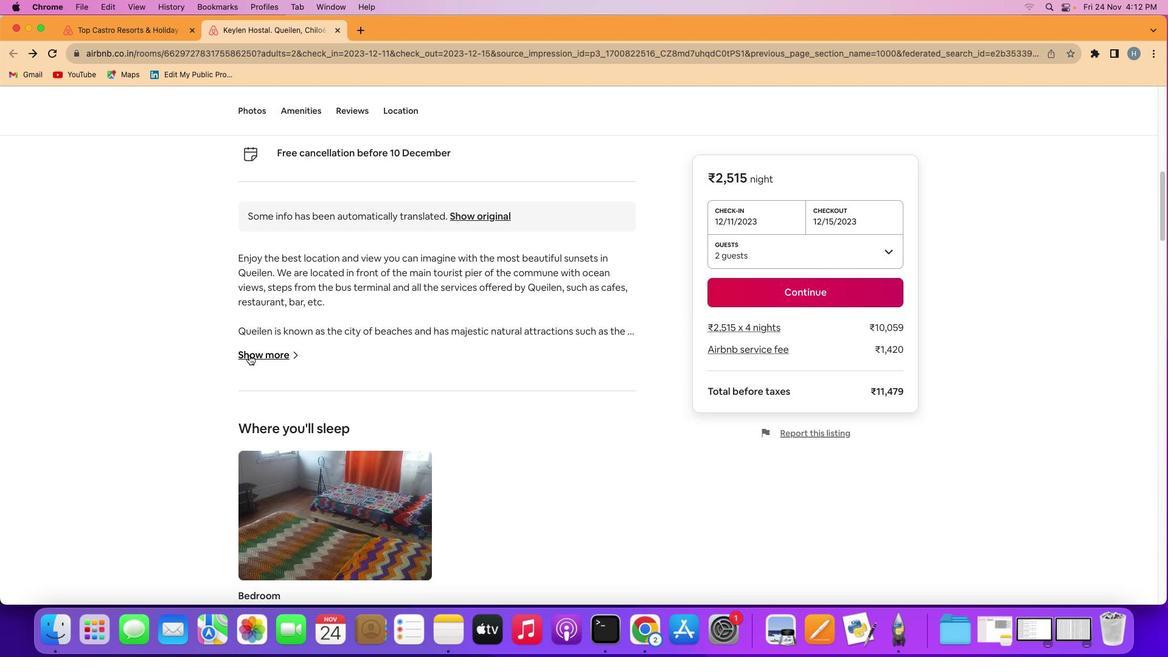 
Action: Mouse pressed left at (248, 354)
Screenshot: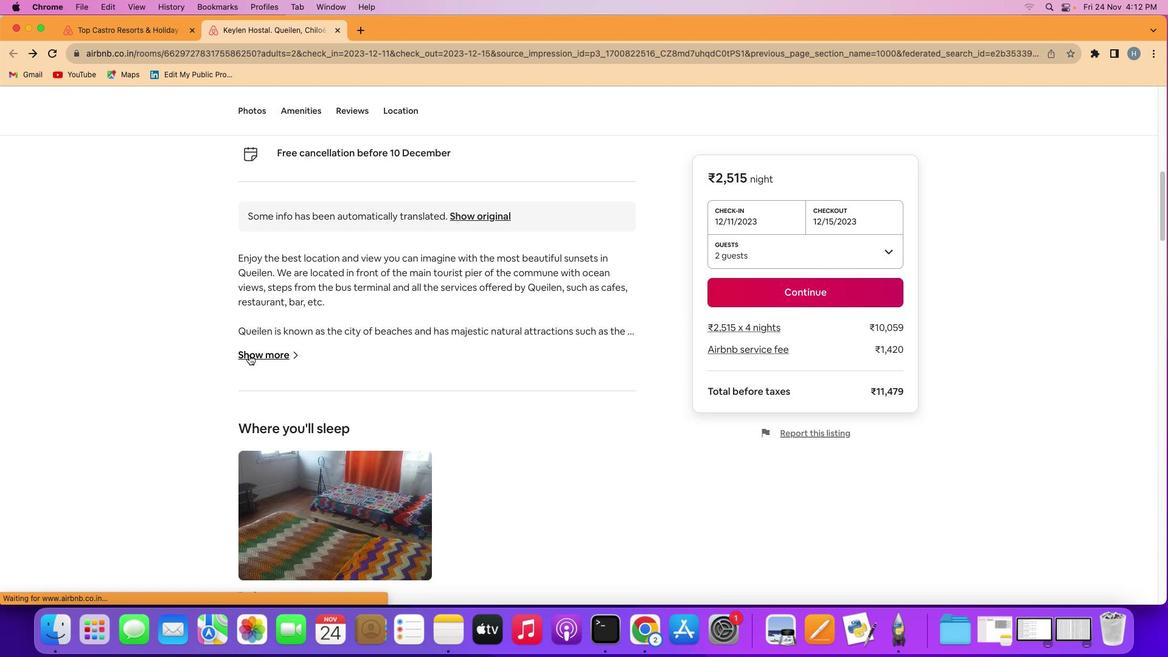
Action: Mouse moved to (497, 377)
Screenshot: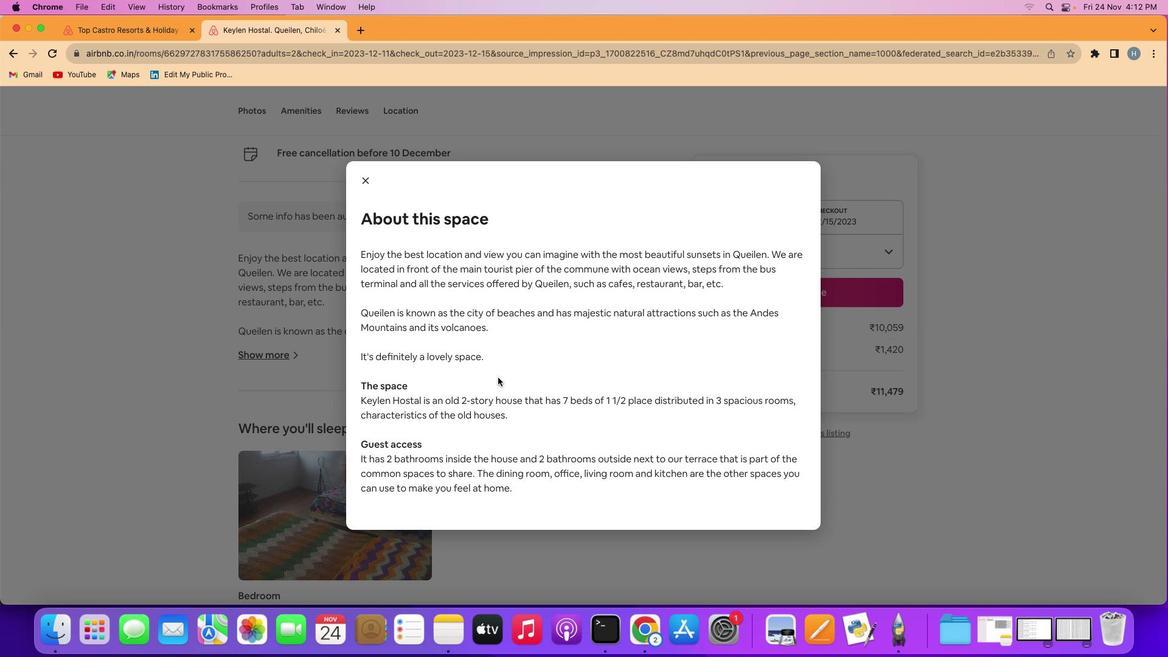
Action: Mouse scrolled (497, 377) with delta (0, 0)
Screenshot: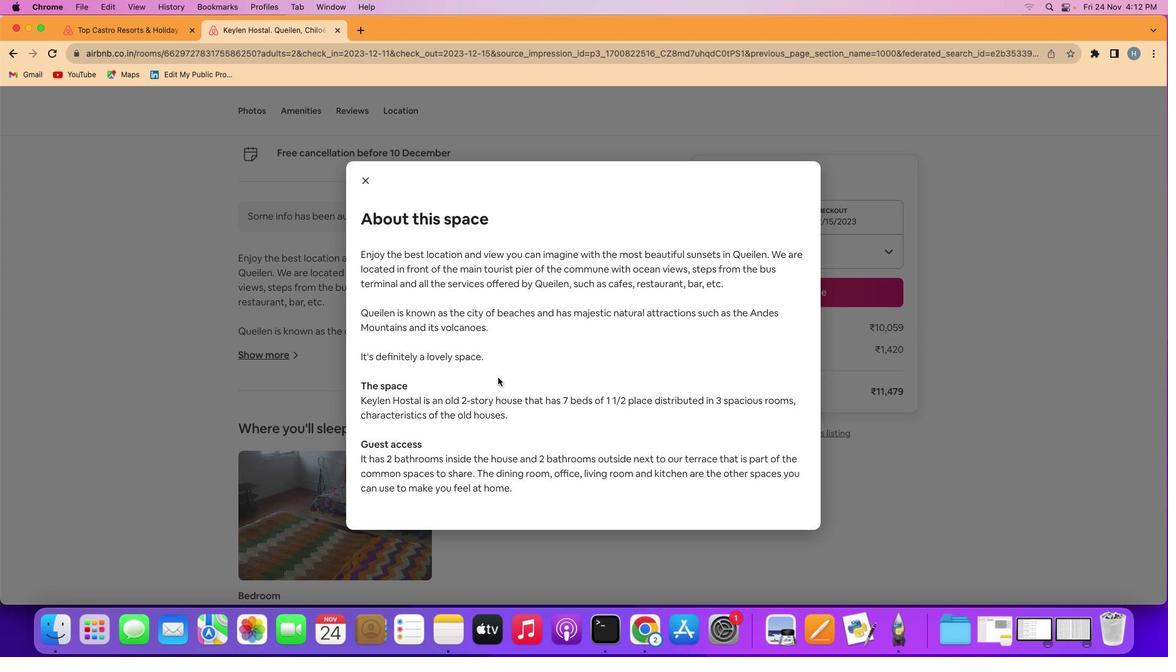 
Action: Mouse scrolled (497, 377) with delta (0, 0)
Screenshot: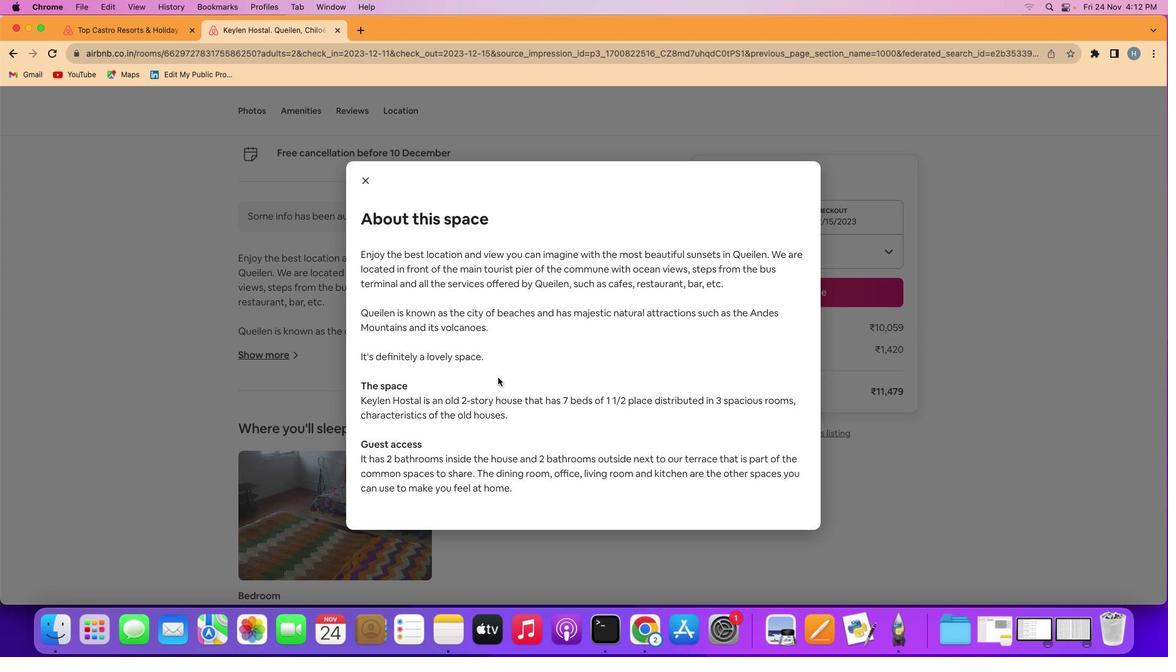 
Action: Mouse scrolled (497, 377) with delta (0, 1)
Screenshot: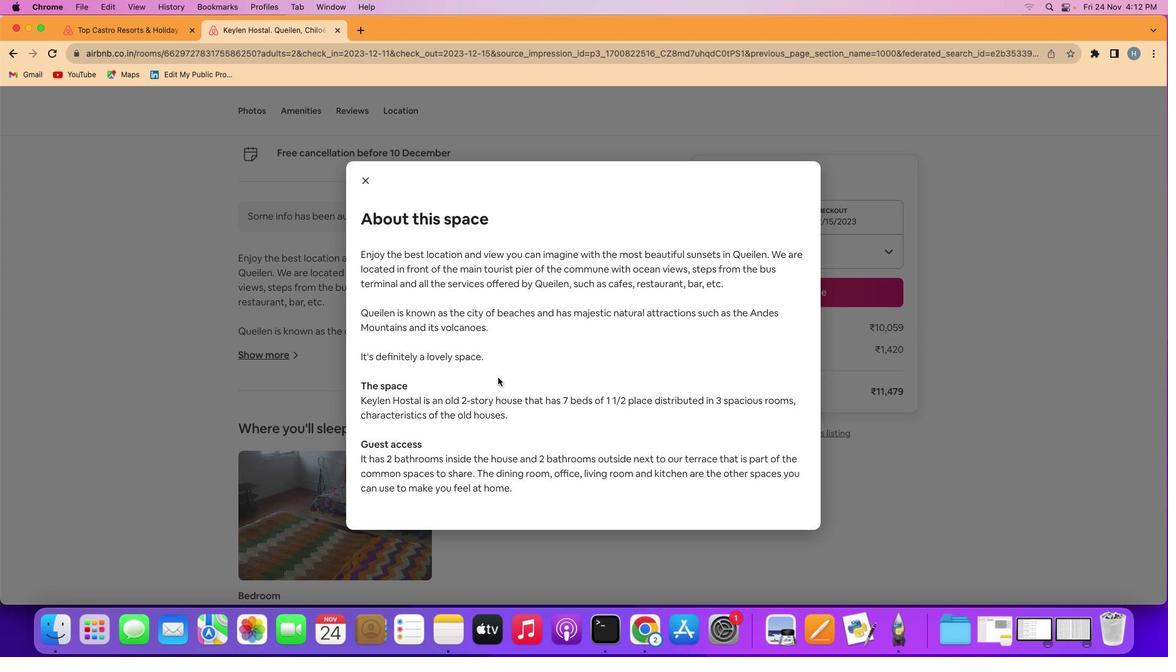 
Action: Mouse scrolled (497, 377) with delta (0, -1)
Screenshot: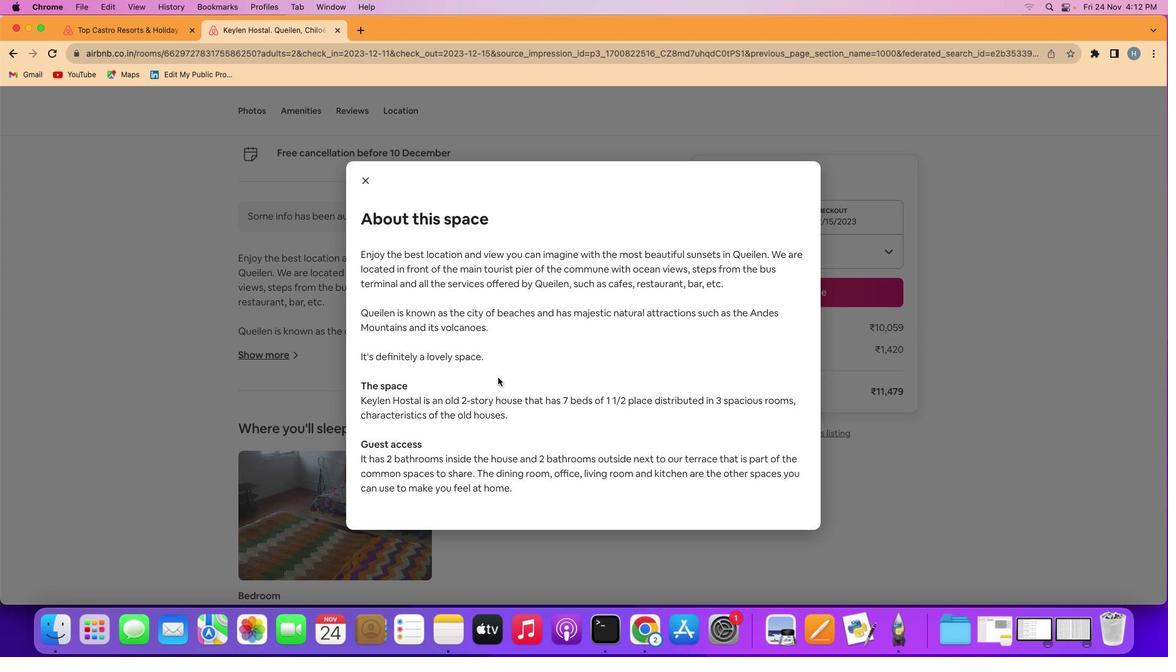 
Action: Mouse moved to (361, 181)
Screenshot: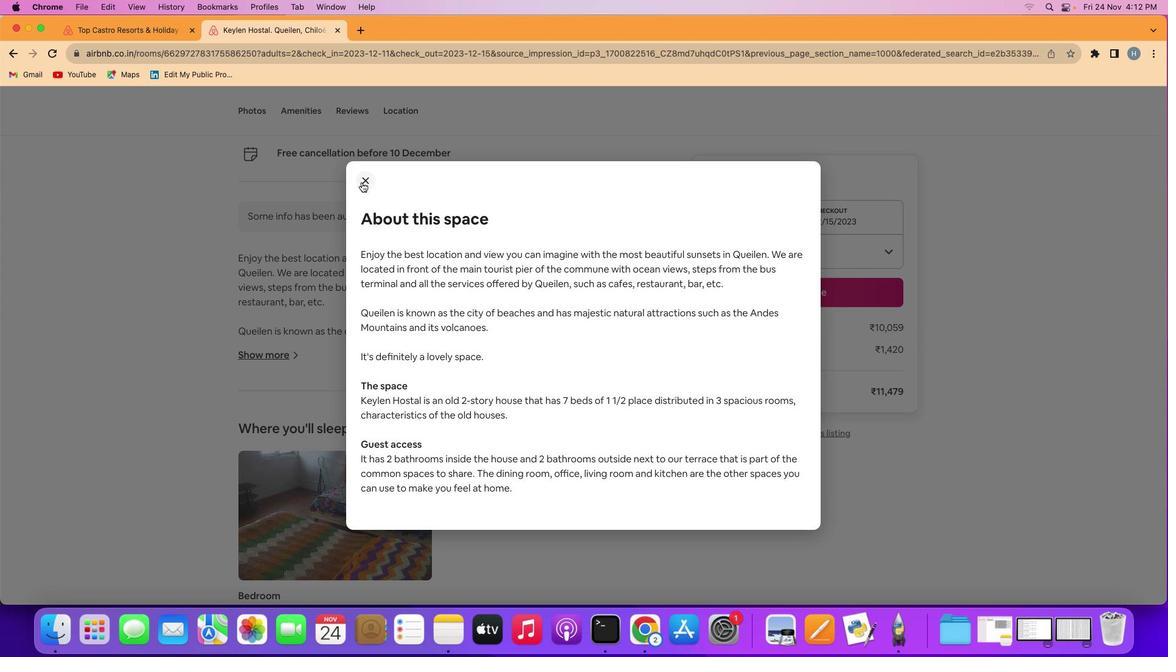 
Action: Mouse pressed left at (361, 181)
Screenshot: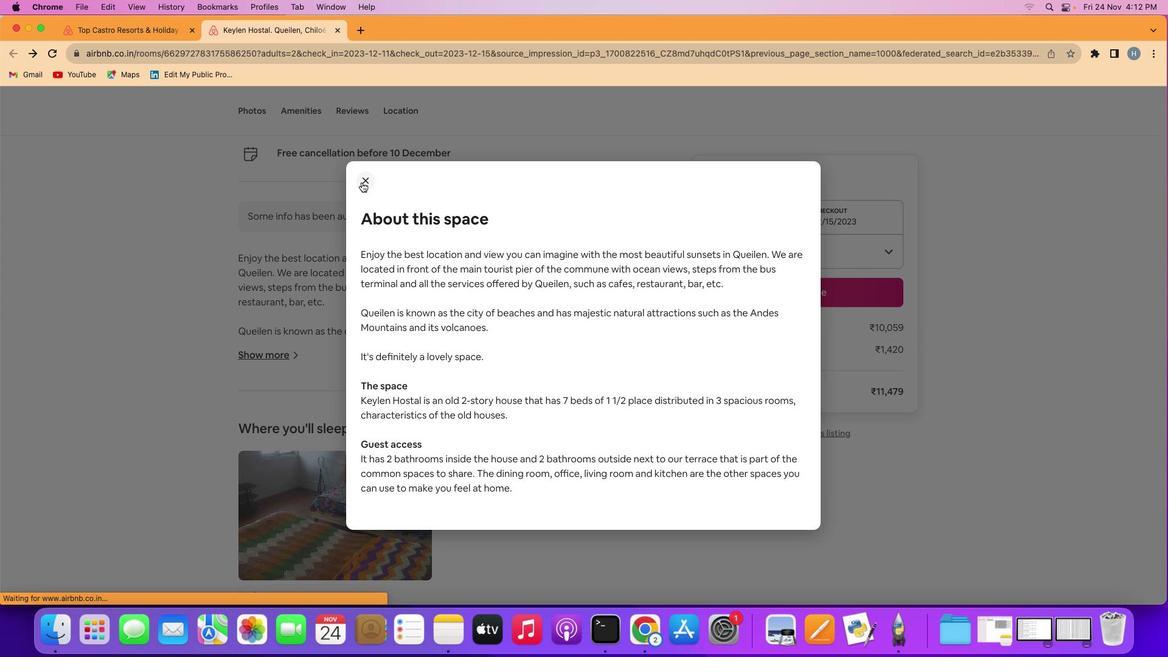 
Action: Mouse moved to (493, 317)
Screenshot: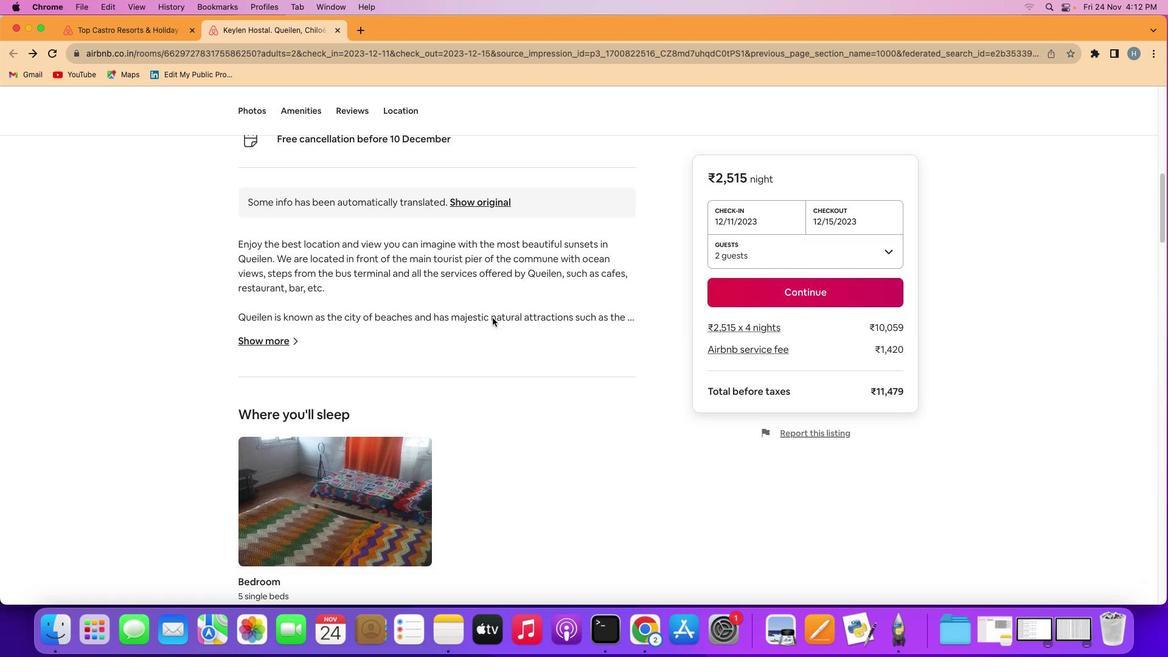 
Action: Mouse scrolled (493, 317) with delta (0, 0)
Screenshot: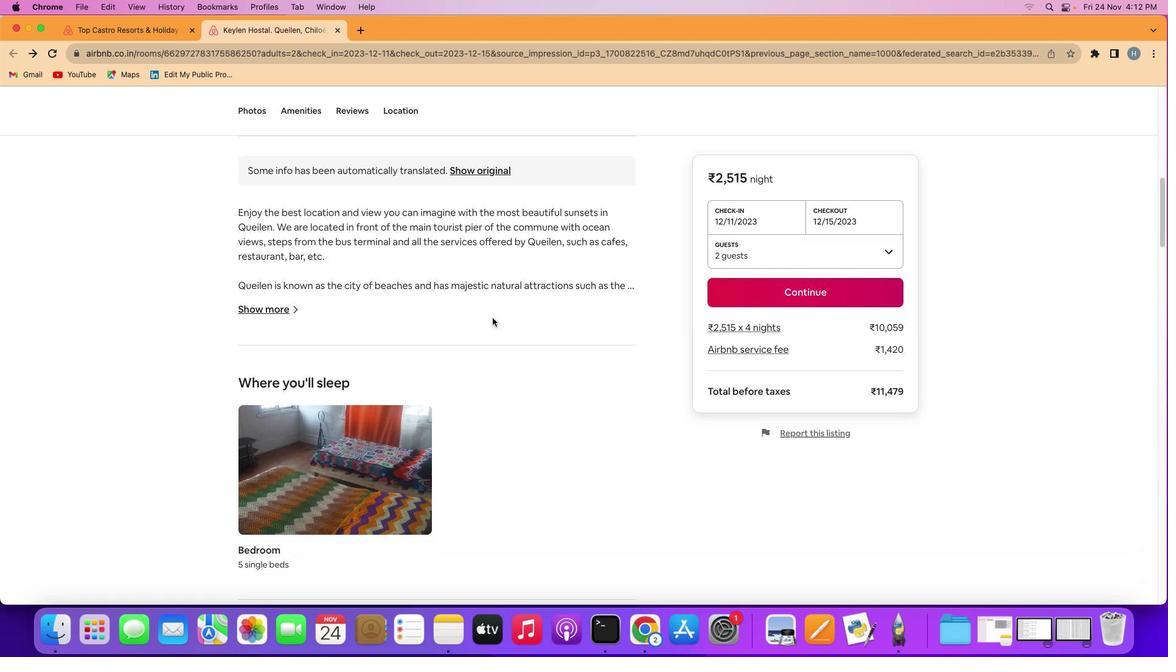 
Action: Mouse scrolled (493, 317) with delta (0, 0)
Screenshot: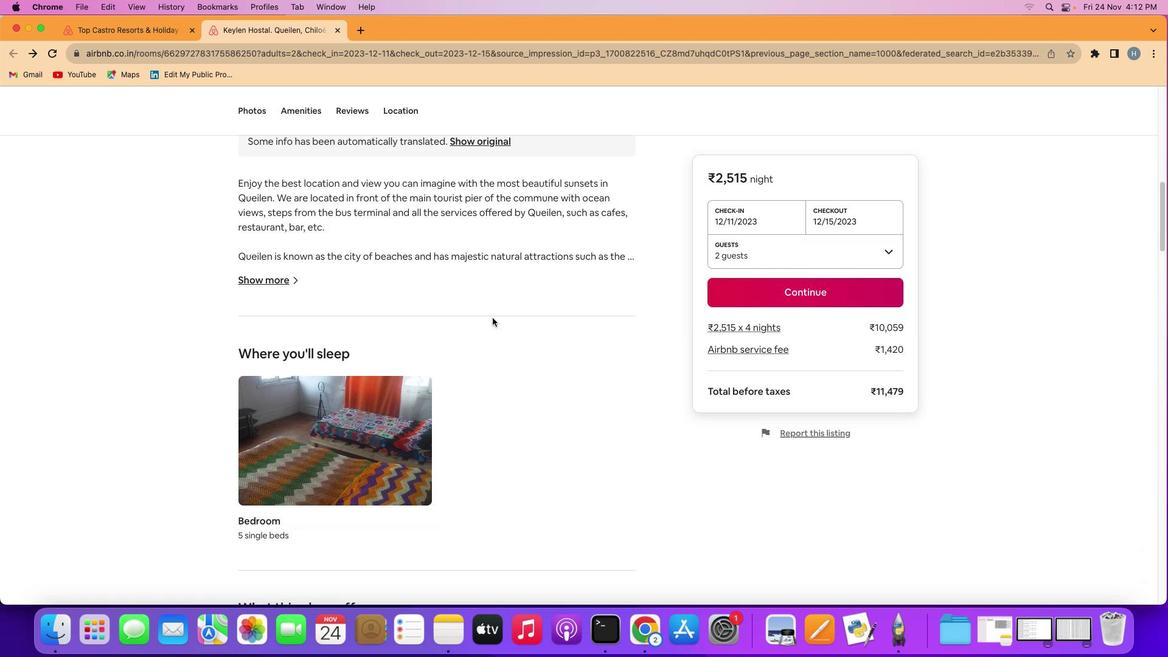 
Action: Mouse scrolled (493, 317) with delta (0, -1)
Screenshot: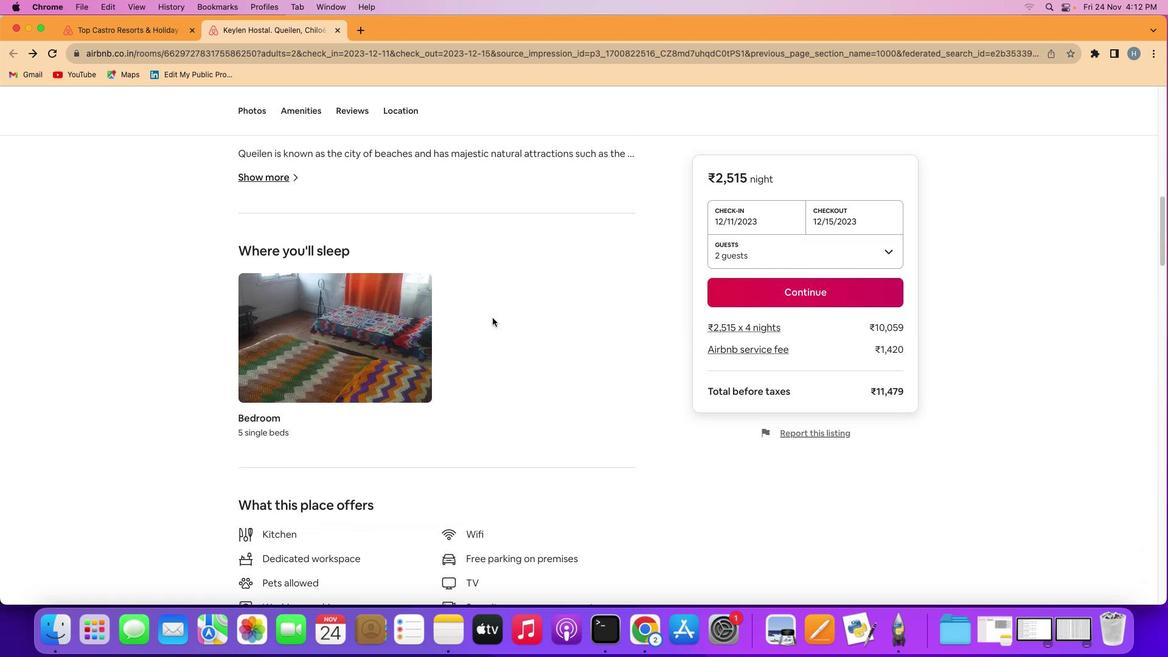 
Action: Mouse scrolled (493, 317) with delta (0, -2)
Screenshot: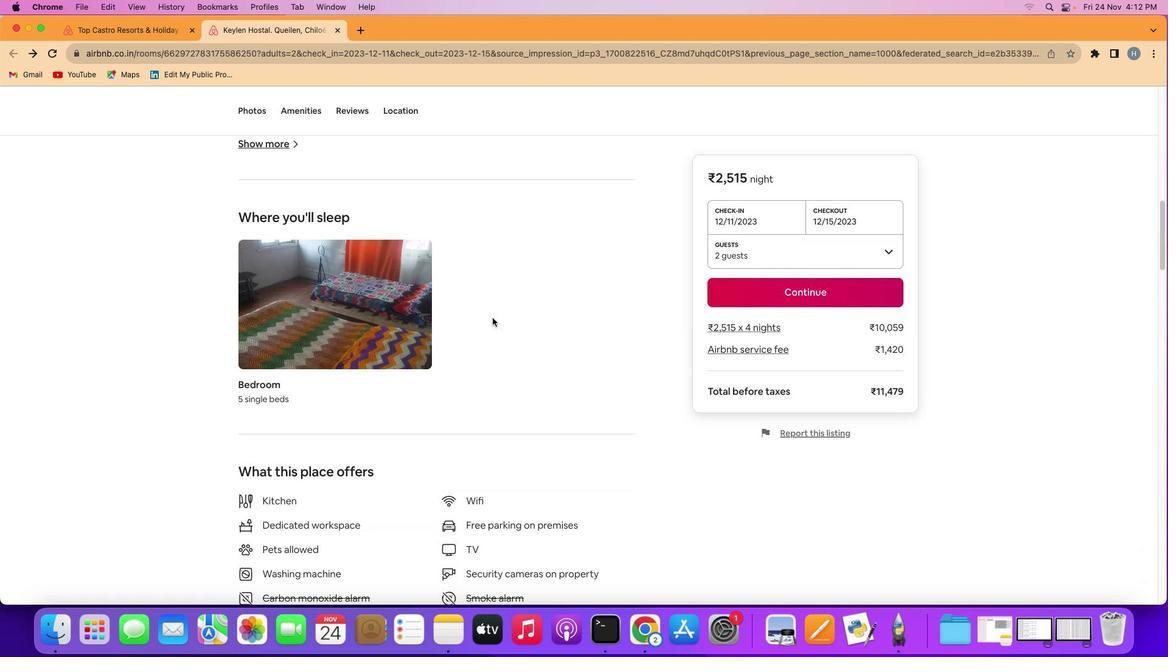 
Action: Mouse moved to (489, 318)
Screenshot: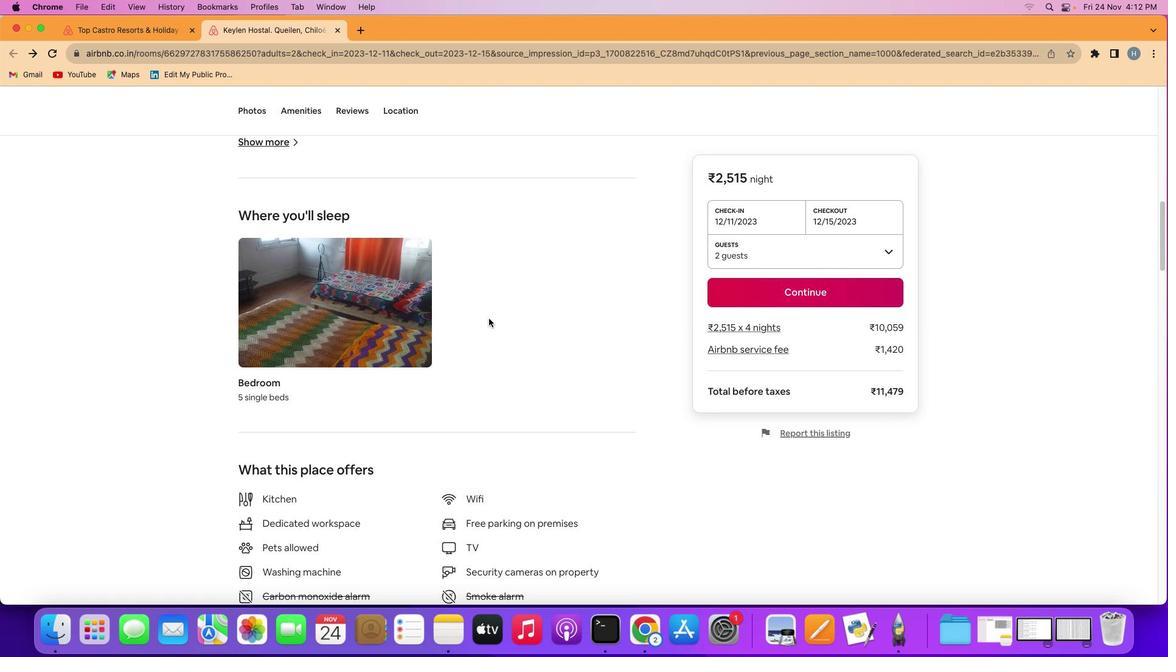 
Action: Mouse scrolled (489, 318) with delta (0, 0)
Screenshot: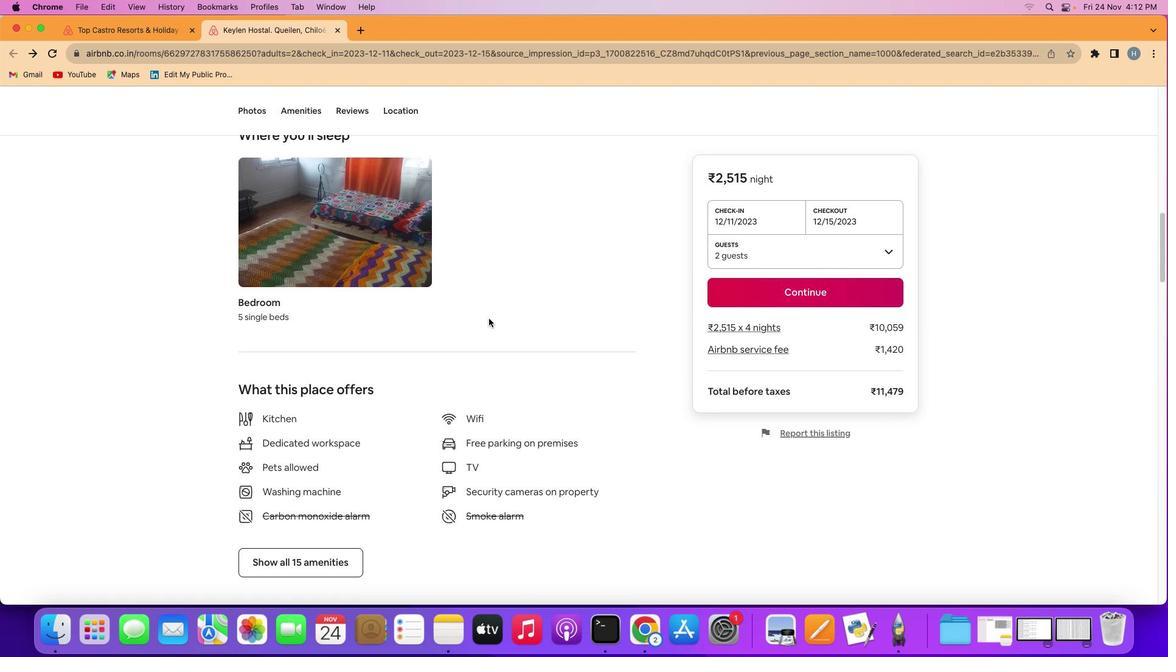 
Action: Mouse scrolled (489, 318) with delta (0, 0)
Screenshot: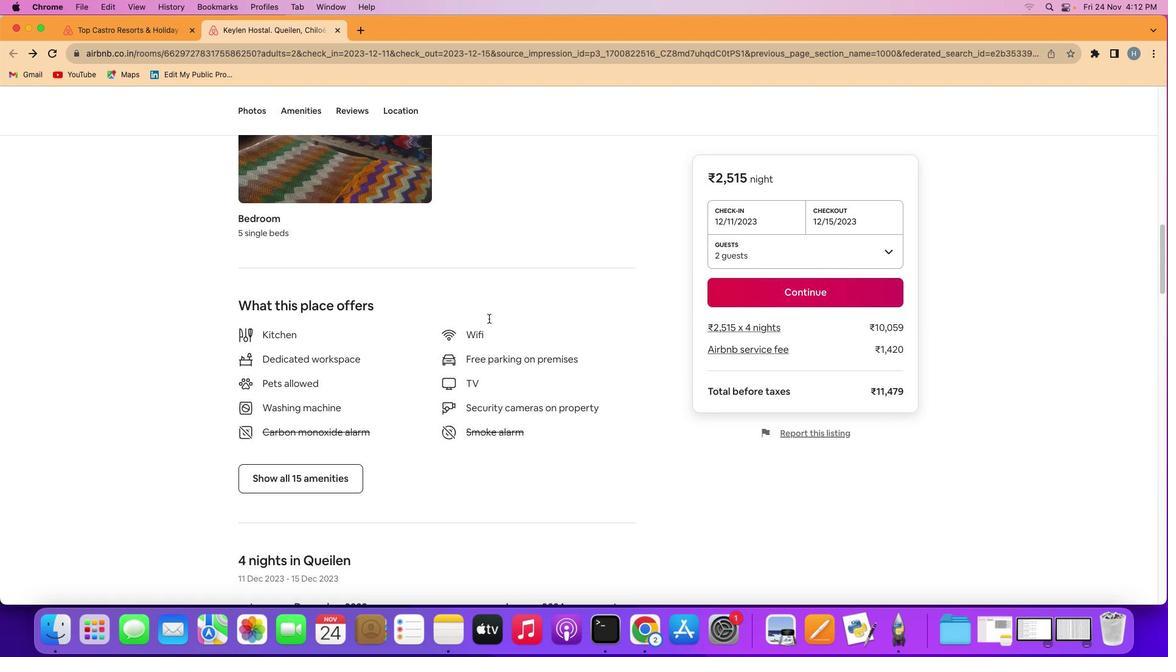 
Action: Mouse scrolled (489, 318) with delta (0, -1)
Screenshot: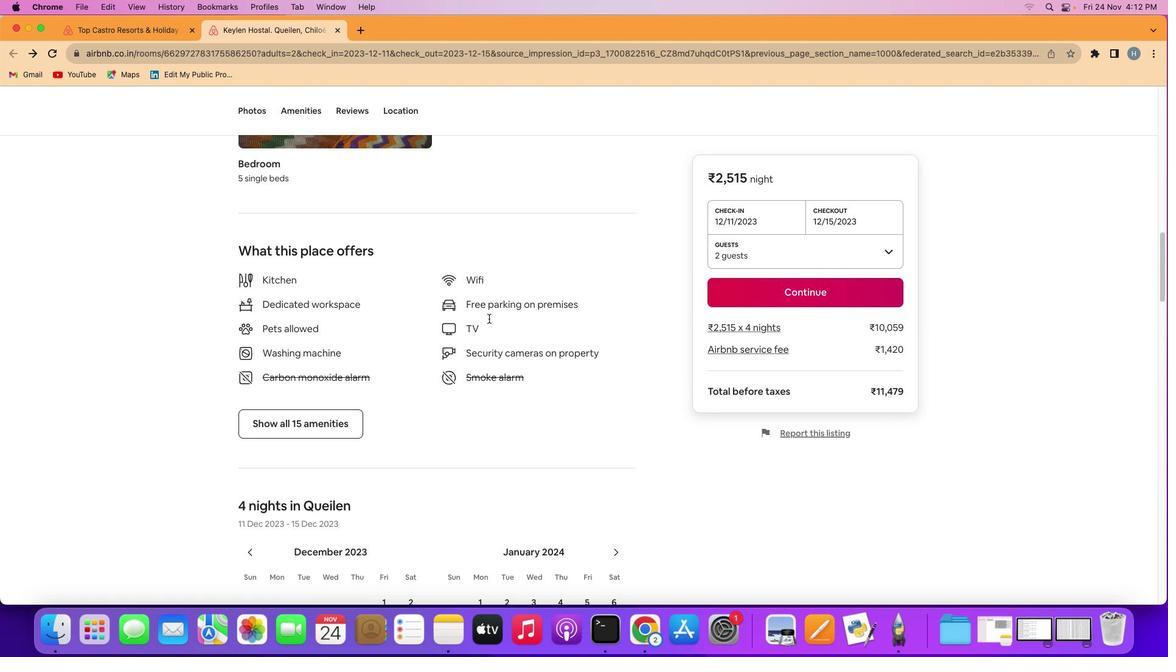 
Action: Mouse scrolled (489, 318) with delta (0, -2)
Screenshot: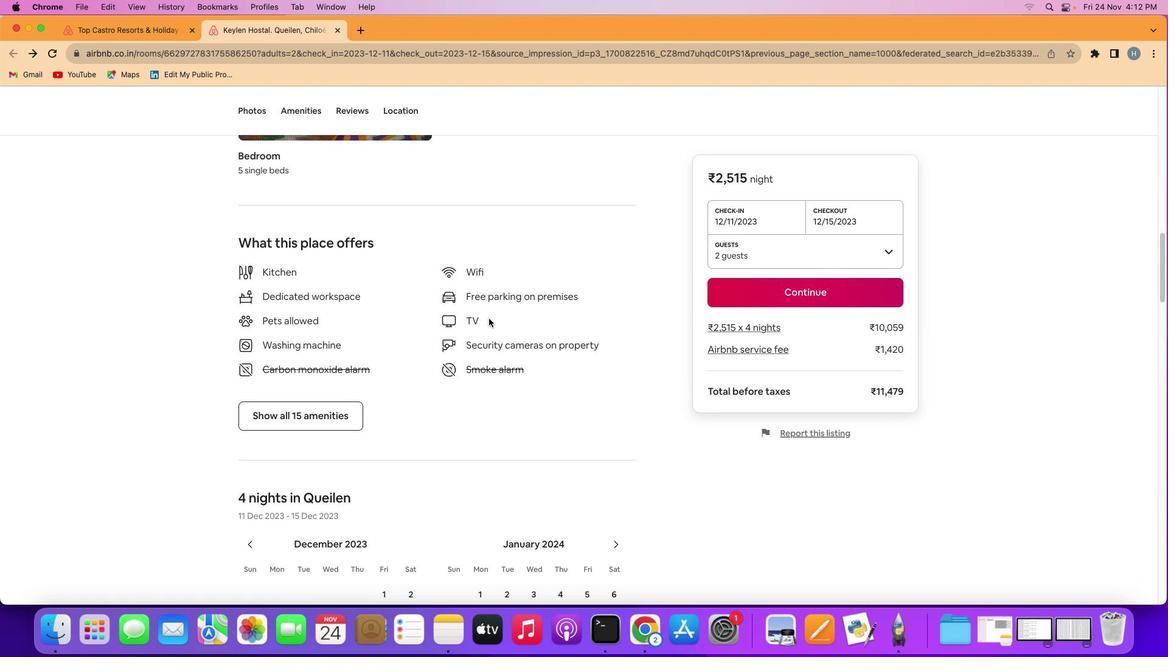 
Action: Mouse moved to (314, 422)
Screenshot: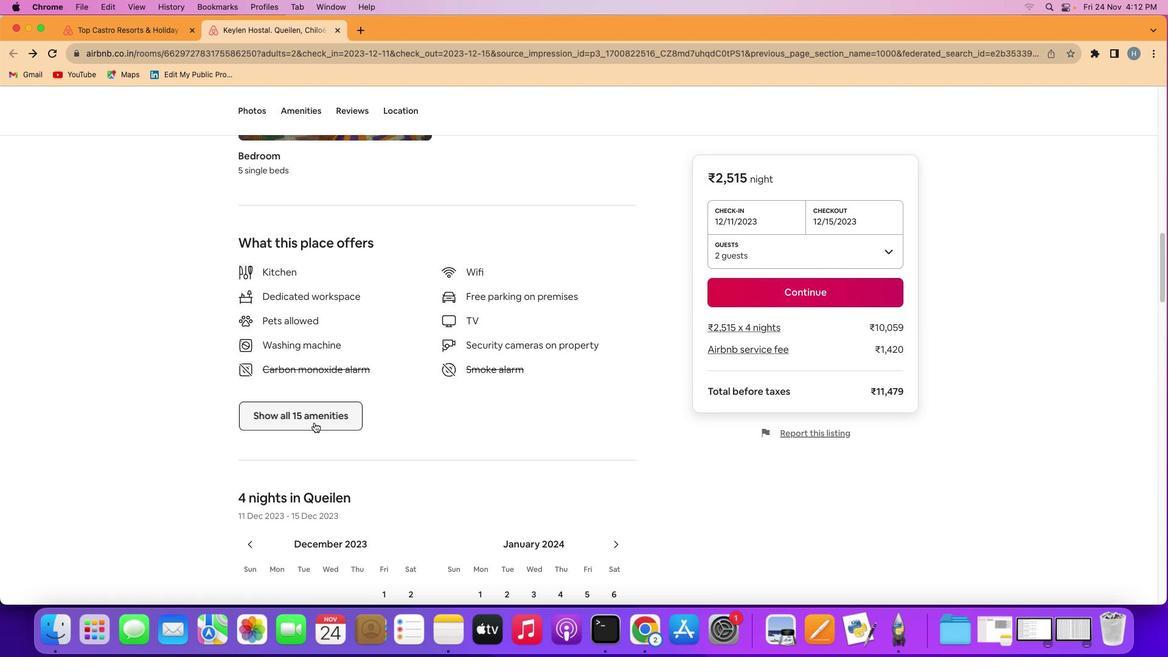 
Action: Mouse pressed left at (314, 422)
Screenshot: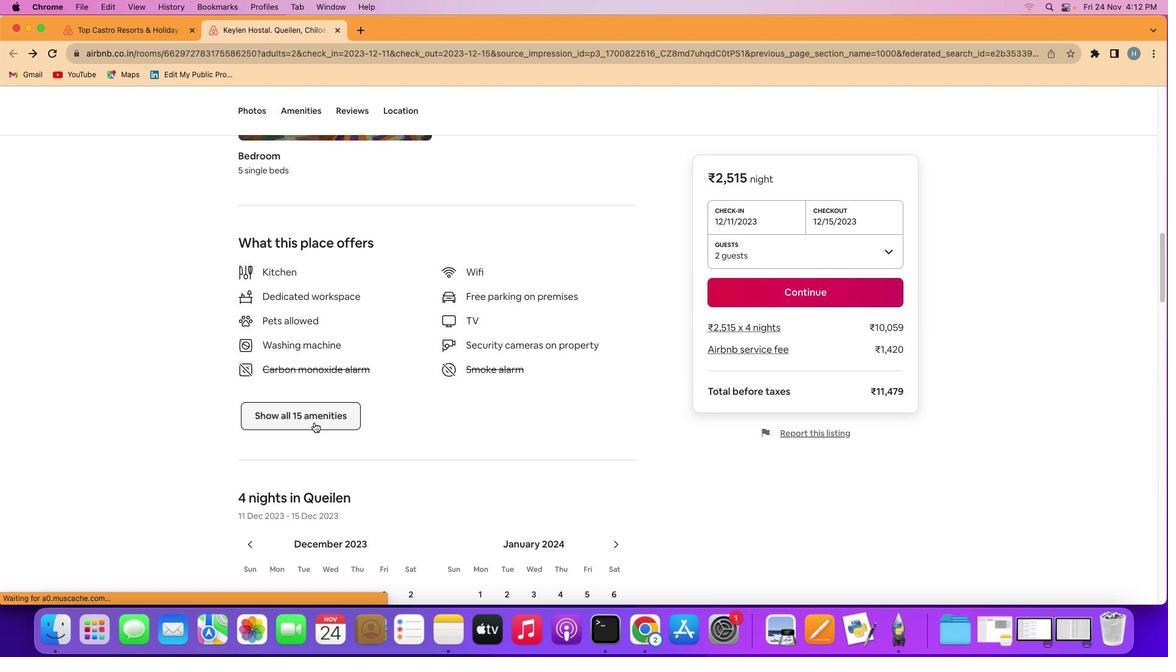 
Action: Mouse moved to (522, 379)
Screenshot: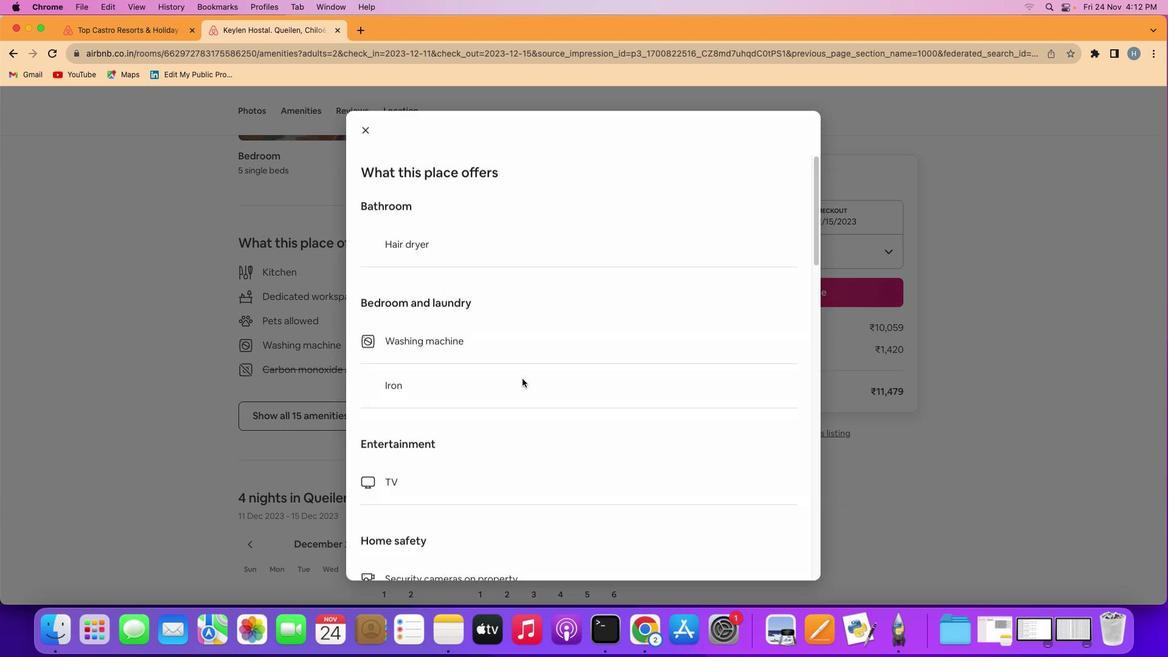 
Action: Mouse scrolled (522, 379) with delta (0, 0)
Screenshot: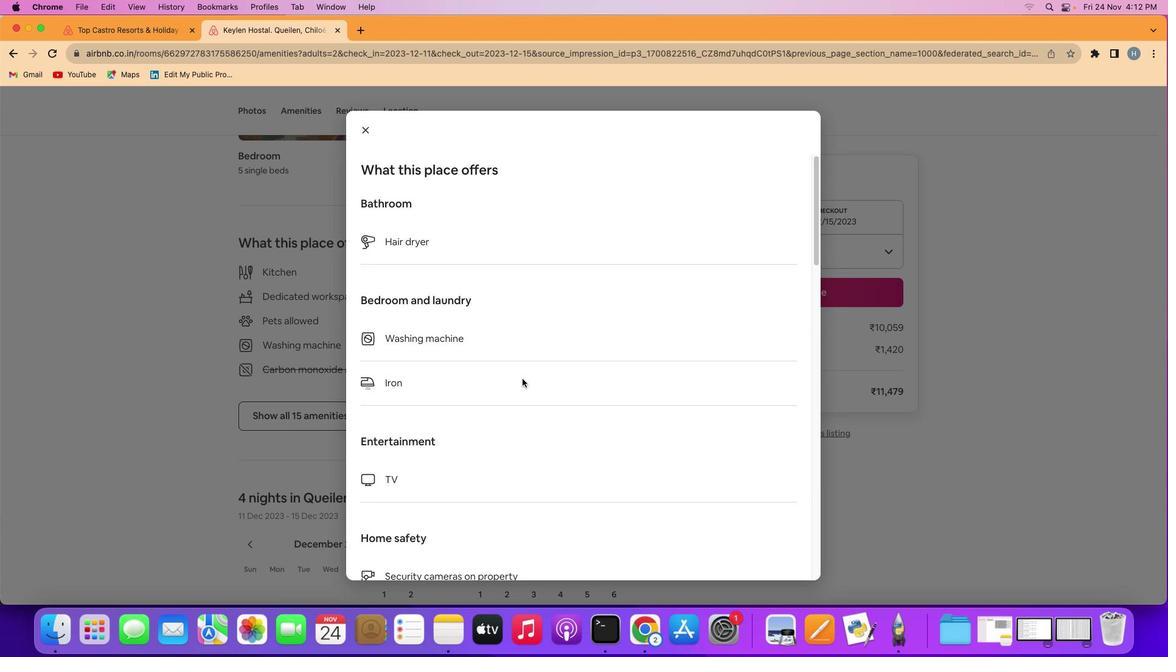 
Action: Mouse scrolled (522, 379) with delta (0, 0)
Screenshot: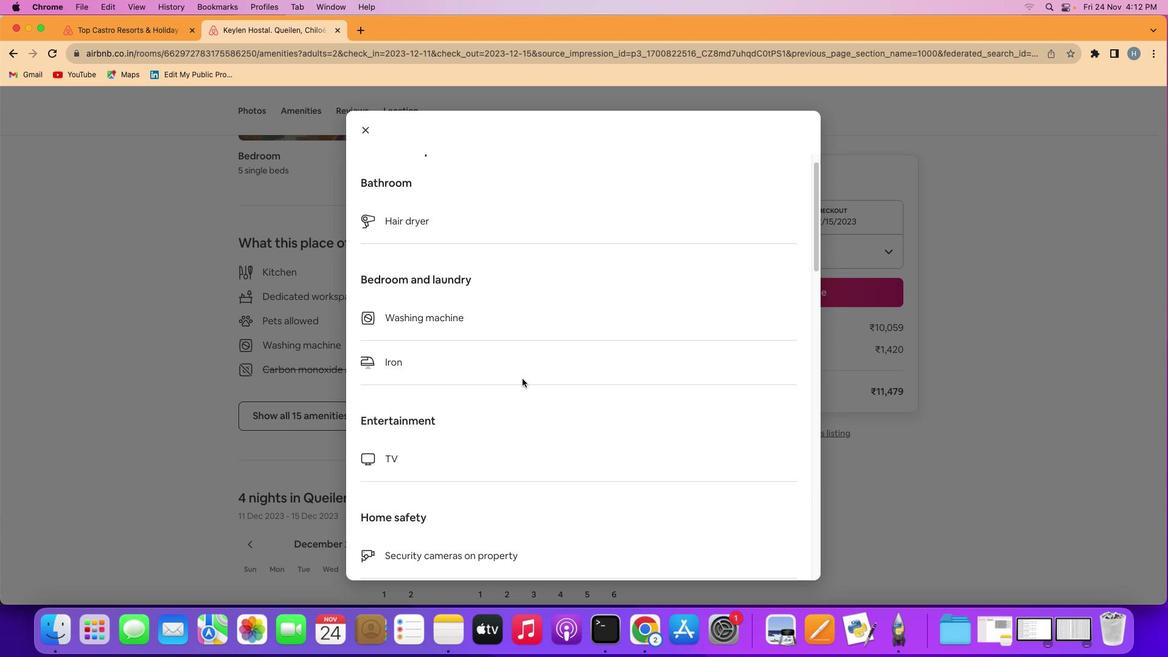 
Action: Mouse scrolled (522, 379) with delta (0, 0)
Screenshot: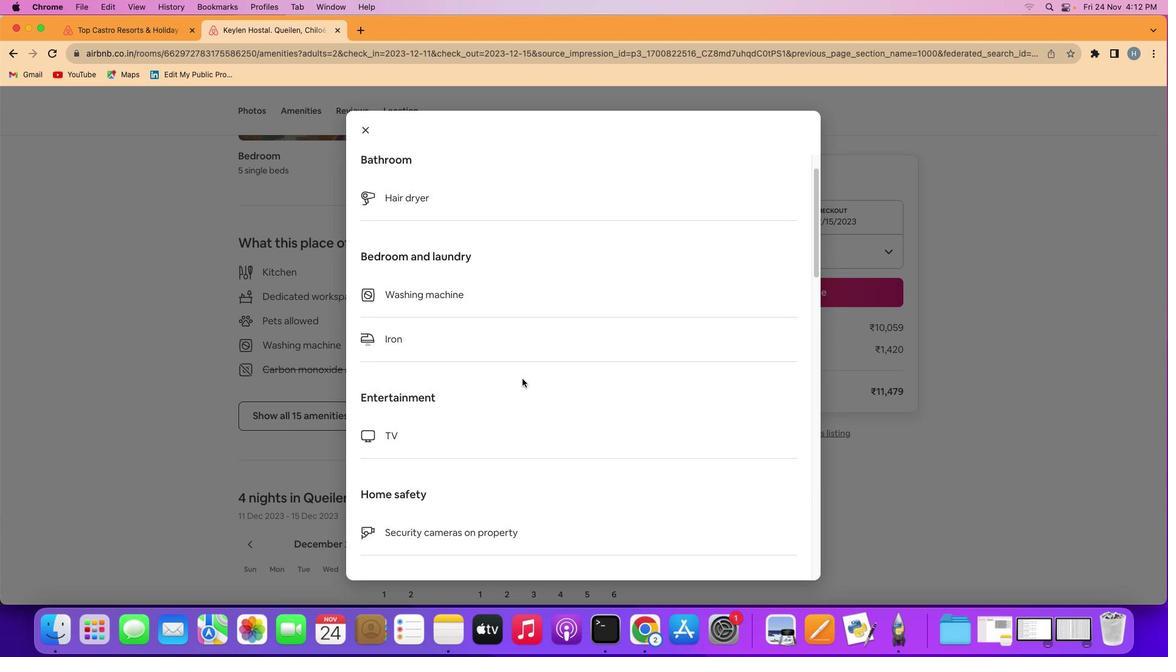 
Action: Mouse scrolled (522, 379) with delta (0, -1)
Screenshot: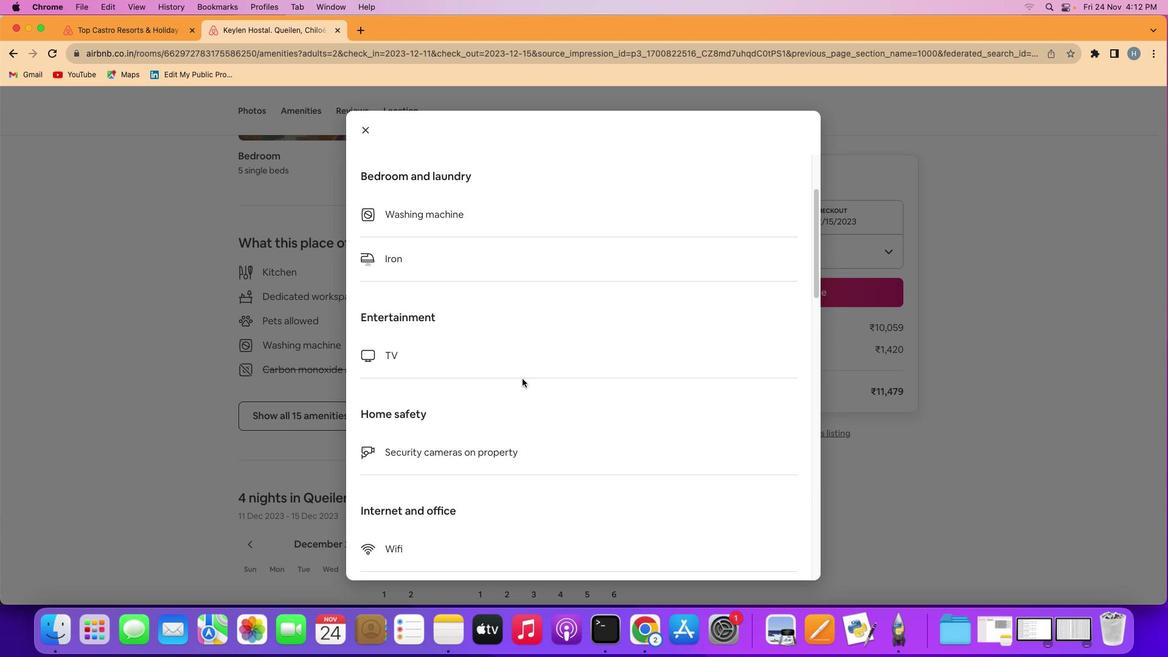 
Action: Mouse scrolled (522, 379) with delta (0, -1)
Screenshot: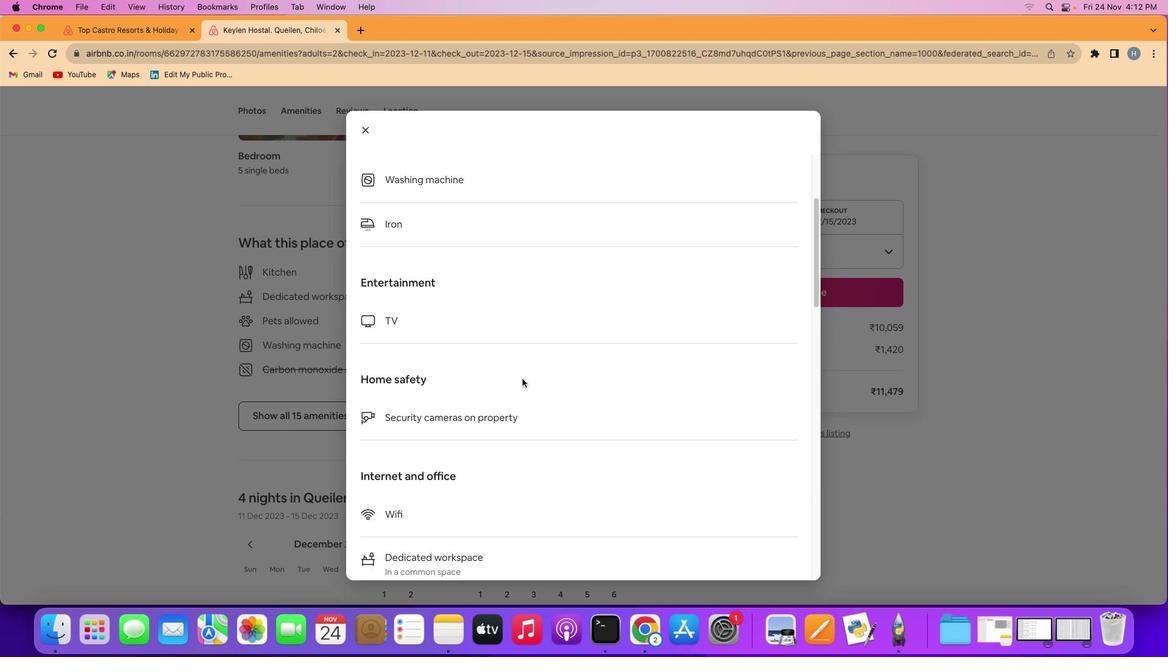 
Action: Mouse moved to (522, 379)
Screenshot: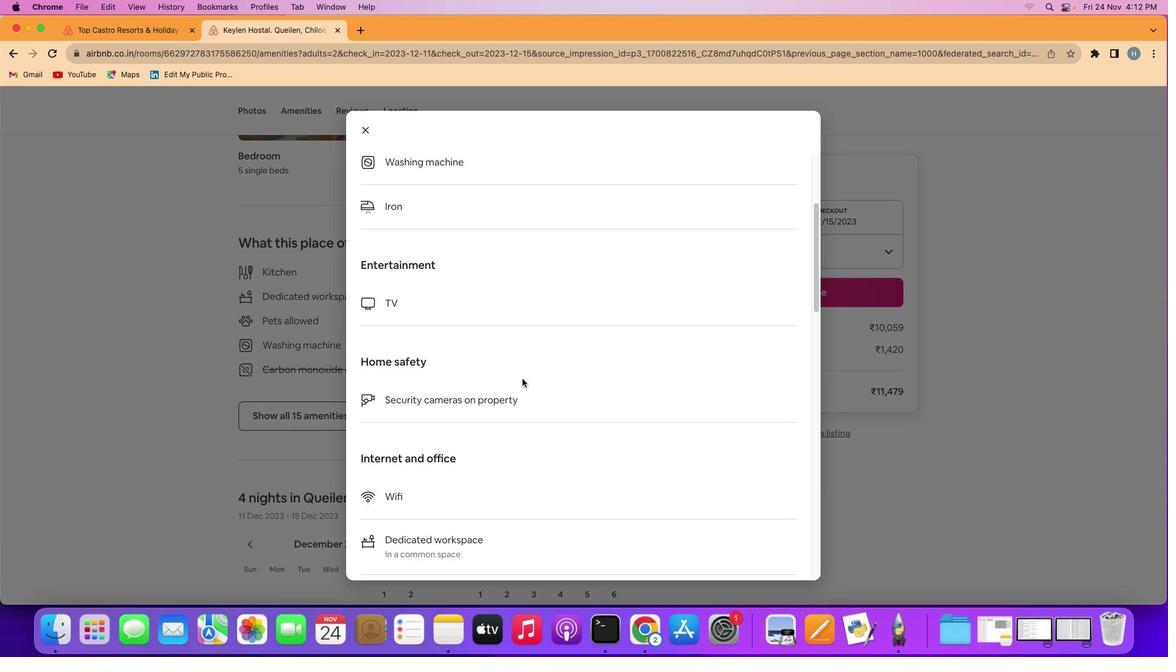 
Action: Mouse scrolled (522, 379) with delta (0, 0)
Screenshot: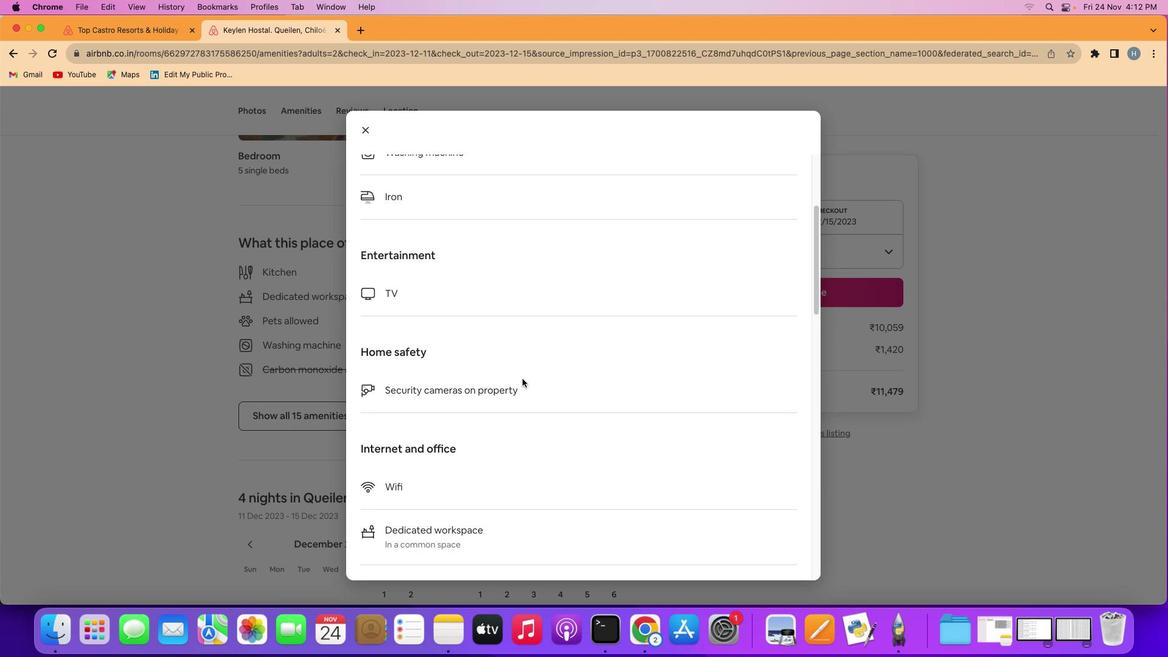 
Action: Mouse scrolled (522, 379) with delta (0, 0)
Screenshot: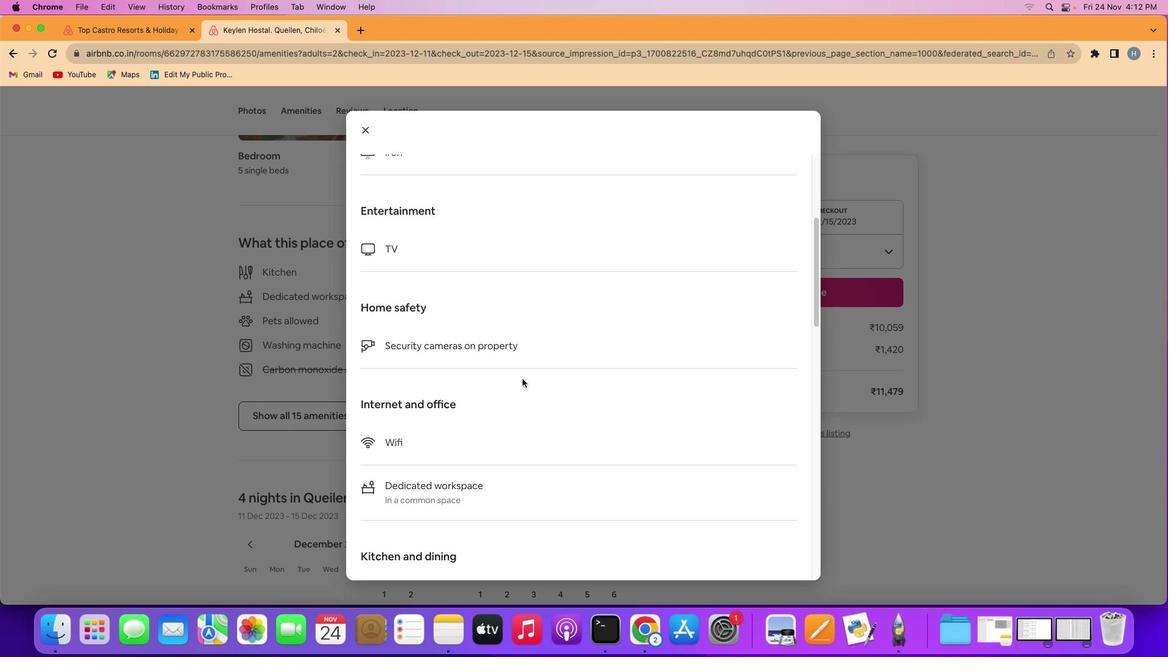 
Action: Mouse scrolled (522, 379) with delta (0, -1)
Screenshot: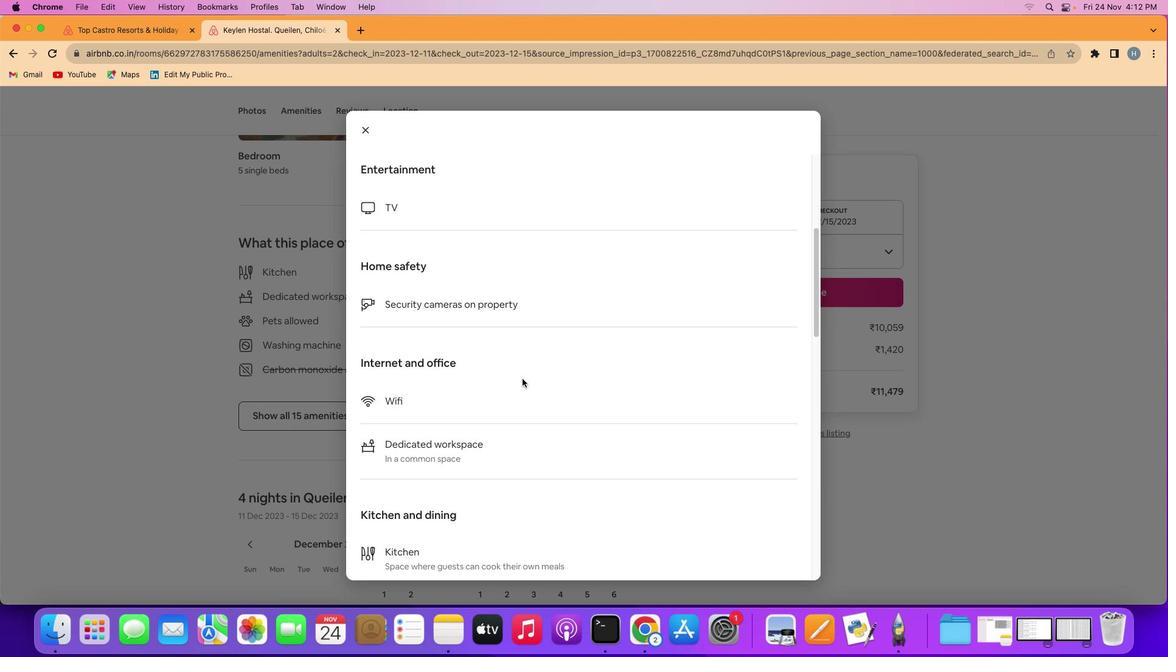 
Action: Mouse scrolled (522, 379) with delta (0, -1)
Screenshot: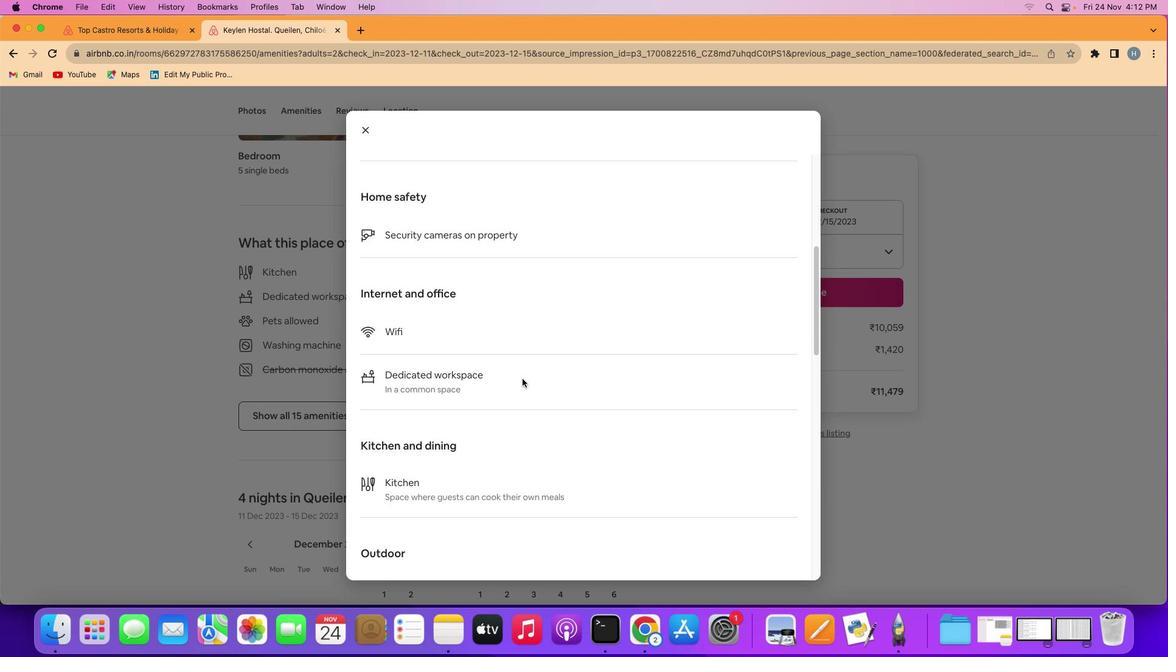 
Action: Mouse scrolled (522, 379) with delta (0, -1)
Screenshot: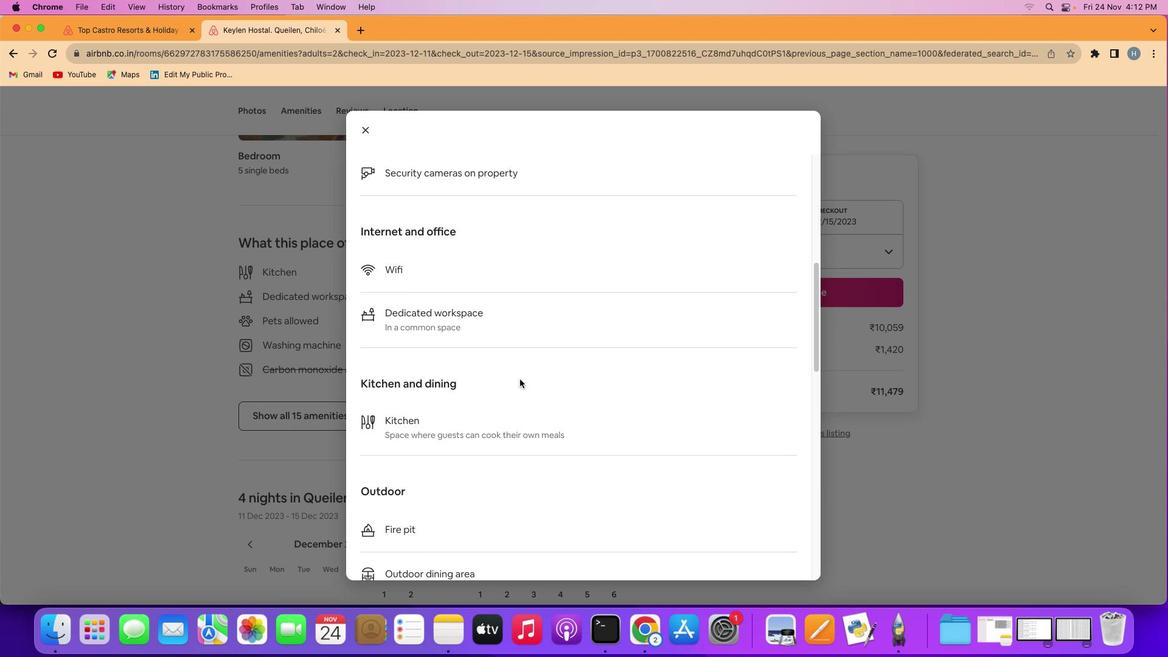 
Action: Mouse moved to (519, 379)
Screenshot: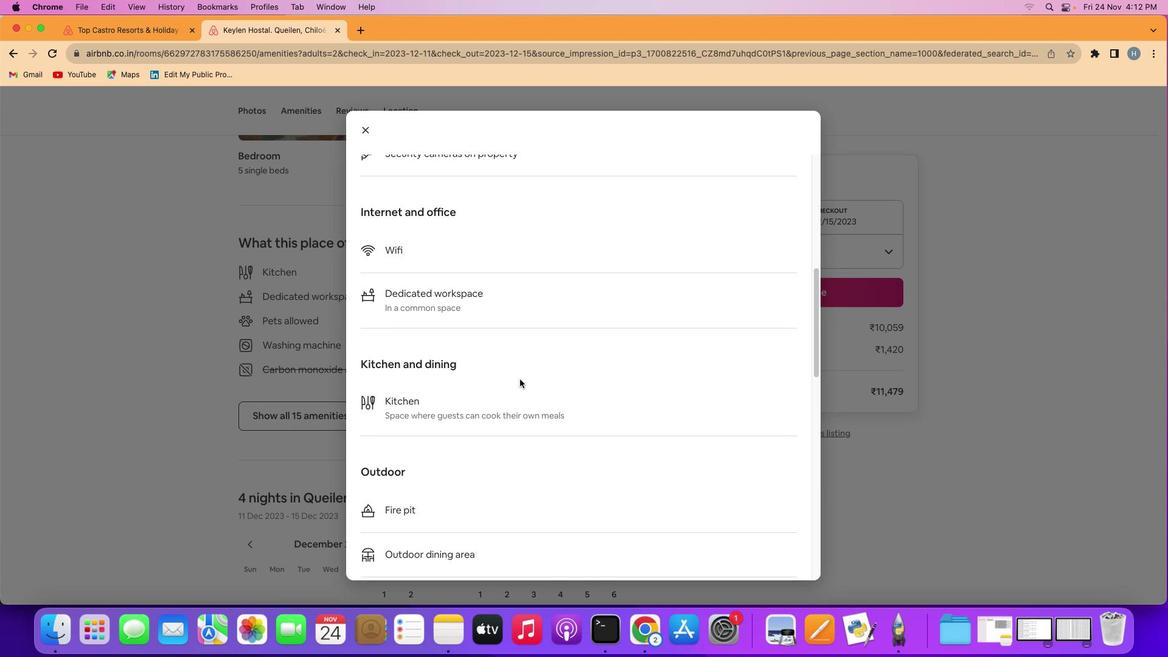 
Action: Mouse scrolled (519, 379) with delta (0, 0)
Screenshot: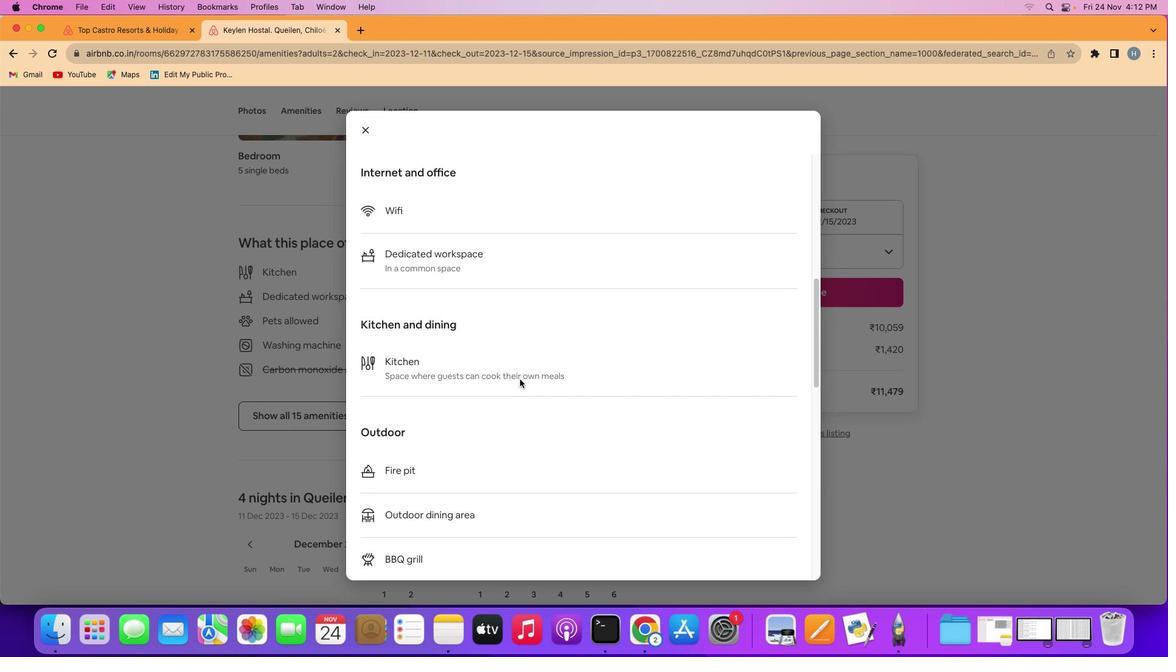 
Action: Mouse scrolled (519, 379) with delta (0, 0)
Screenshot: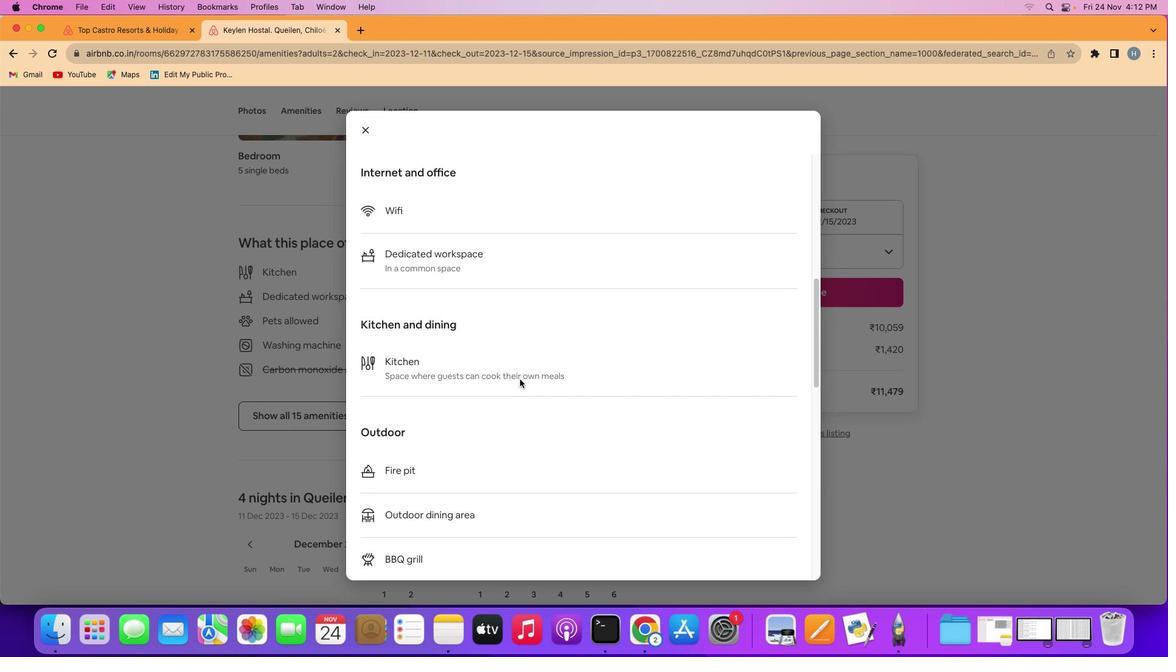 
Action: Mouse scrolled (519, 379) with delta (0, -1)
Screenshot: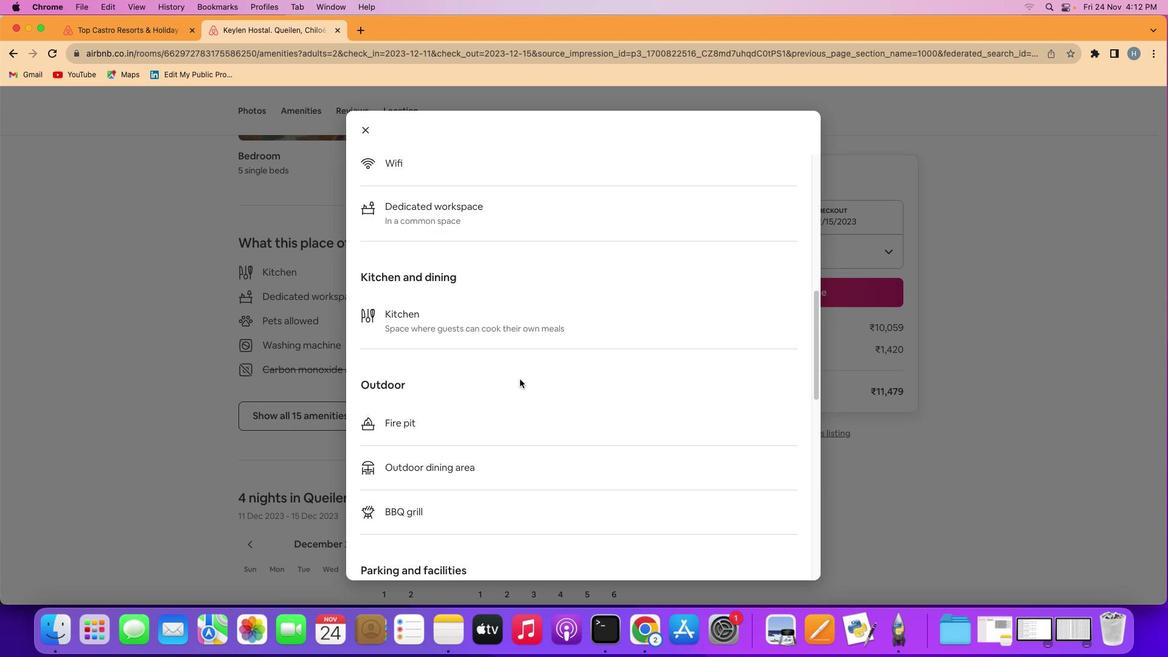 
Action: Mouse moved to (519, 379)
Screenshot: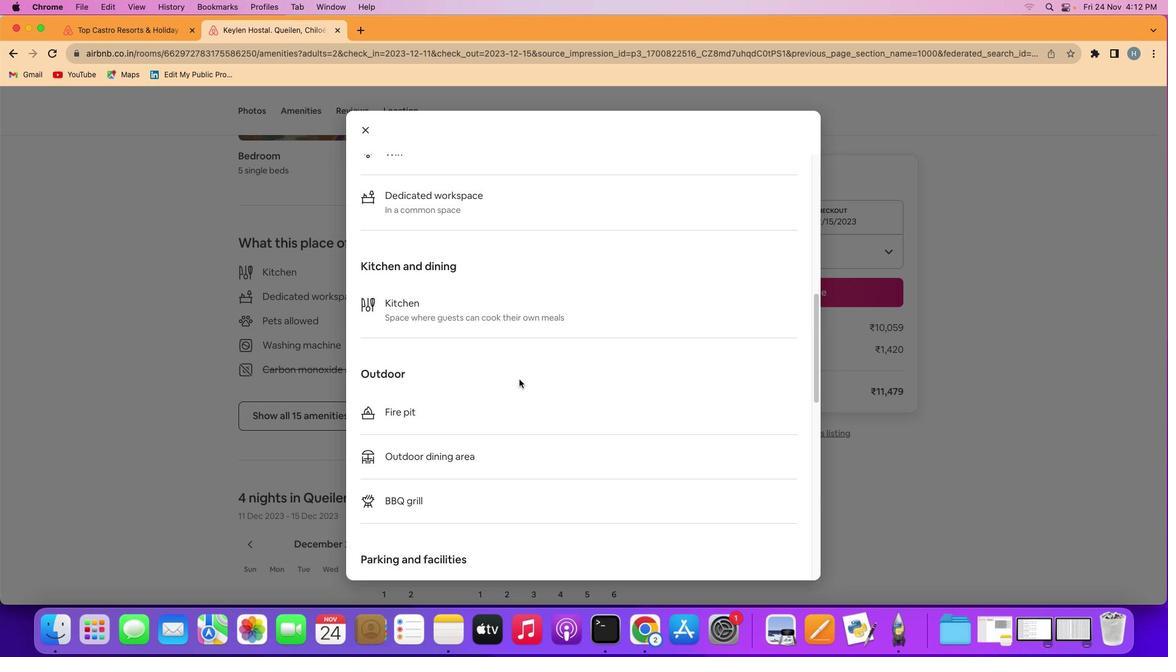 
Action: Mouse scrolled (519, 379) with delta (0, 0)
Screenshot: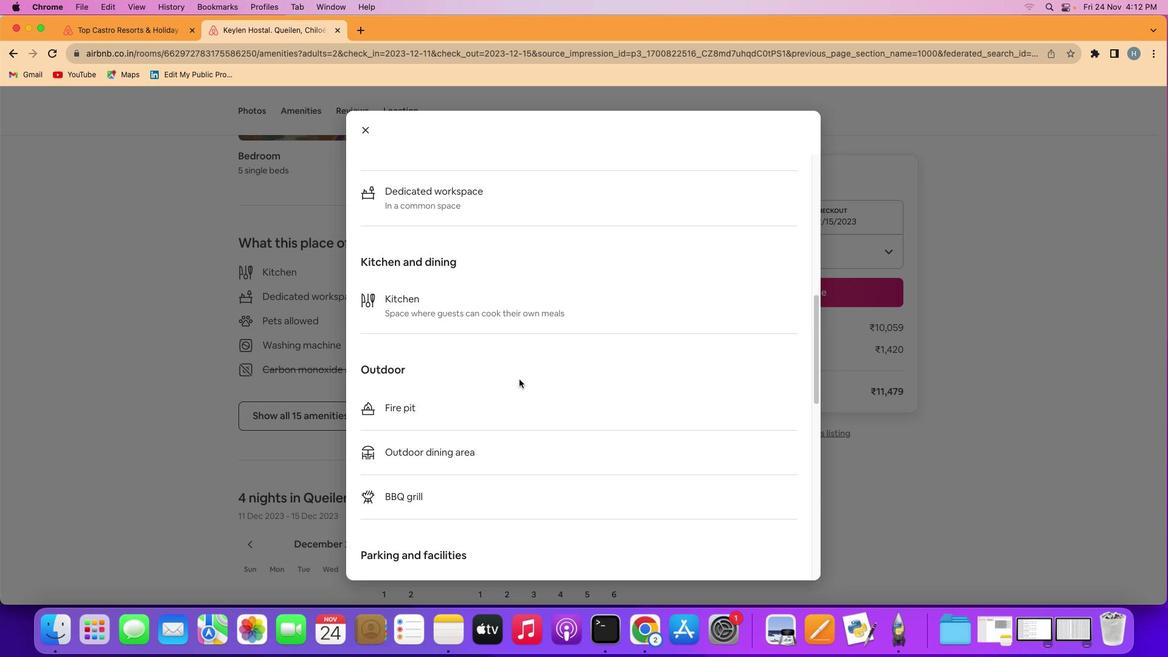
Action: Mouse scrolled (519, 379) with delta (0, 1)
Screenshot: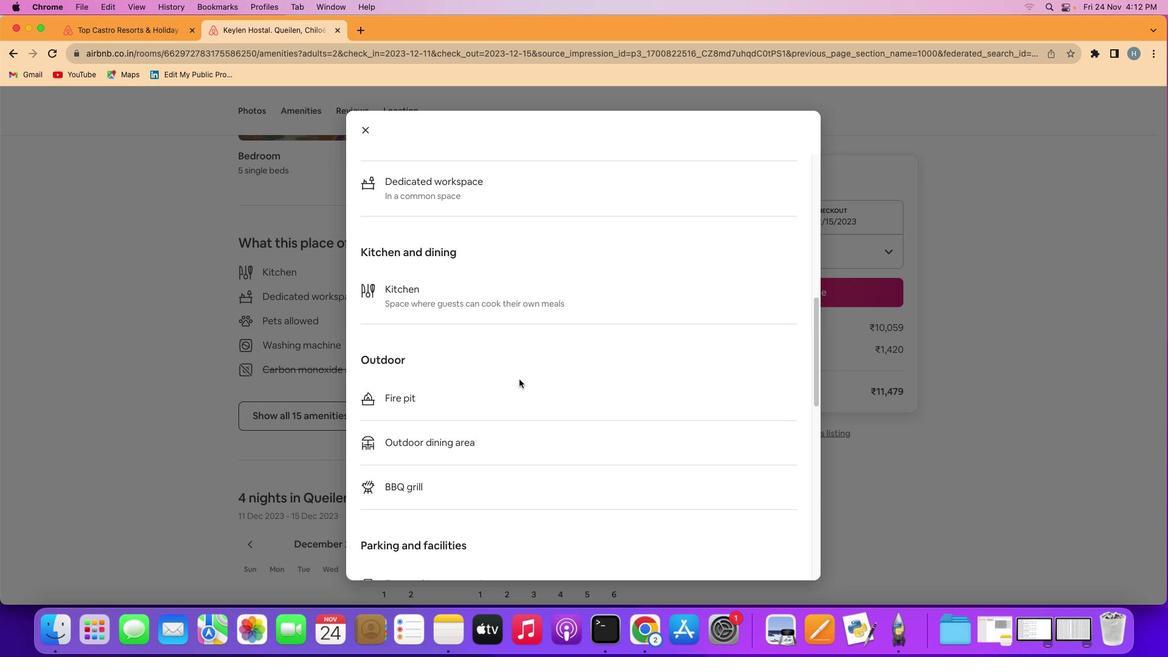 
Action: Mouse scrolled (519, 379) with delta (0, -2)
Screenshot: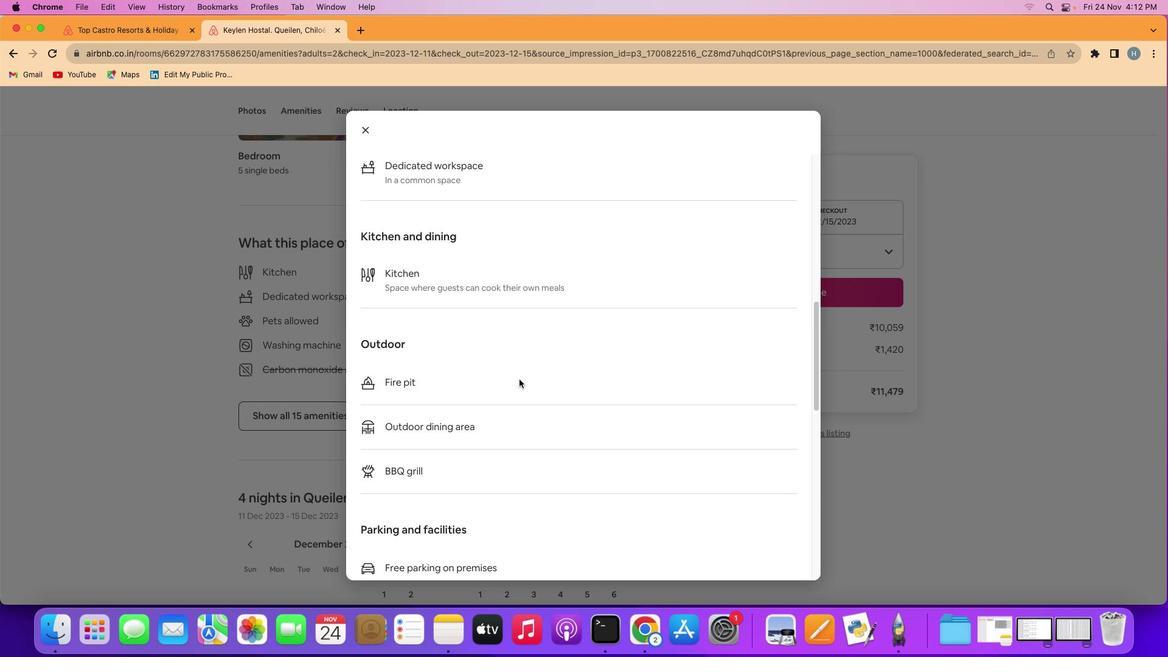 
Action: Mouse scrolled (519, 379) with delta (0, -1)
Screenshot: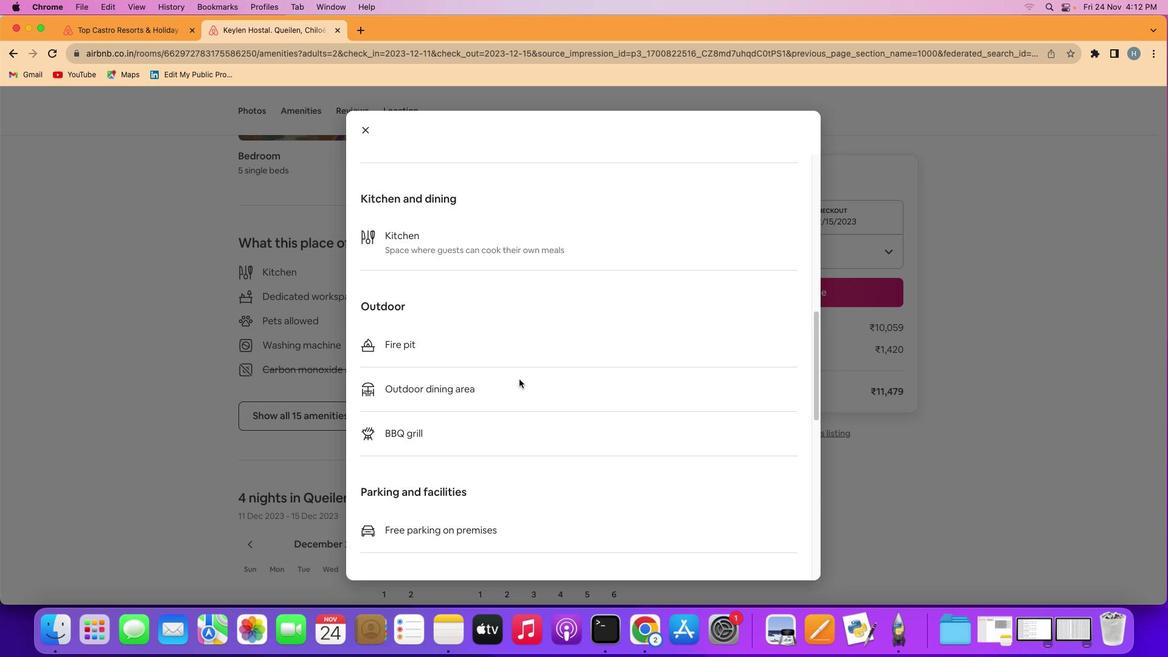 
Action: Mouse moved to (518, 379)
Screenshot: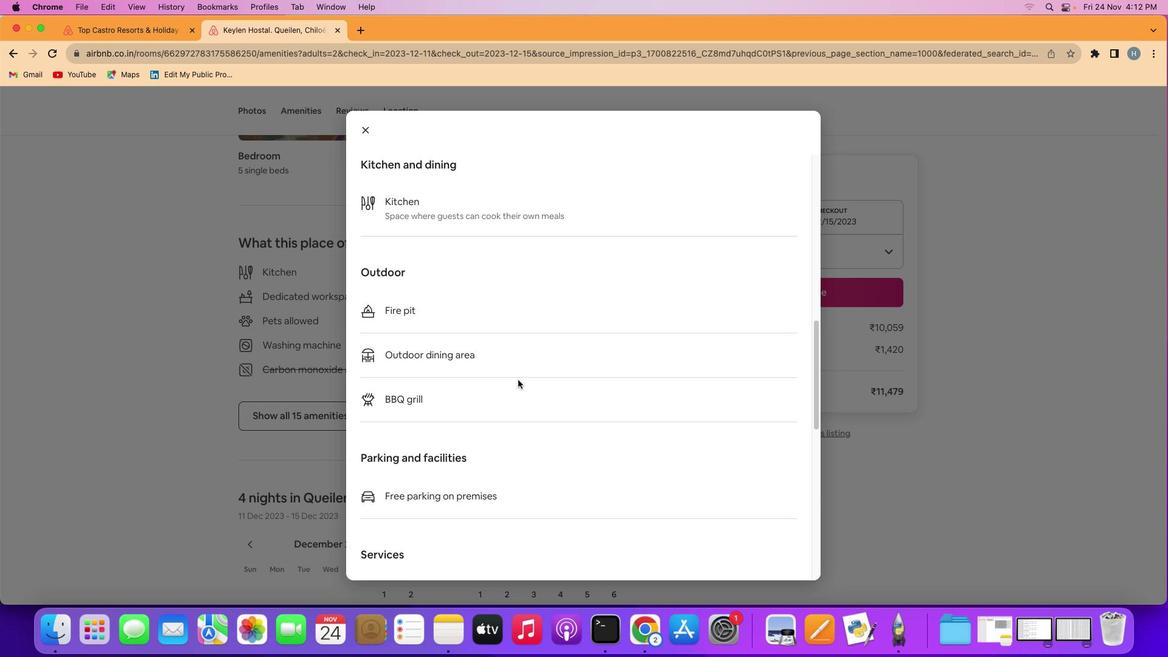 
Action: Mouse scrolled (518, 379) with delta (0, 0)
Screenshot: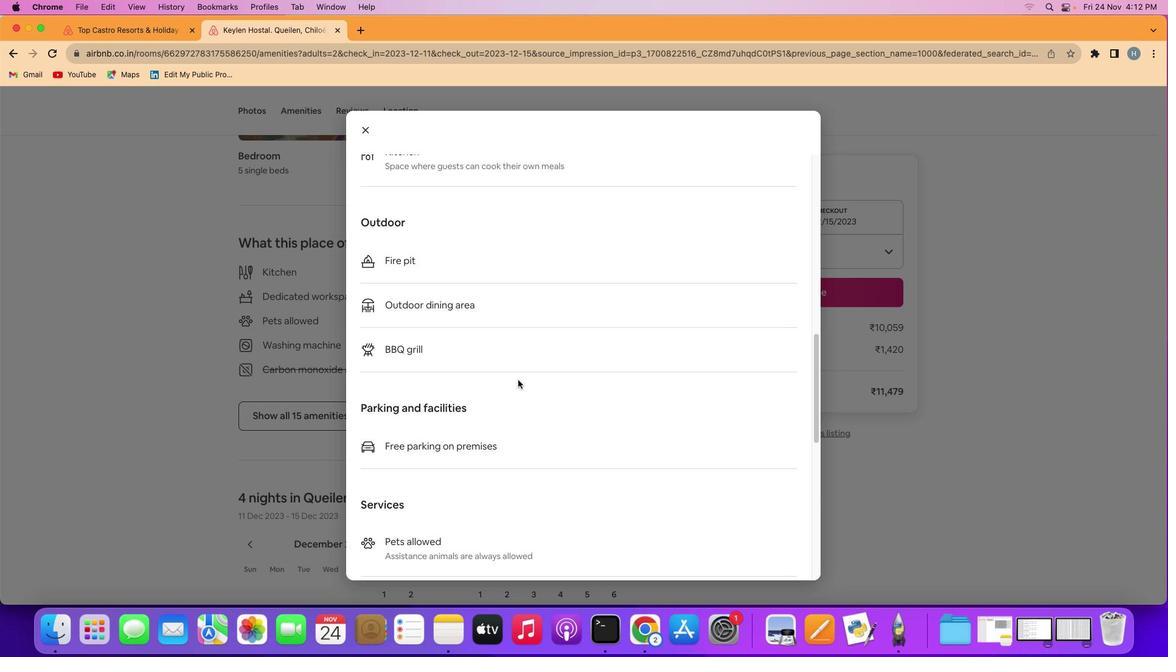 
Action: Mouse moved to (517, 380)
Screenshot: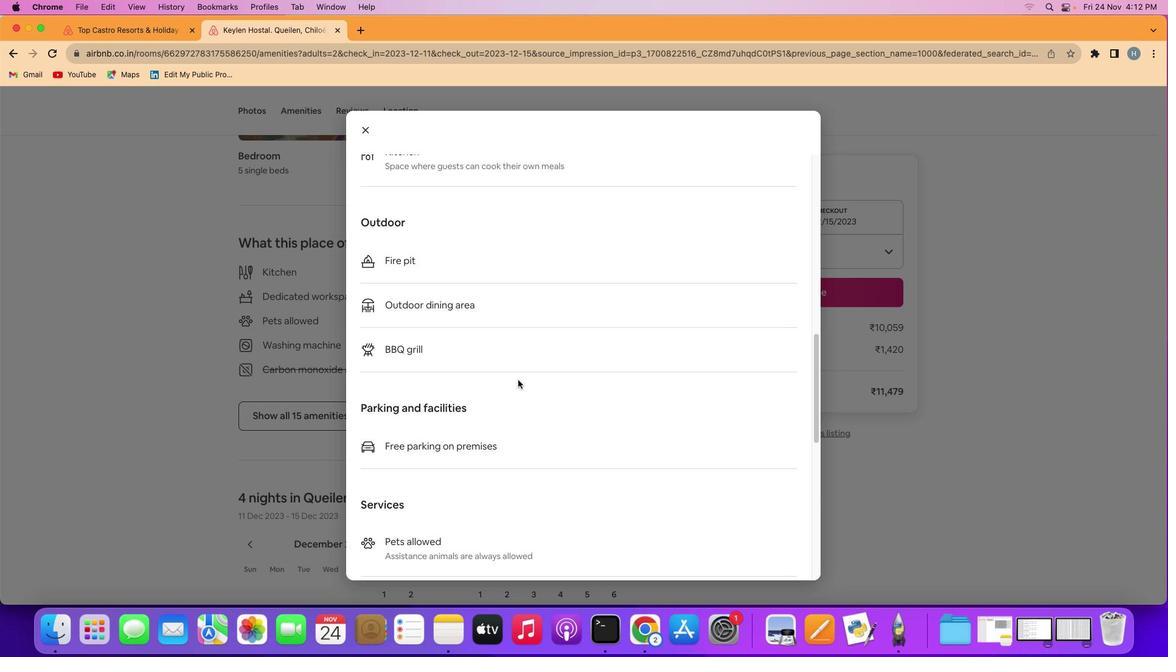 
Action: Mouse scrolled (517, 380) with delta (0, 0)
Screenshot: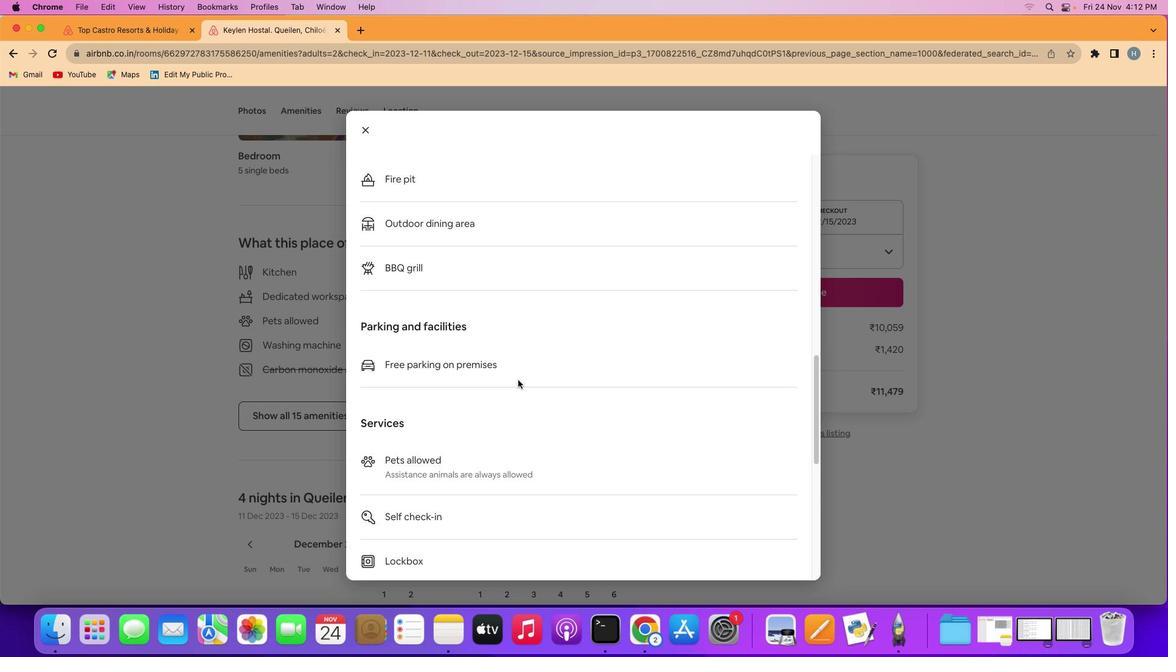 
Action: Mouse scrolled (517, 380) with delta (0, -1)
Screenshot: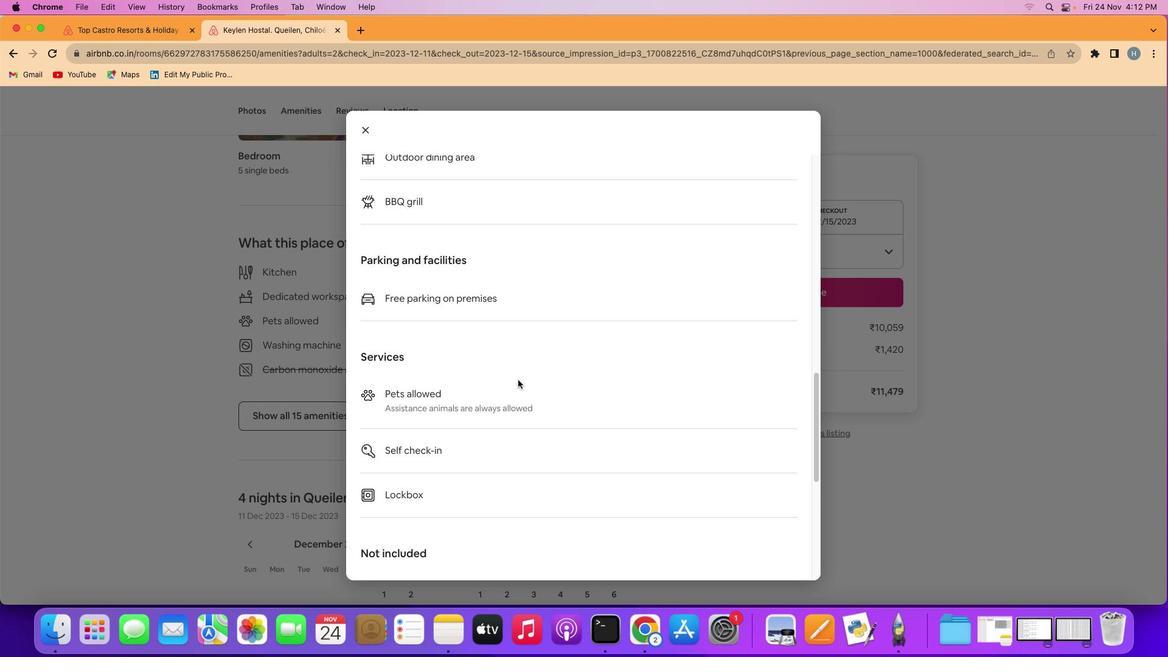 
Action: Mouse scrolled (517, 380) with delta (0, -2)
Screenshot: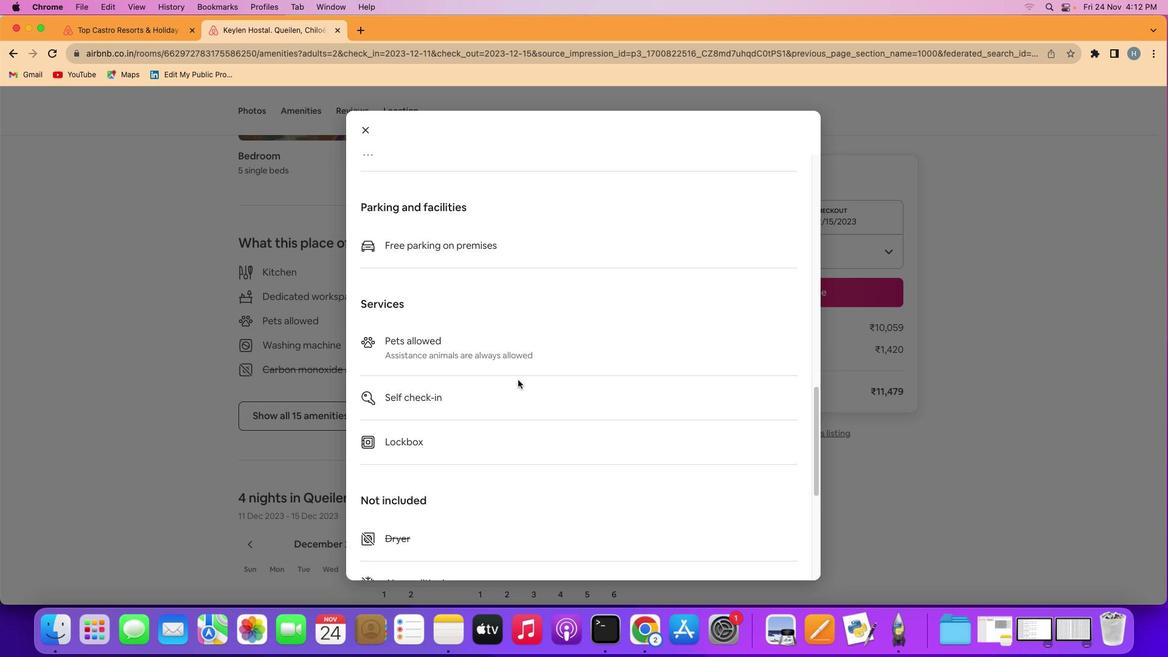 
Action: Mouse scrolled (517, 380) with delta (0, -2)
Screenshot: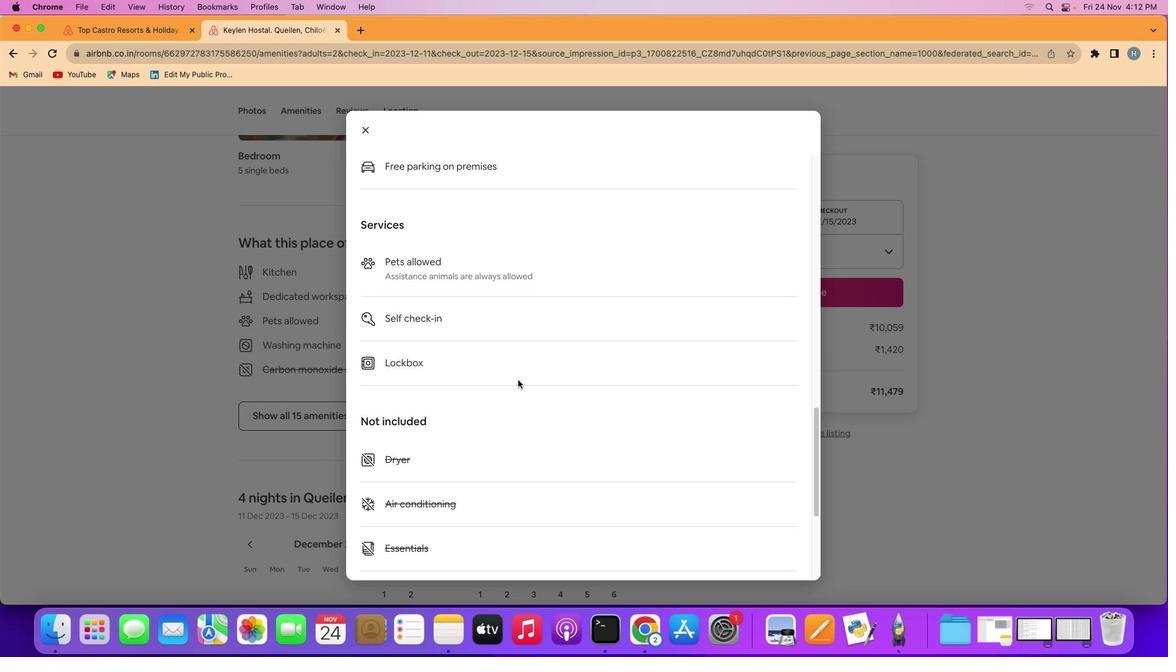 
Action: Mouse scrolled (517, 380) with delta (0, 0)
Screenshot: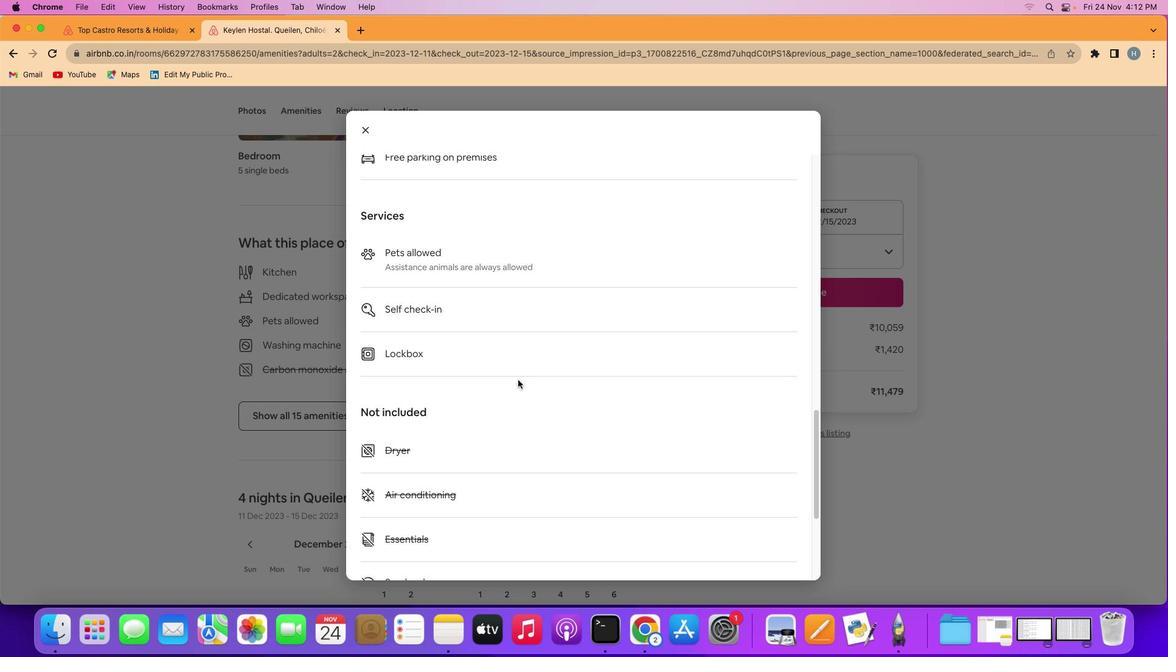 
Action: Mouse scrolled (517, 380) with delta (0, 0)
Screenshot: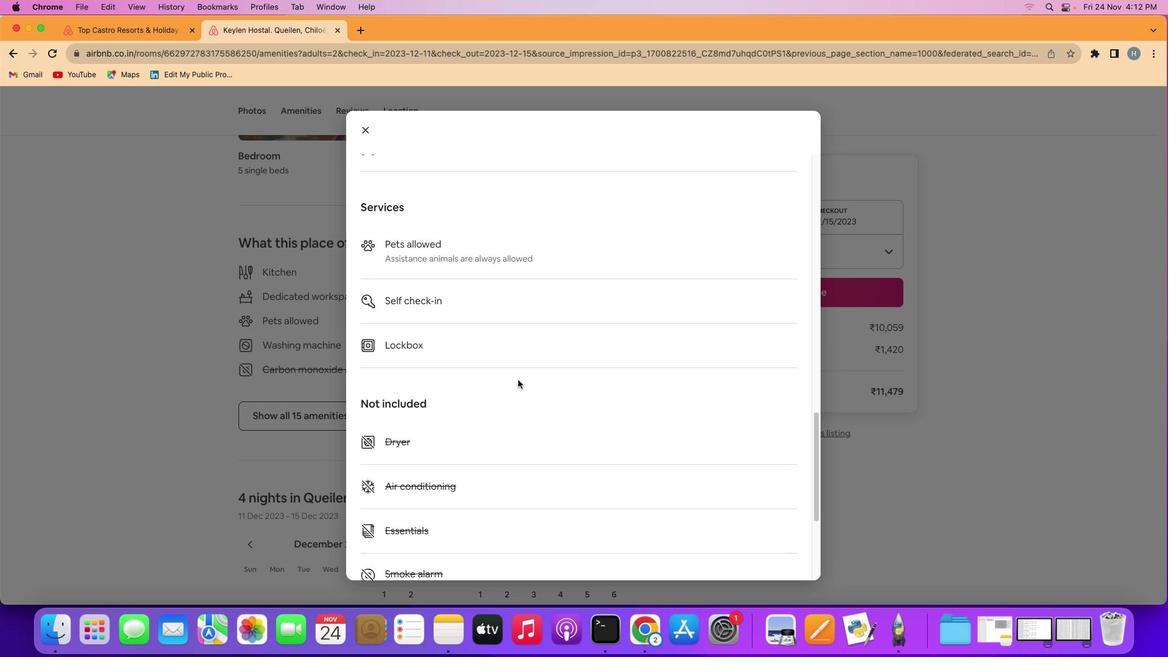 
Action: Mouse scrolled (517, 380) with delta (0, 0)
Screenshot: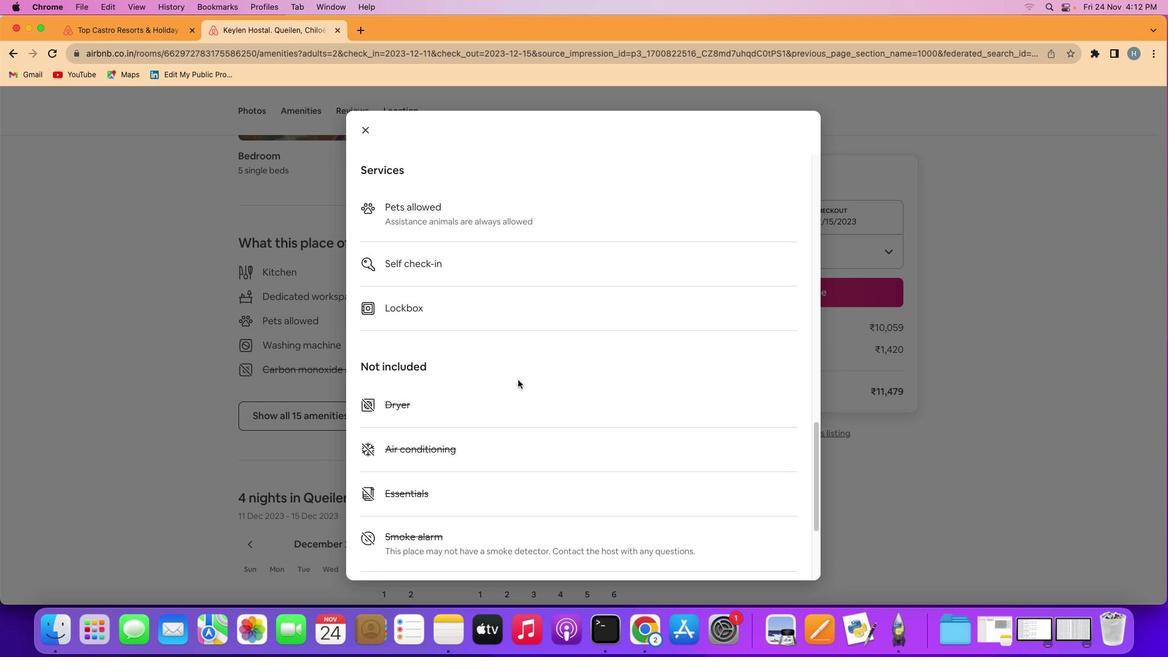 
Action: Mouse scrolled (517, 380) with delta (0, 0)
Screenshot: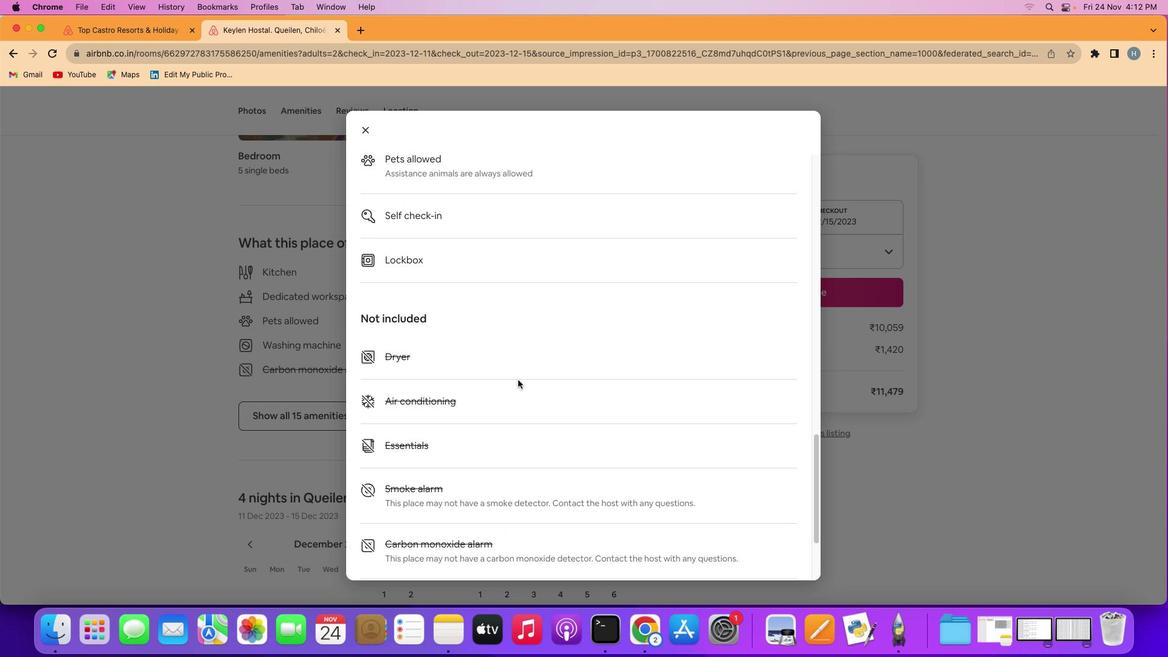 
Action: Mouse scrolled (517, 380) with delta (0, 0)
Screenshot: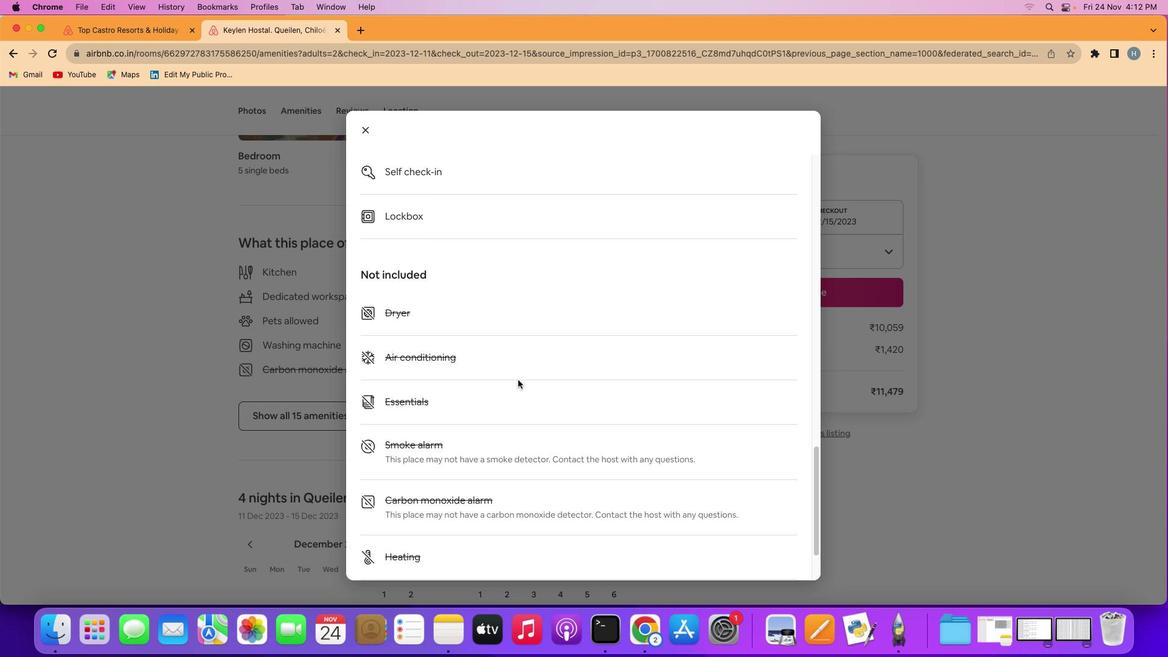 
Action: Mouse scrolled (517, 380) with delta (0, -1)
Screenshot: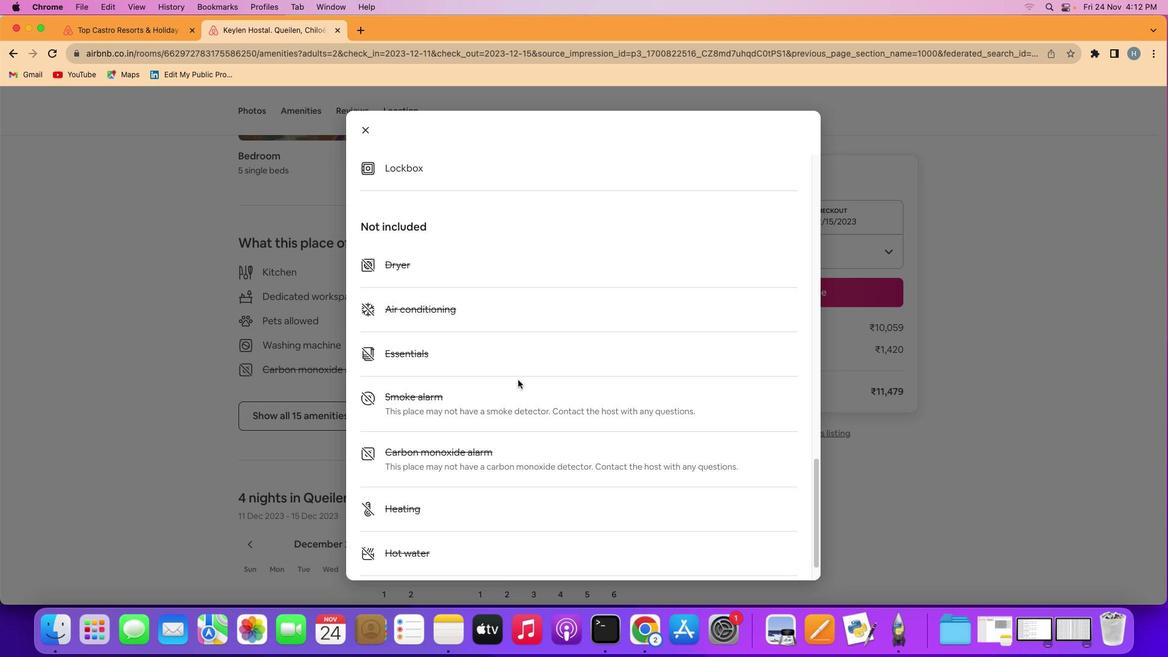 
Action: Mouse scrolled (517, 380) with delta (0, -2)
Screenshot: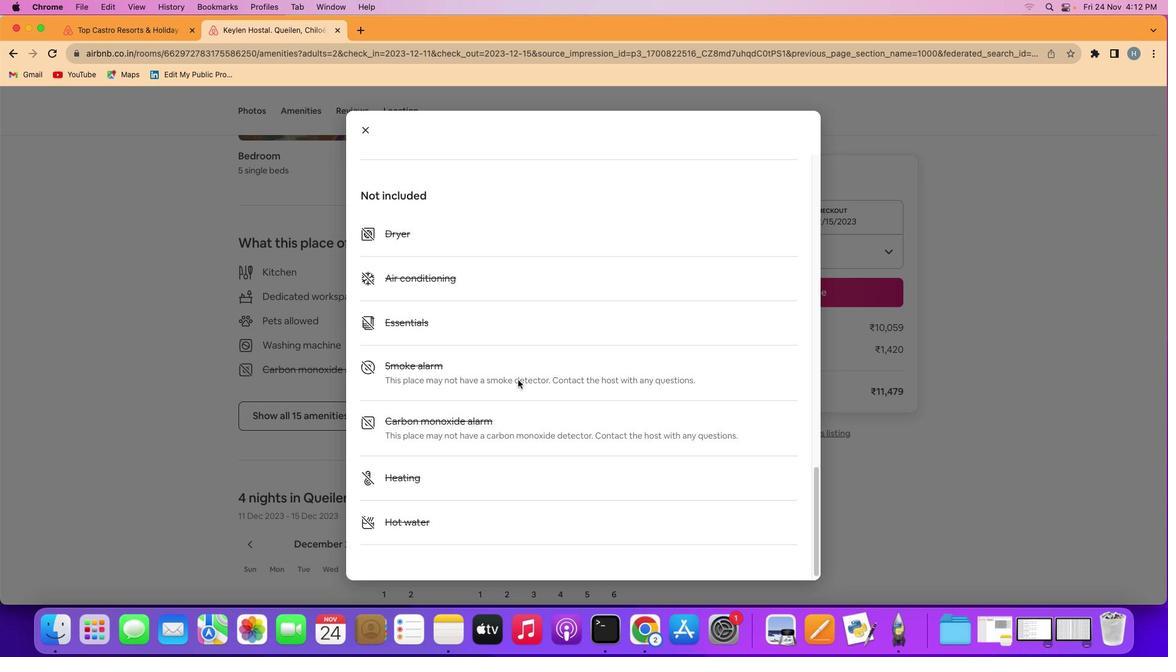 
Action: Mouse scrolled (517, 380) with delta (0, 0)
Screenshot: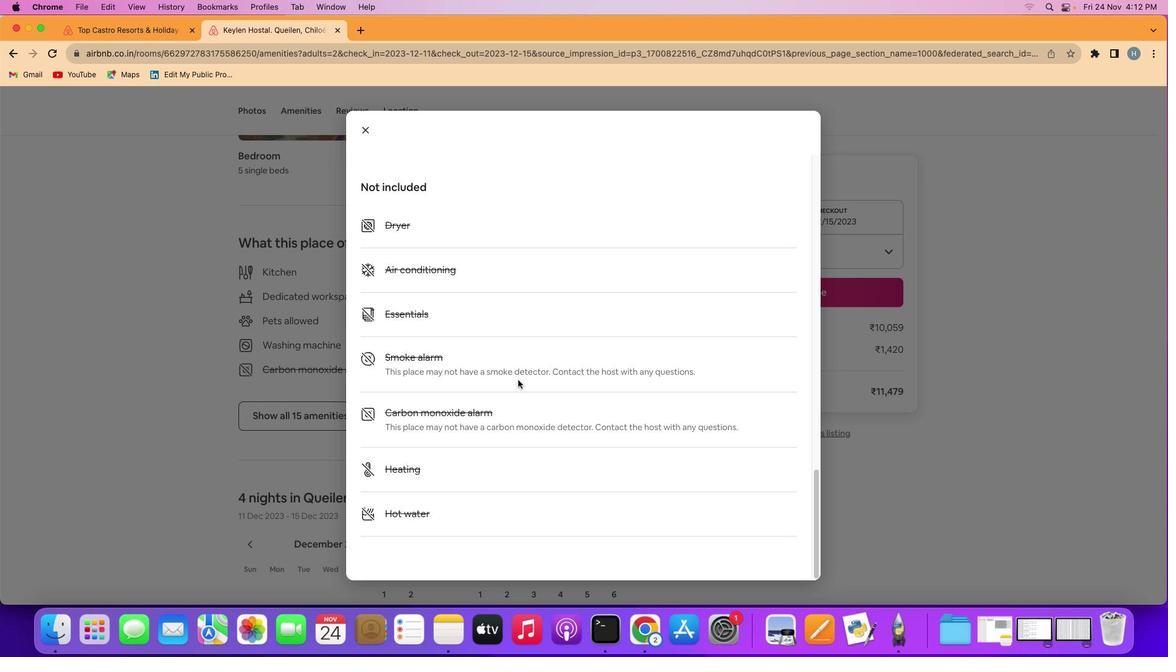 
Action: Mouse scrolled (517, 380) with delta (0, 0)
Screenshot: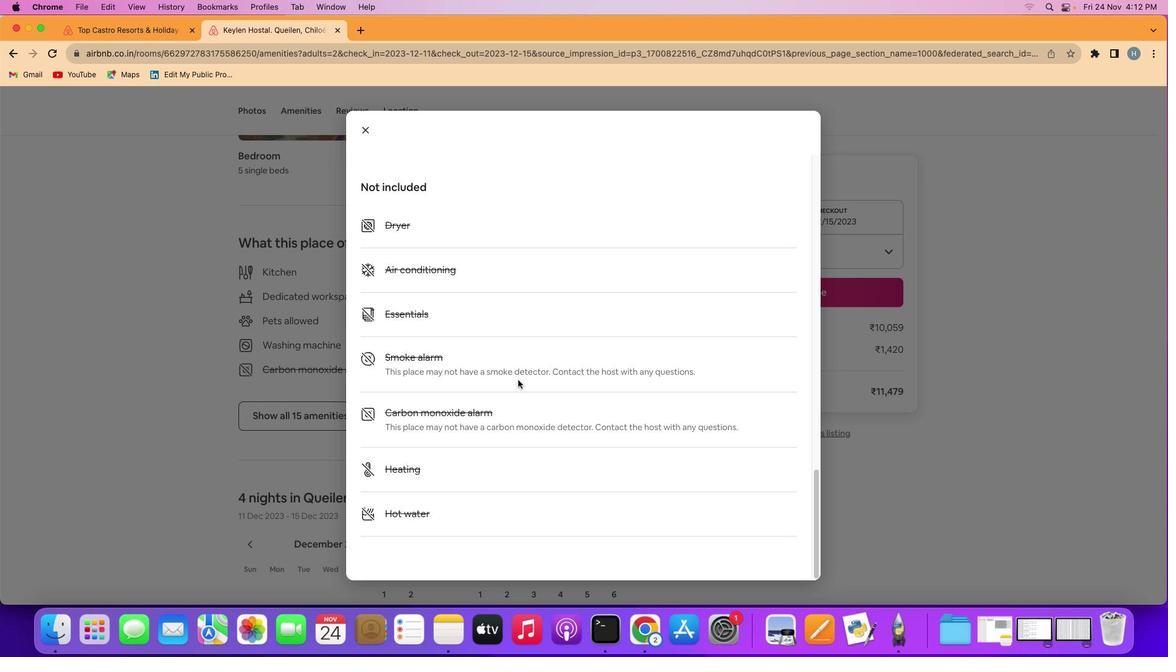 
Action: Mouse scrolled (517, 380) with delta (0, -1)
Screenshot: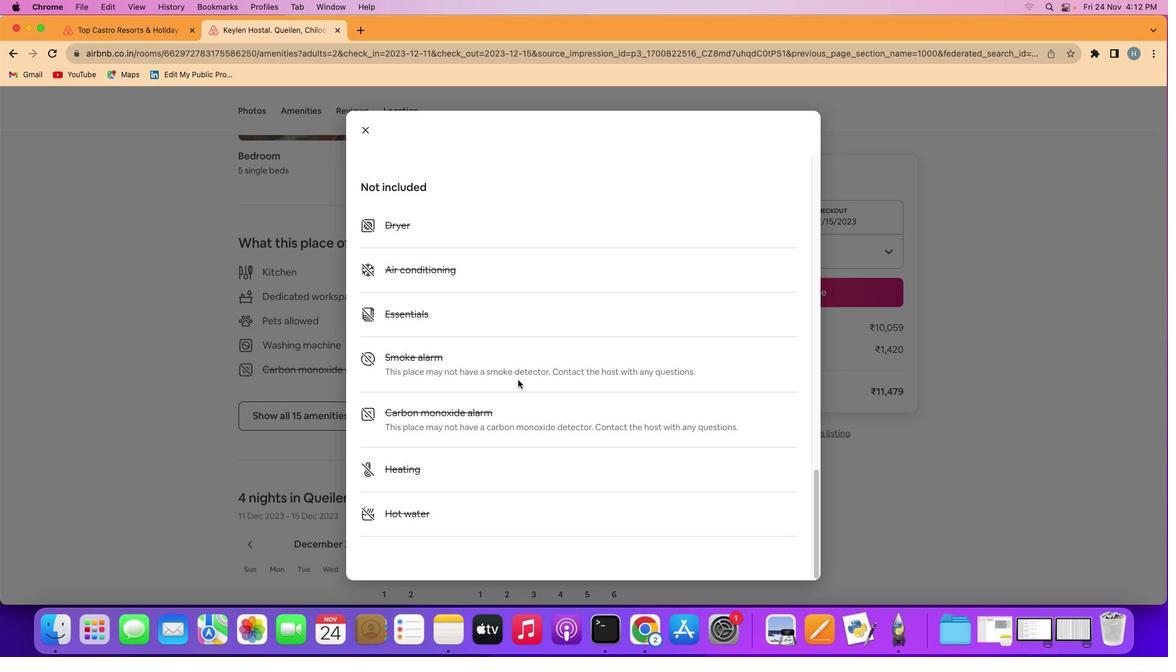 
Action: Mouse scrolled (517, 380) with delta (0, -2)
Screenshot: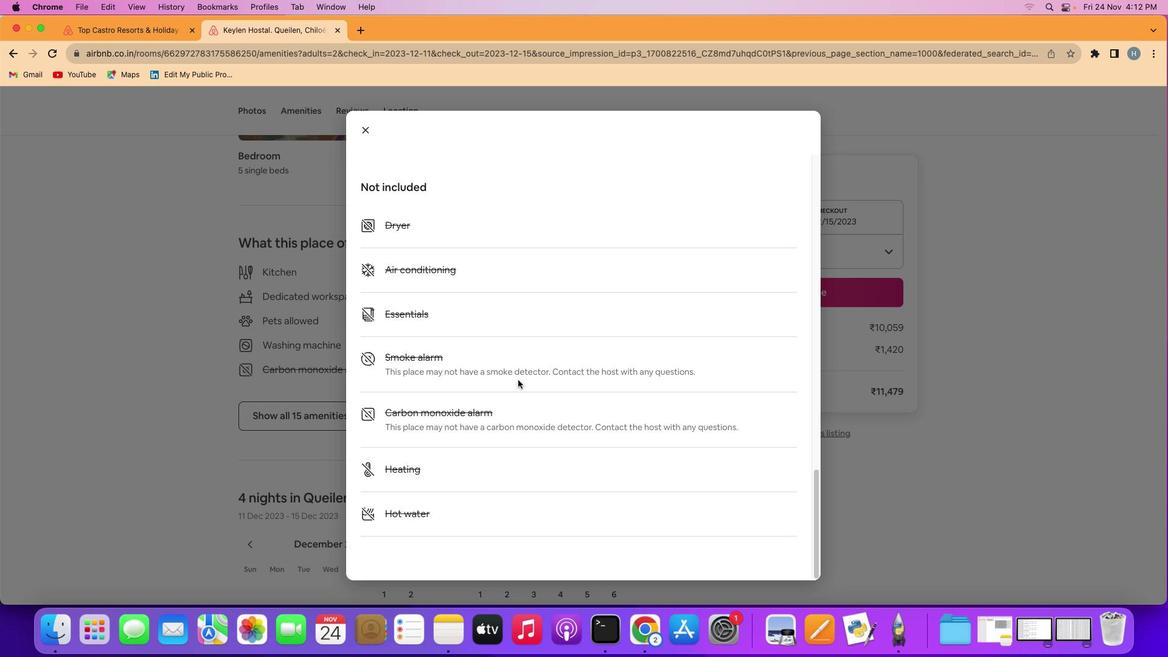 
Action: Mouse scrolled (517, 380) with delta (0, -3)
Screenshot: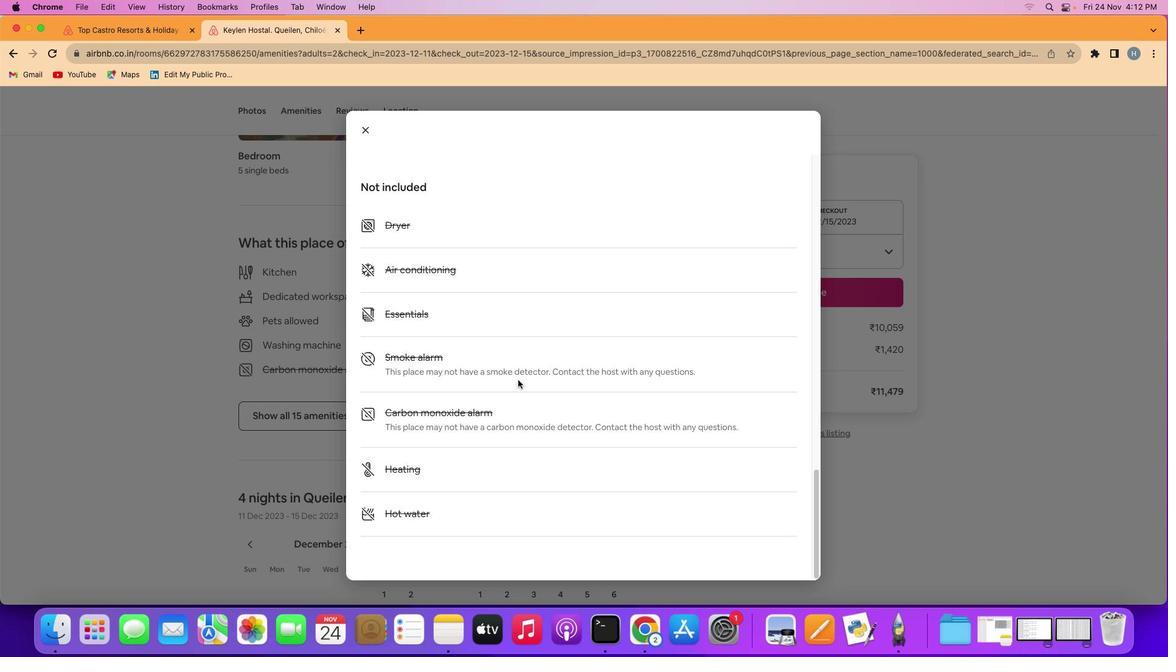 
Action: Mouse moved to (371, 127)
Screenshot: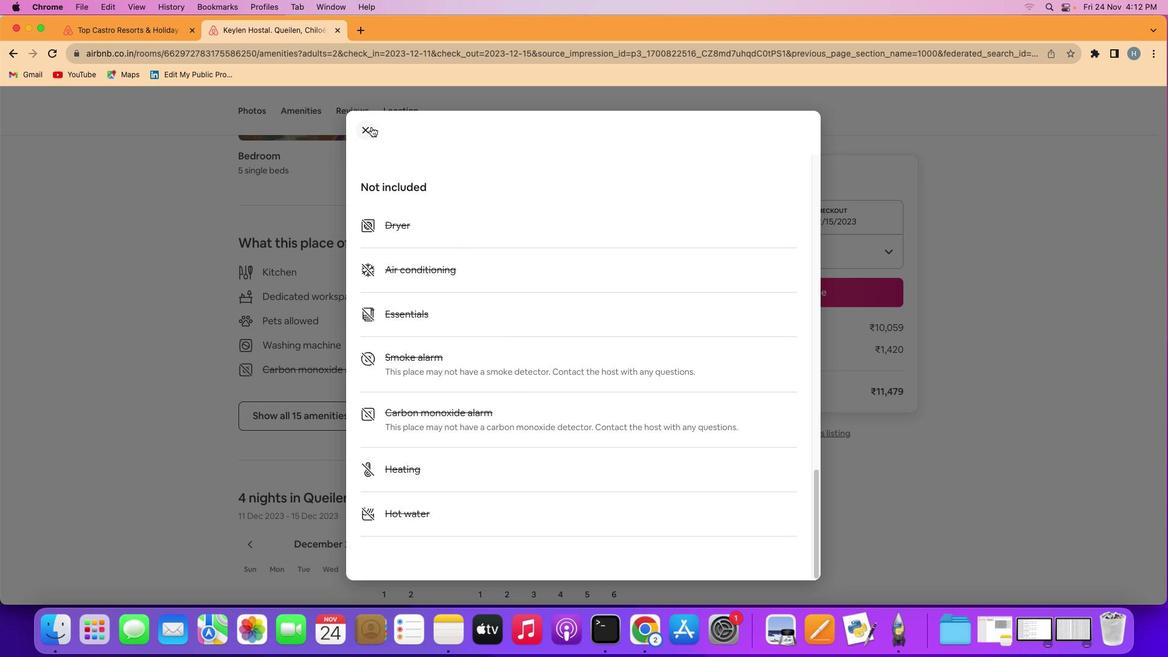 
Action: Mouse pressed left at (371, 127)
Screenshot: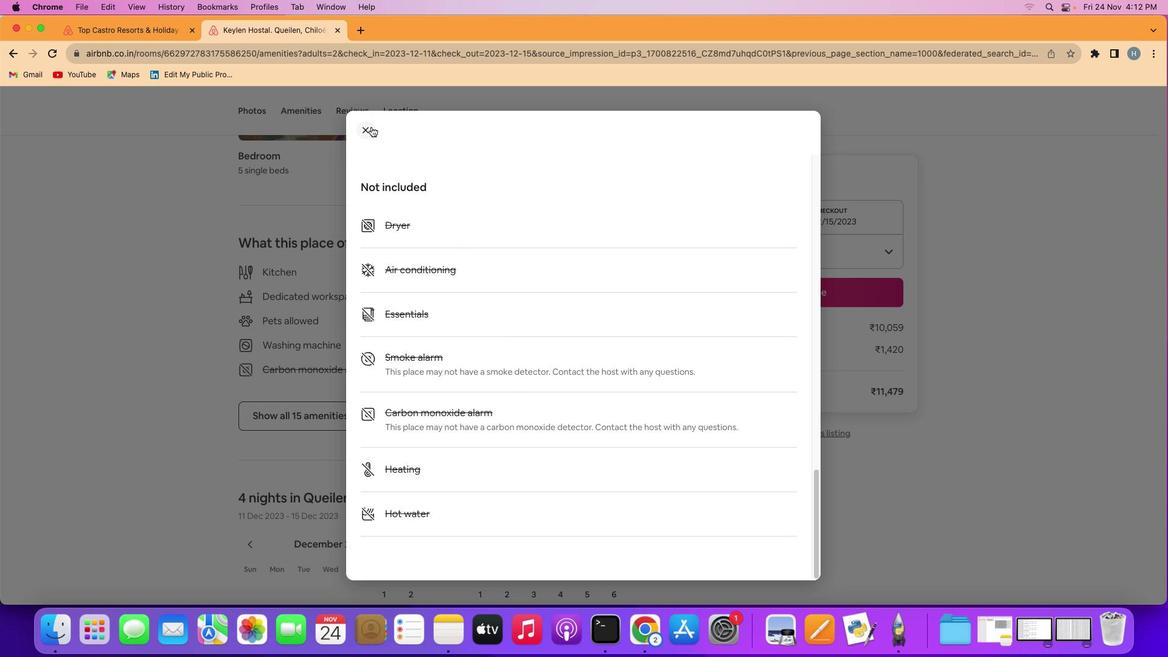
Action: Mouse moved to (473, 241)
Screenshot: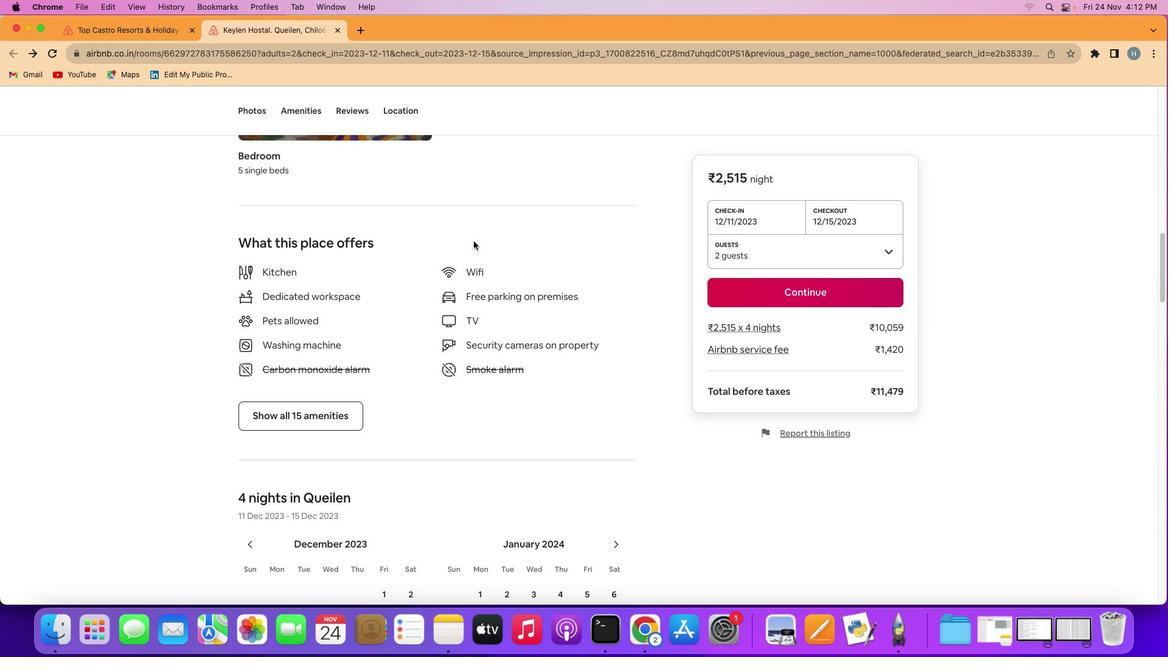 
Action: Mouse scrolled (473, 241) with delta (0, 0)
Screenshot: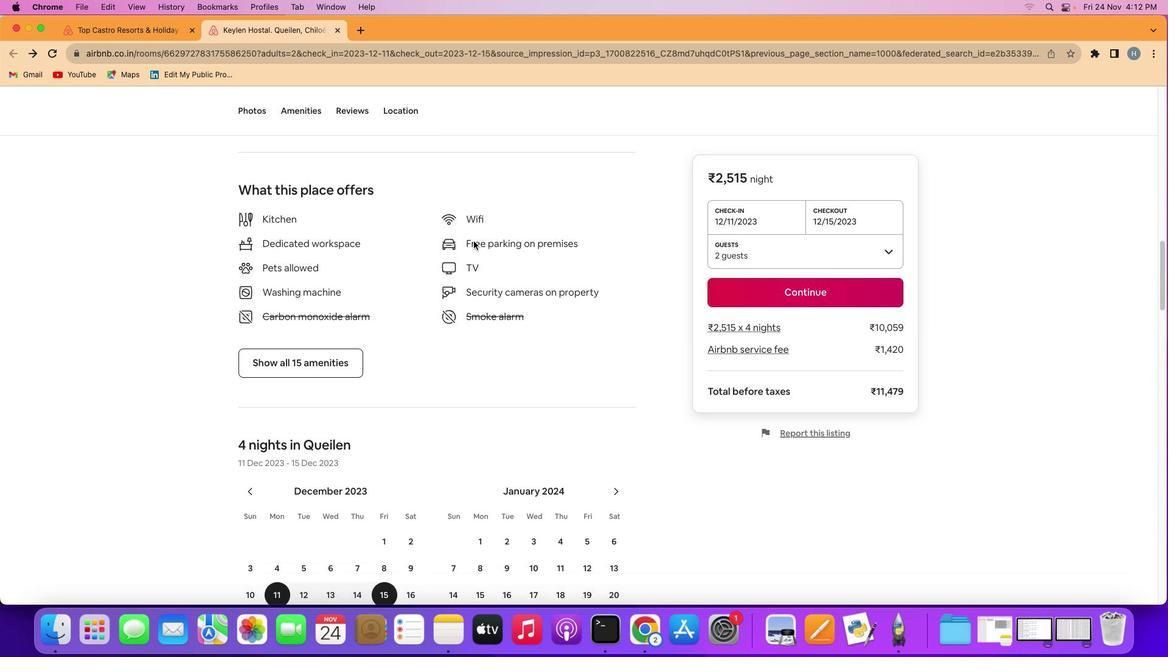 
Action: Mouse scrolled (473, 241) with delta (0, 0)
Screenshot: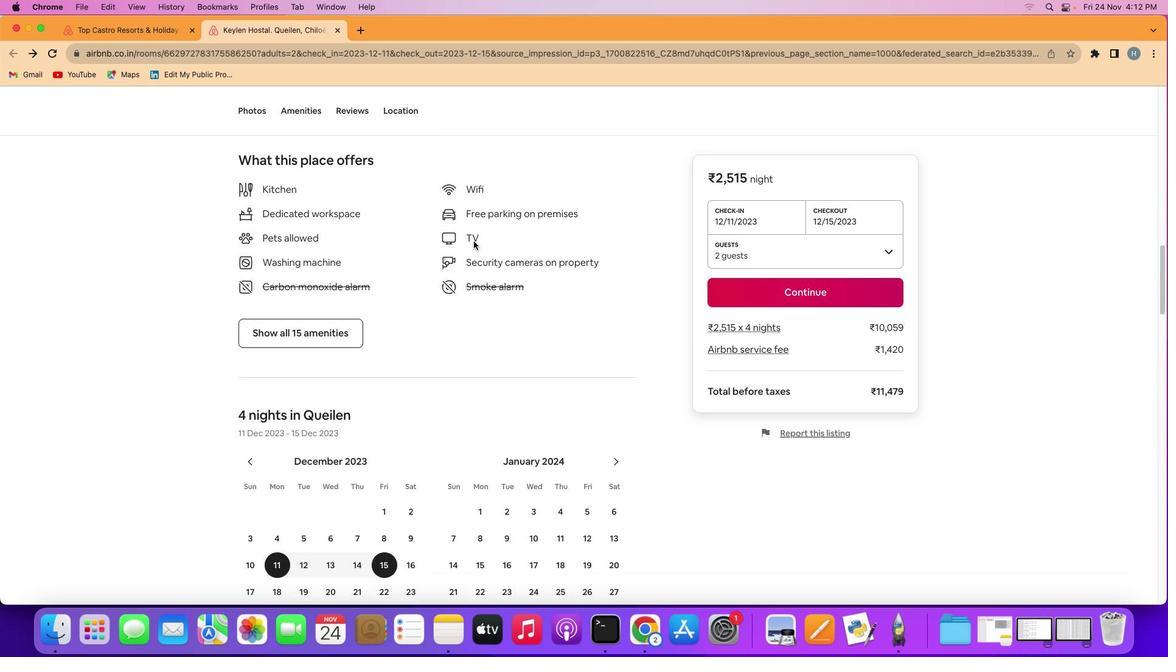 
Action: Mouse scrolled (473, 241) with delta (0, -1)
Screenshot: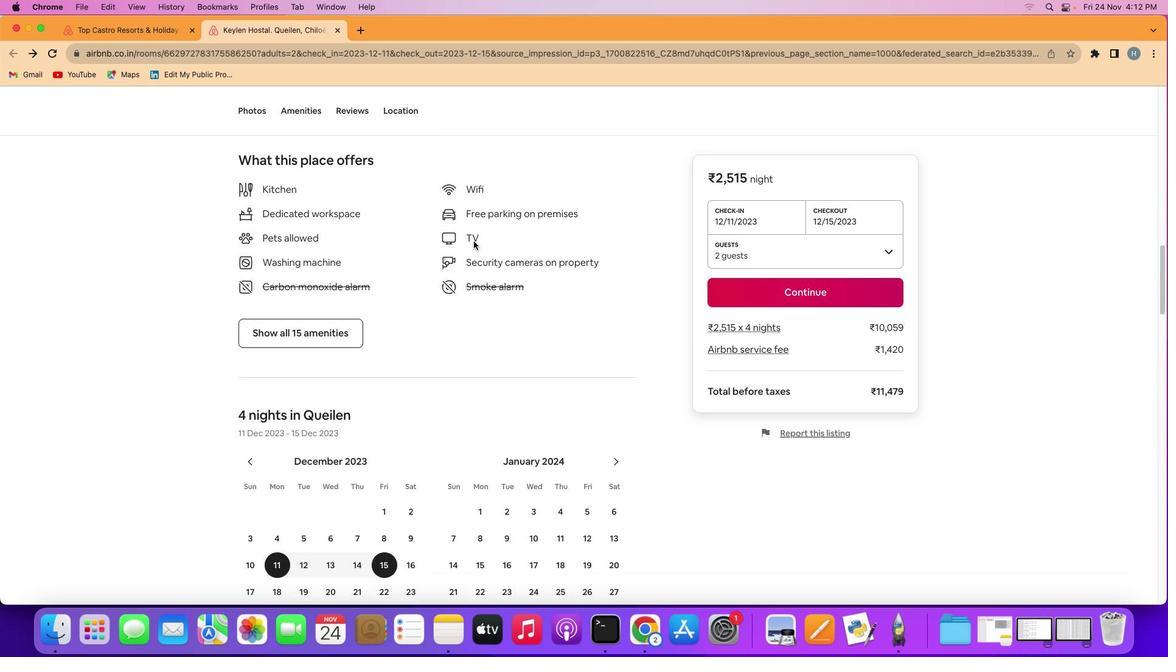 
Action: Mouse moved to (336, 318)
Screenshot: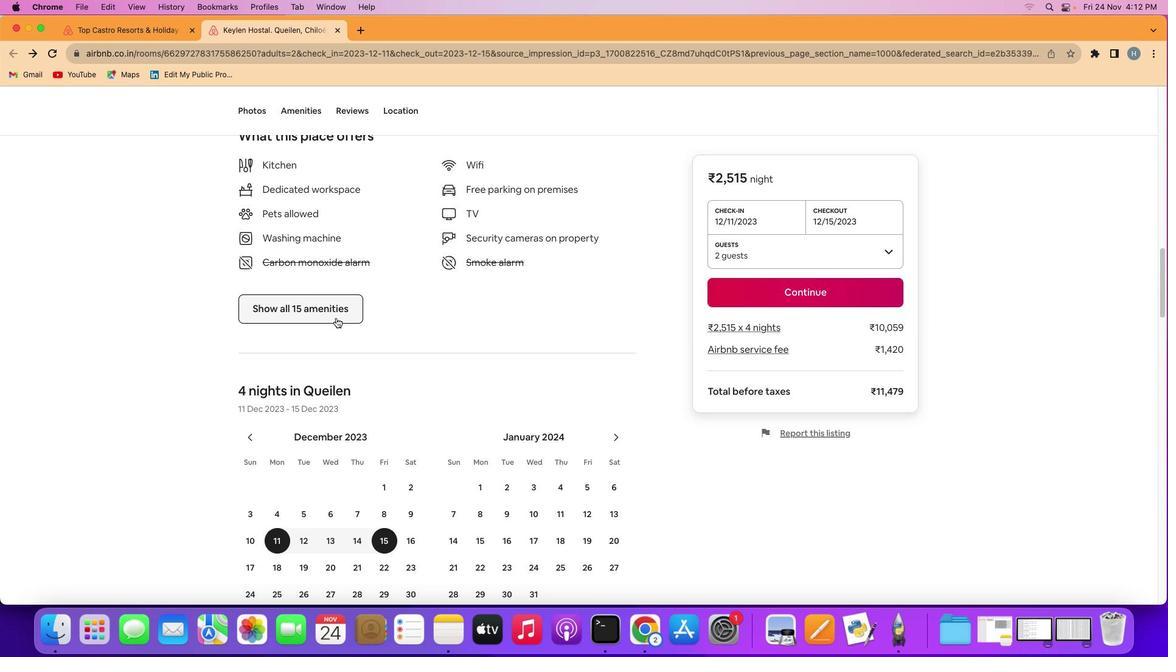 
Action: Mouse scrolled (336, 318) with delta (0, 0)
Screenshot: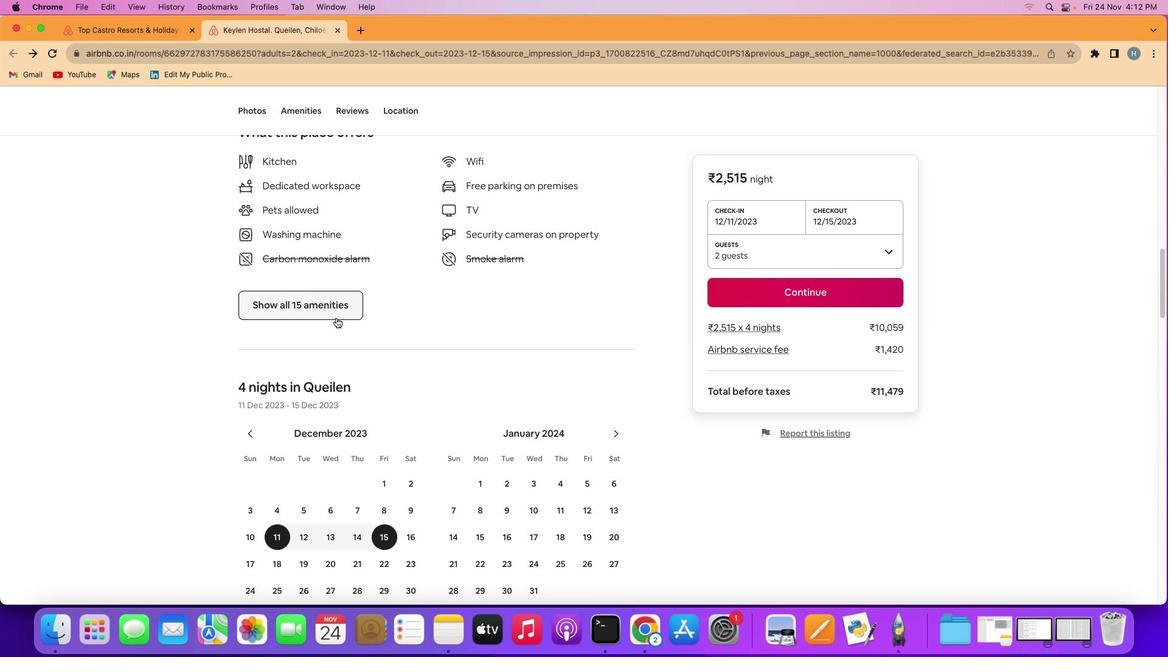
Action: Mouse scrolled (336, 318) with delta (0, 0)
Screenshot: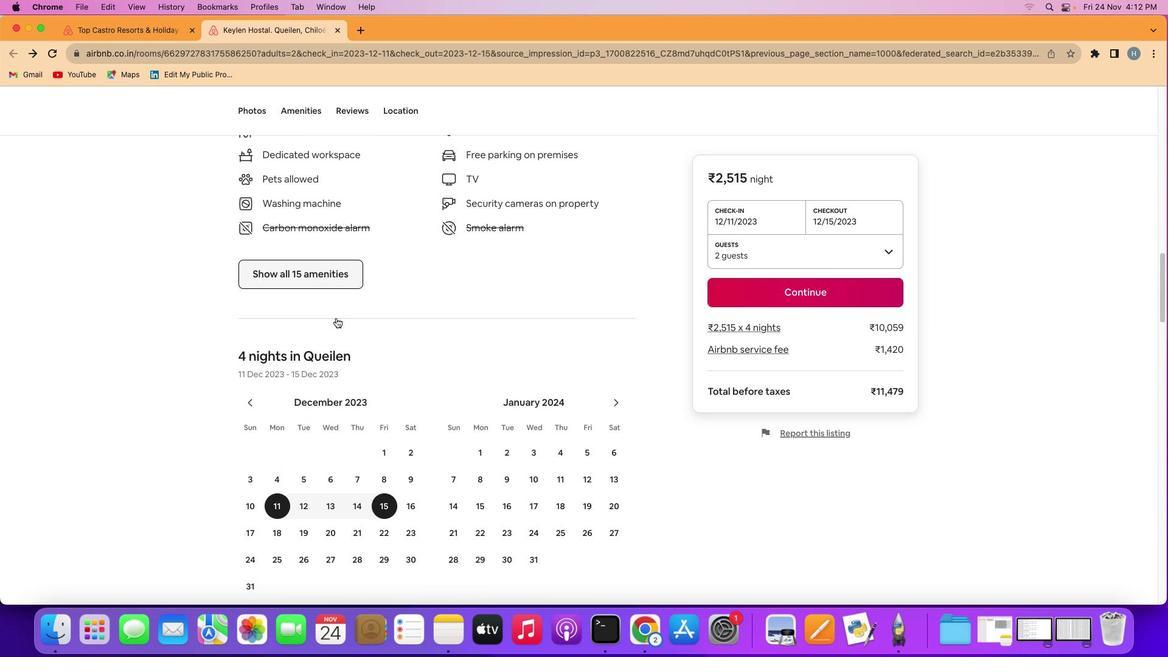 
Action: Mouse scrolled (336, 318) with delta (0, 0)
Screenshot: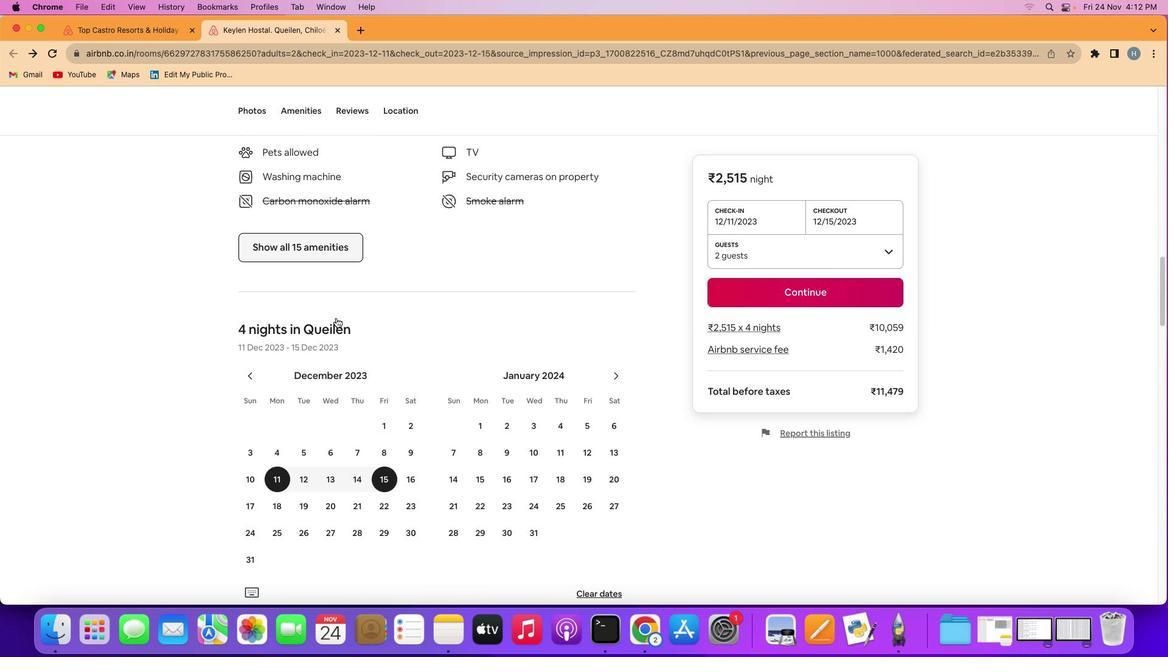 
Action: Mouse scrolled (336, 318) with delta (0, -1)
Screenshot: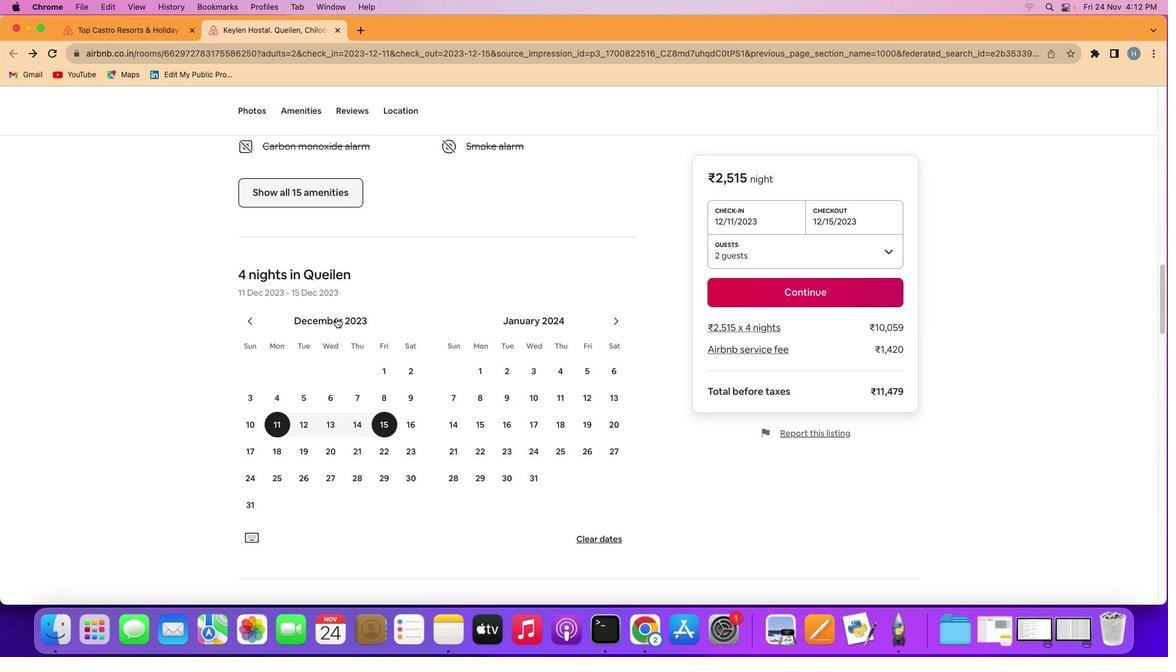 
Action: Mouse scrolled (336, 318) with delta (0, 0)
Screenshot: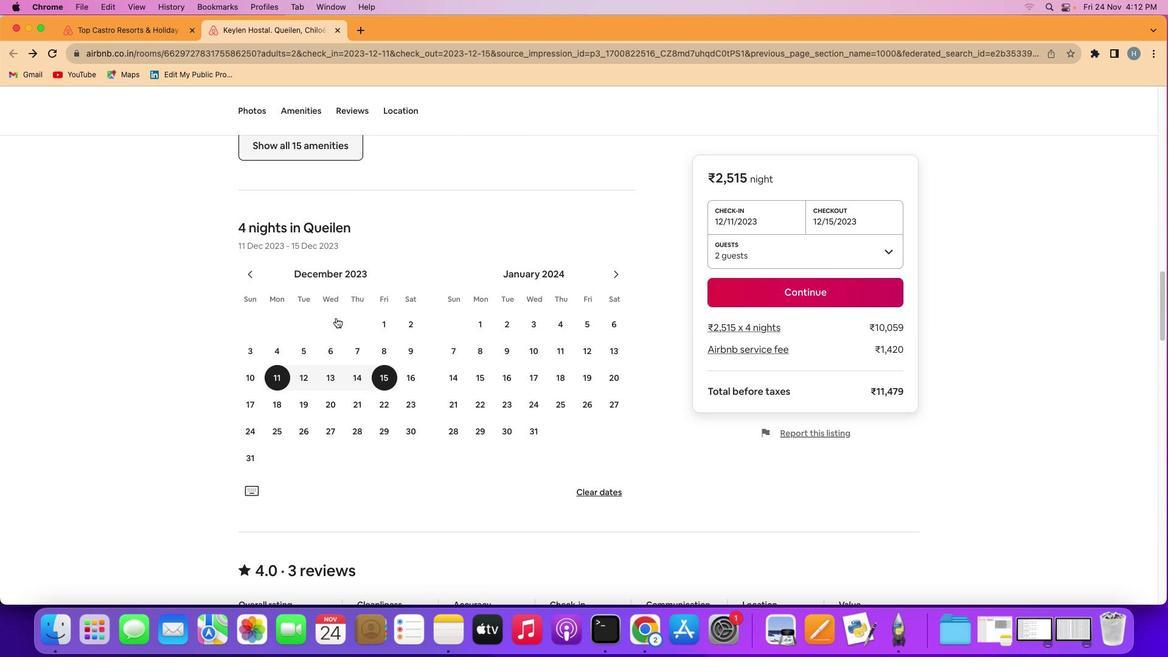 
Action: Mouse scrolled (336, 318) with delta (0, 0)
Screenshot: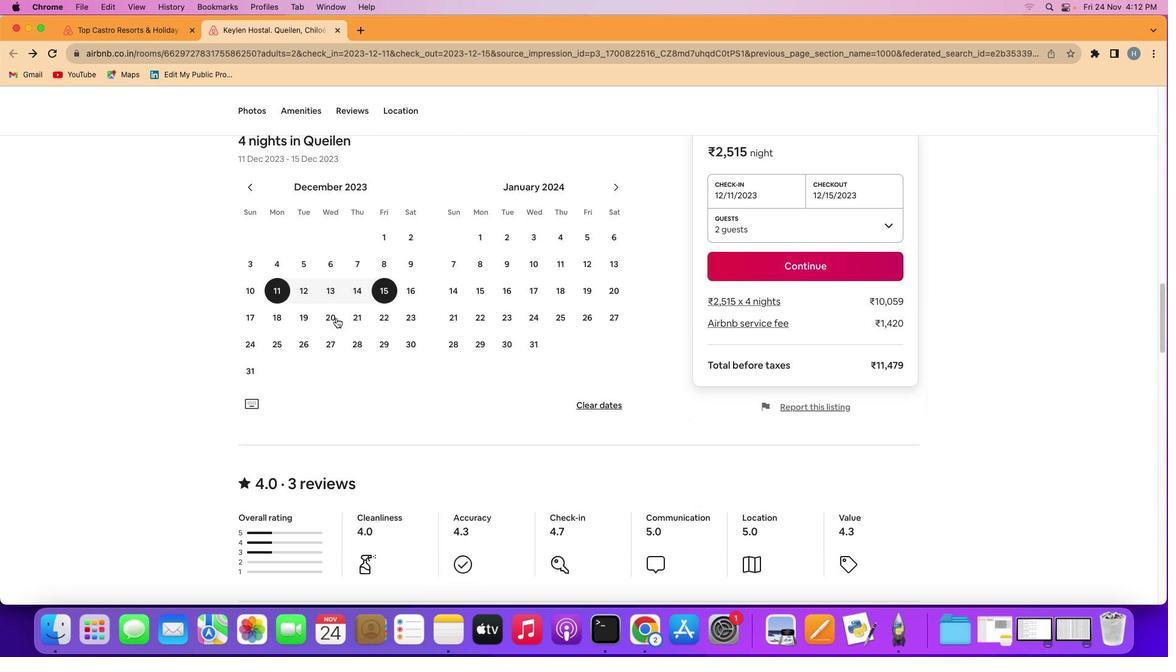 
Action: Mouse scrolled (336, 318) with delta (0, -1)
Screenshot: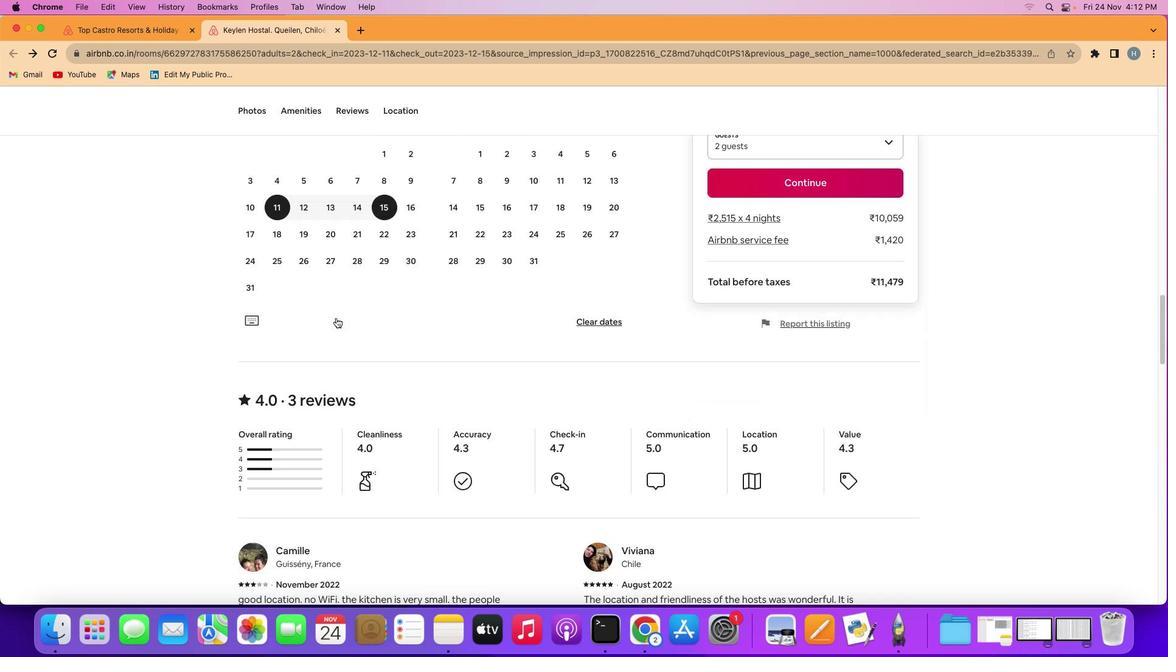
Action: Mouse scrolled (336, 318) with delta (0, -2)
Screenshot: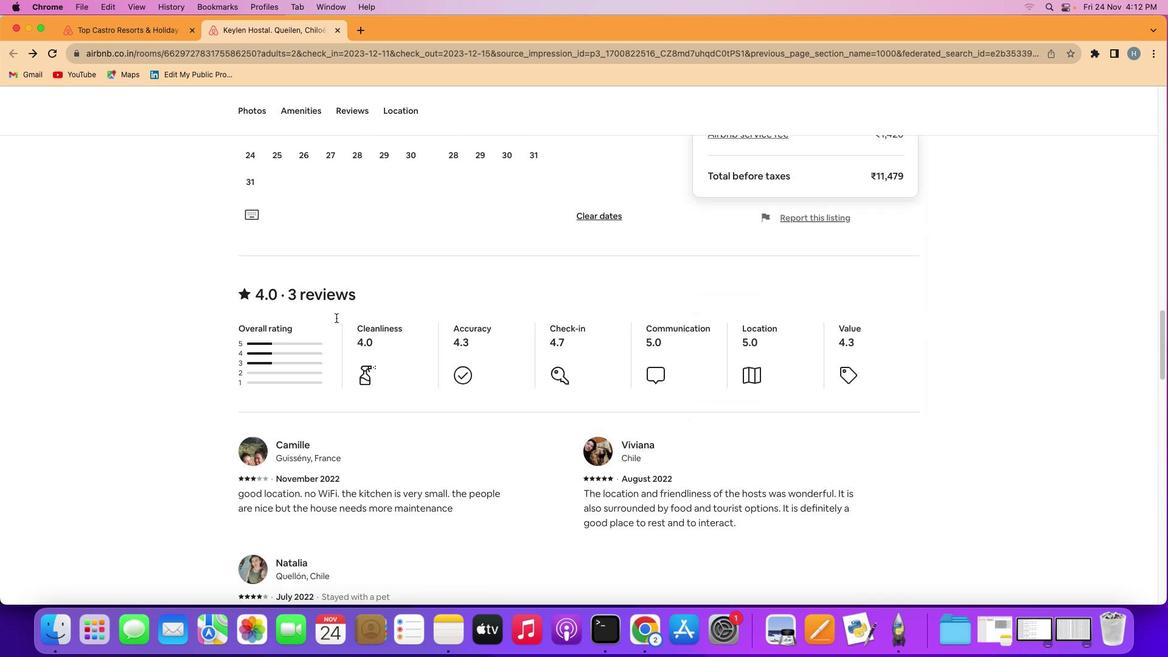
Action: Mouse scrolled (336, 318) with delta (0, -3)
Screenshot: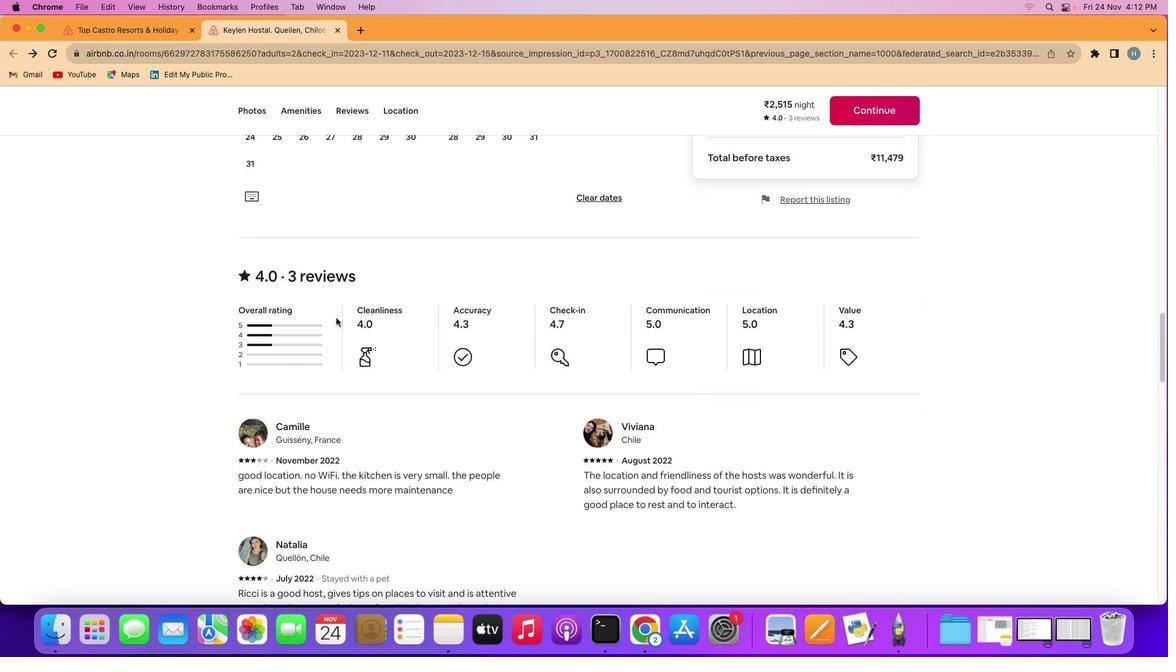 
Action: Mouse moved to (334, 318)
Screenshot: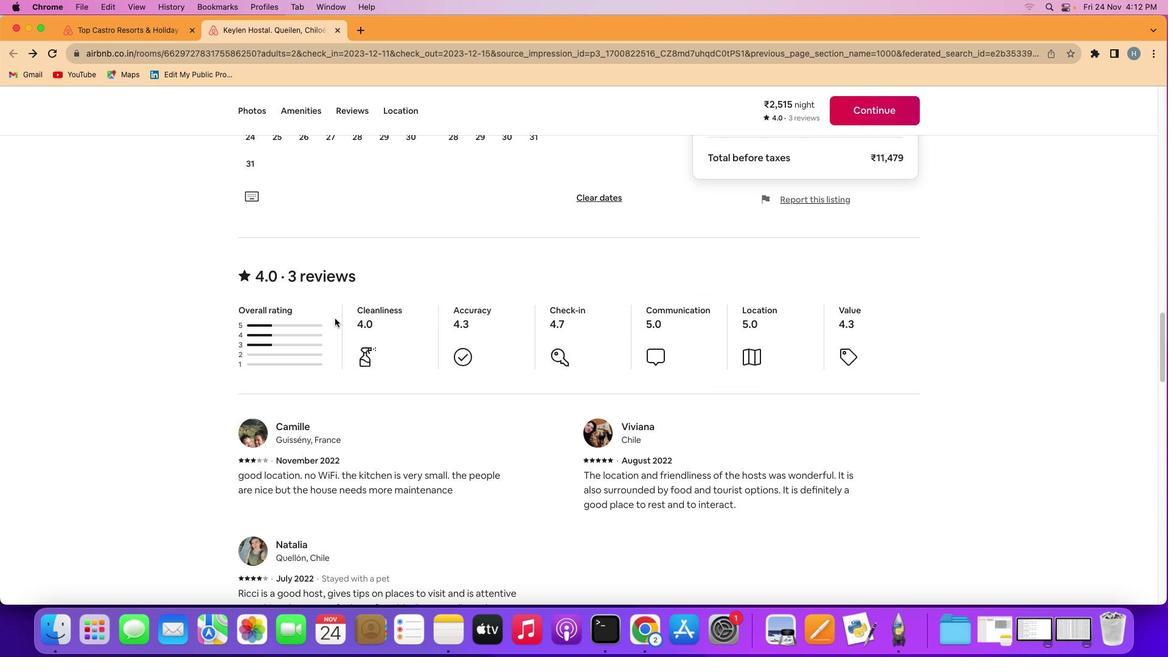 
Action: Mouse scrolled (334, 318) with delta (0, 0)
Screenshot: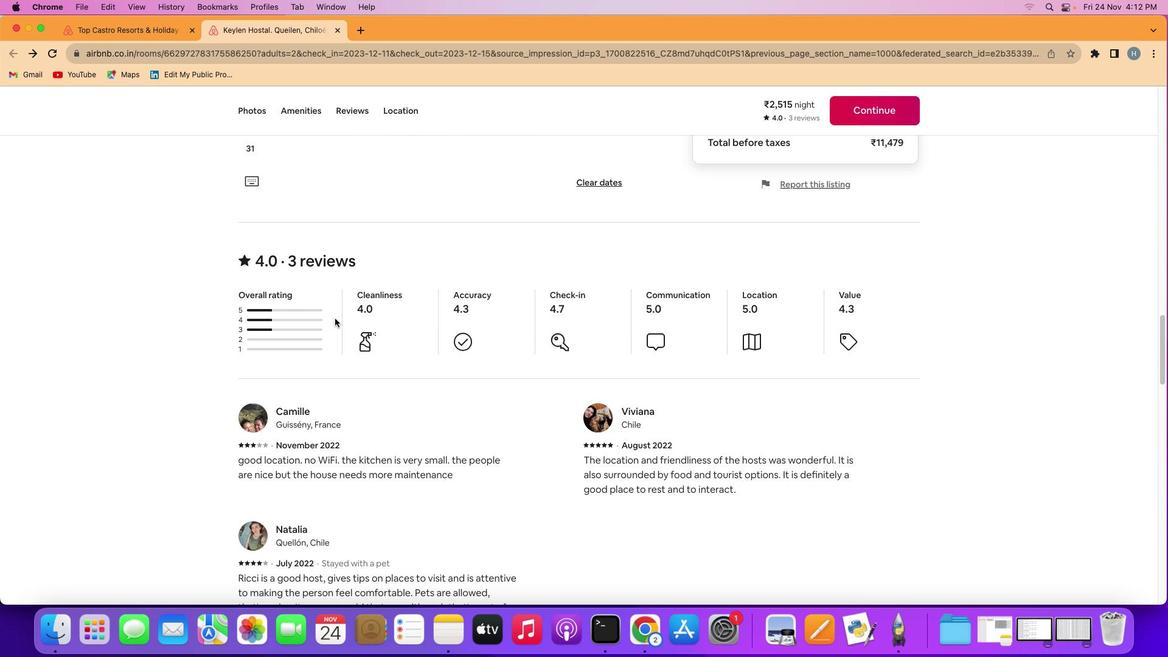 
Action: Mouse scrolled (334, 318) with delta (0, 0)
Screenshot: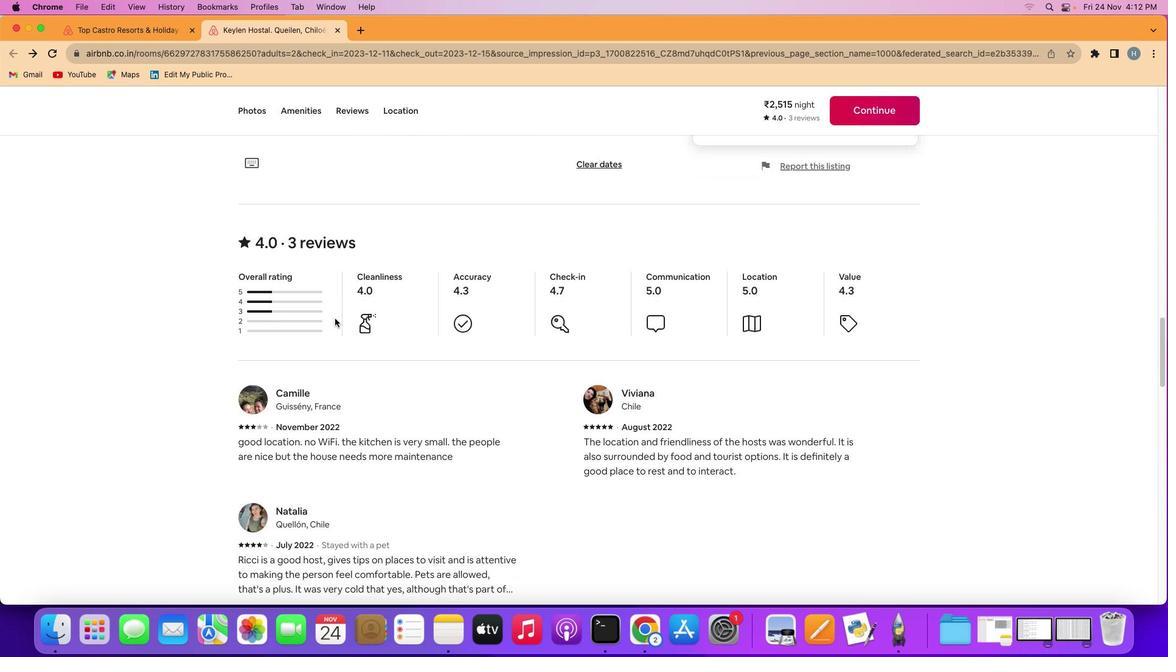 
Action: Mouse scrolled (334, 318) with delta (0, -1)
Screenshot: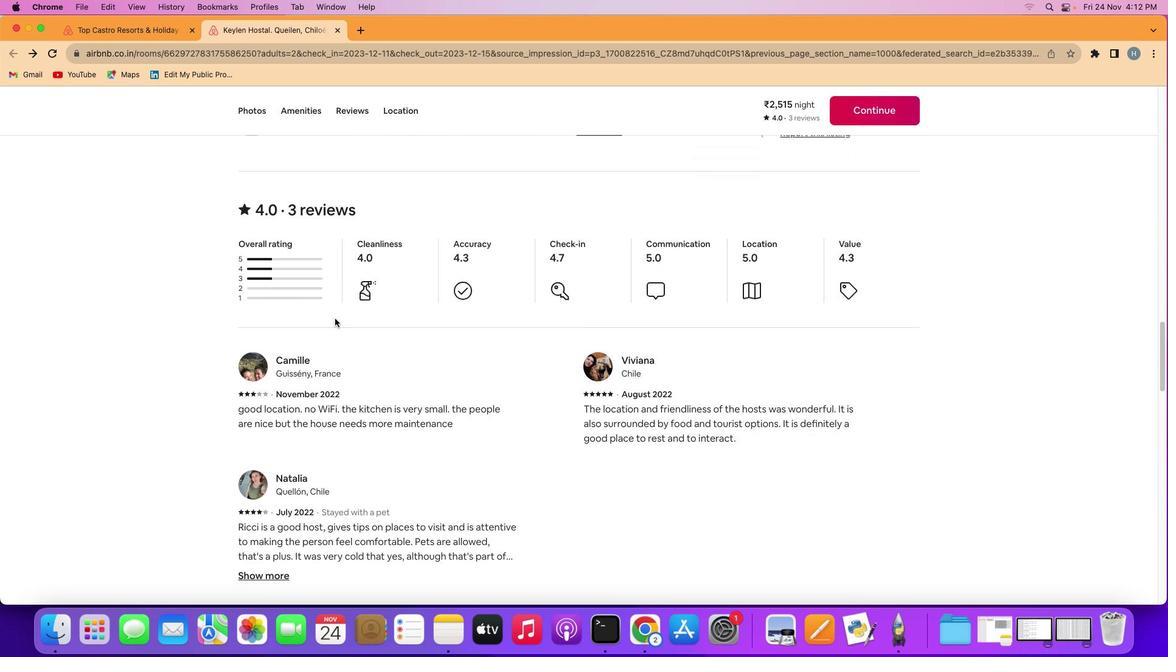 
Action: Mouse moved to (334, 318)
